 Task: Add a signature Donna Thompson containing Have a great Thanksgiving, Donna Thompson to email address softage.1@softage.net and add a label Home improvements
Action: Mouse moved to (473, 775)
Screenshot: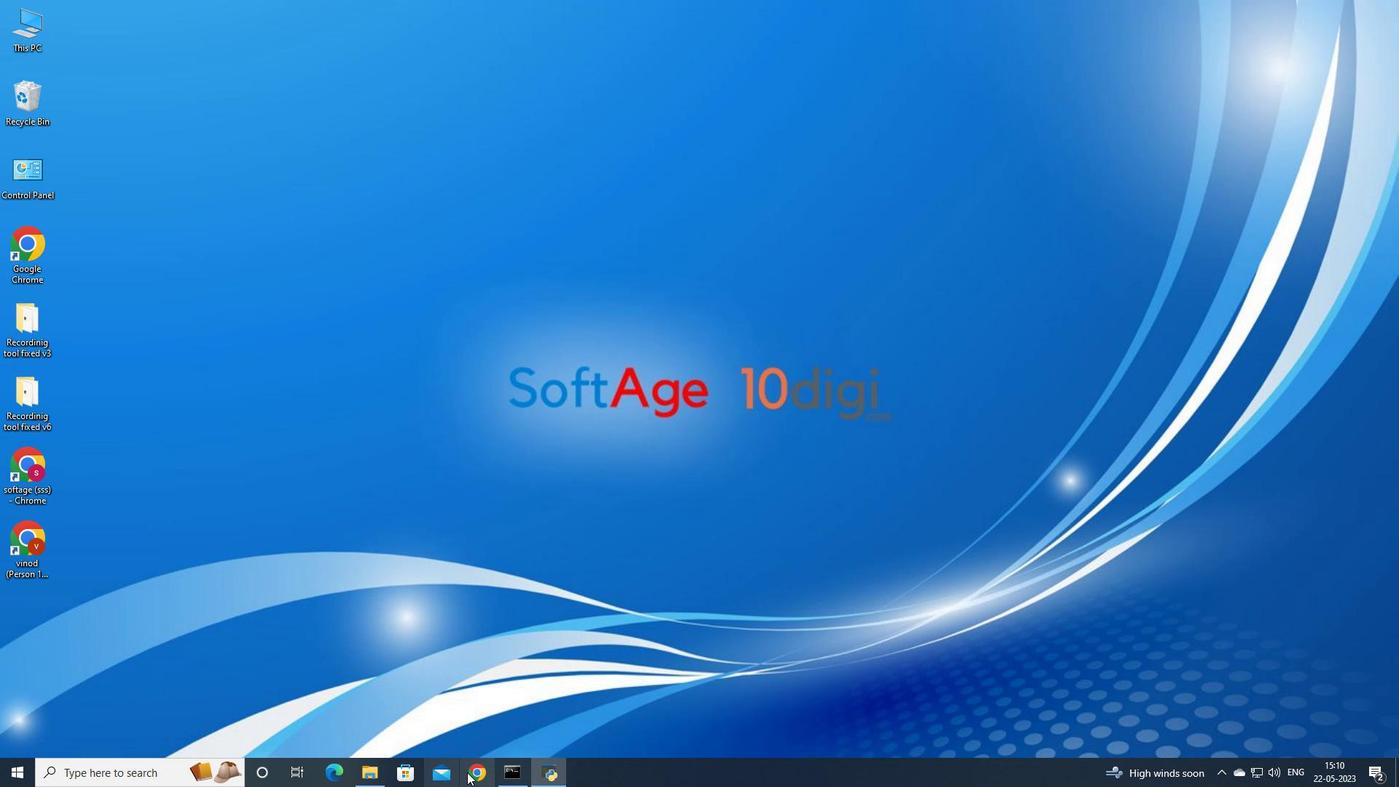 
Action: Mouse pressed left at (473, 775)
Screenshot: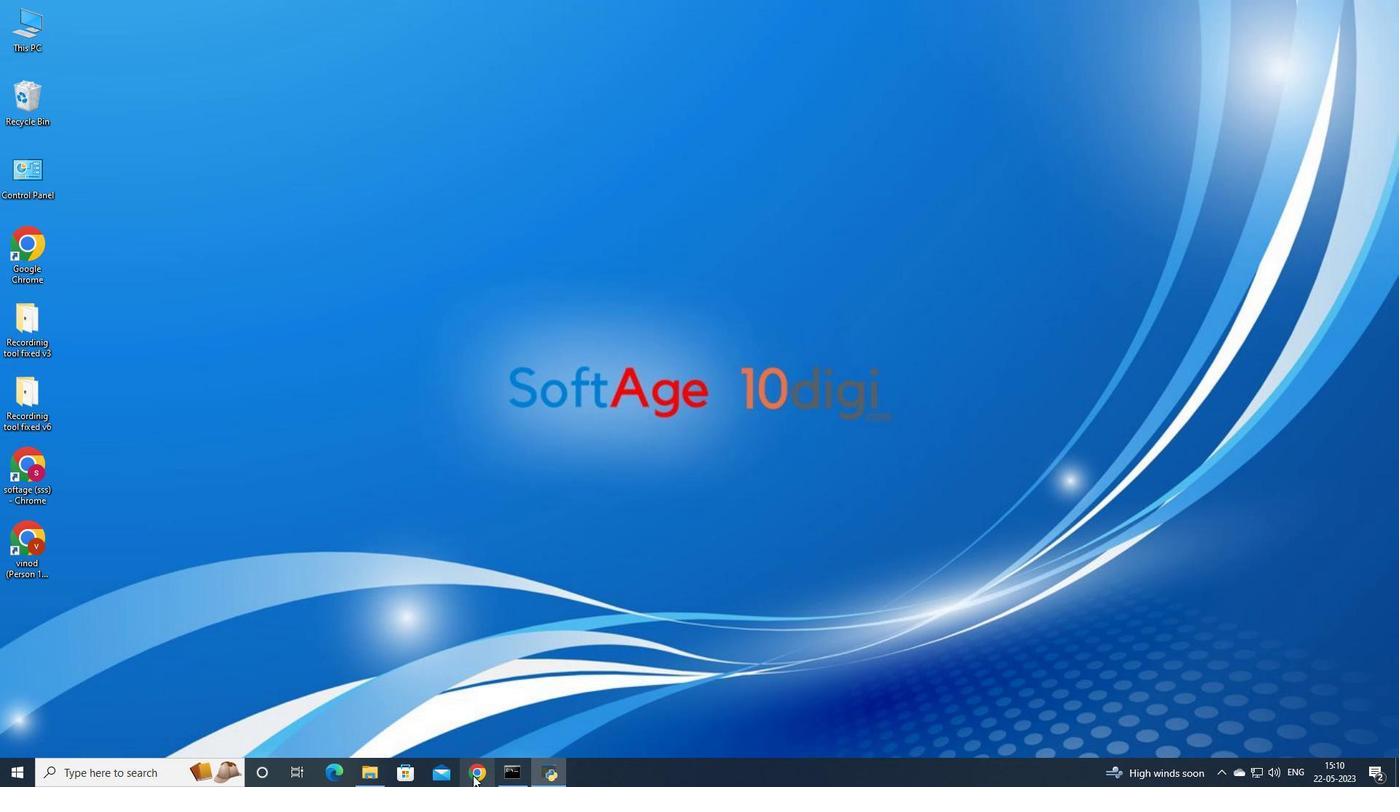 
Action: Mouse moved to (635, 439)
Screenshot: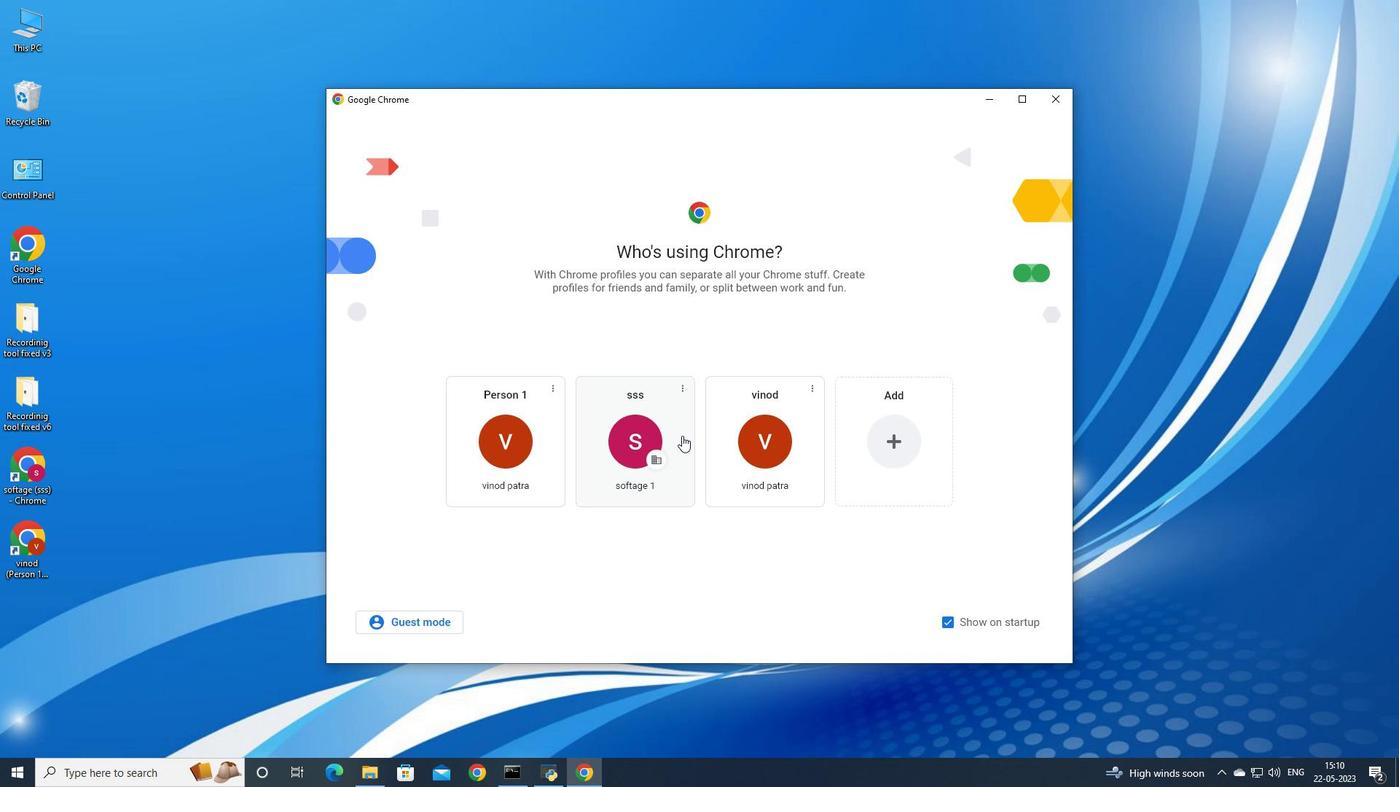 
Action: Mouse pressed left at (635, 439)
Screenshot: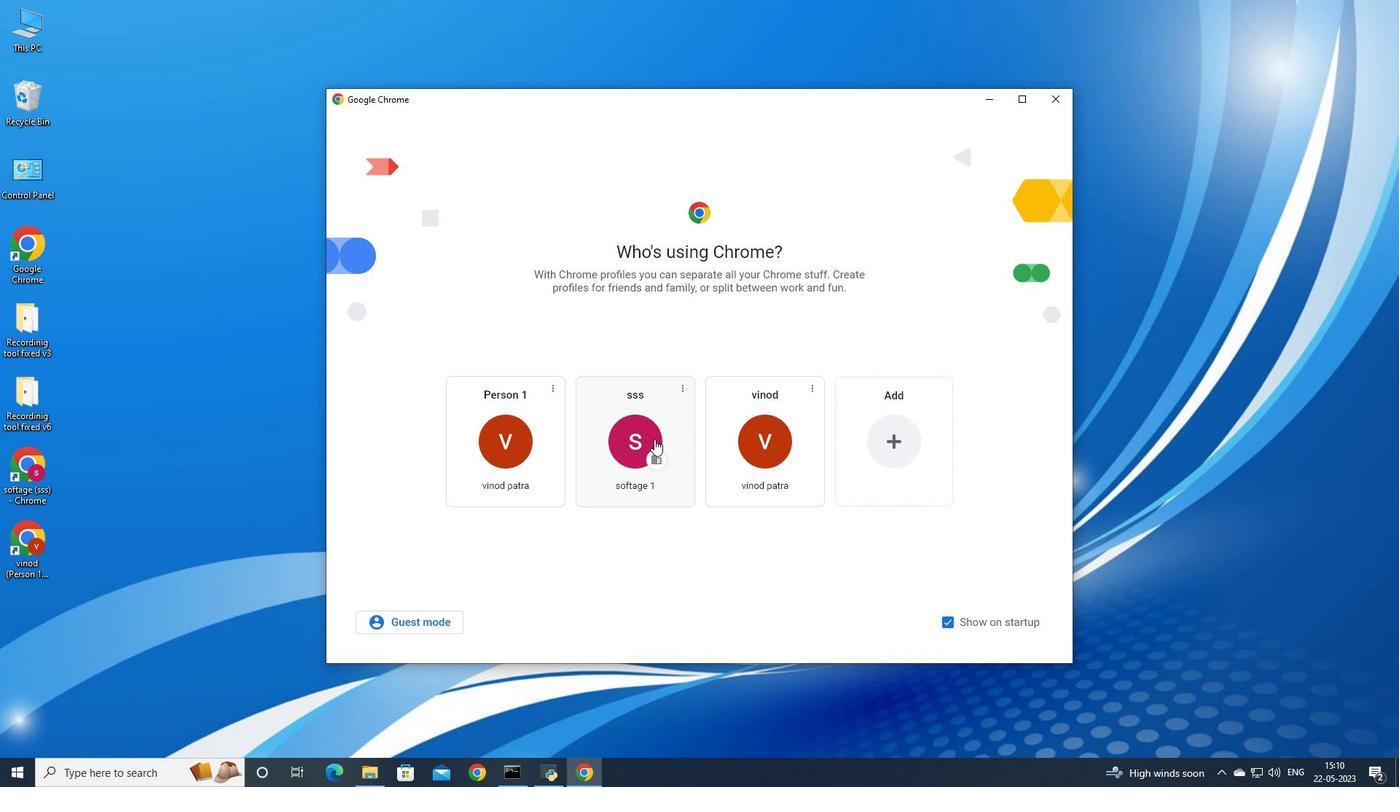 
Action: Mouse moved to (1257, 77)
Screenshot: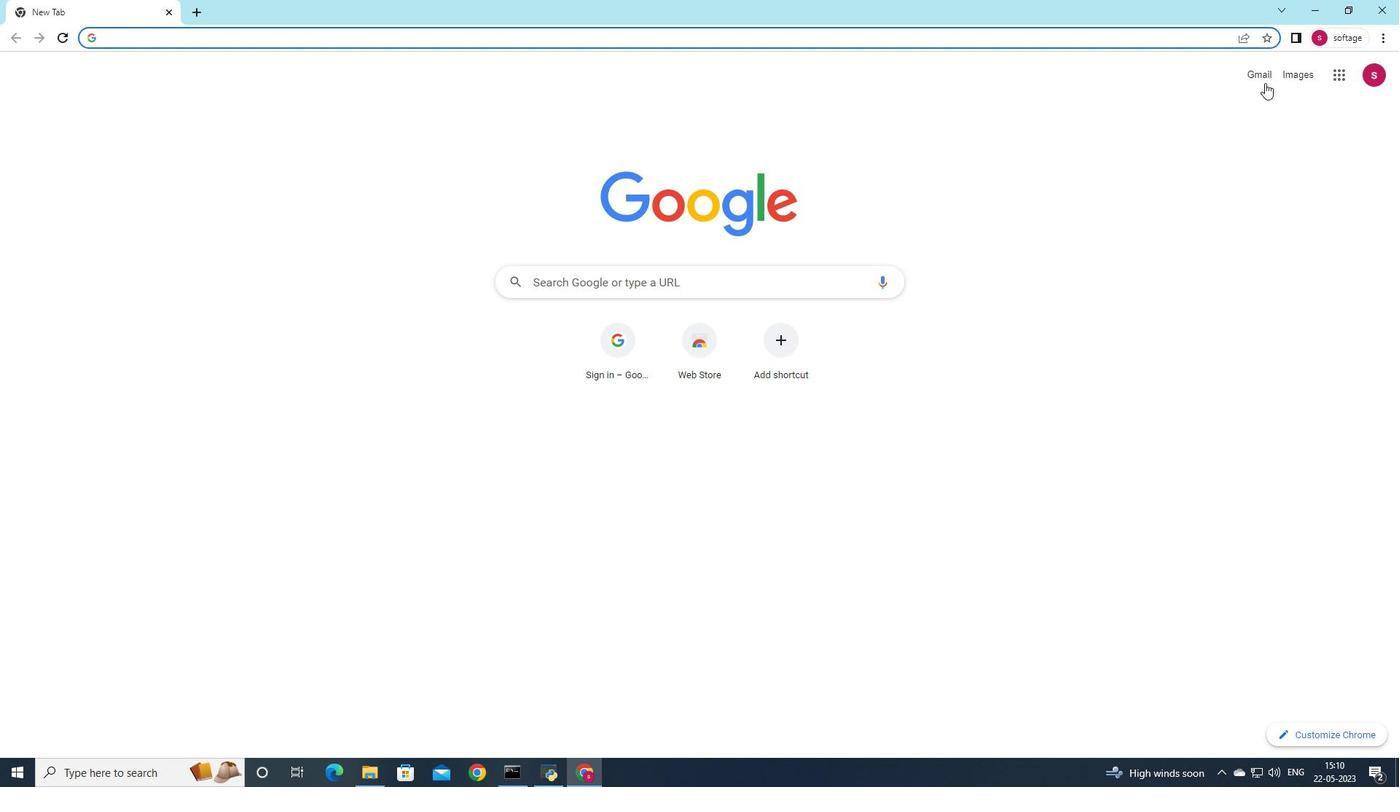 
Action: Mouse pressed left at (1257, 77)
Screenshot: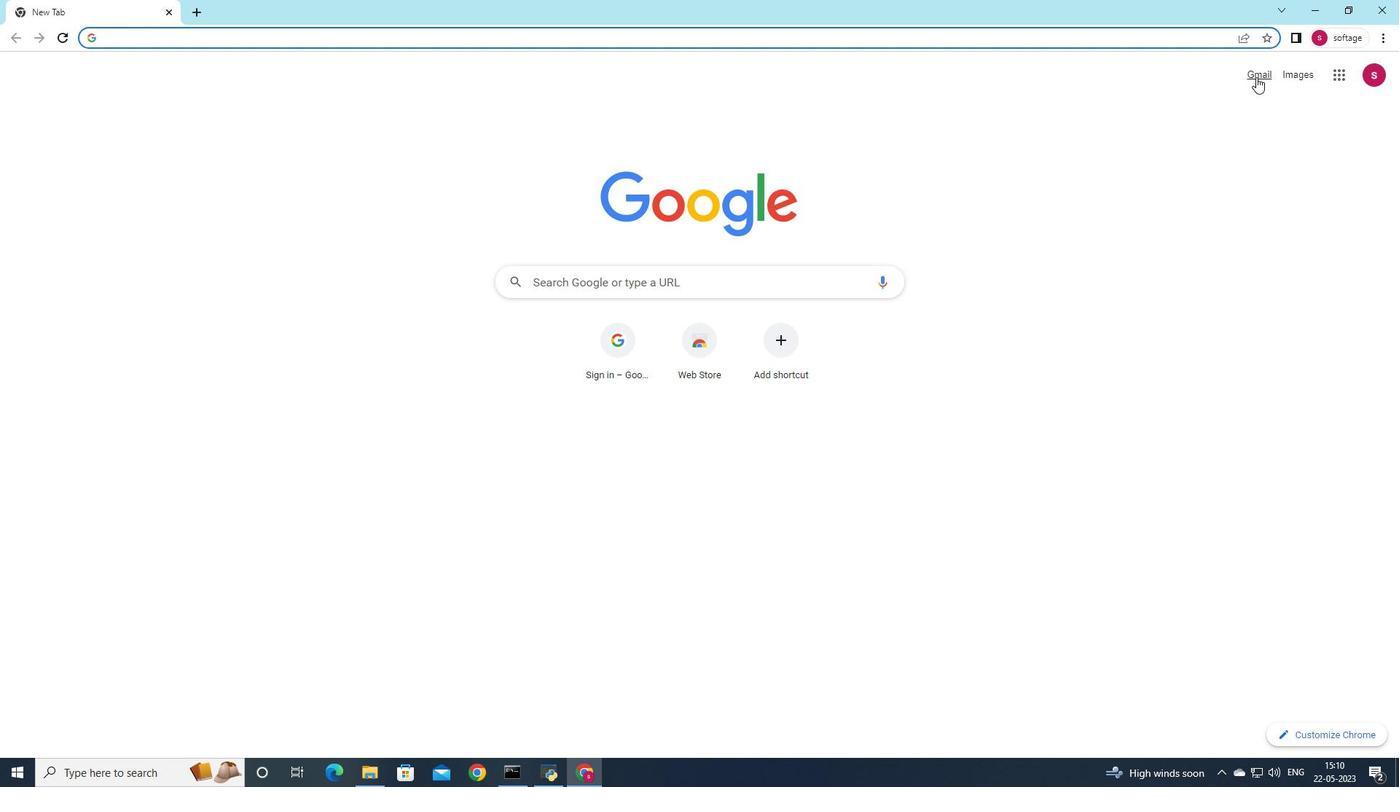 
Action: Mouse moved to (1230, 96)
Screenshot: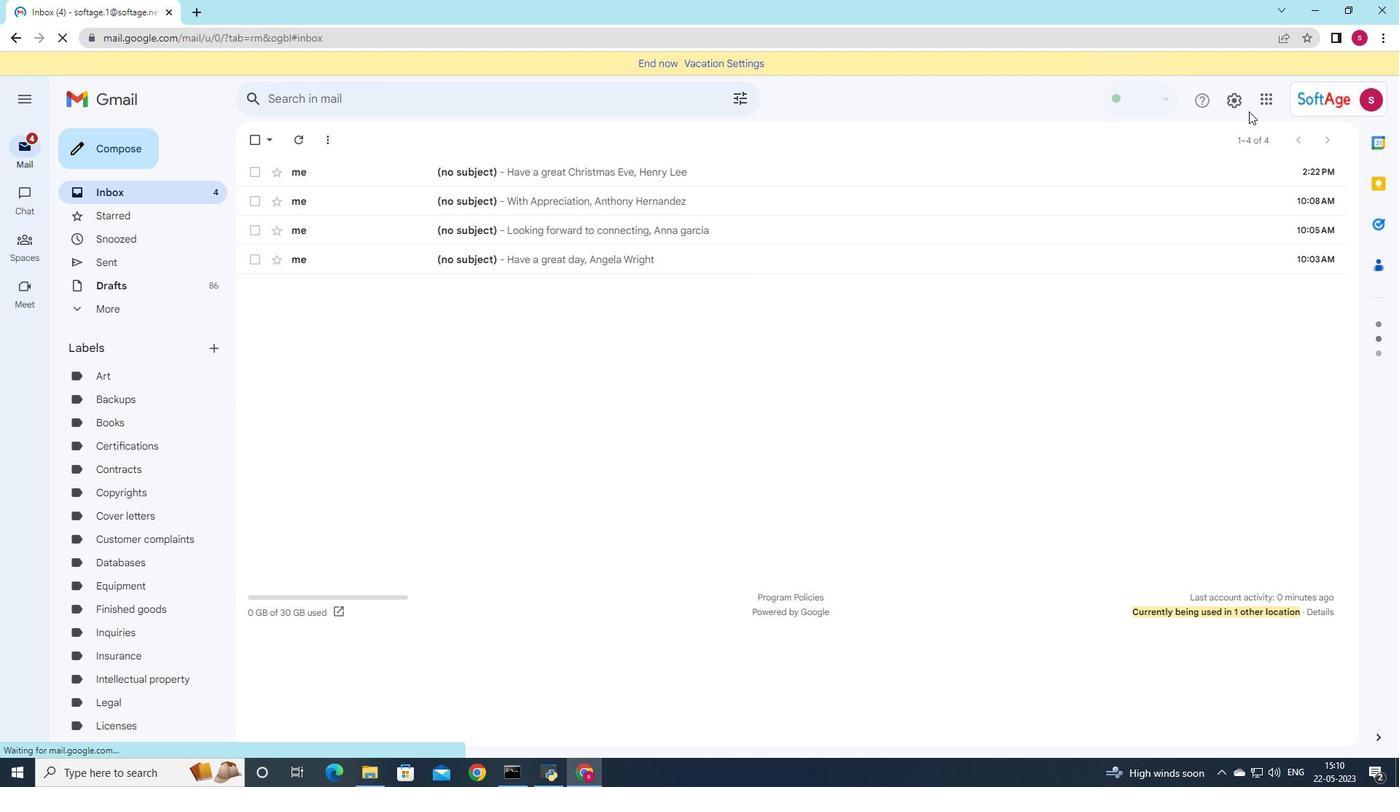 
Action: Mouse pressed left at (1230, 96)
Screenshot: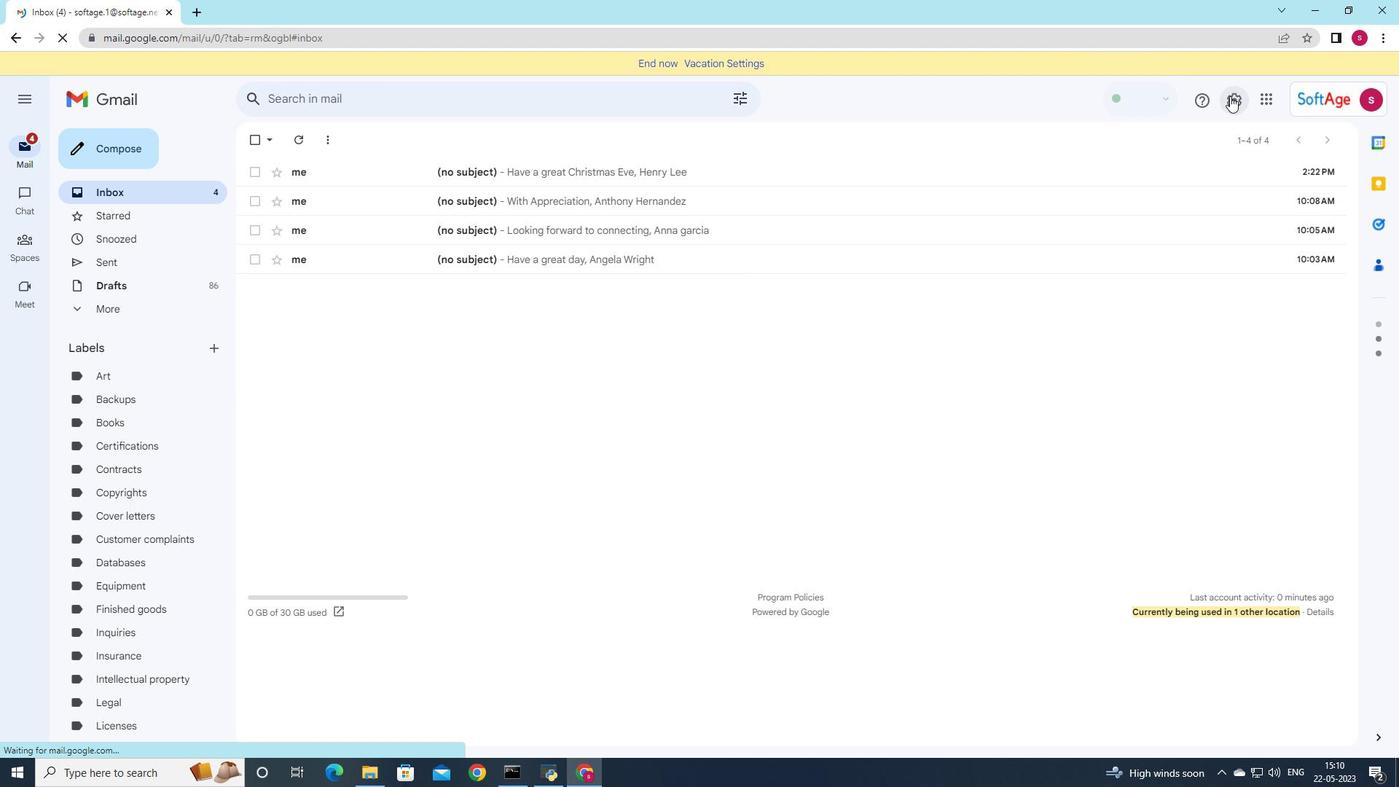 
Action: Mouse moved to (1253, 177)
Screenshot: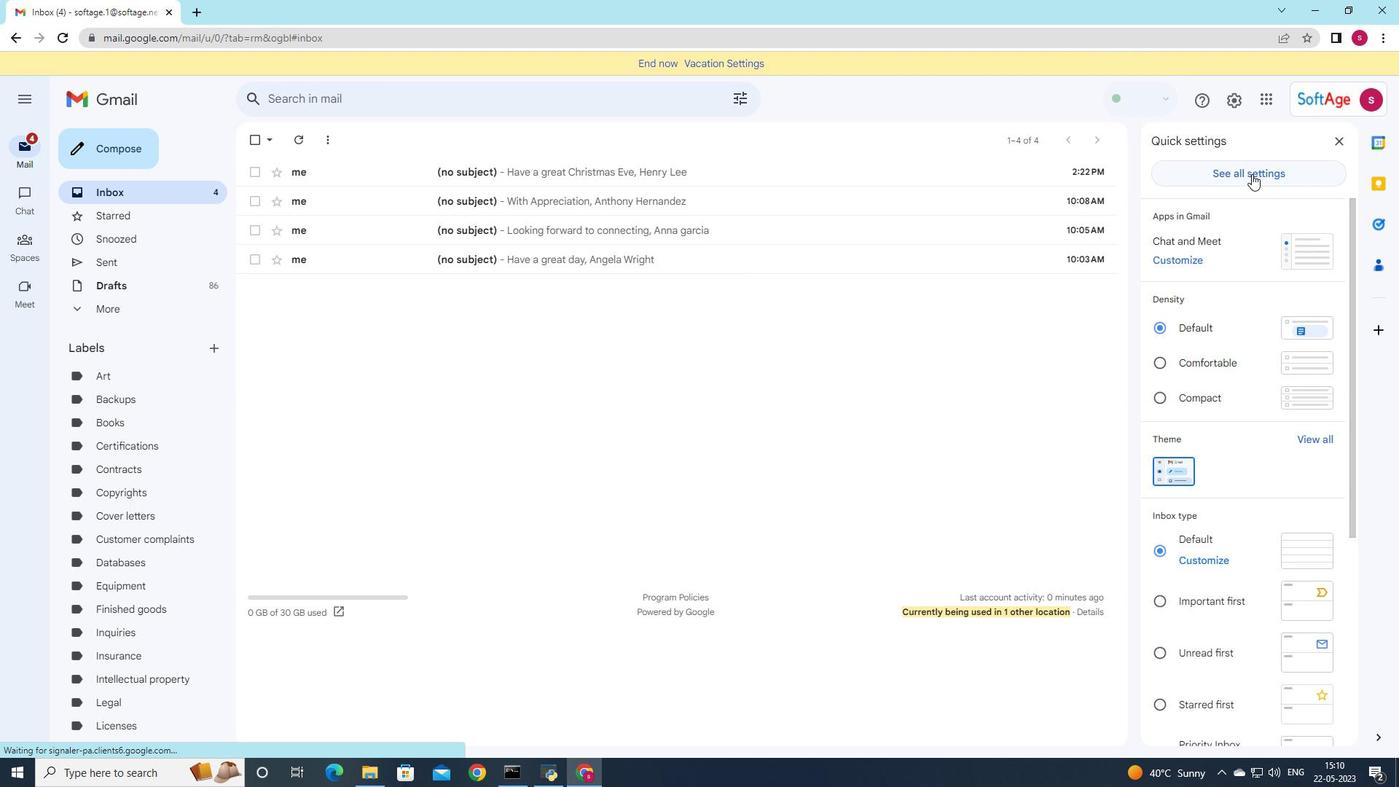 
Action: Mouse pressed left at (1253, 177)
Screenshot: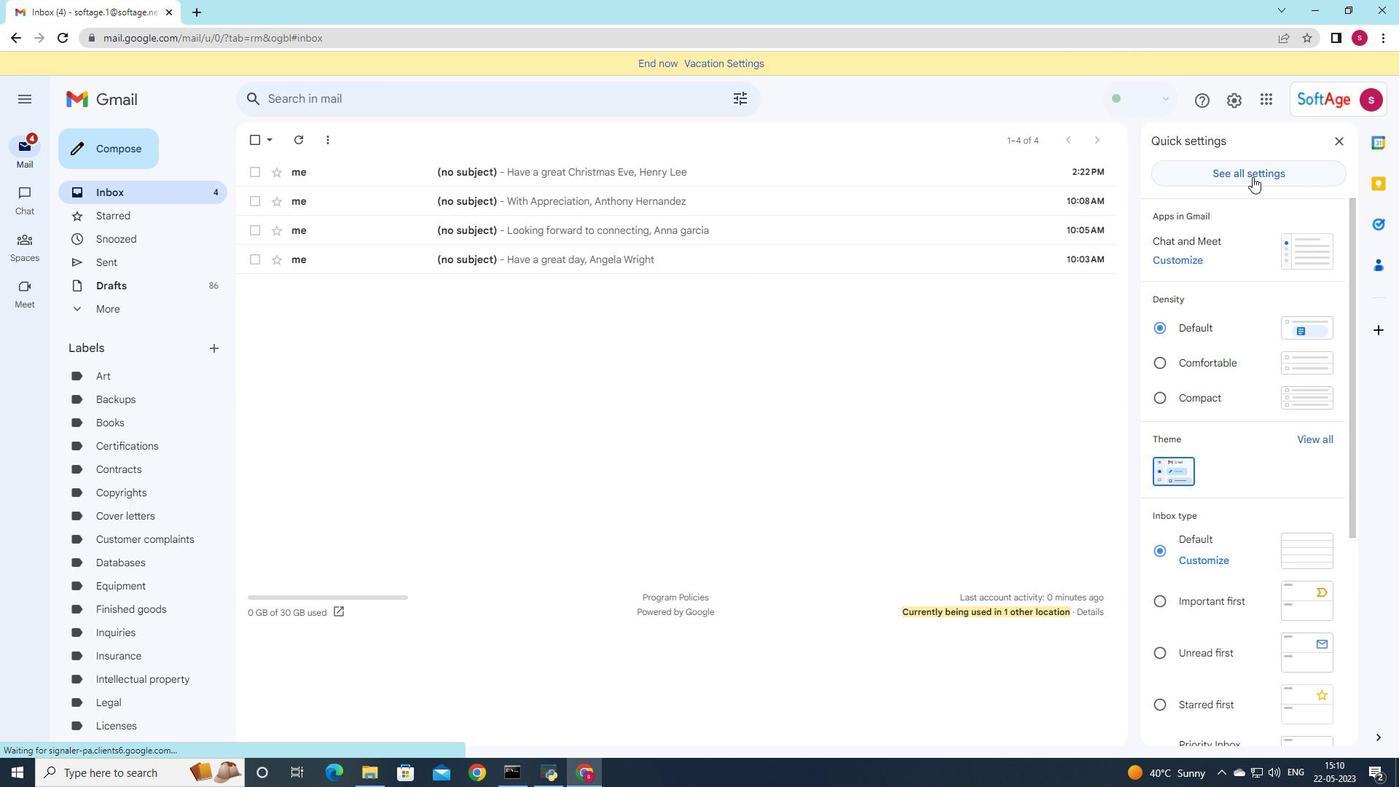 
Action: Mouse moved to (609, 323)
Screenshot: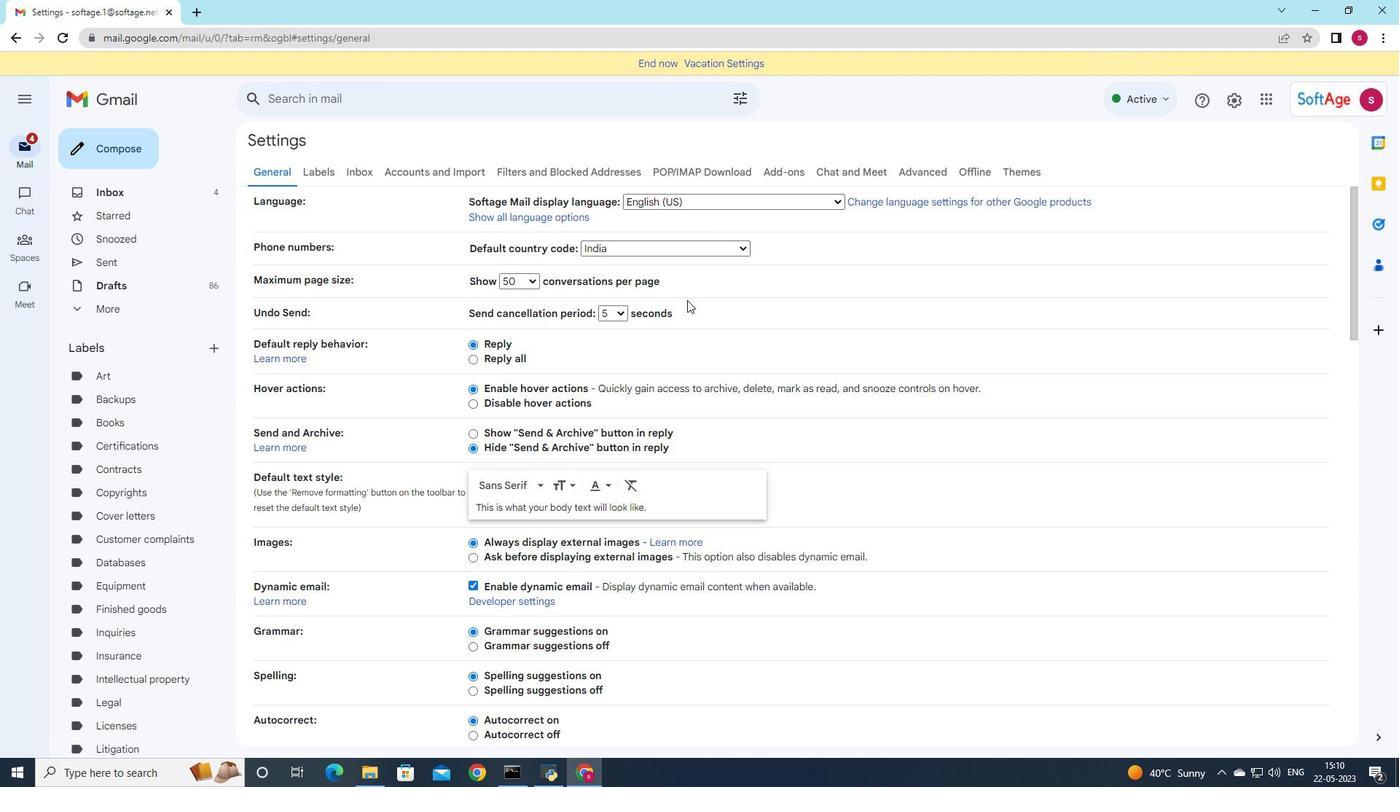 
Action: Mouse scrolled (609, 323) with delta (0, 0)
Screenshot: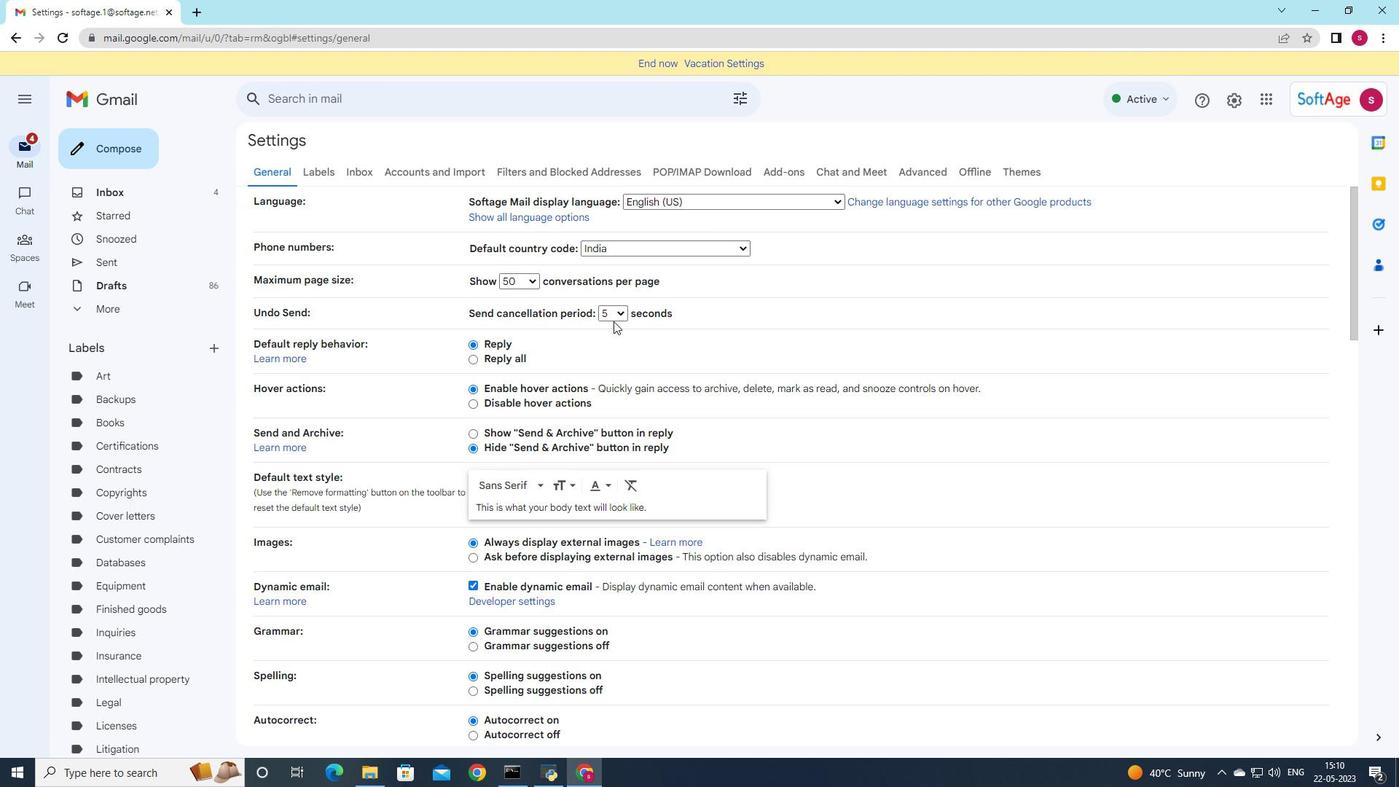 
Action: Mouse moved to (609, 325)
Screenshot: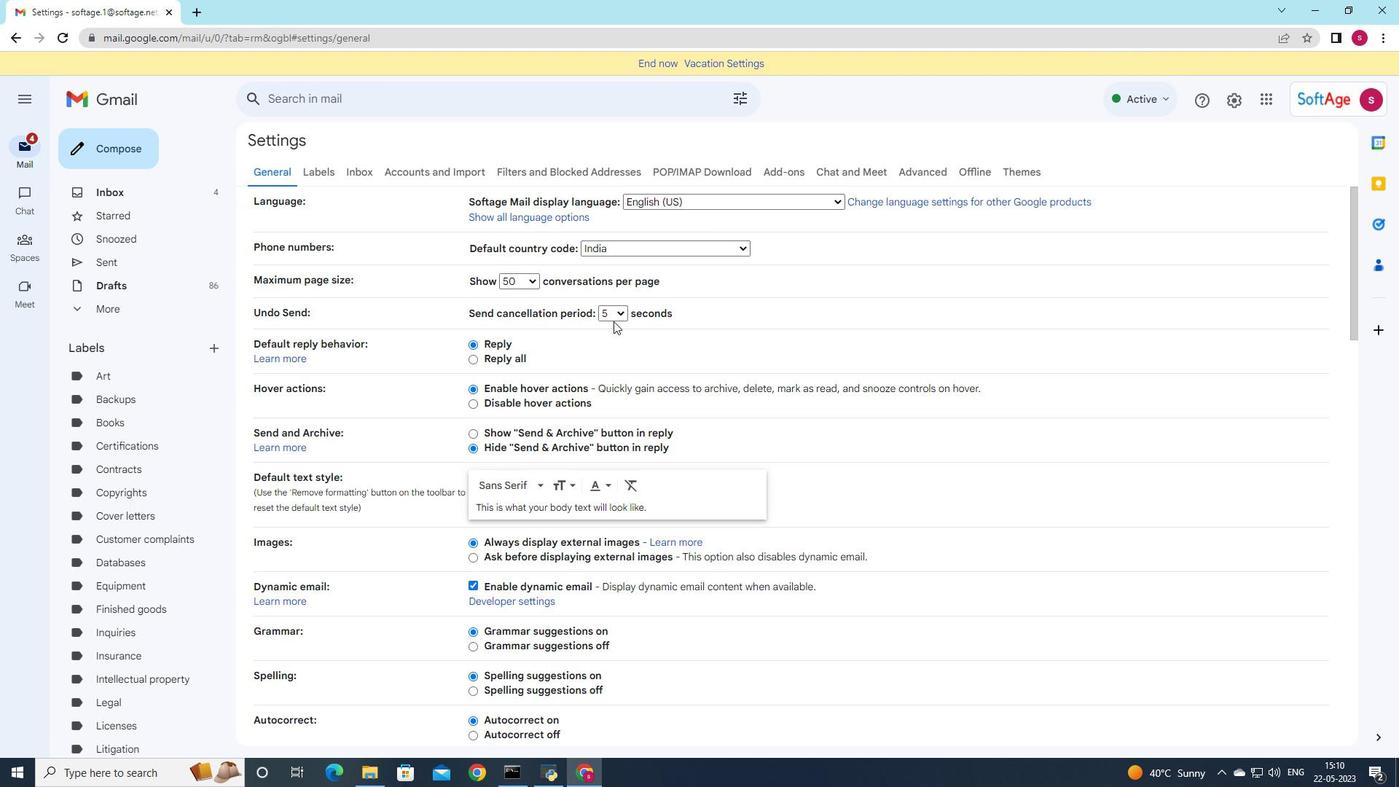 
Action: Mouse scrolled (609, 325) with delta (0, 0)
Screenshot: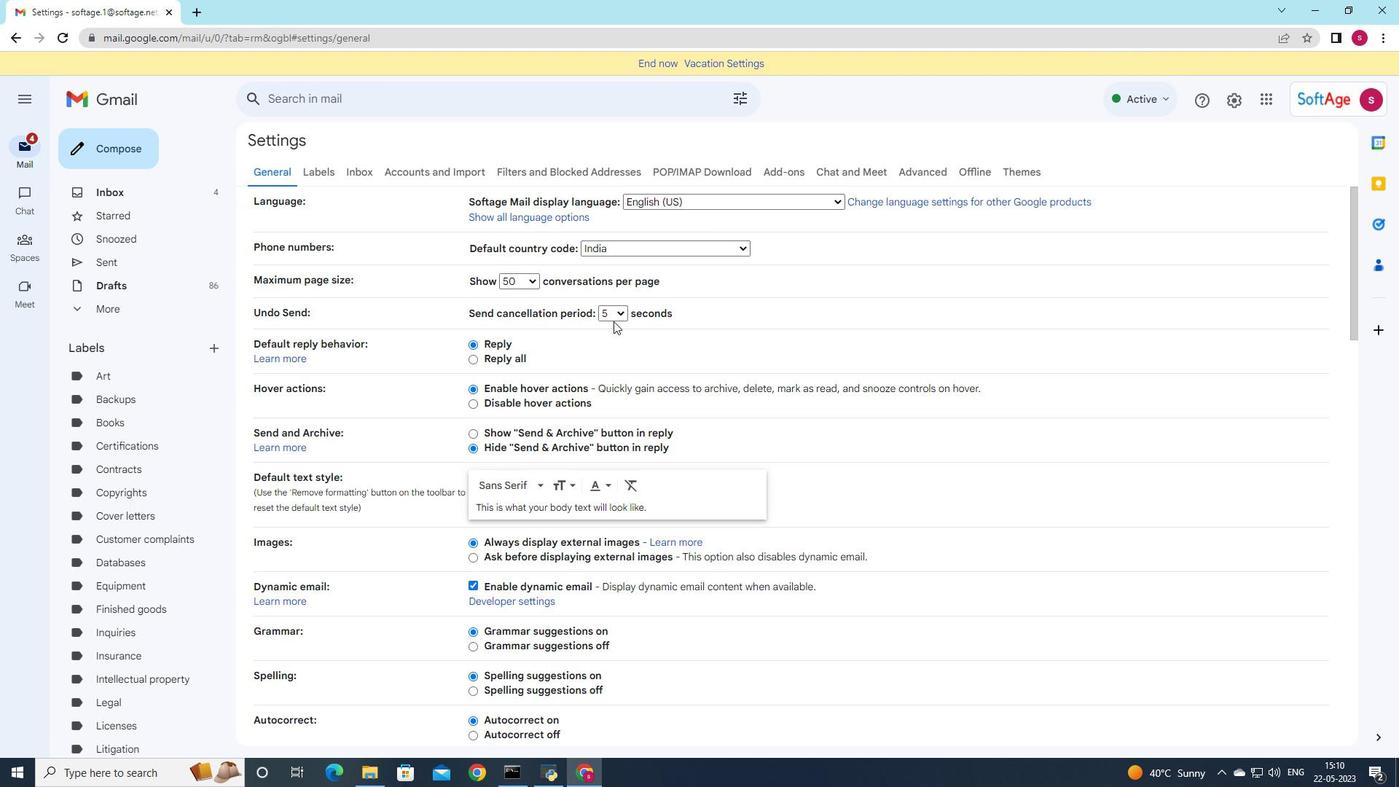 
Action: Mouse moved to (609, 331)
Screenshot: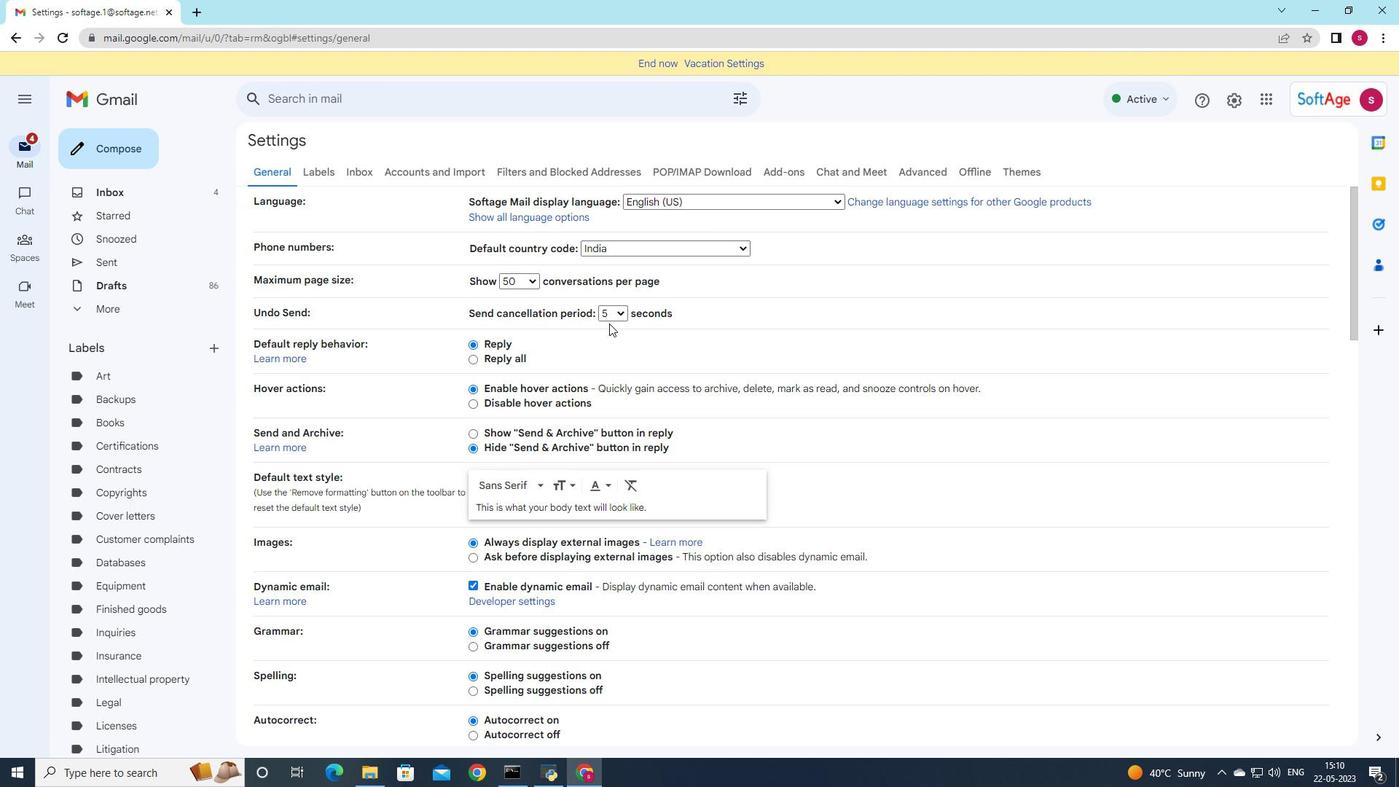 
Action: Mouse scrolled (609, 330) with delta (0, 0)
Screenshot: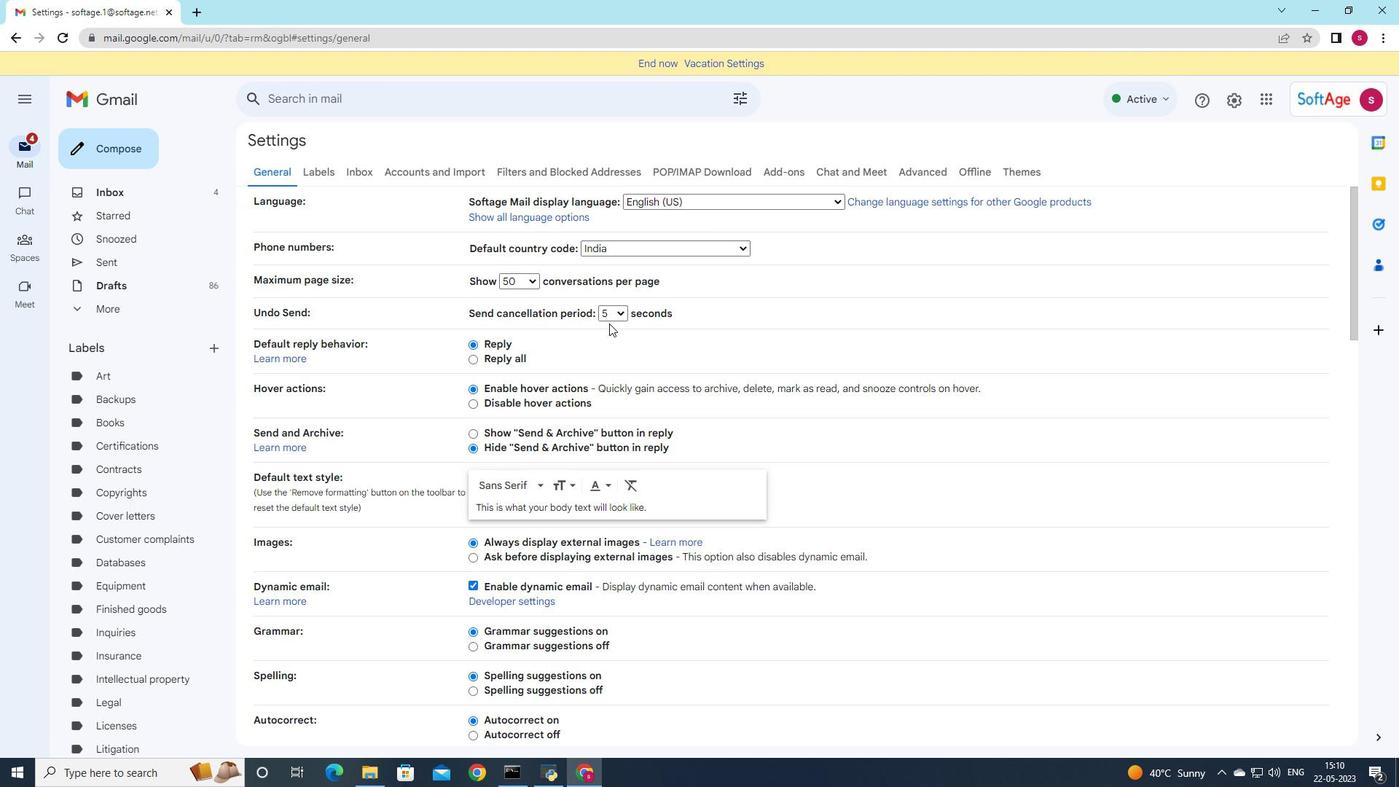 
Action: Mouse moved to (611, 335)
Screenshot: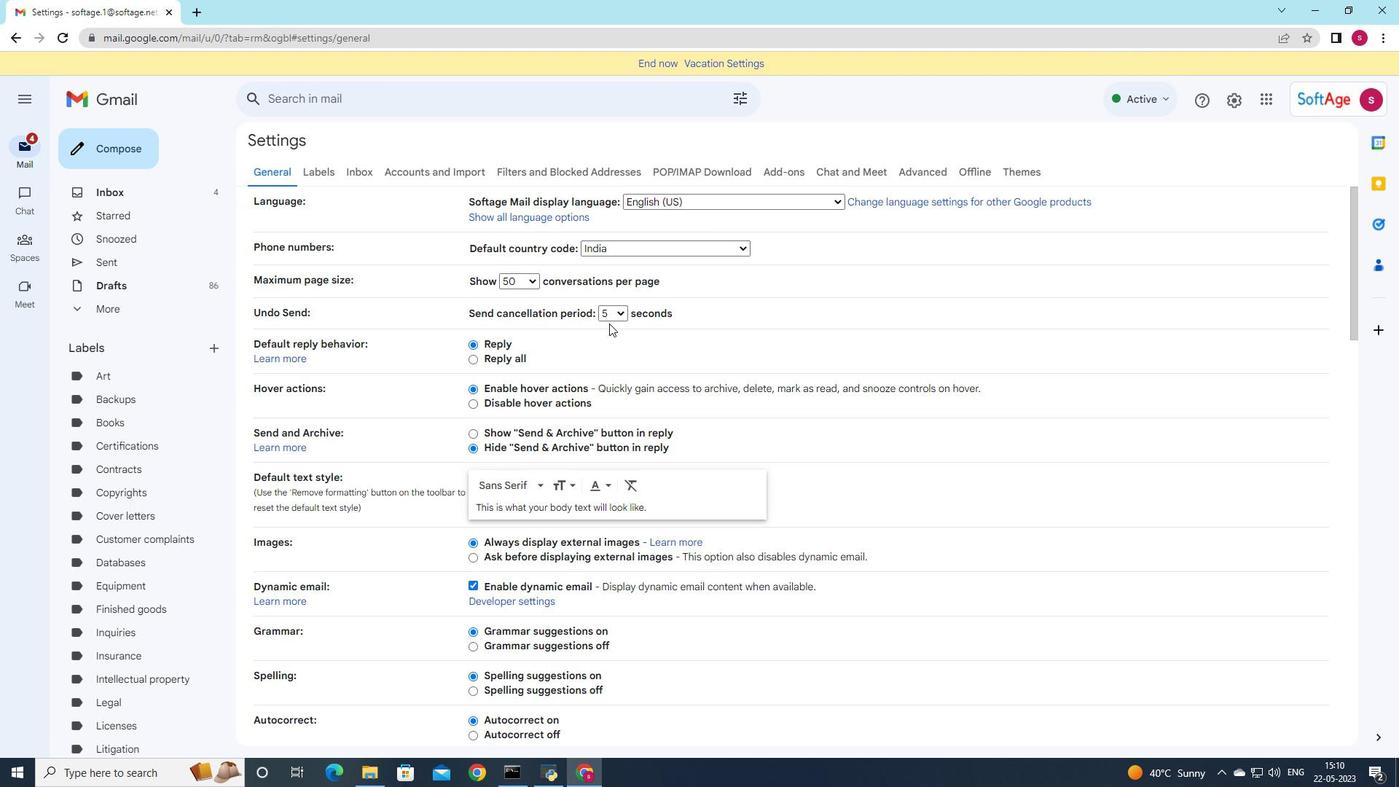 
Action: Mouse scrolled (611, 334) with delta (0, 0)
Screenshot: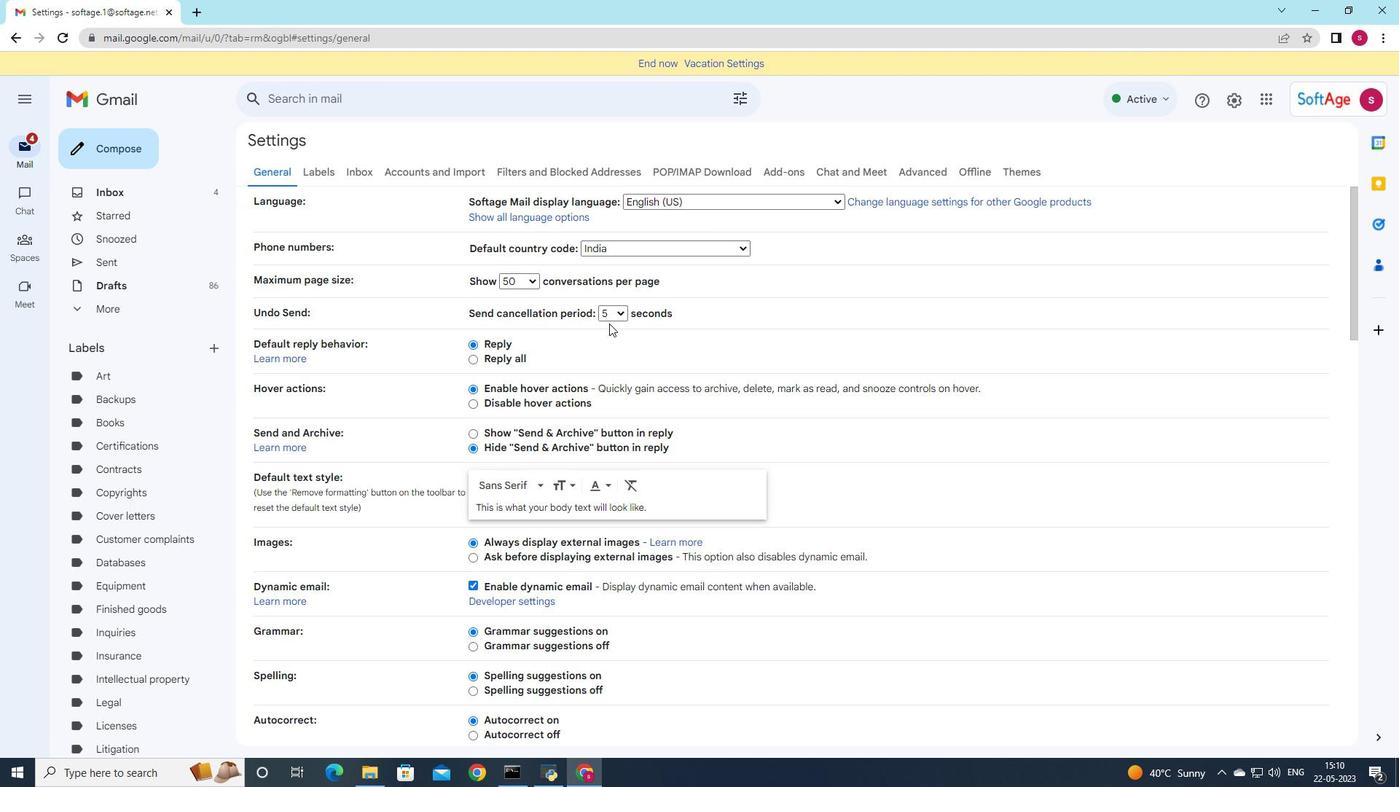 
Action: Mouse moved to (608, 337)
Screenshot: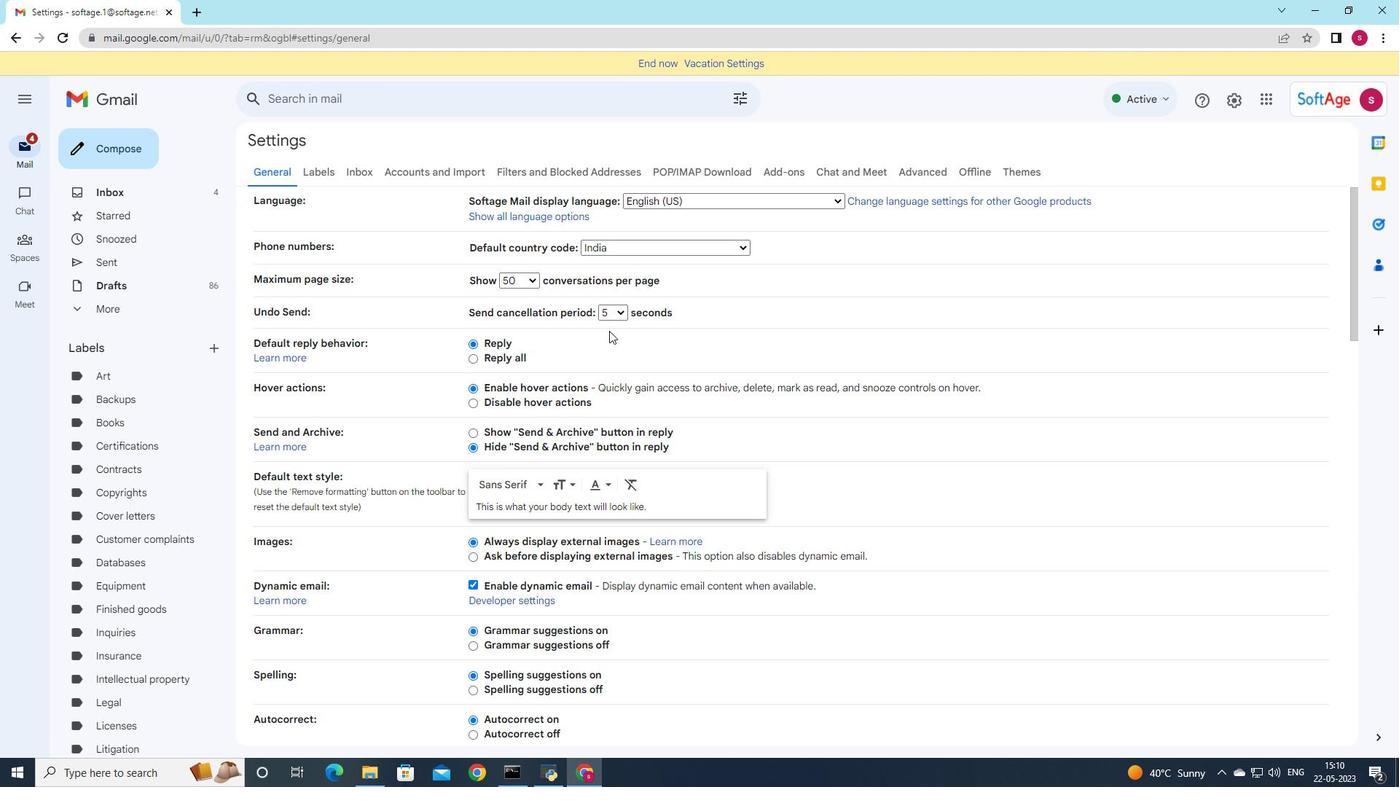 
Action: Mouse scrolled (608, 336) with delta (0, 0)
Screenshot: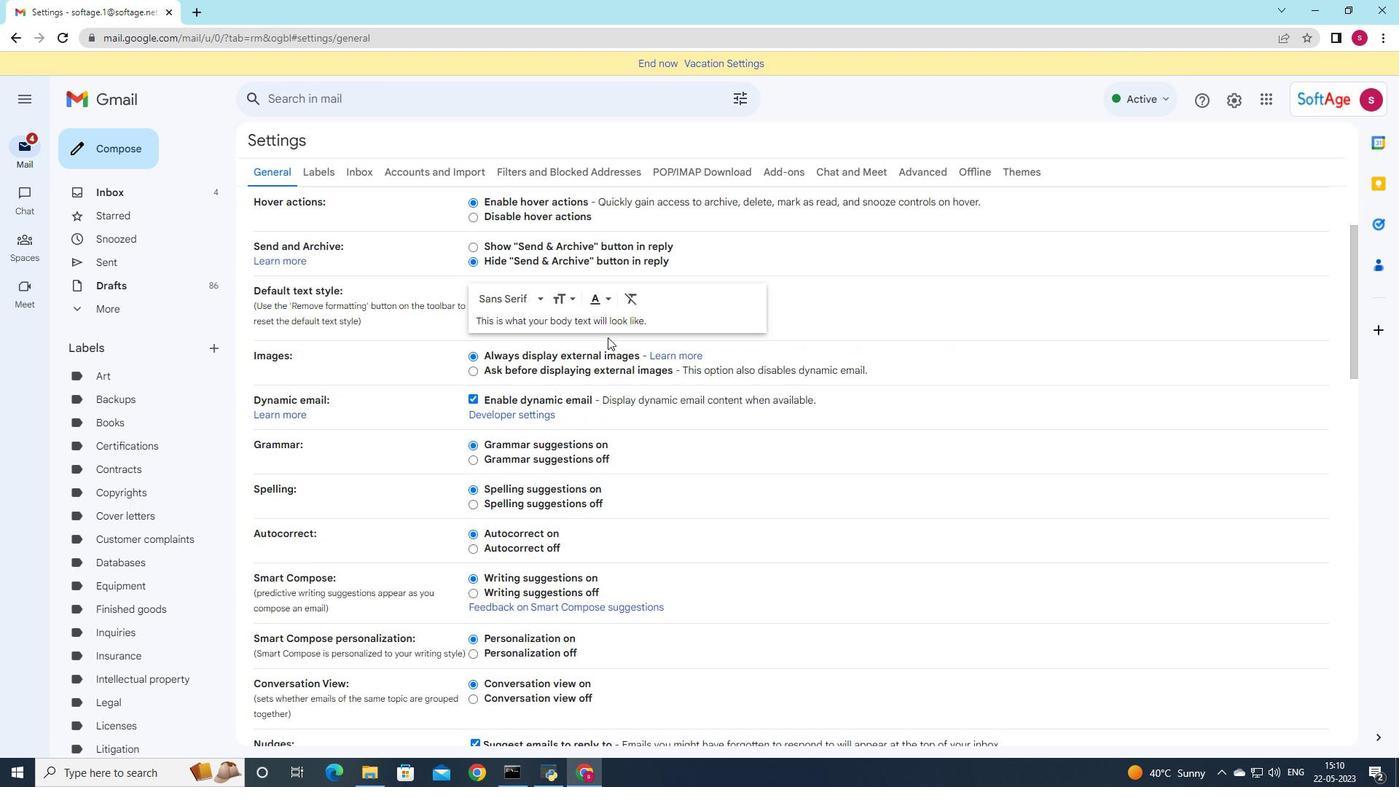 
Action: Mouse scrolled (608, 336) with delta (0, 0)
Screenshot: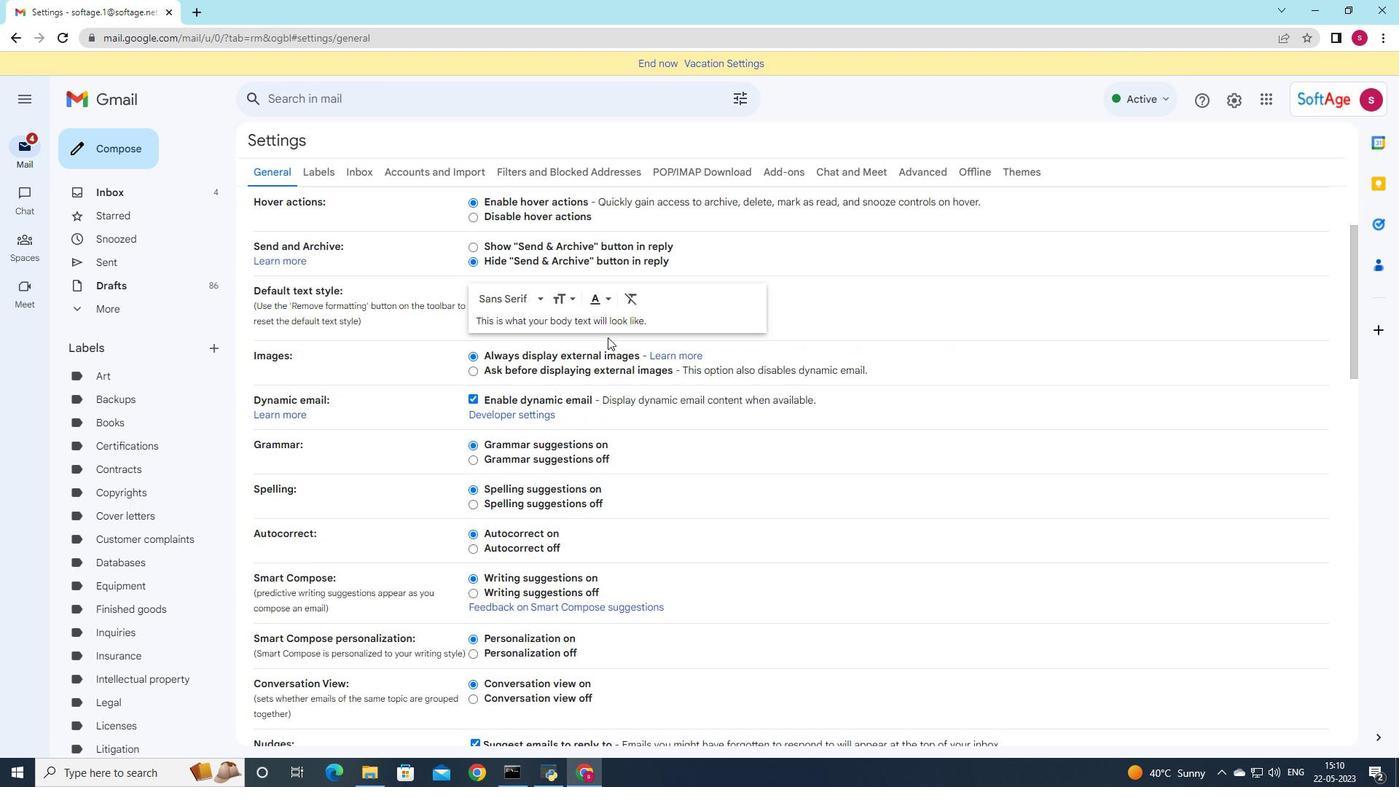 
Action: Mouse scrolled (608, 336) with delta (0, 0)
Screenshot: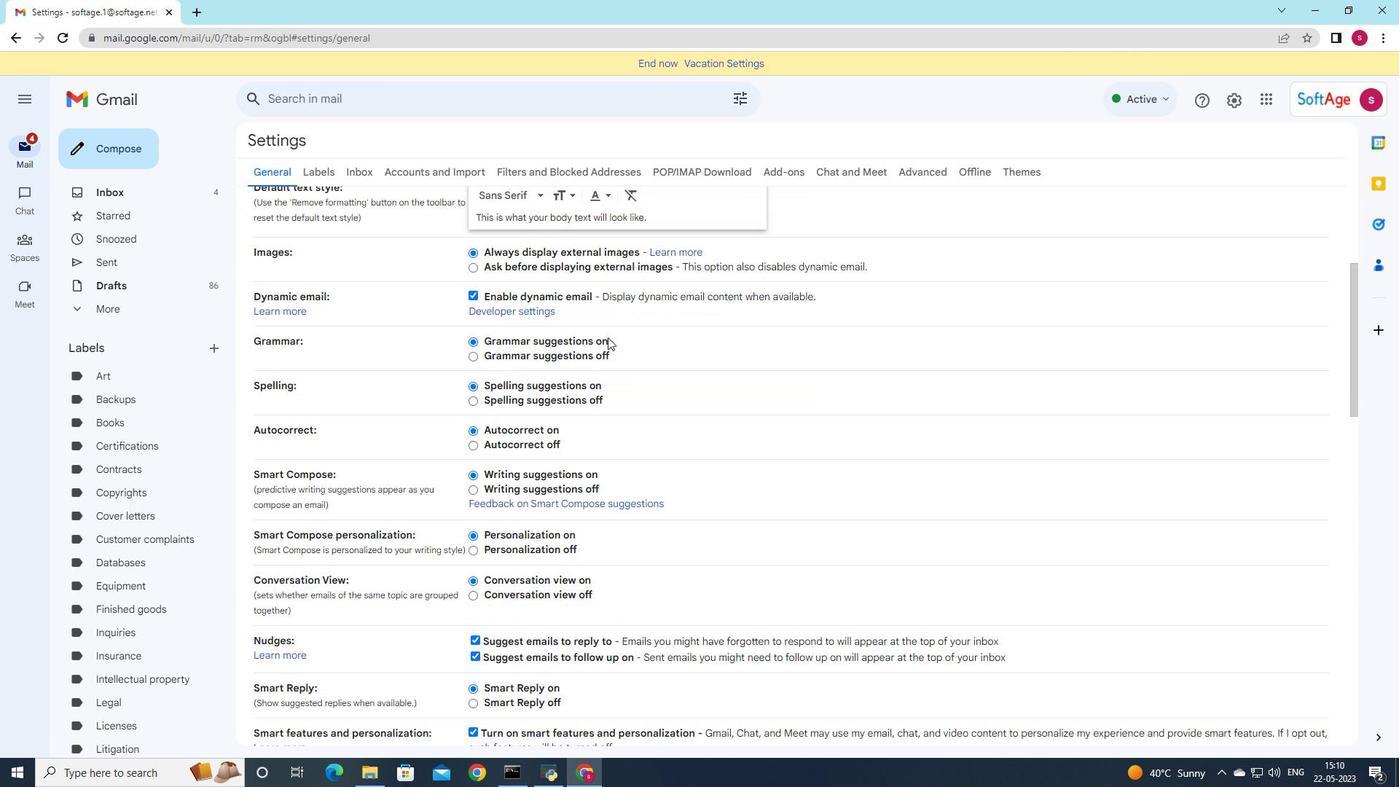 
Action: Mouse moved to (609, 347)
Screenshot: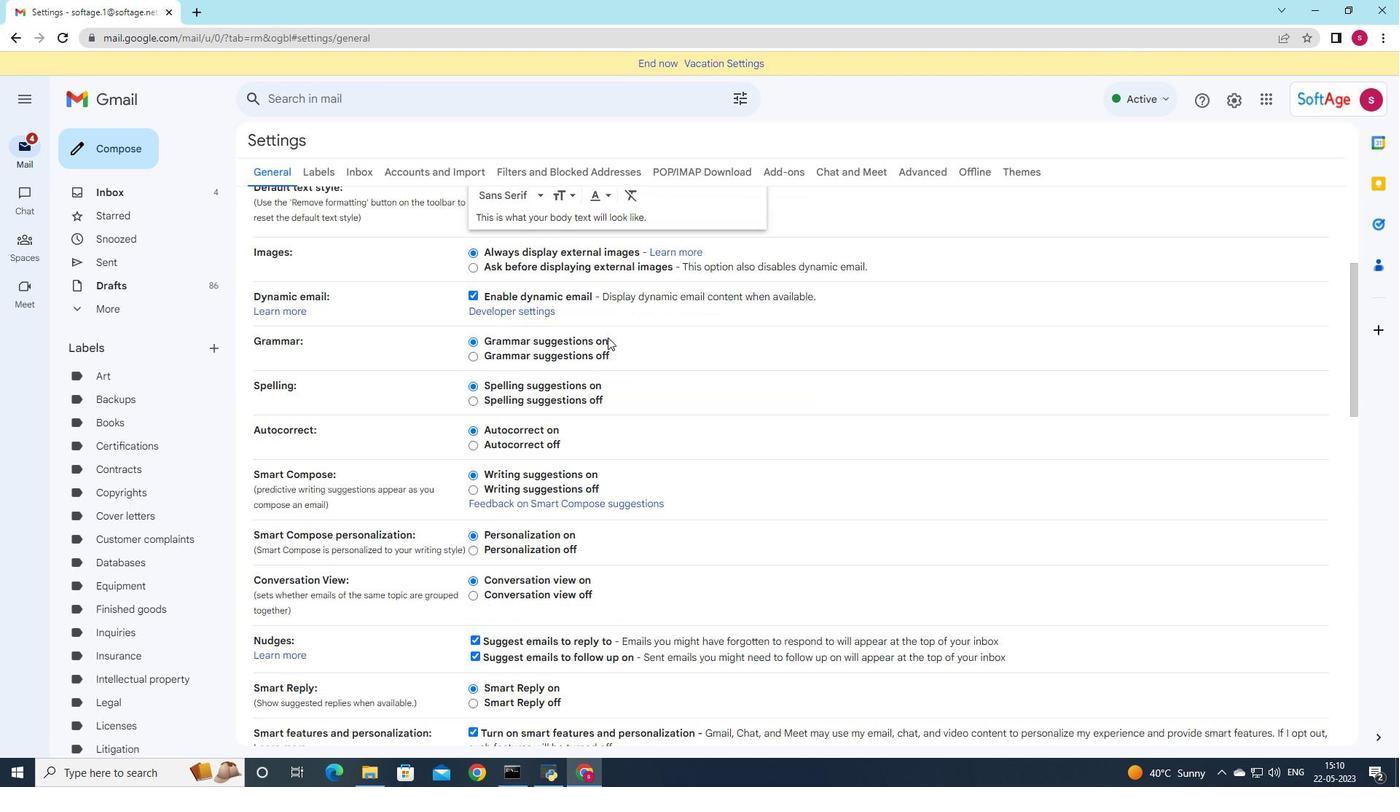 
Action: Mouse pressed middle at (609, 347)
Screenshot: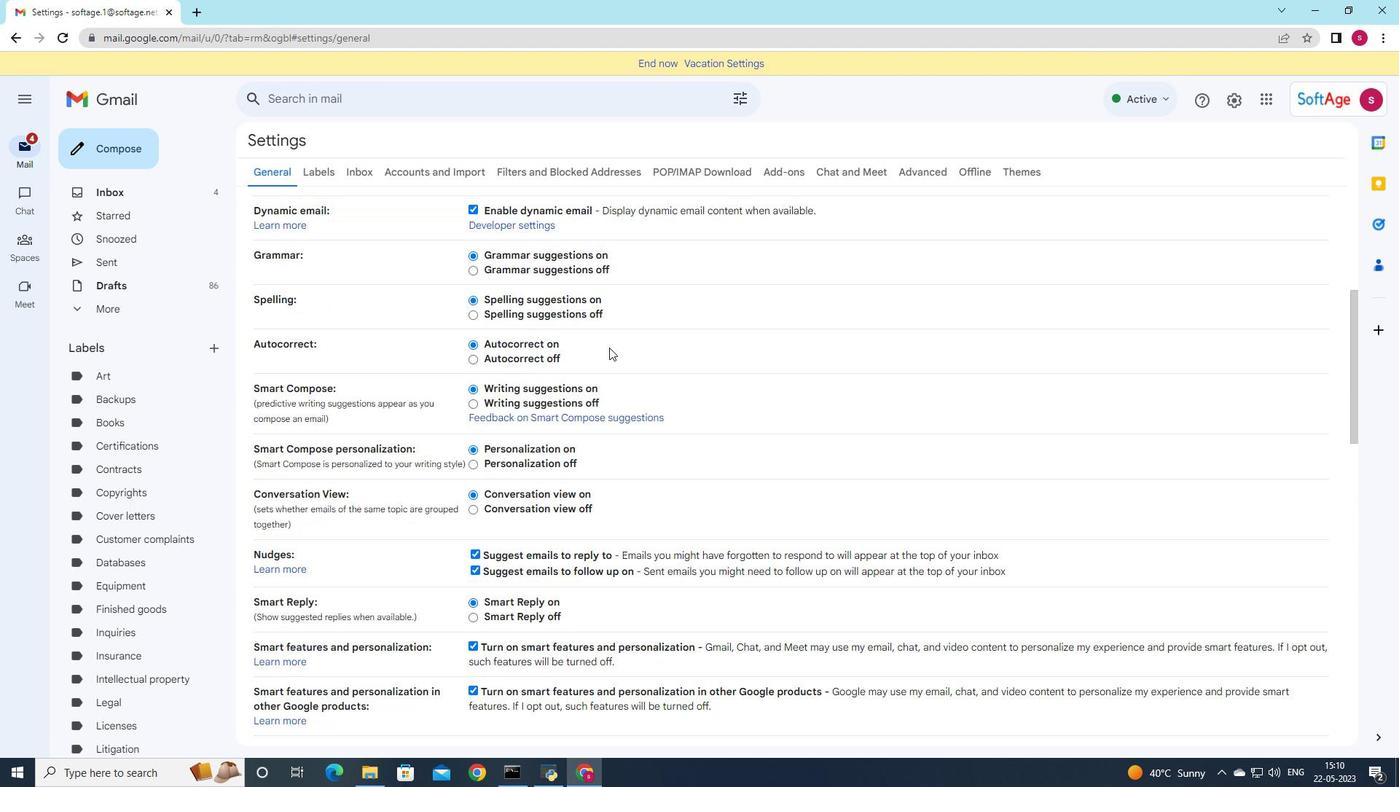 
Action: Mouse scrolled (609, 347) with delta (0, 0)
Screenshot: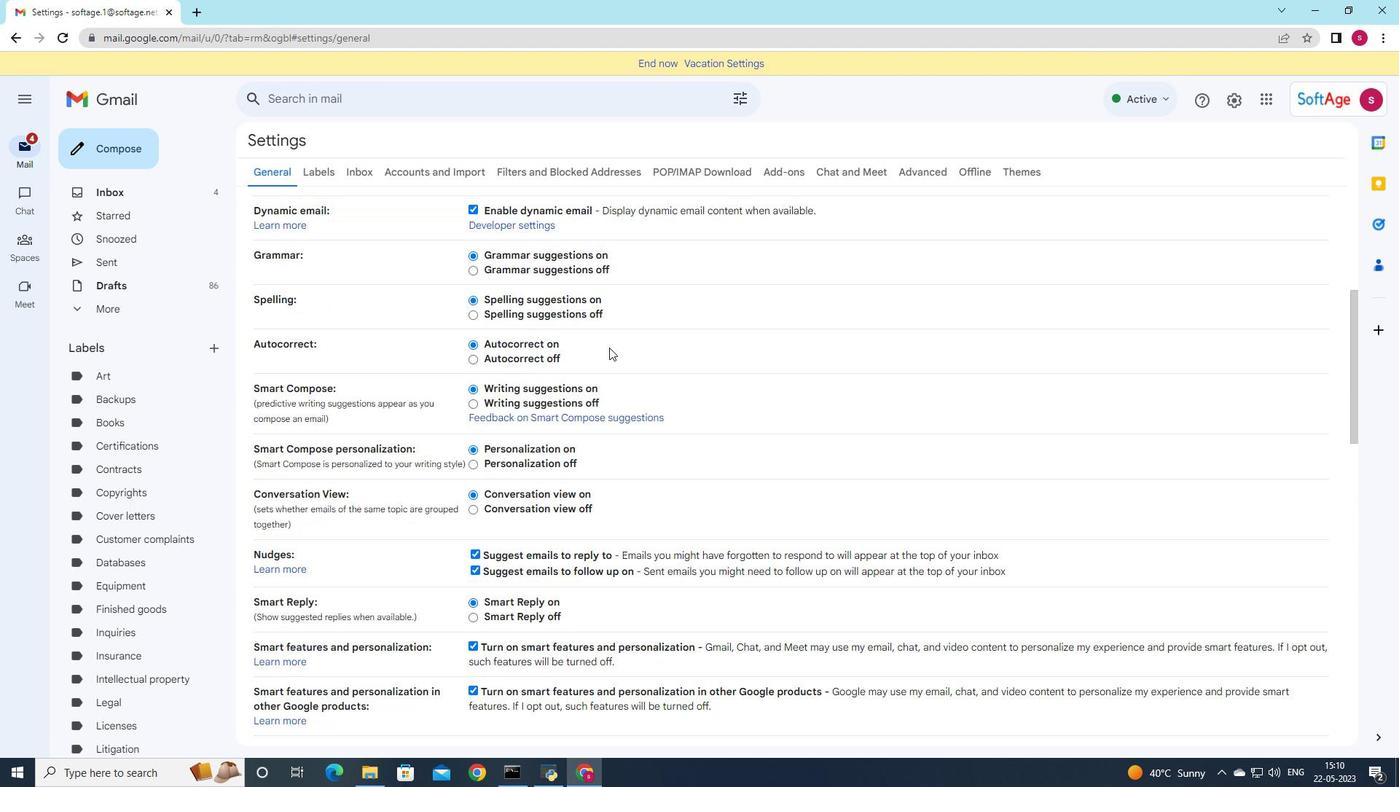 
Action: Mouse scrolled (609, 347) with delta (0, 0)
Screenshot: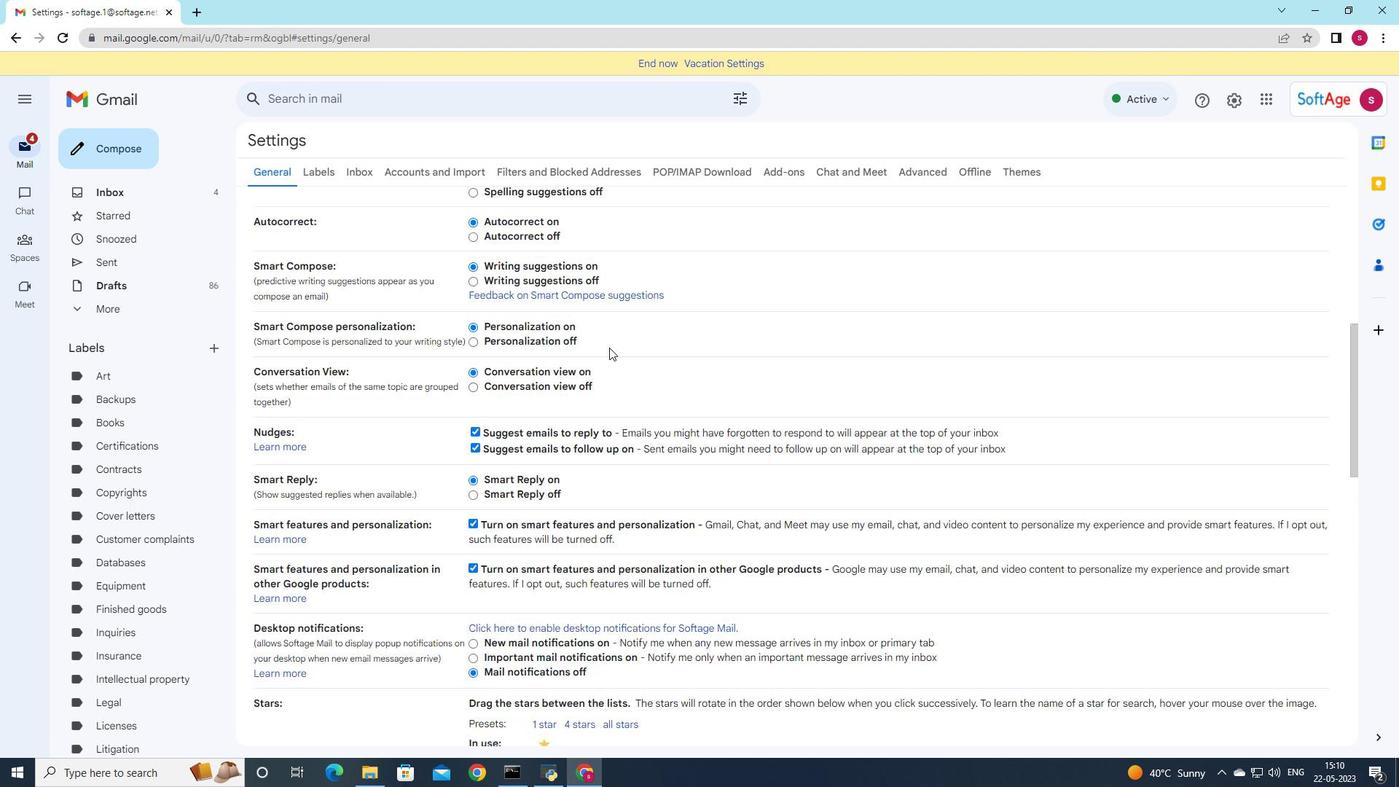 
Action: Mouse scrolled (609, 347) with delta (0, 0)
Screenshot: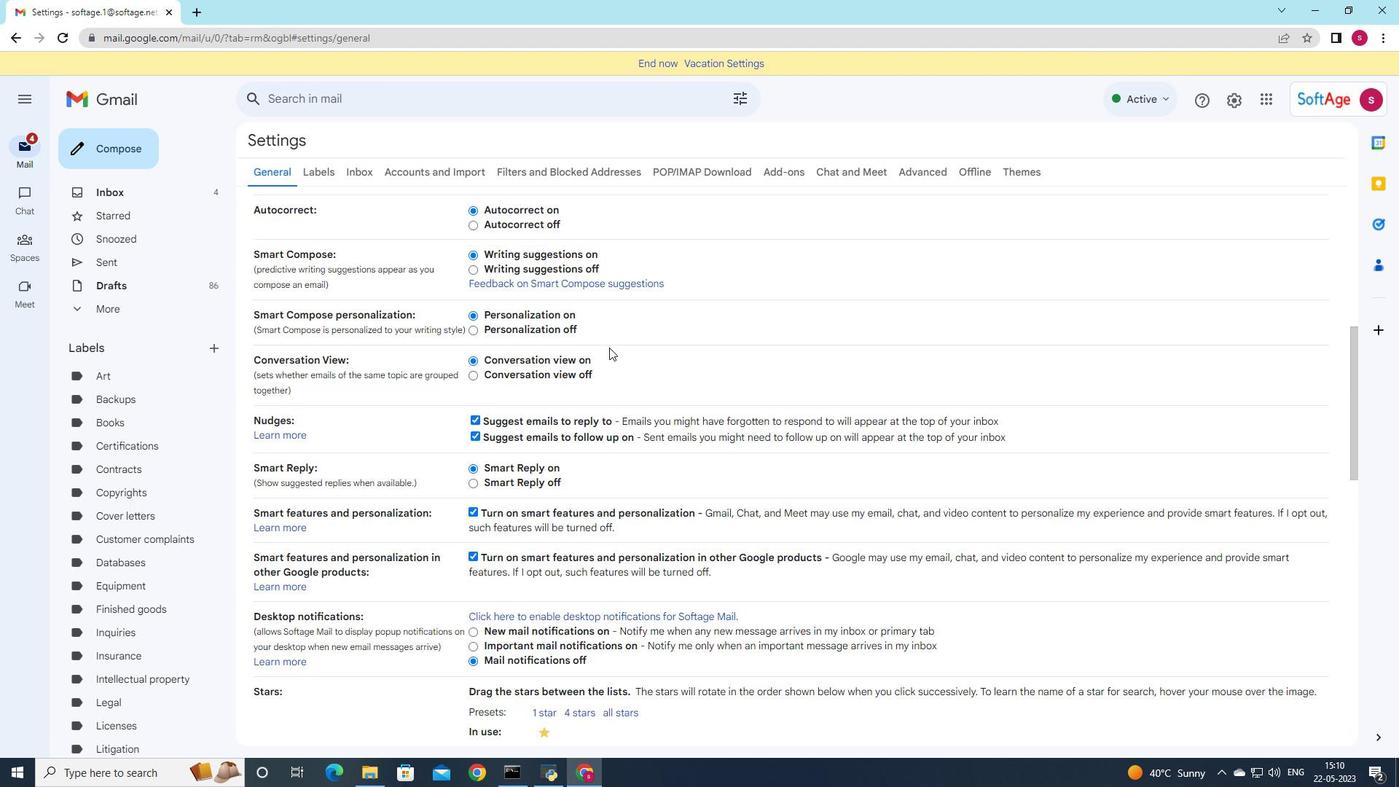 
Action: Mouse scrolled (609, 347) with delta (0, 0)
Screenshot: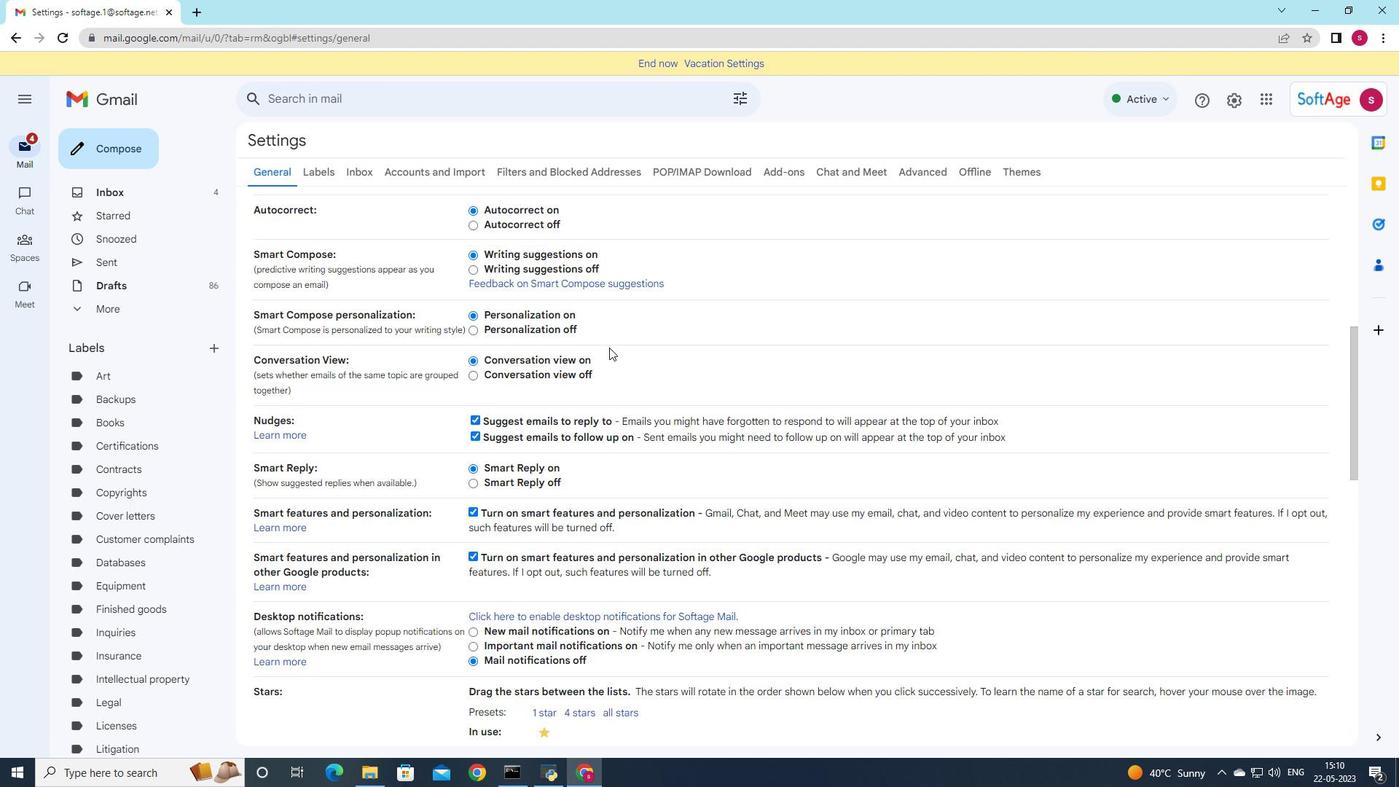 
Action: Mouse scrolled (609, 347) with delta (0, 0)
Screenshot: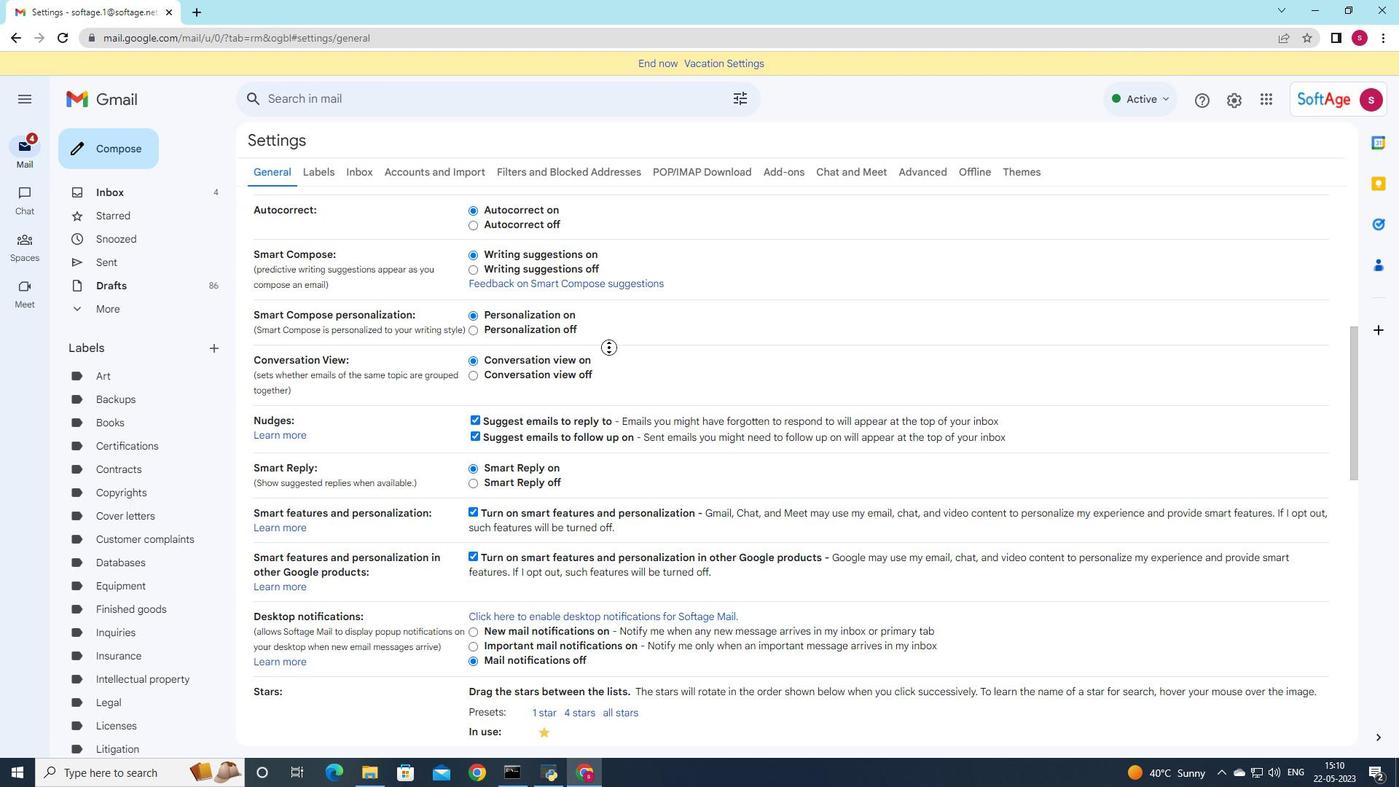 
Action: Mouse scrolled (609, 347) with delta (0, 0)
Screenshot: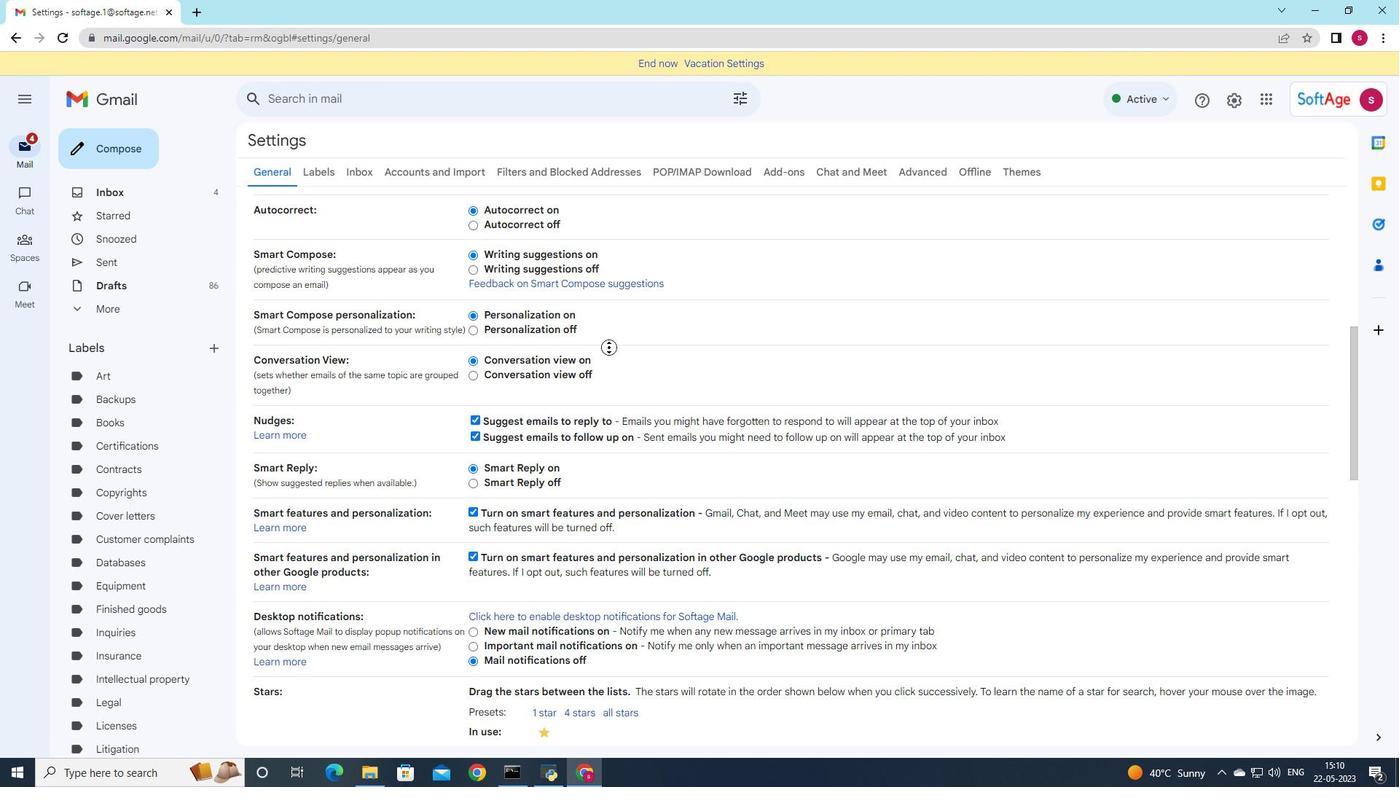 
Action: Mouse scrolled (609, 347) with delta (0, 0)
Screenshot: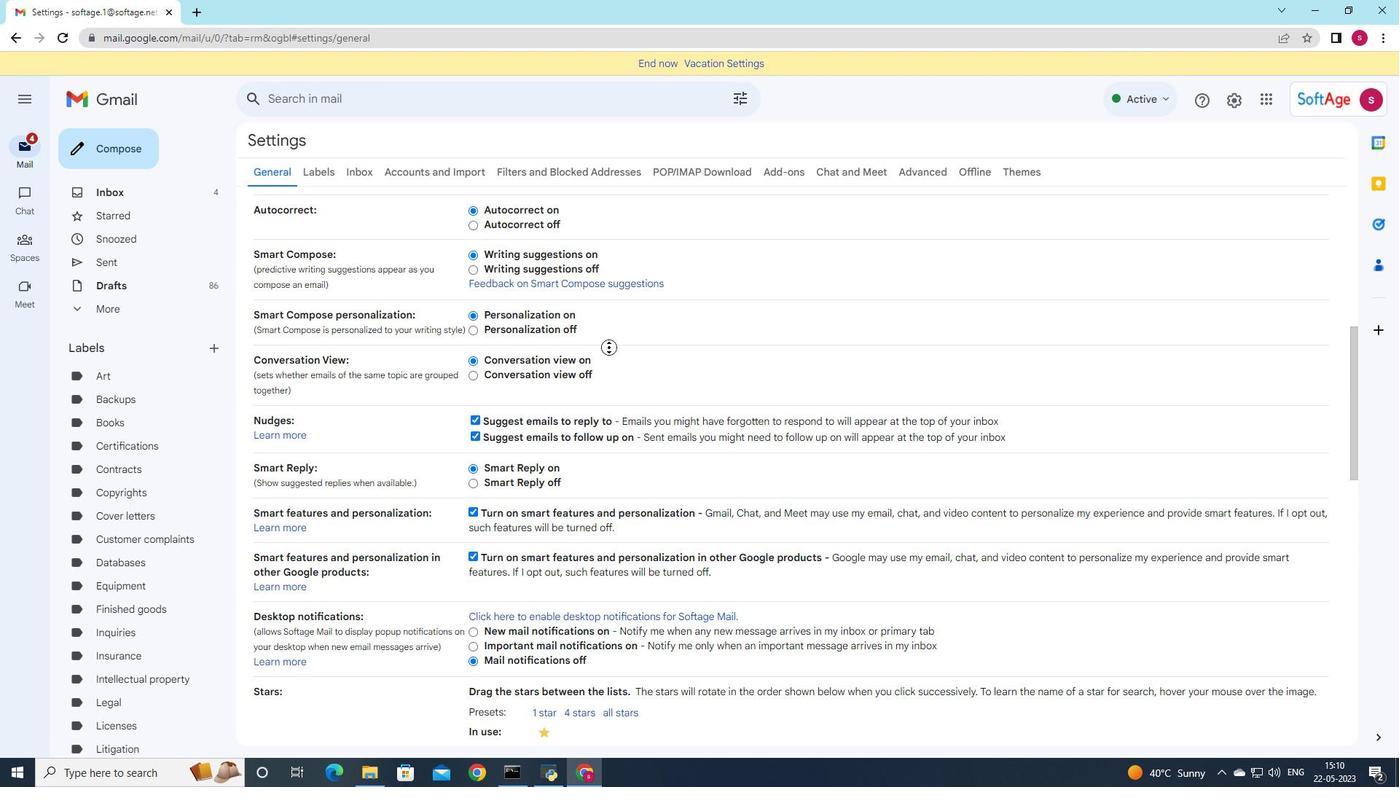 
Action: Mouse scrolled (609, 347) with delta (0, 0)
Screenshot: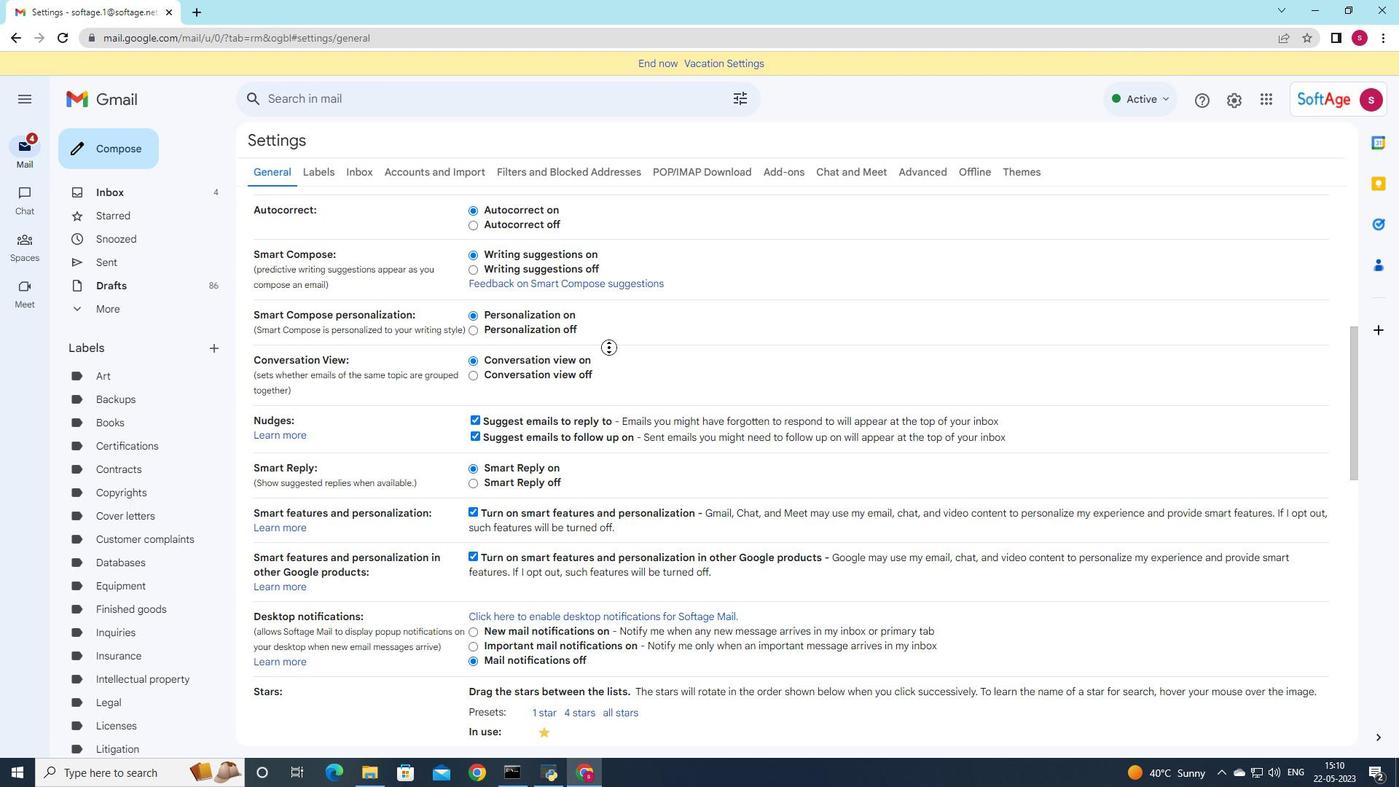 
Action: Mouse scrolled (609, 347) with delta (0, 0)
Screenshot: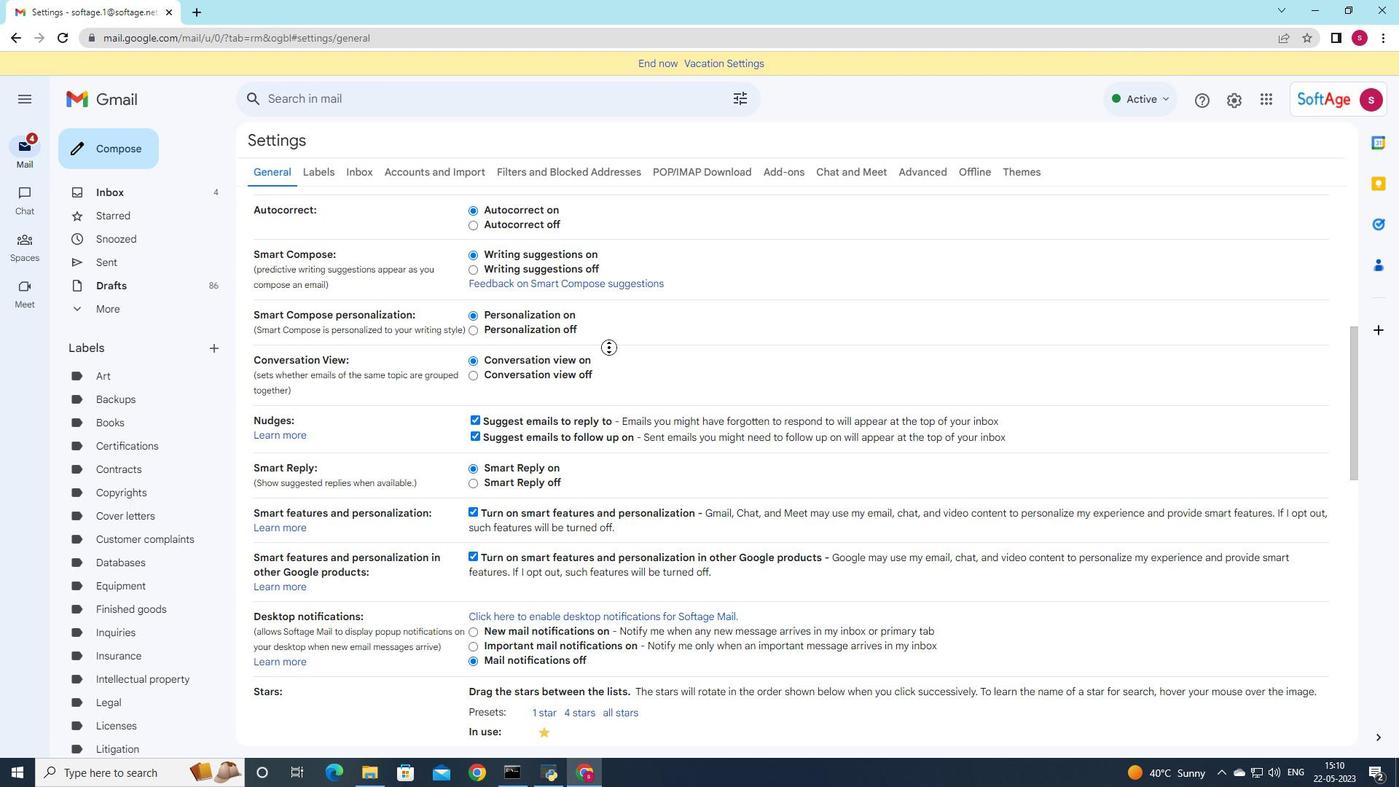 
Action: Mouse scrolled (609, 347) with delta (0, 0)
Screenshot: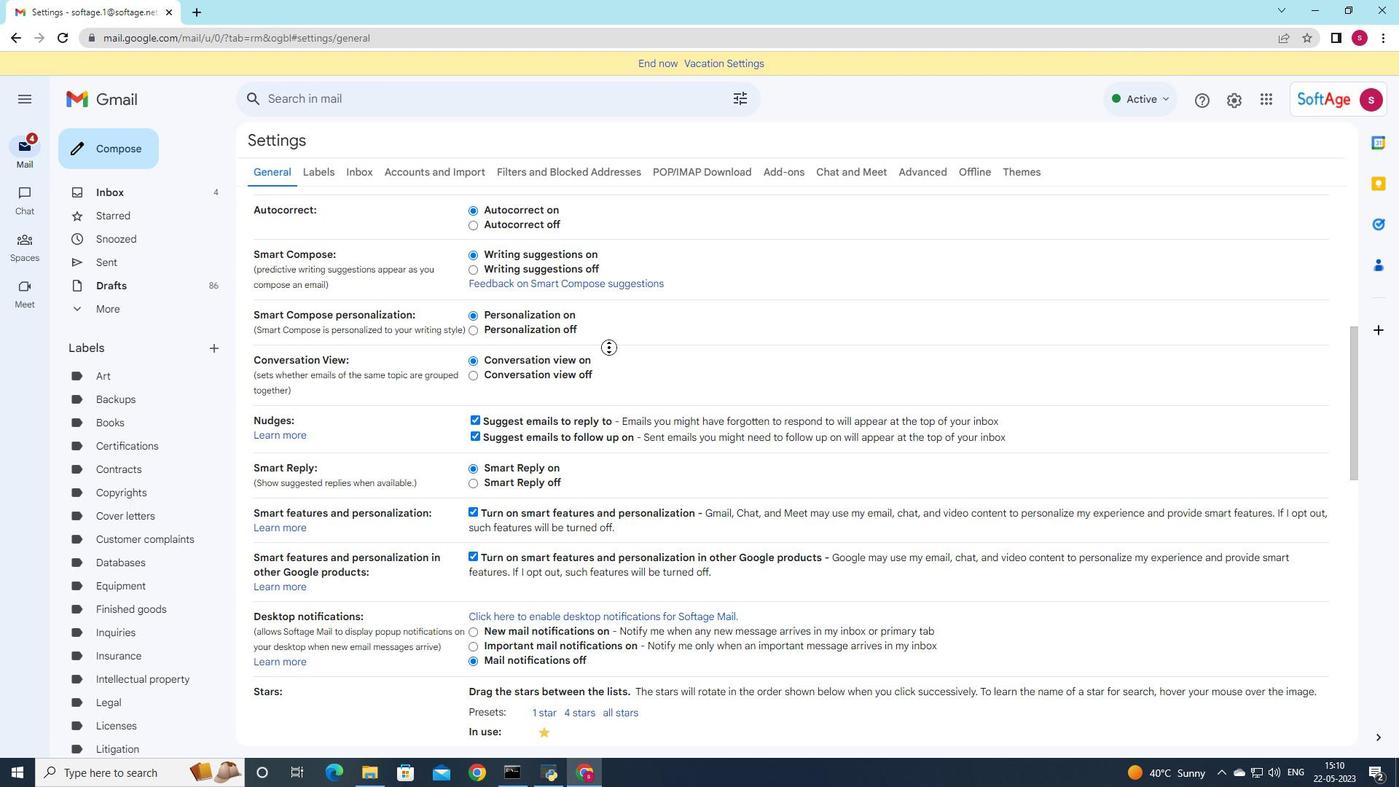 
Action: Mouse moved to (718, 387)
Screenshot: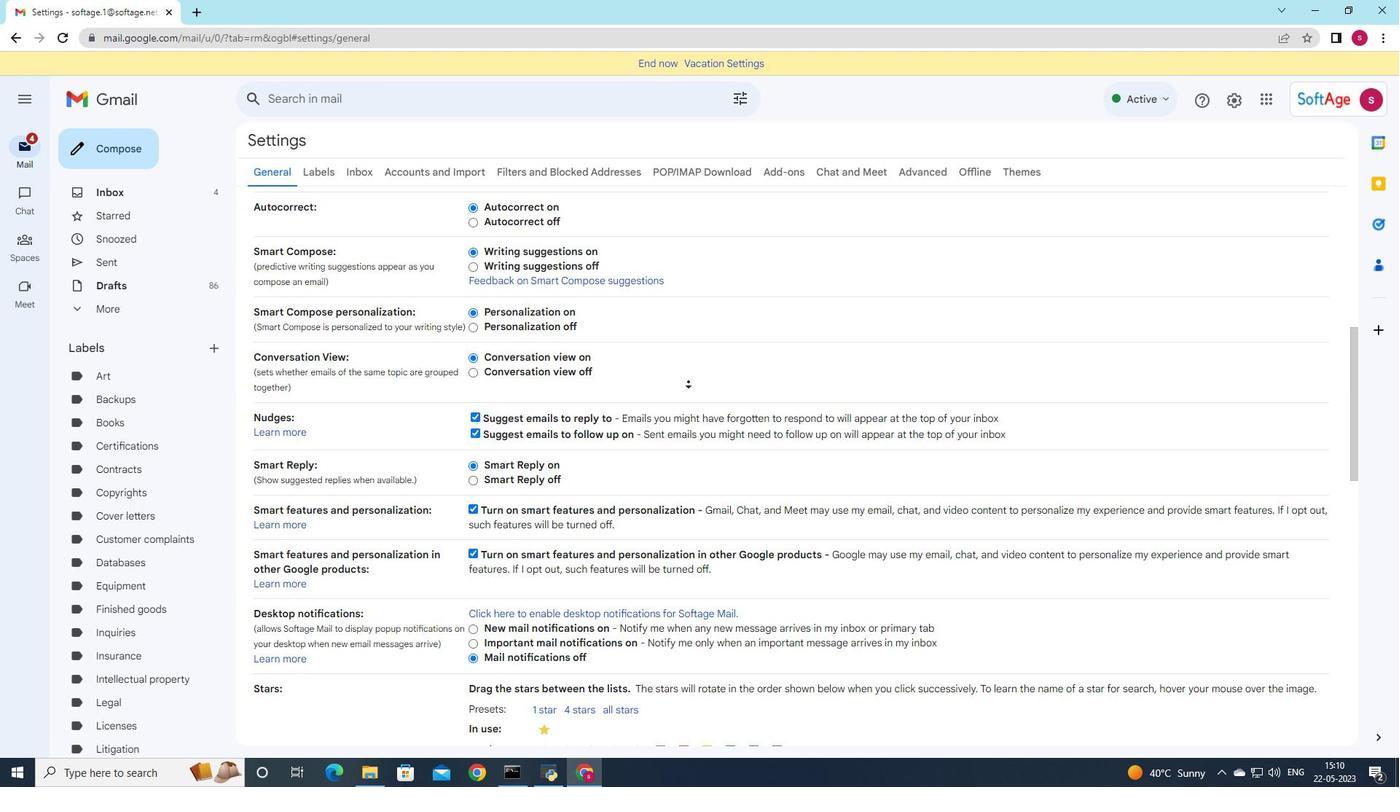 
Action: Mouse scrolled (718, 387) with delta (0, 0)
Screenshot: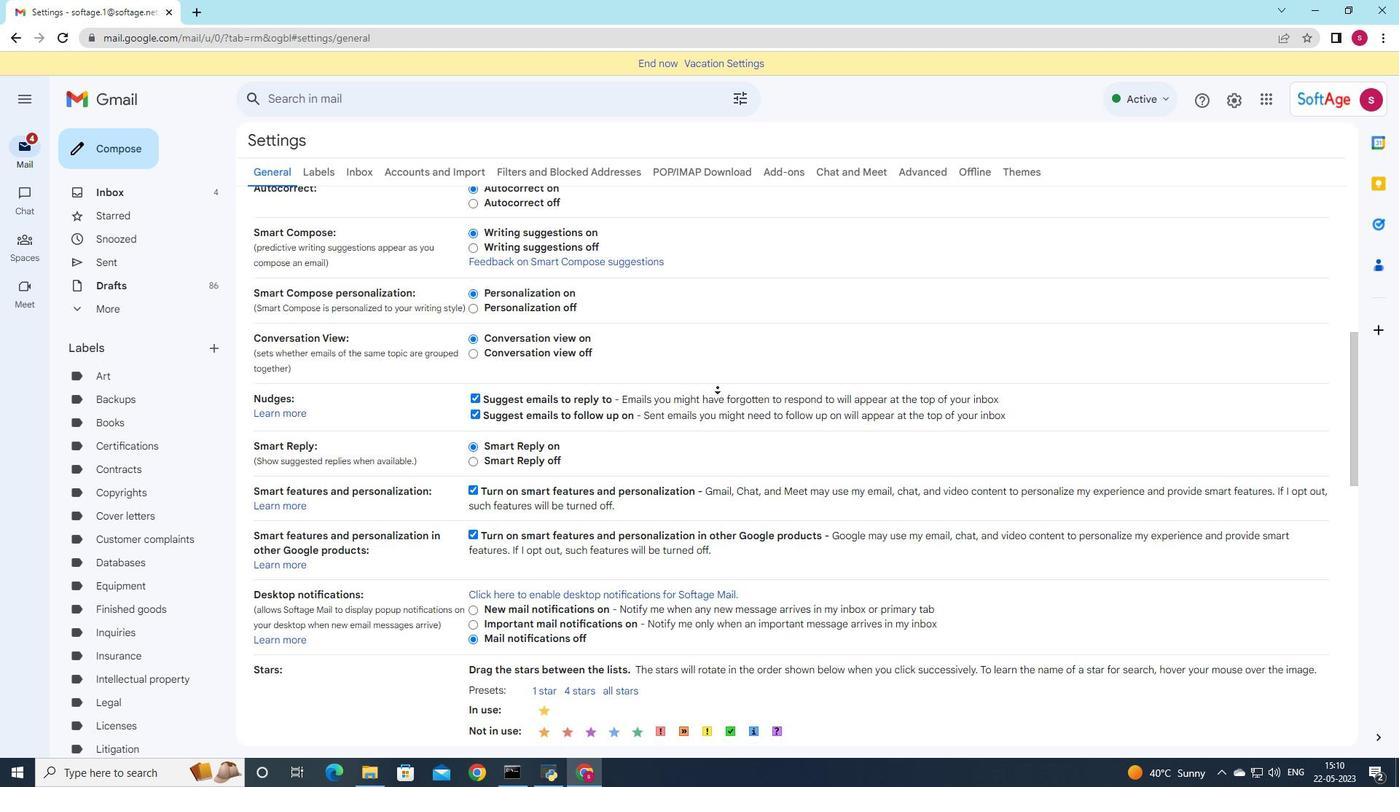 
Action: Mouse scrolled (718, 387) with delta (0, 0)
Screenshot: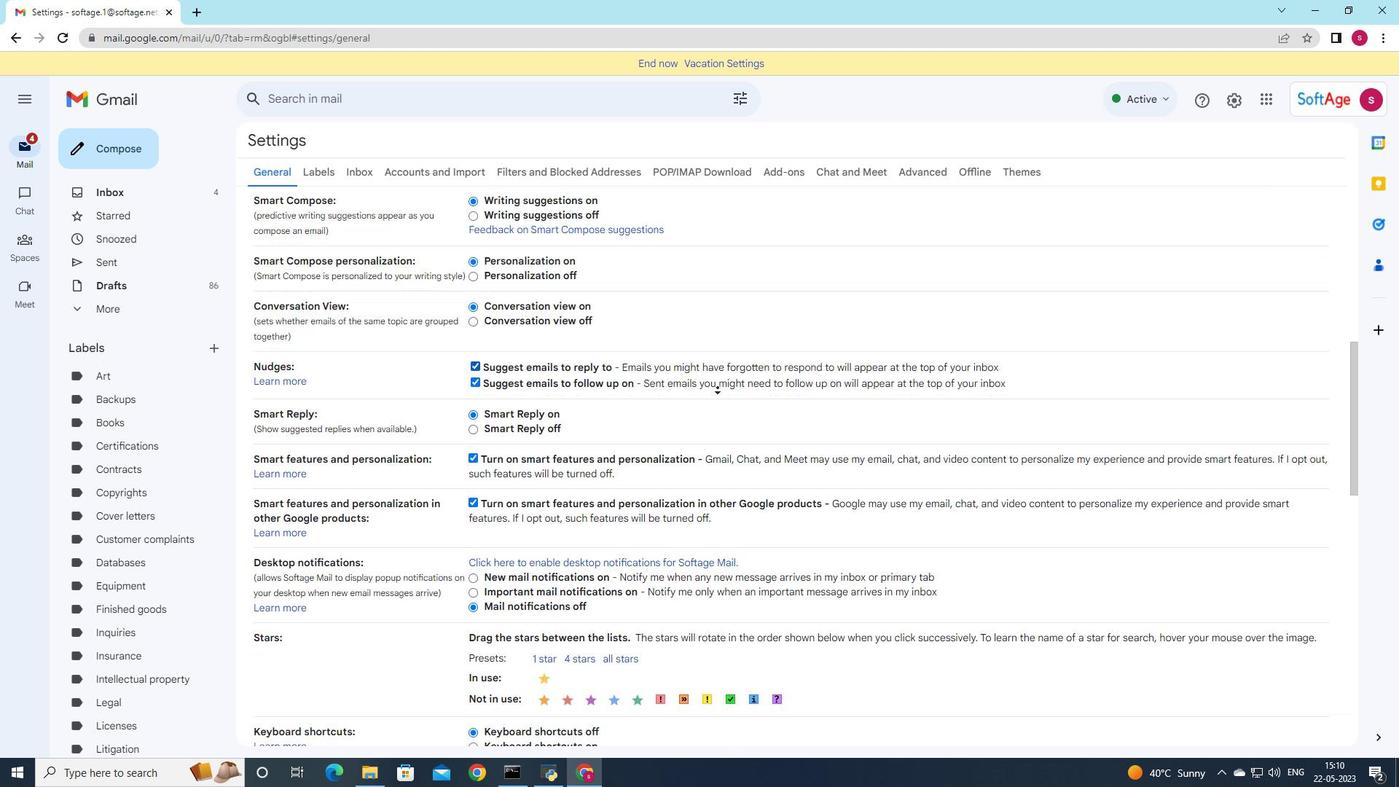 
Action: Mouse scrolled (718, 387) with delta (0, 0)
Screenshot: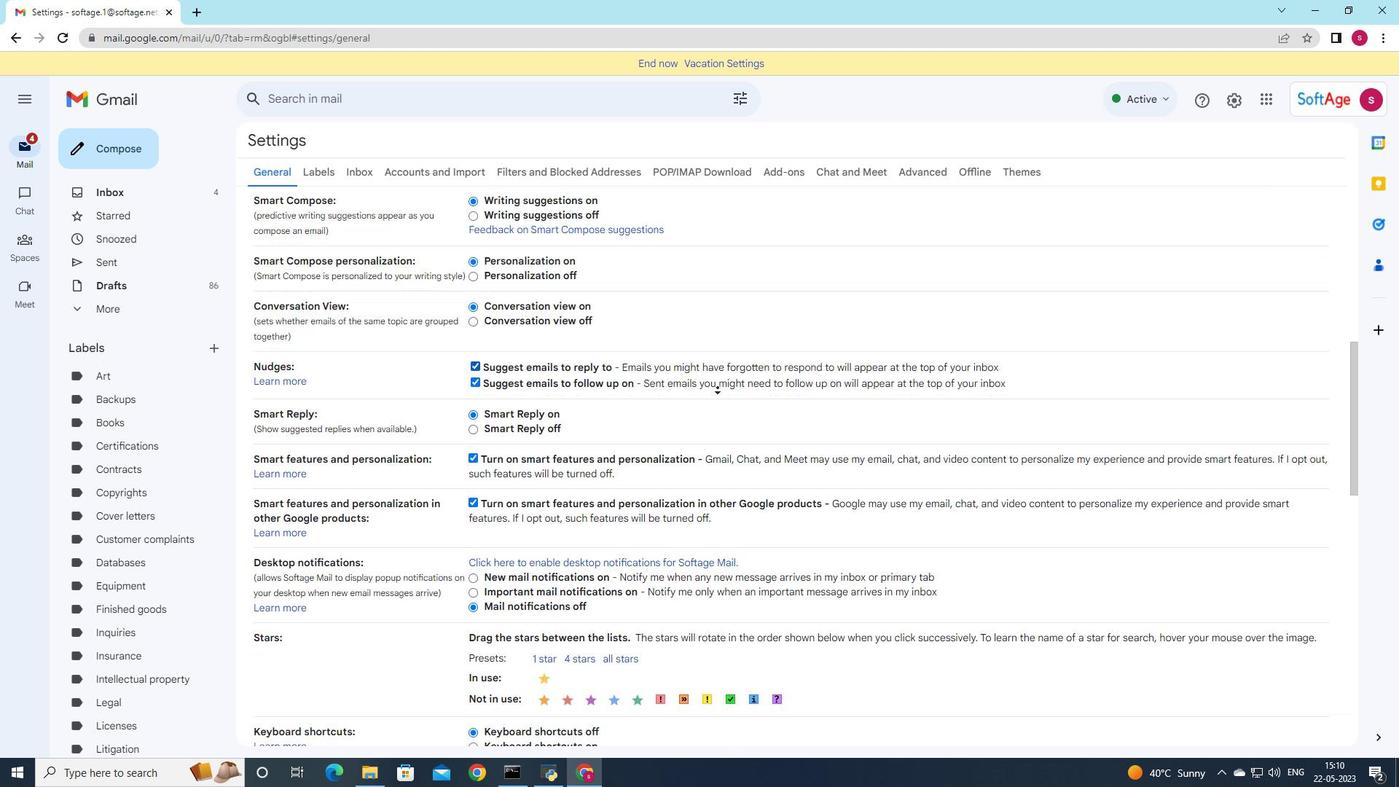 
Action: Mouse scrolled (718, 387) with delta (0, 0)
Screenshot: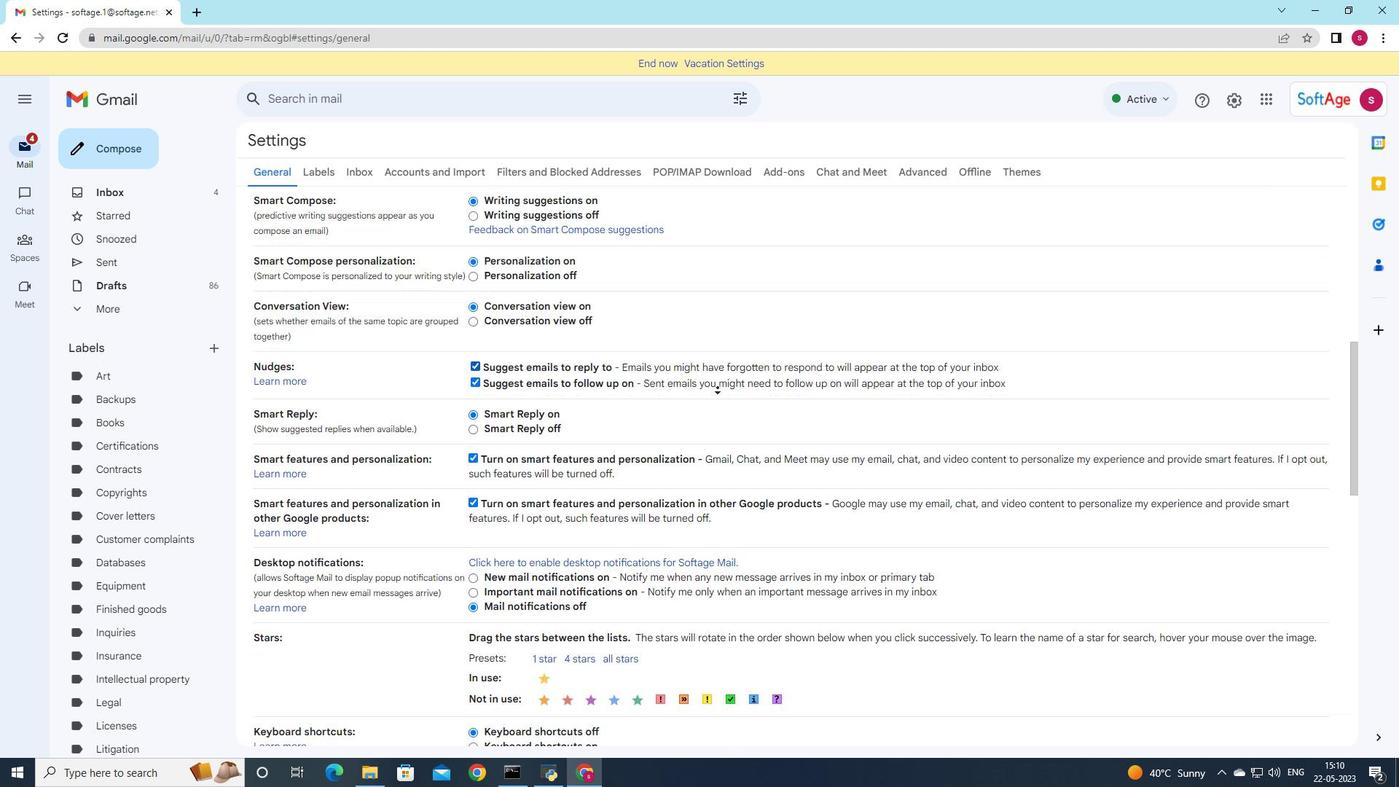 
Action: Mouse moved to (718, 403)
Screenshot: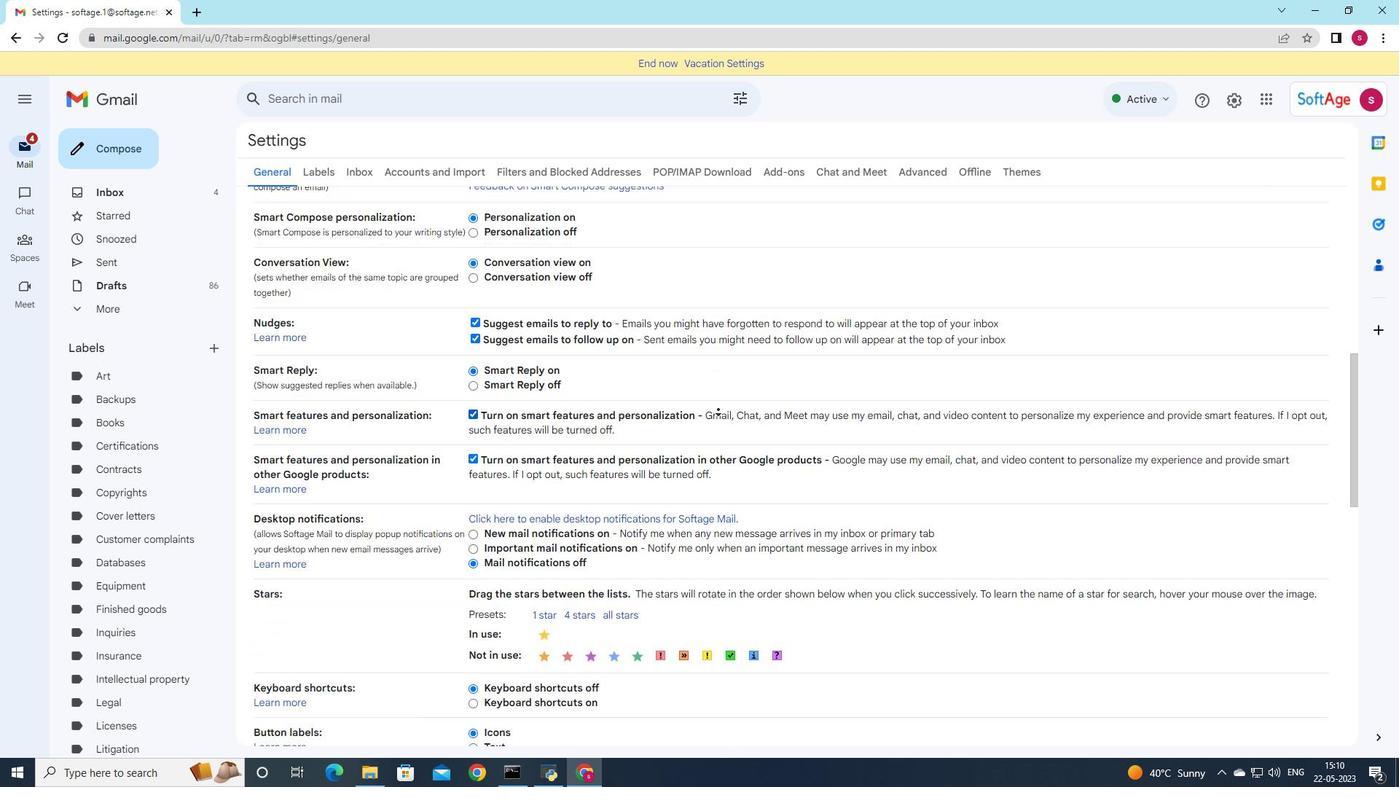 
Action: Mouse scrolled (718, 403) with delta (0, 0)
Screenshot: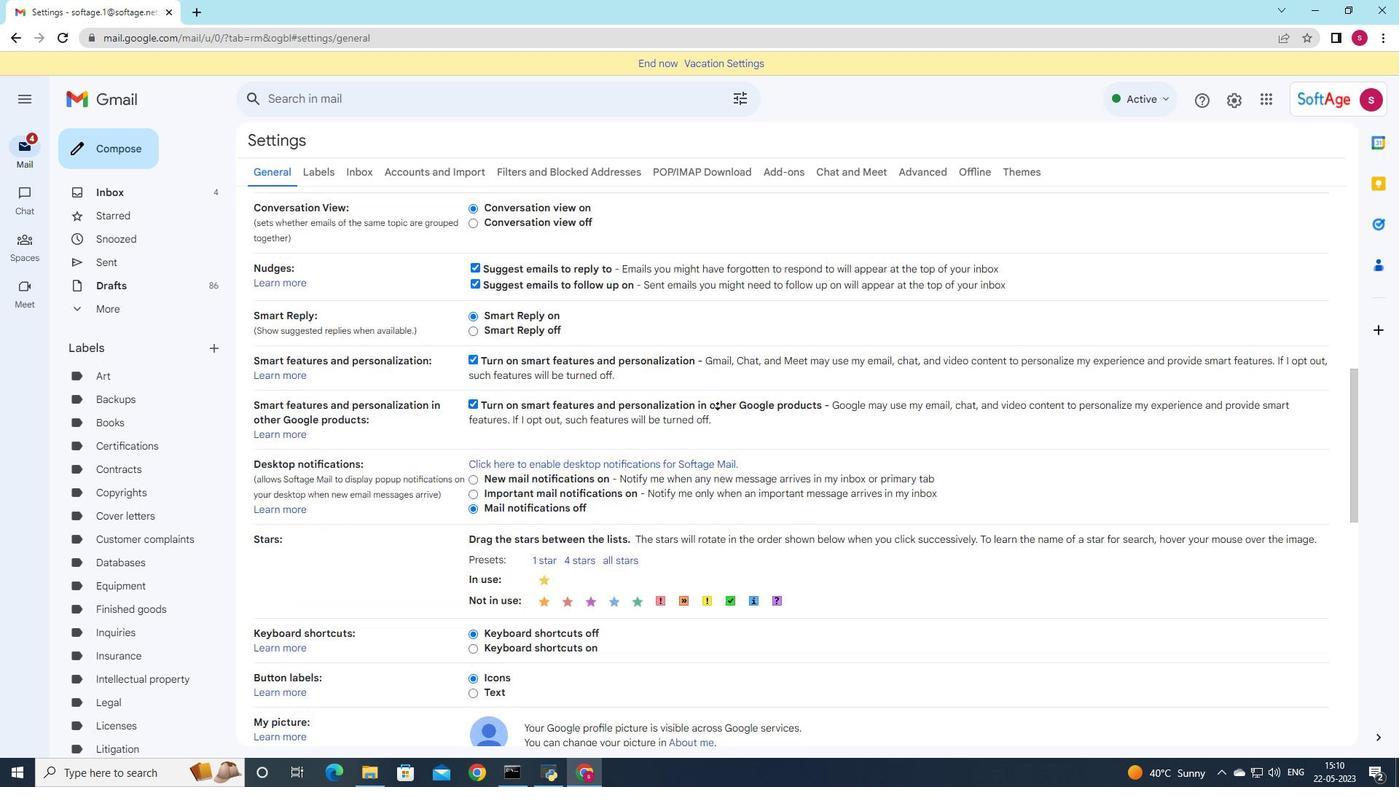 
Action: Mouse moved to (716, 406)
Screenshot: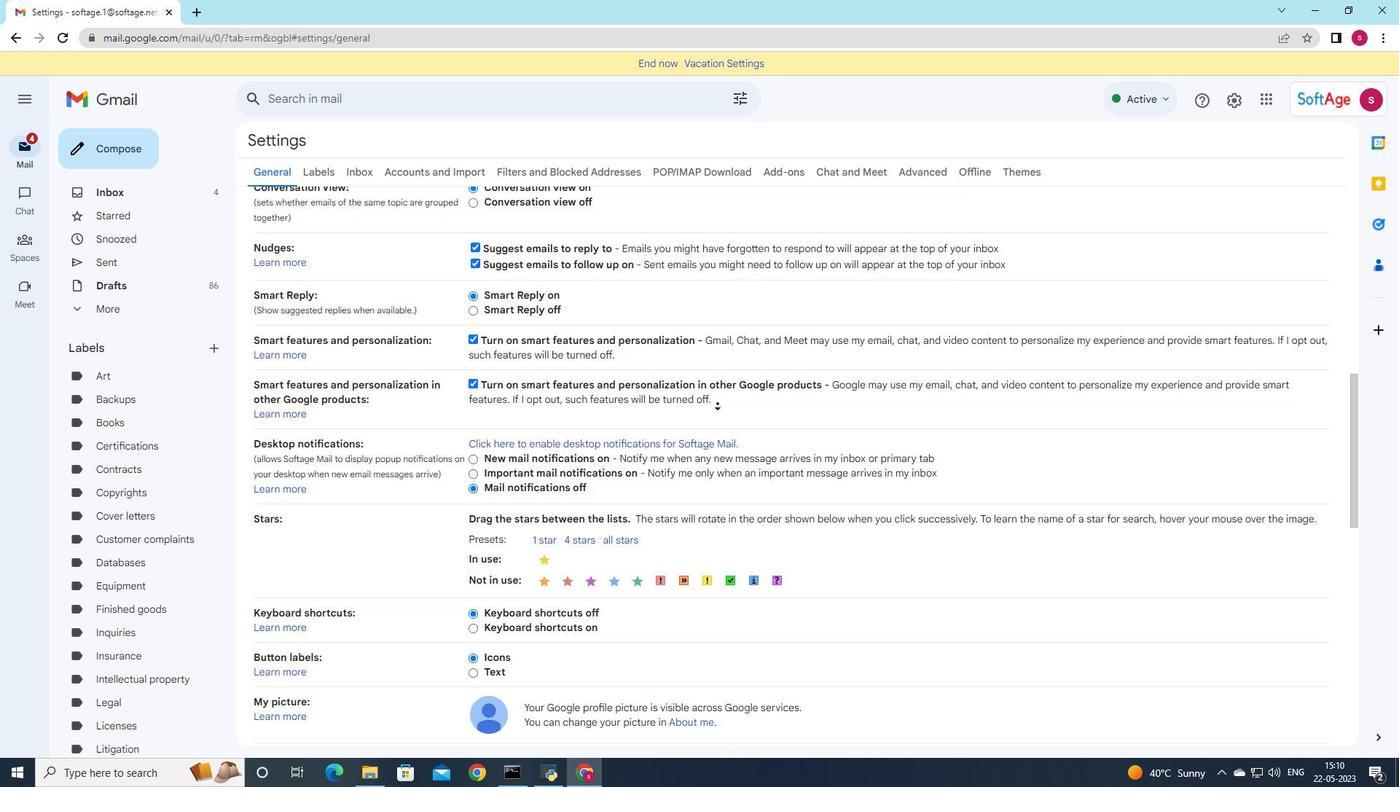 
Action: Mouse scrolled (716, 405) with delta (0, 0)
Screenshot: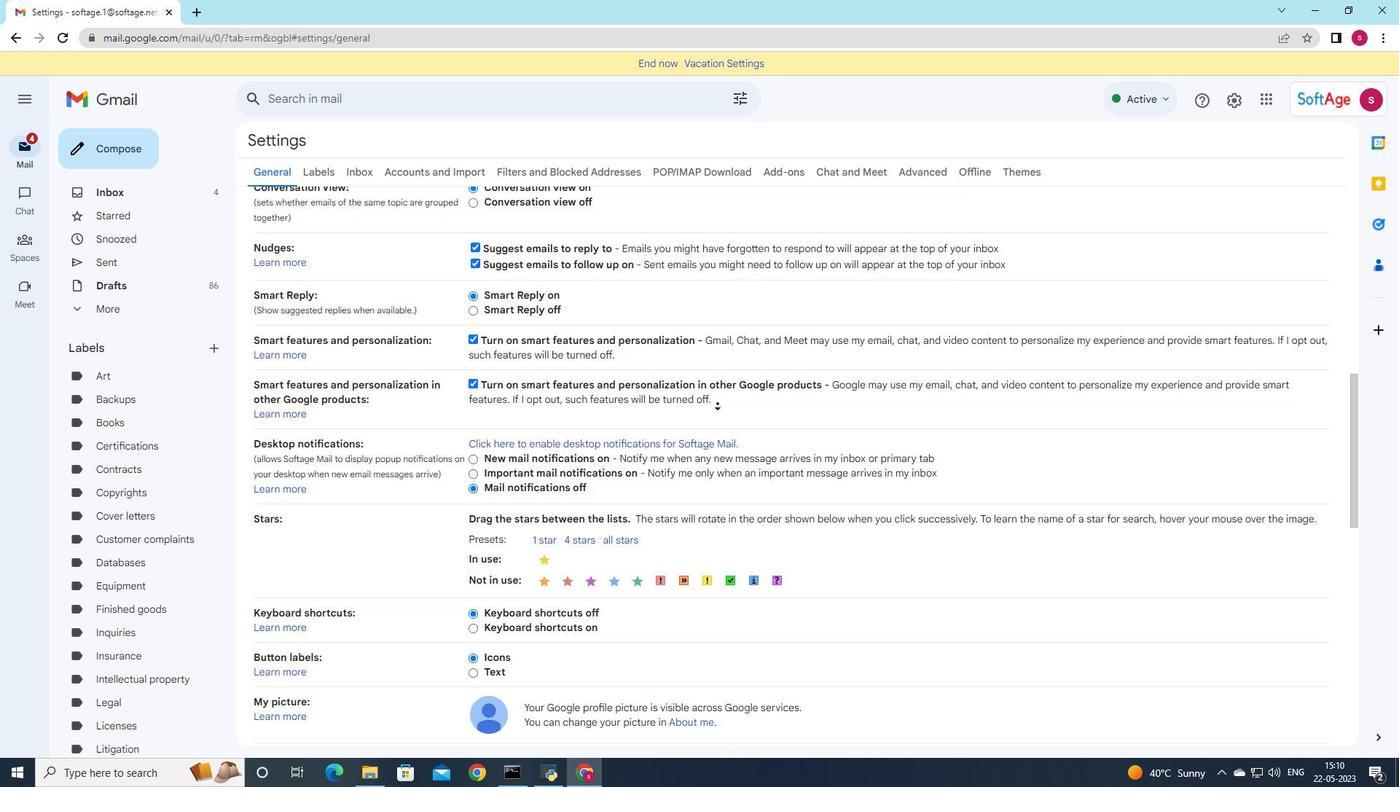 
Action: Mouse moved to (715, 406)
Screenshot: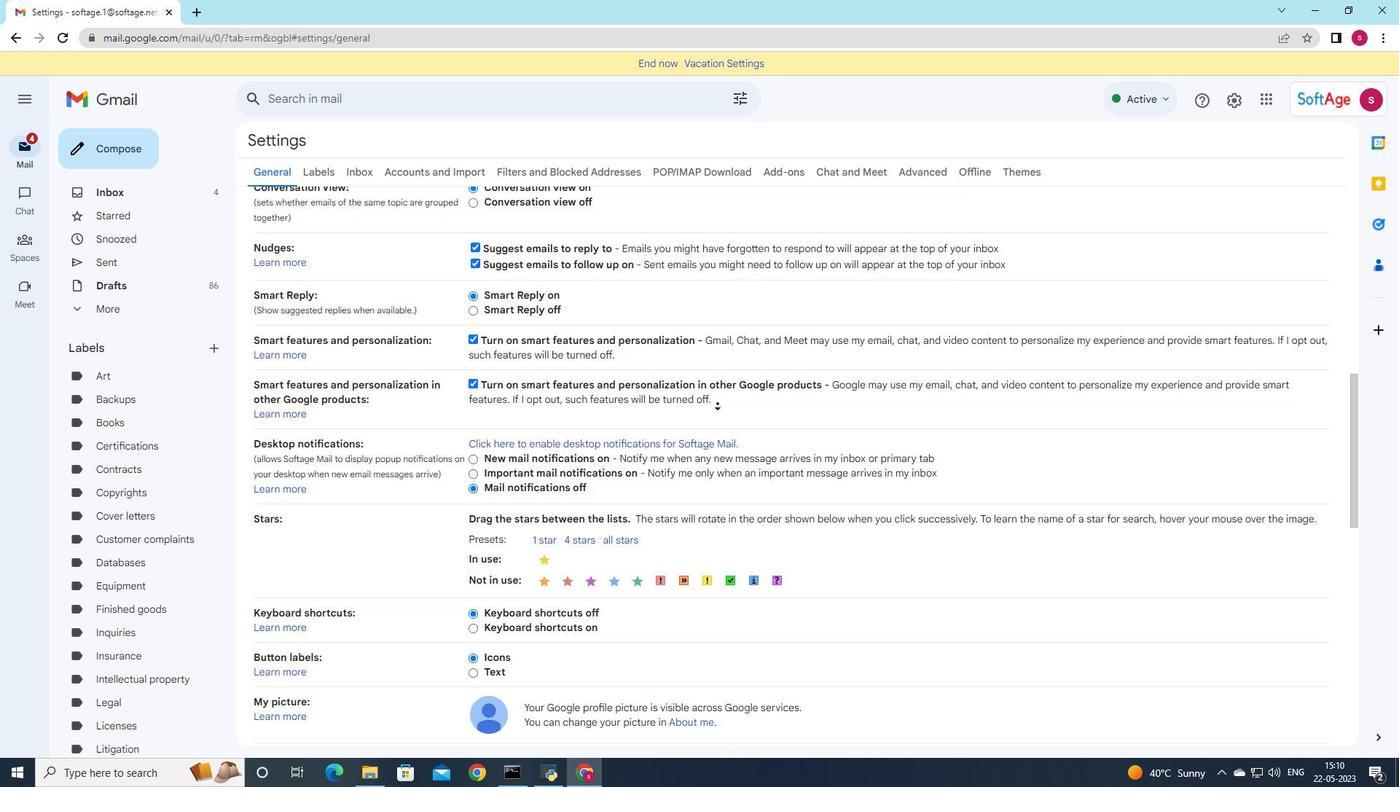 
Action: Mouse scrolled (715, 406) with delta (0, 0)
Screenshot: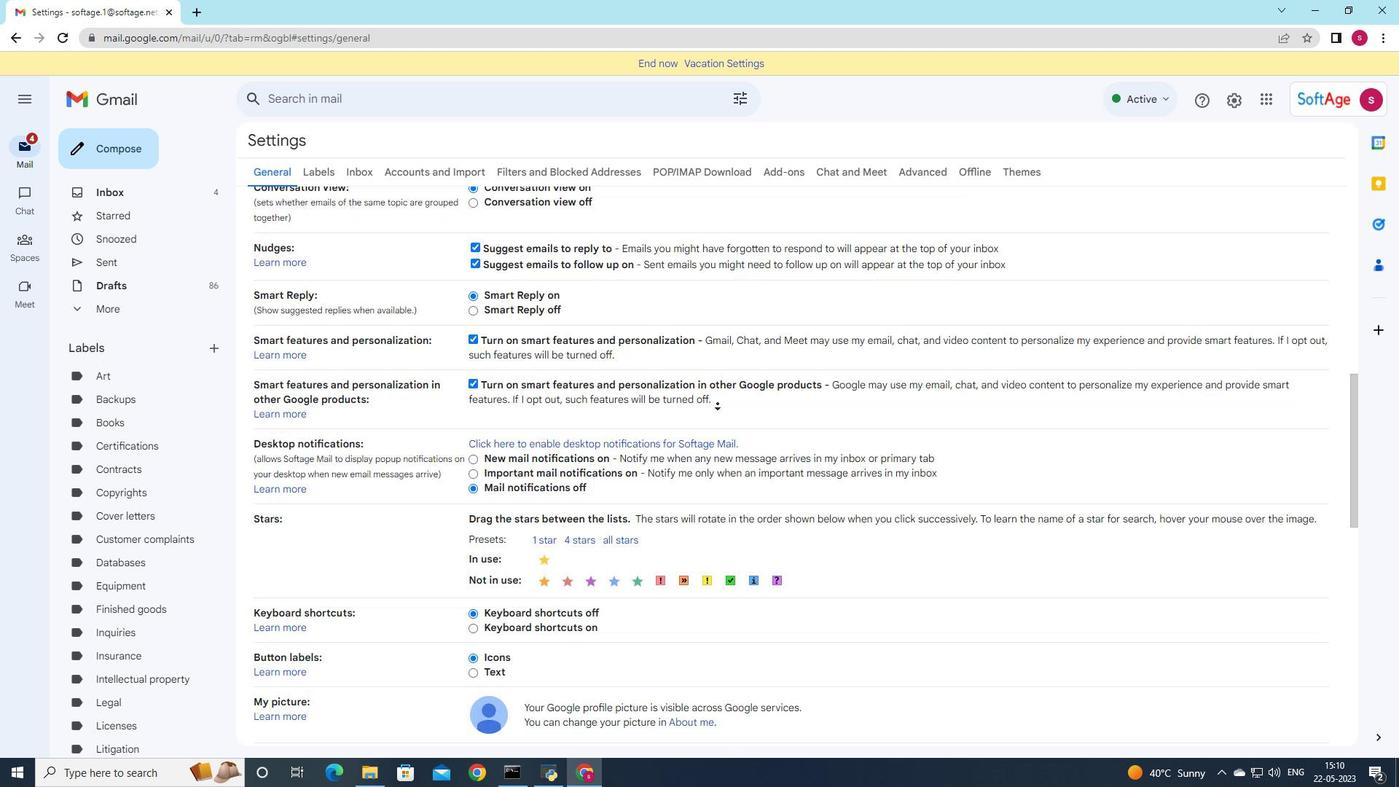 
Action: Mouse moved to (713, 409)
Screenshot: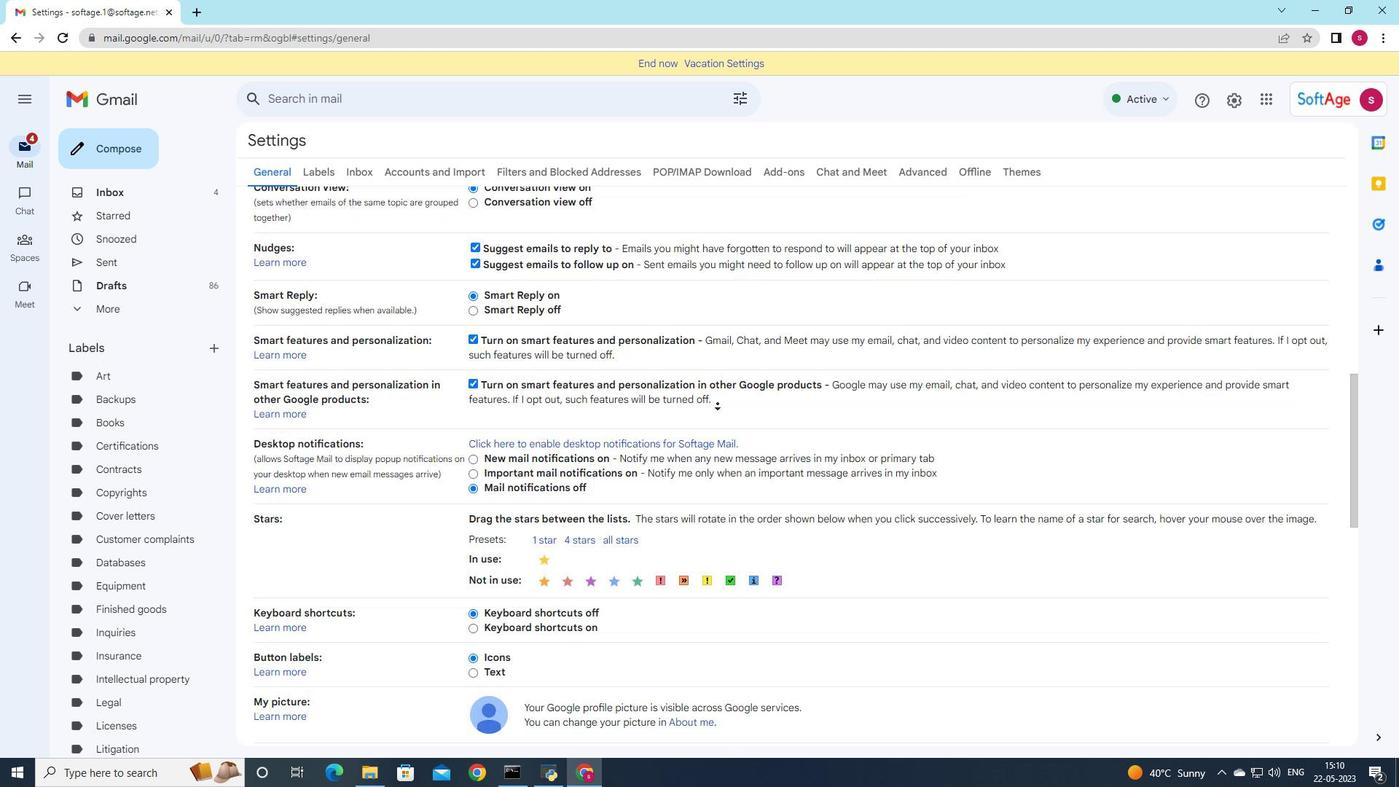 
Action: Mouse scrolled (713, 409) with delta (0, 0)
Screenshot: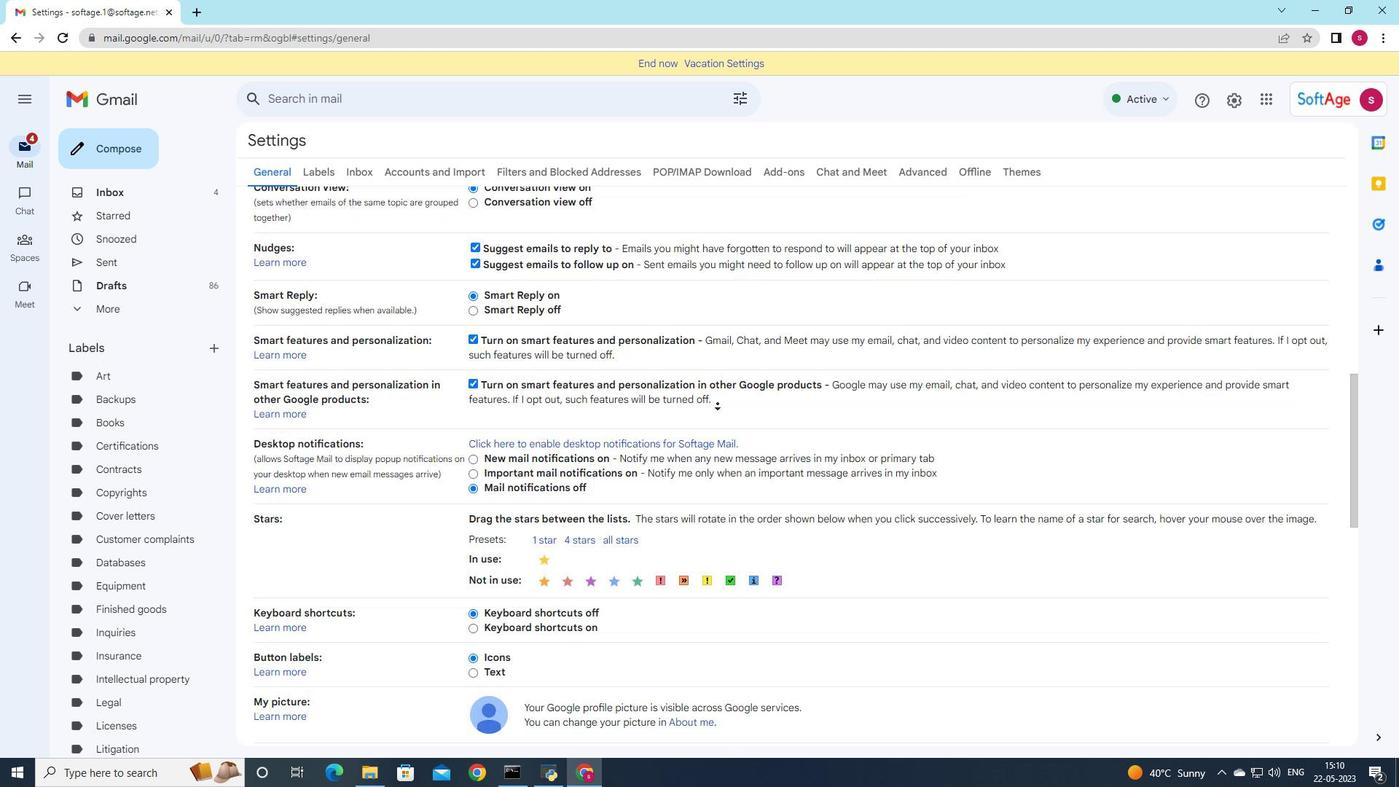 
Action: Mouse moved to (628, 416)
Screenshot: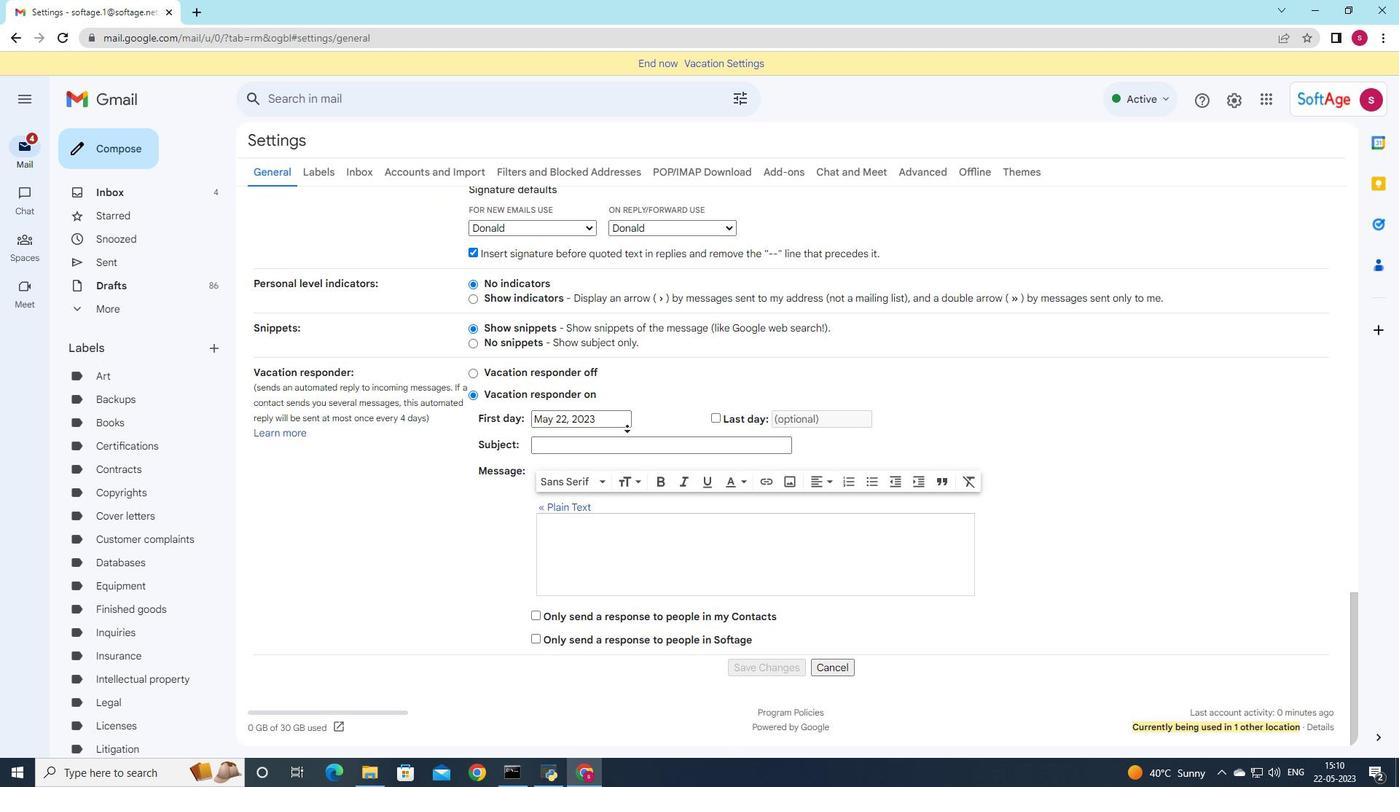 
Action: Mouse scrolled (628, 417) with delta (0, 0)
Screenshot: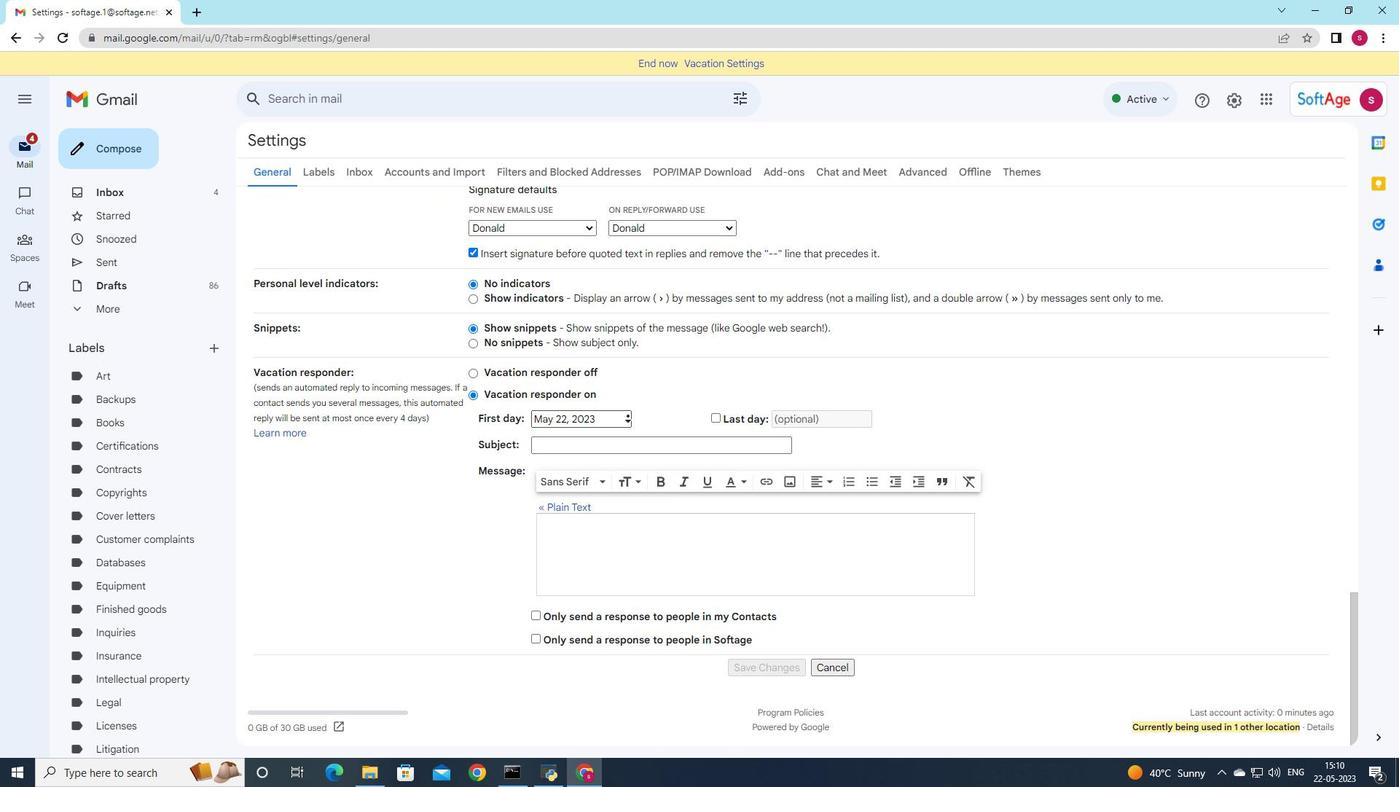 
Action: Mouse scrolled (628, 417) with delta (0, 0)
Screenshot: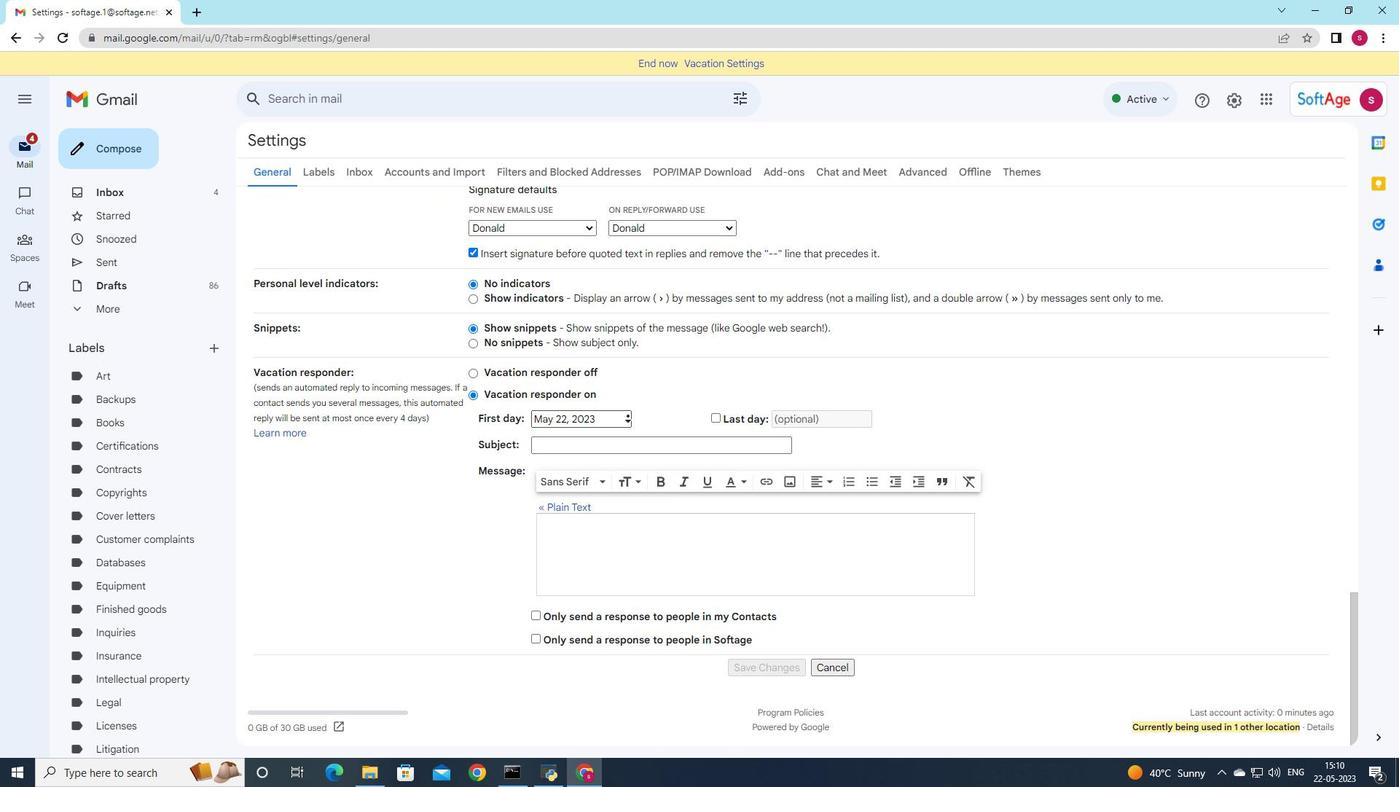 
Action: Mouse scrolled (628, 417) with delta (0, 0)
Screenshot: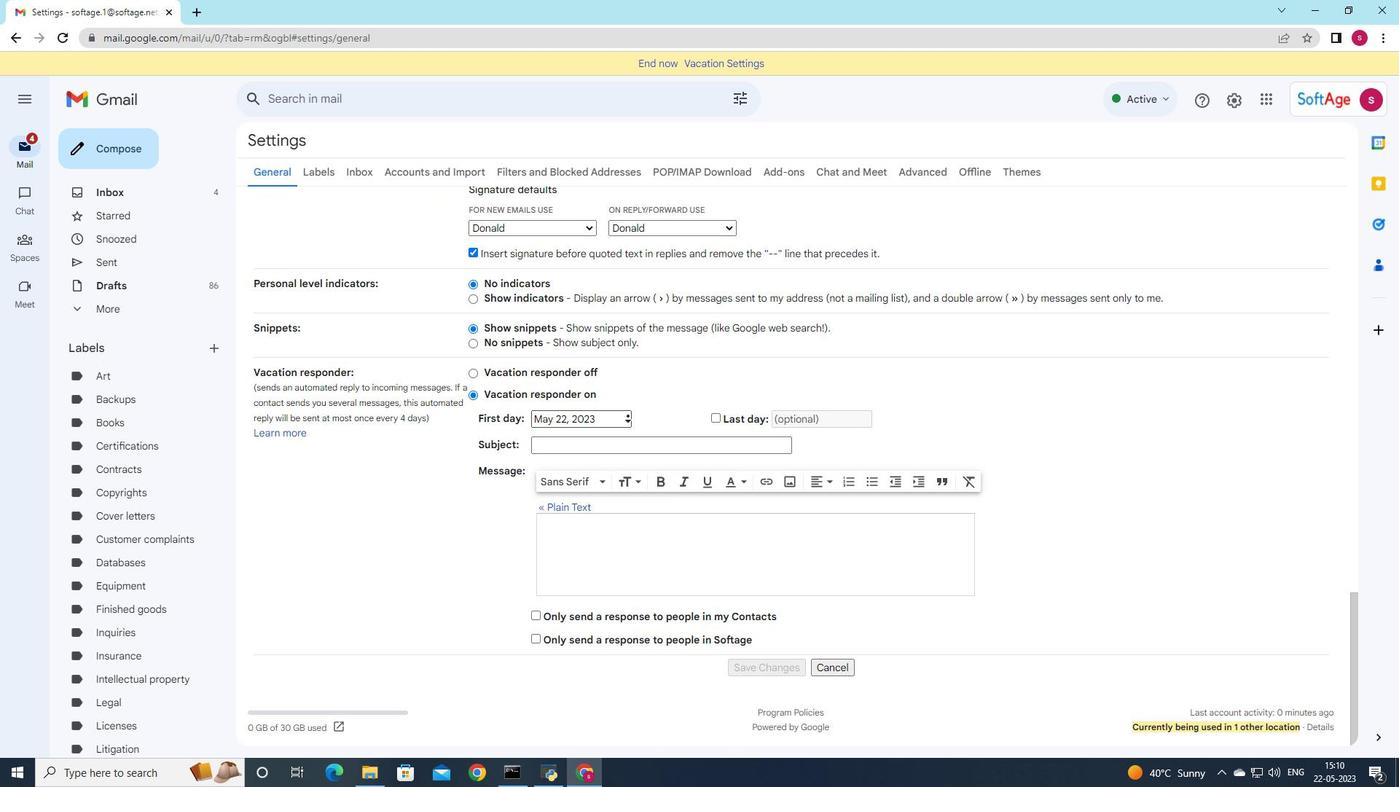 
Action: Mouse scrolled (628, 417) with delta (0, 0)
Screenshot: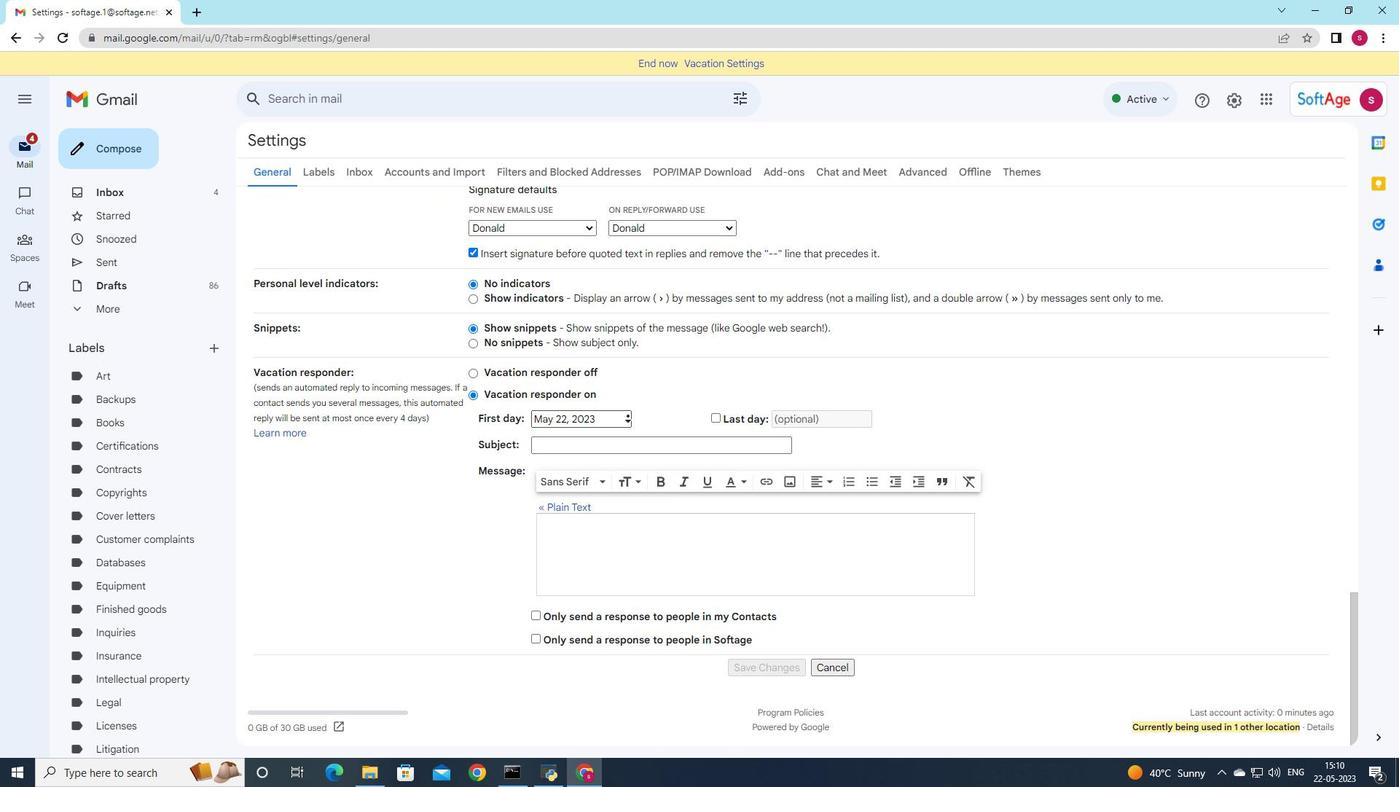 
Action: Mouse scrolled (628, 417) with delta (0, 0)
Screenshot: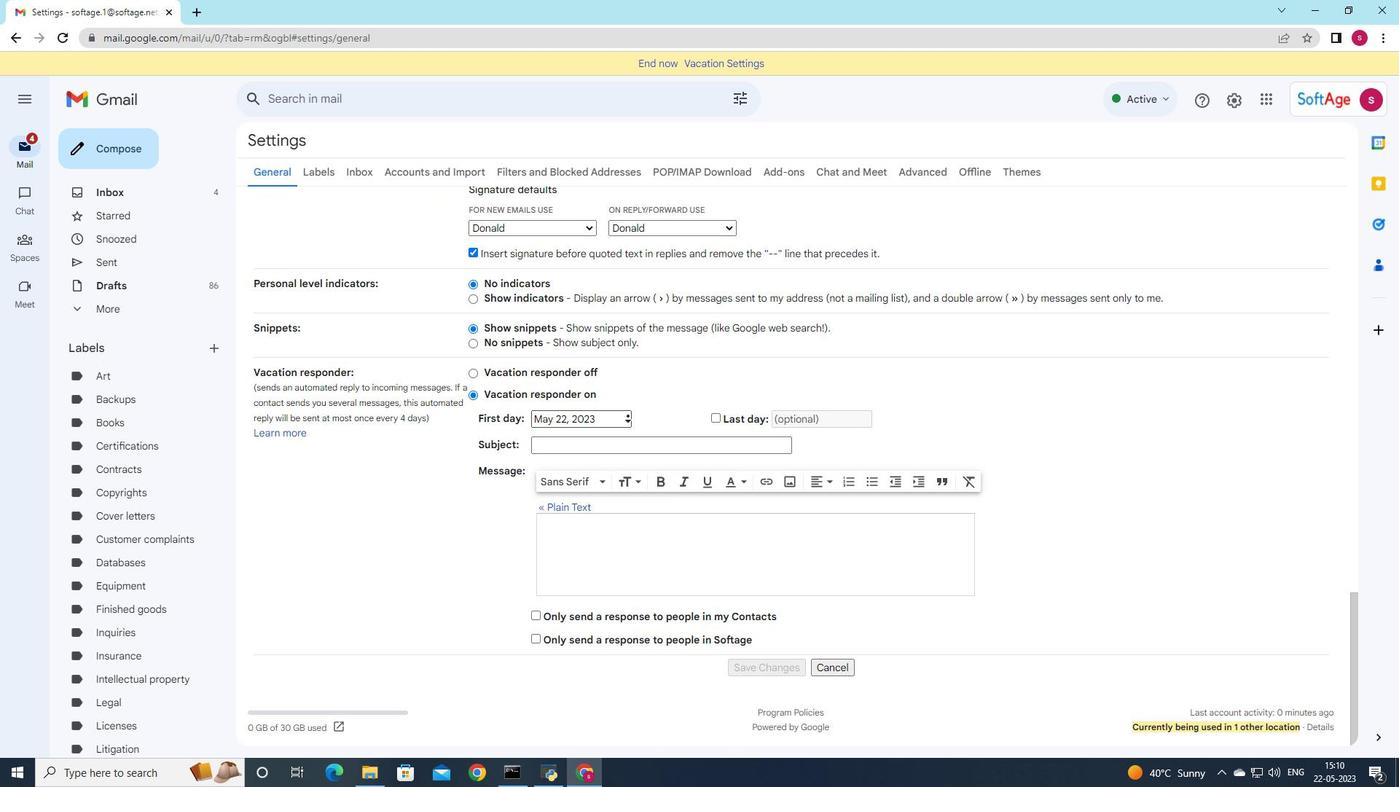 
Action: Mouse scrolled (628, 417) with delta (0, 0)
Screenshot: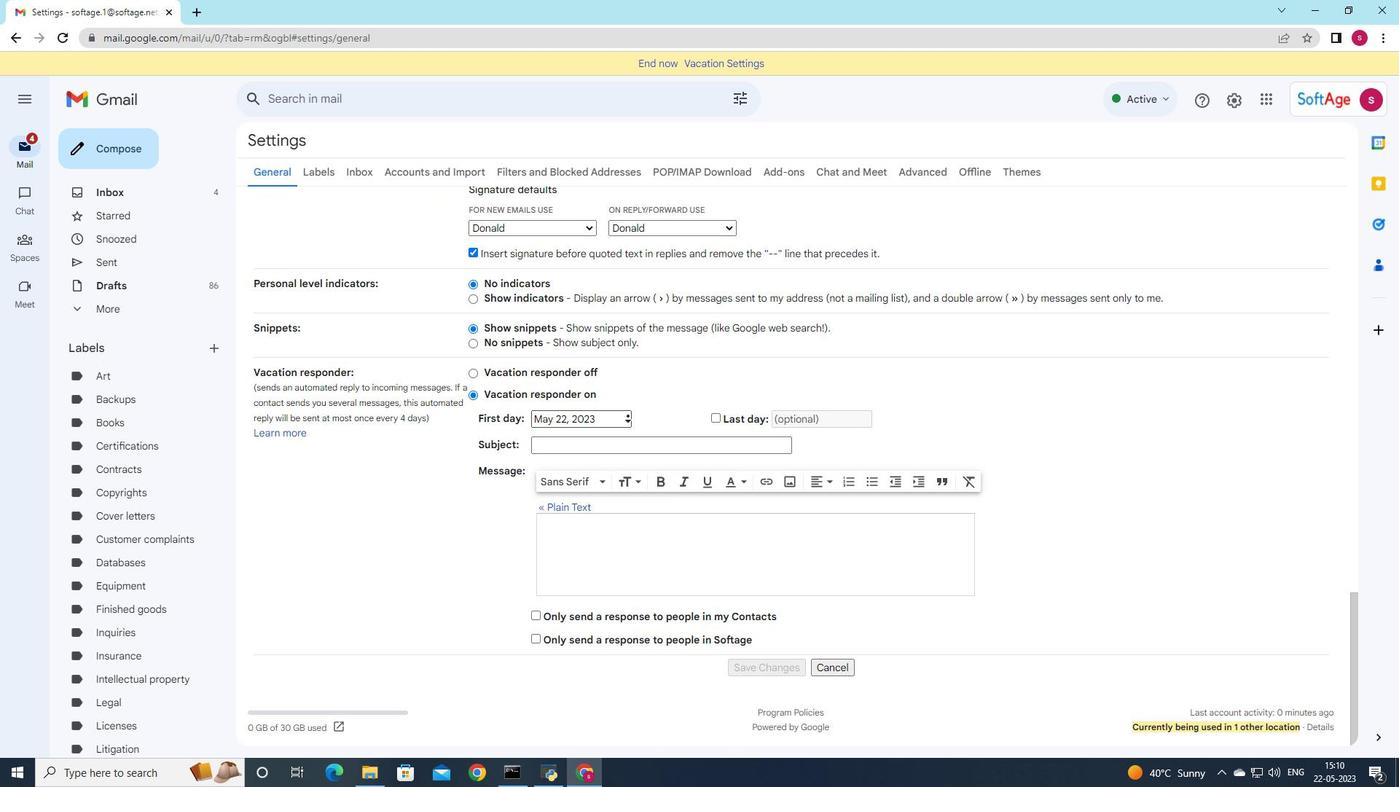 
Action: Mouse scrolled (628, 417) with delta (0, 0)
Screenshot: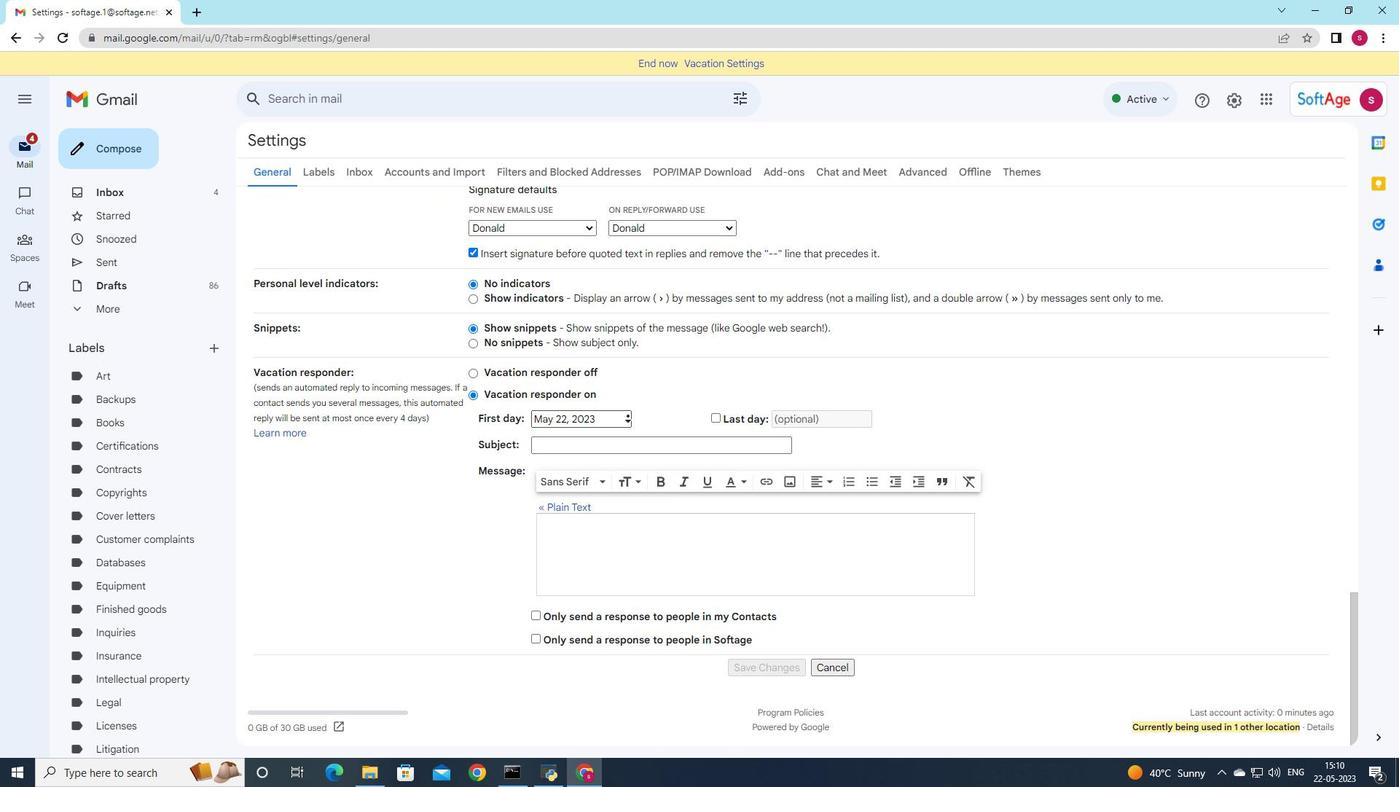 
Action: Mouse scrolled (628, 417) with delta (0, 0)
Screenshot: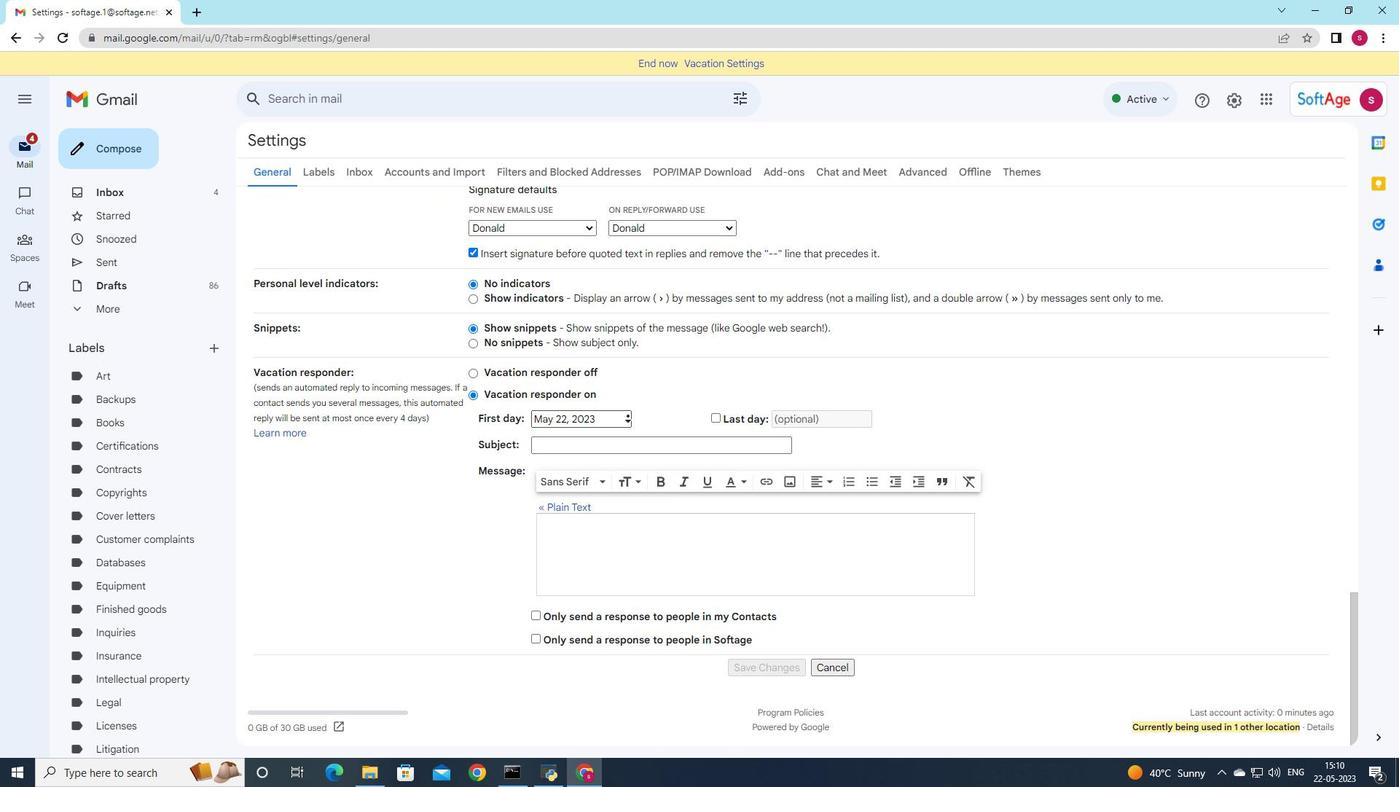 
Action: Mouse scrolled (628, 417) with delta (0, 0)
Screenshot: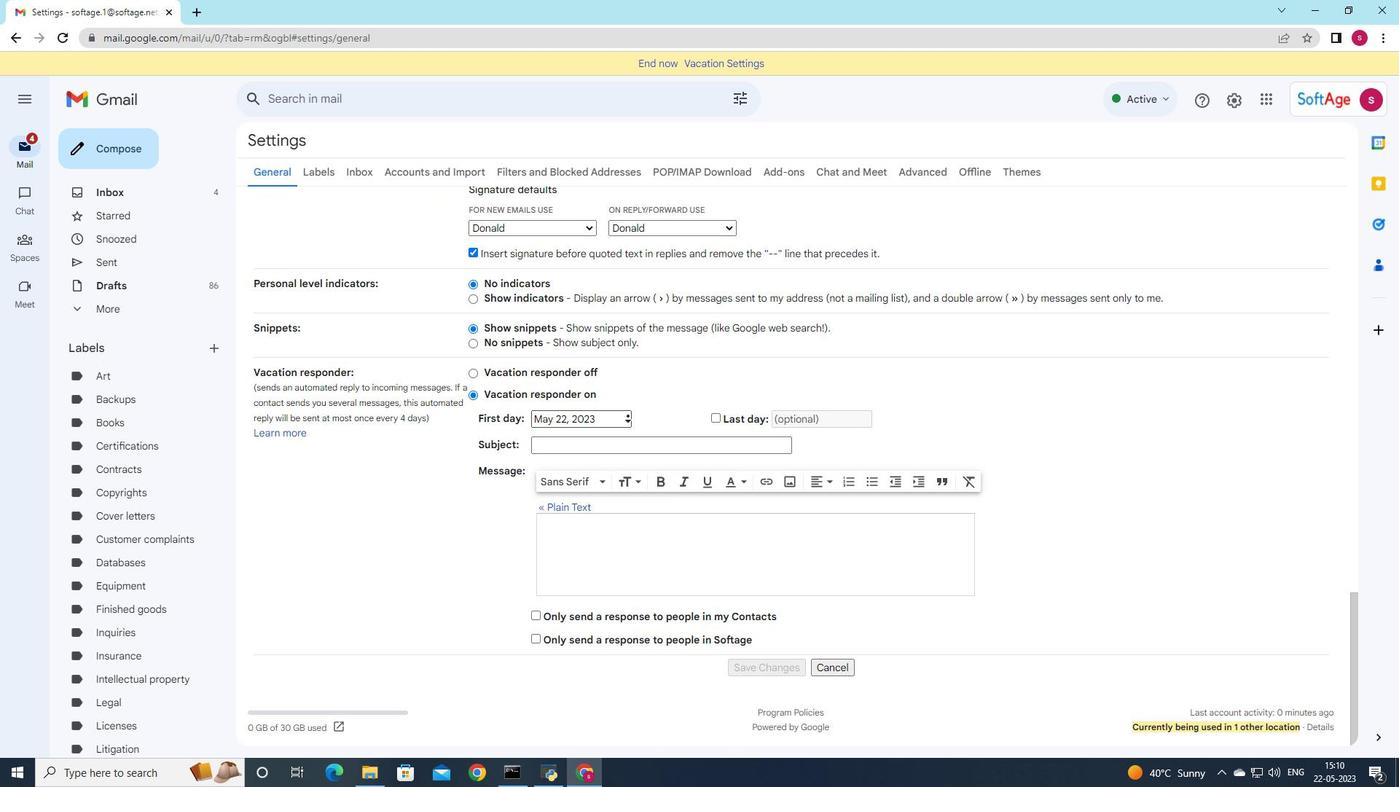 
Action: Mouse moved to (1138, 411)
Screenshot: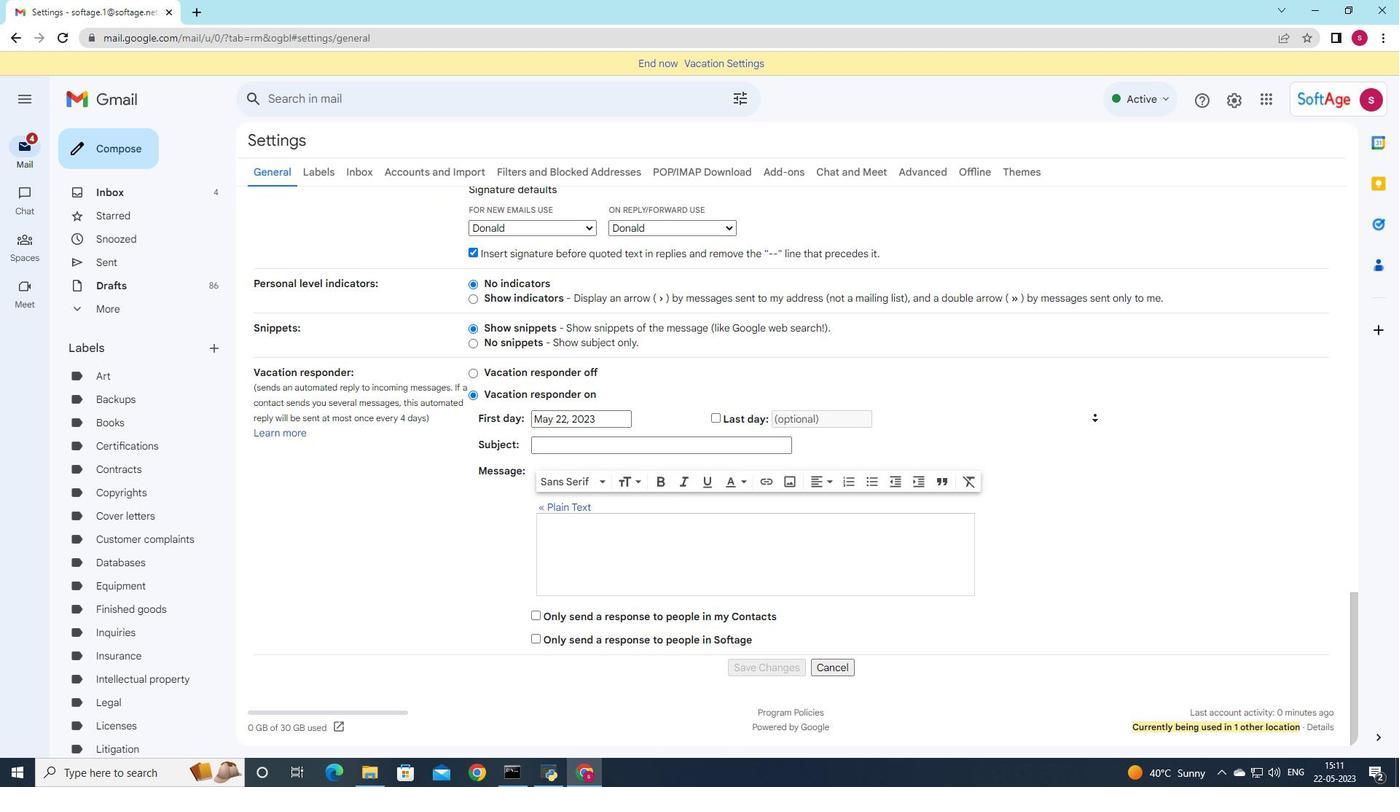 
Action: Mouse pressed left at (1138, 411)
Screenshot: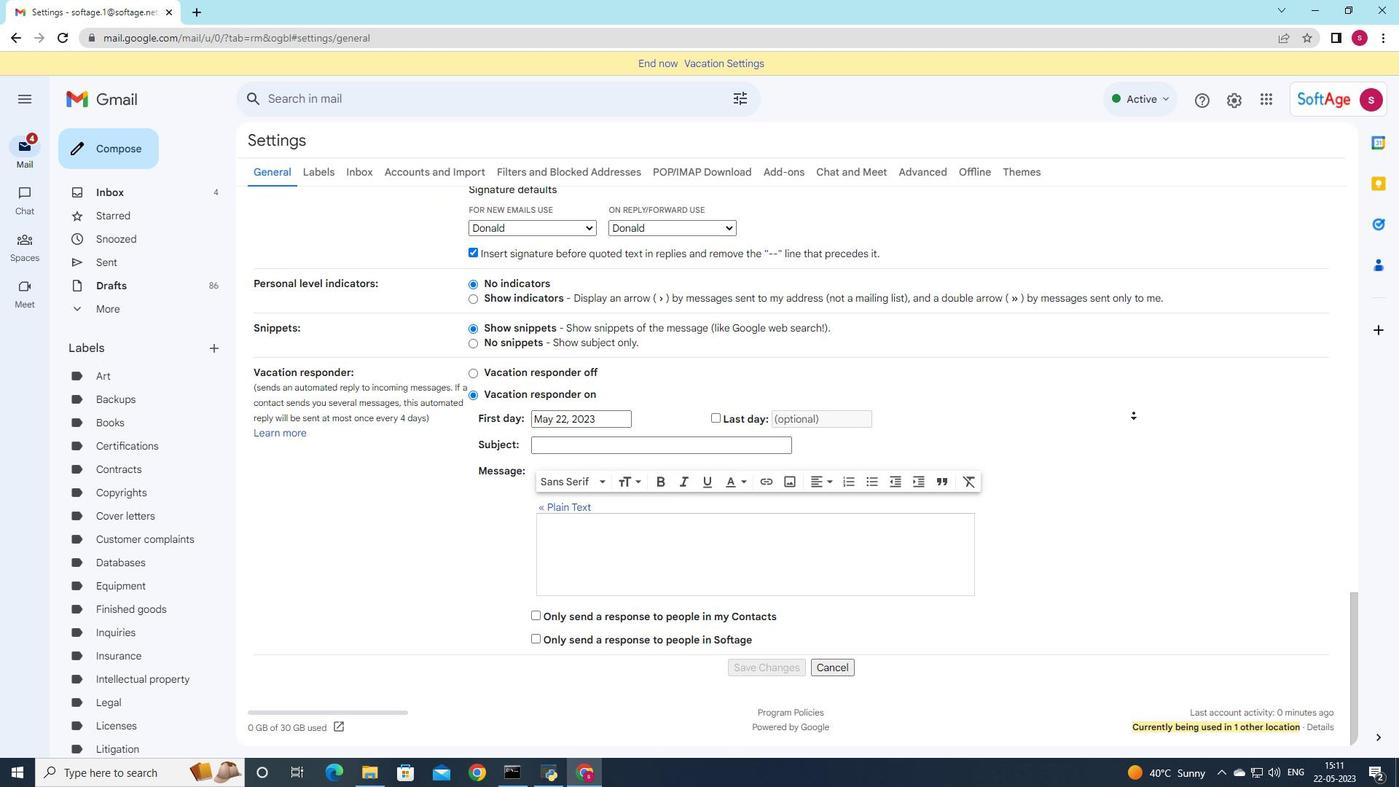 
Action: Mouse moved to (712, 387)
Screenshot: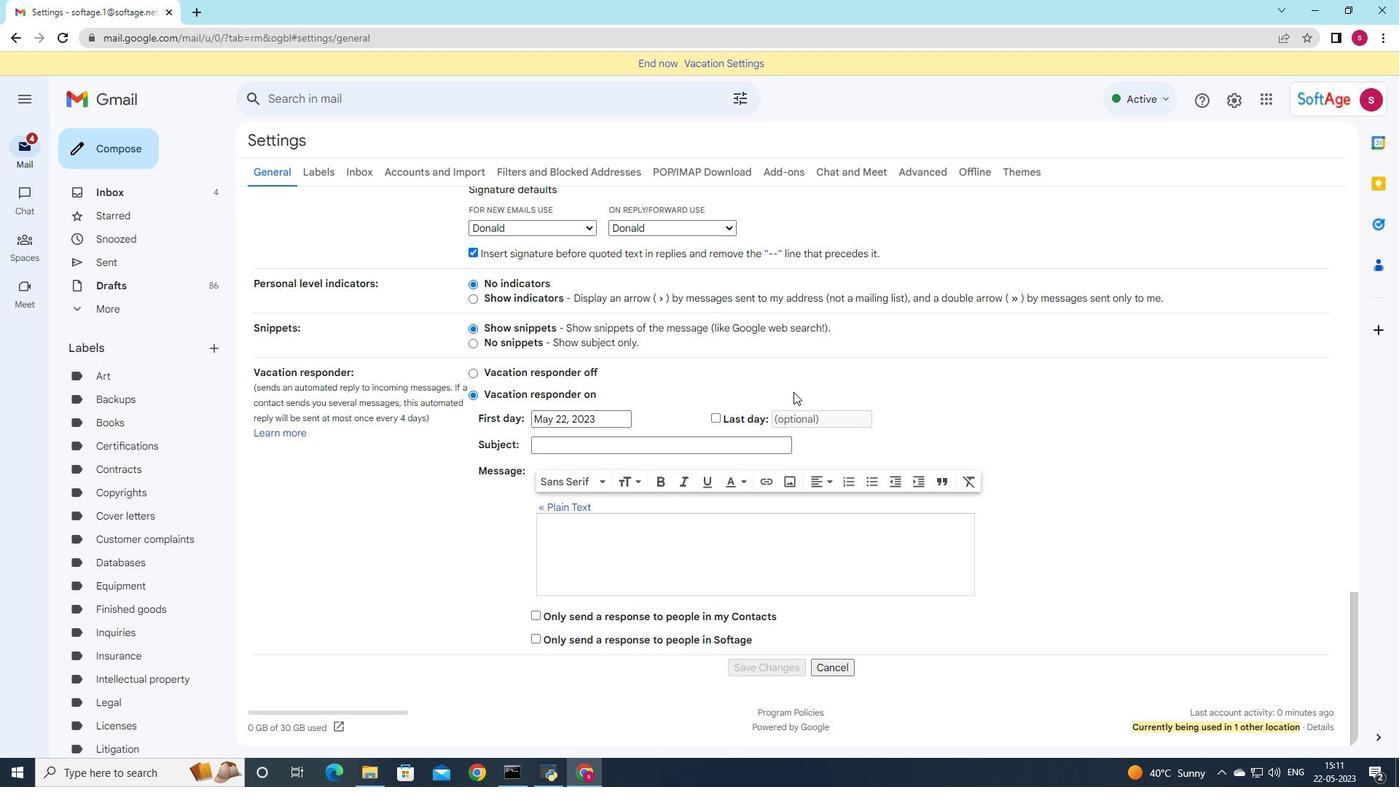 
Action: Mouse scrolled (712, 388) with delta (0, 0)
Screenshot: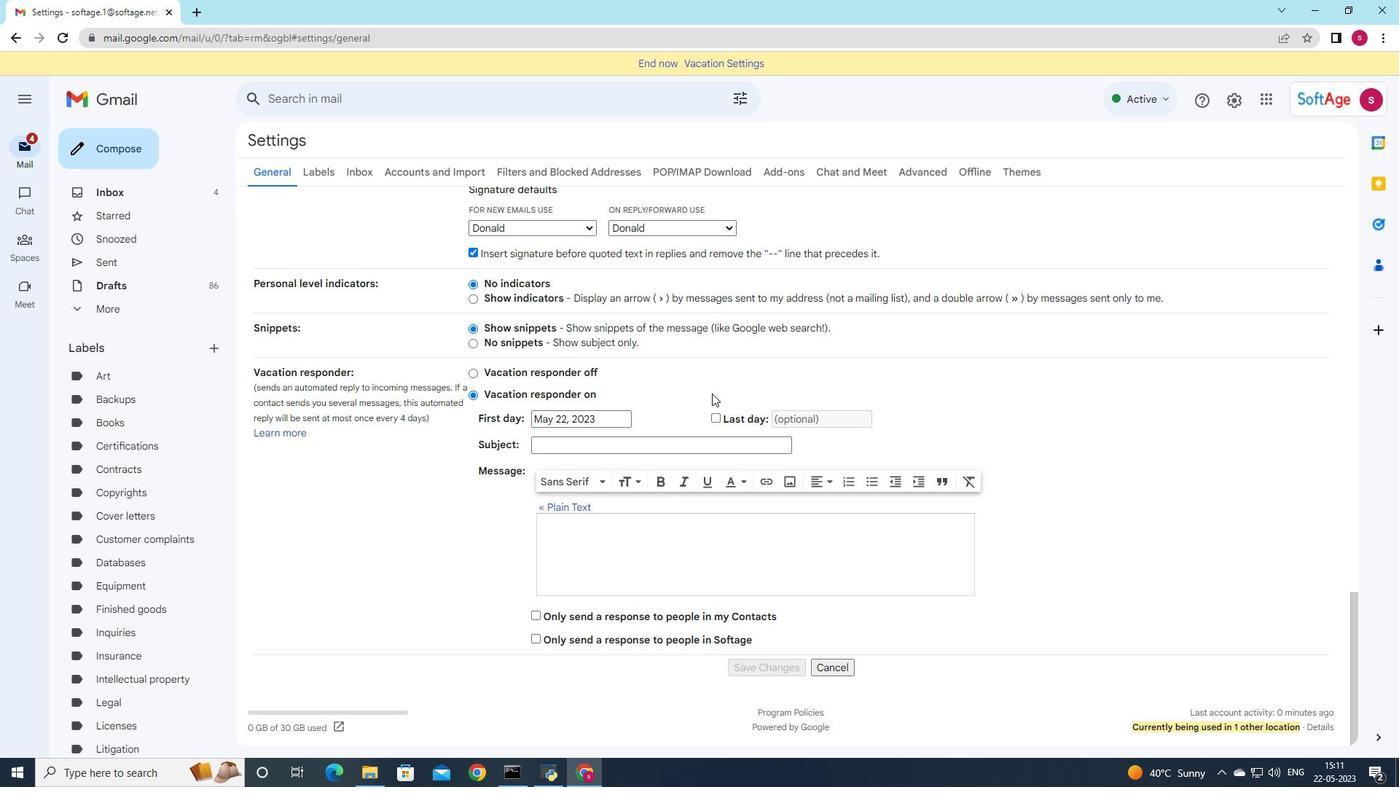 
Action: Mouse scrolled (712, 388) with delta (0, 0)
Screenshot: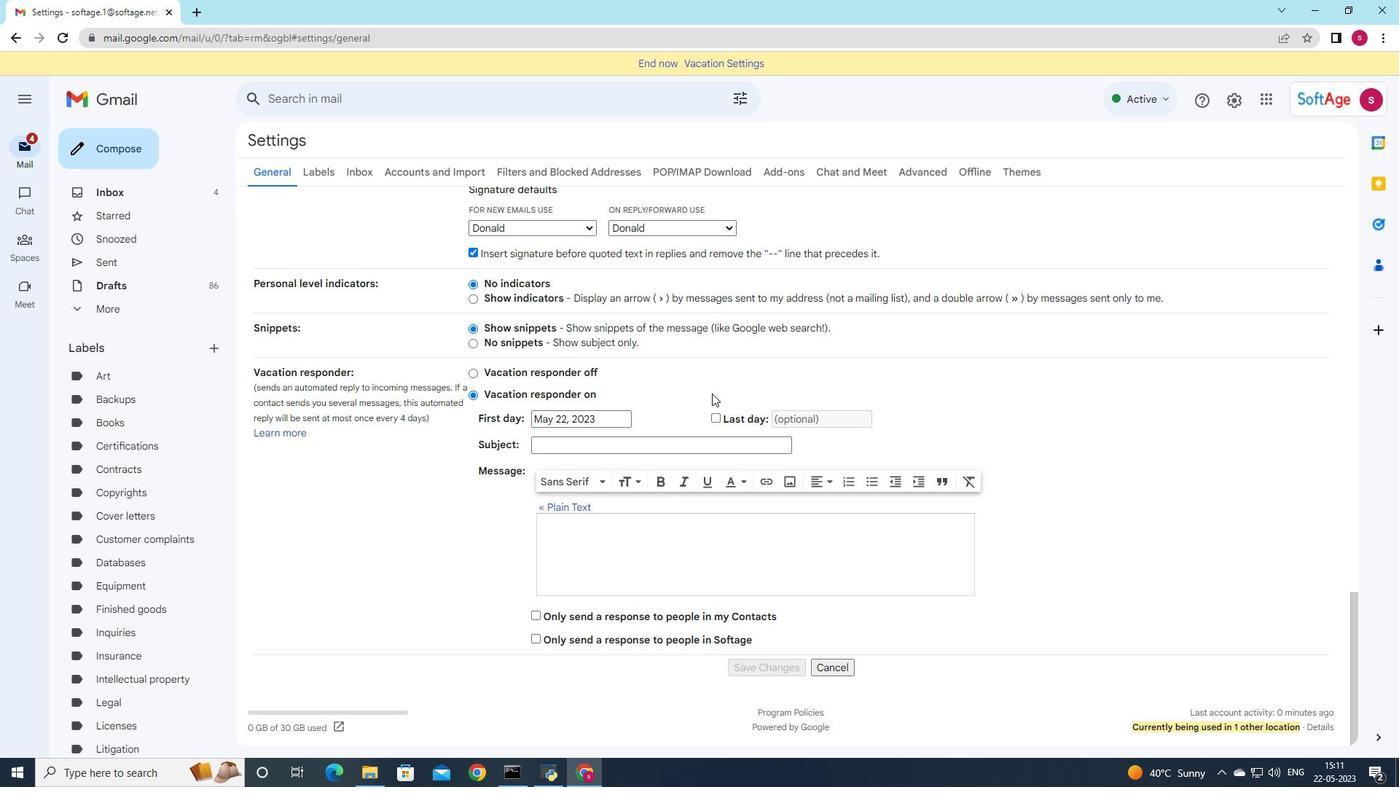 
Action: Mouse moved to (712, 387)
Screenshot: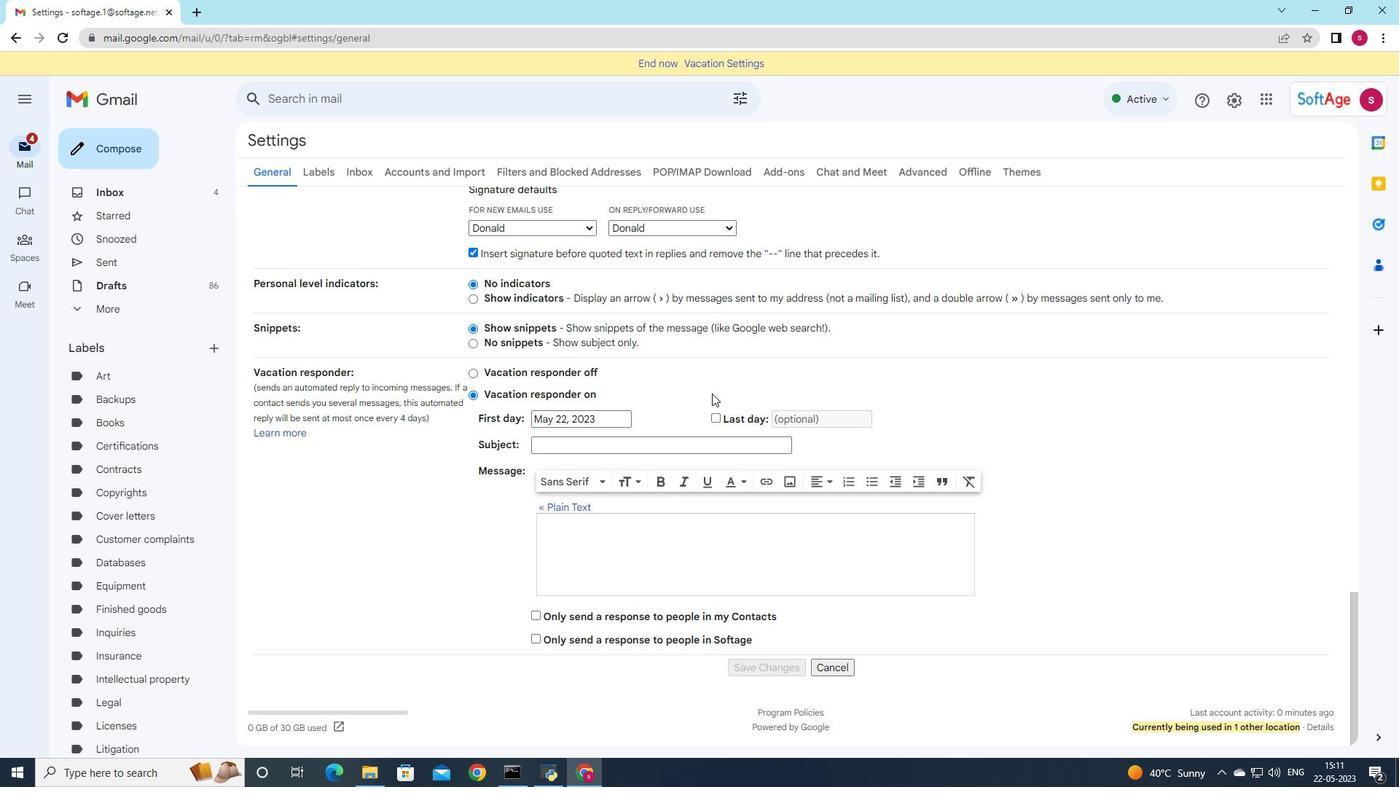 
Action: Mouse scrolled (712, 388) with delta (0, 0)
Screenshot: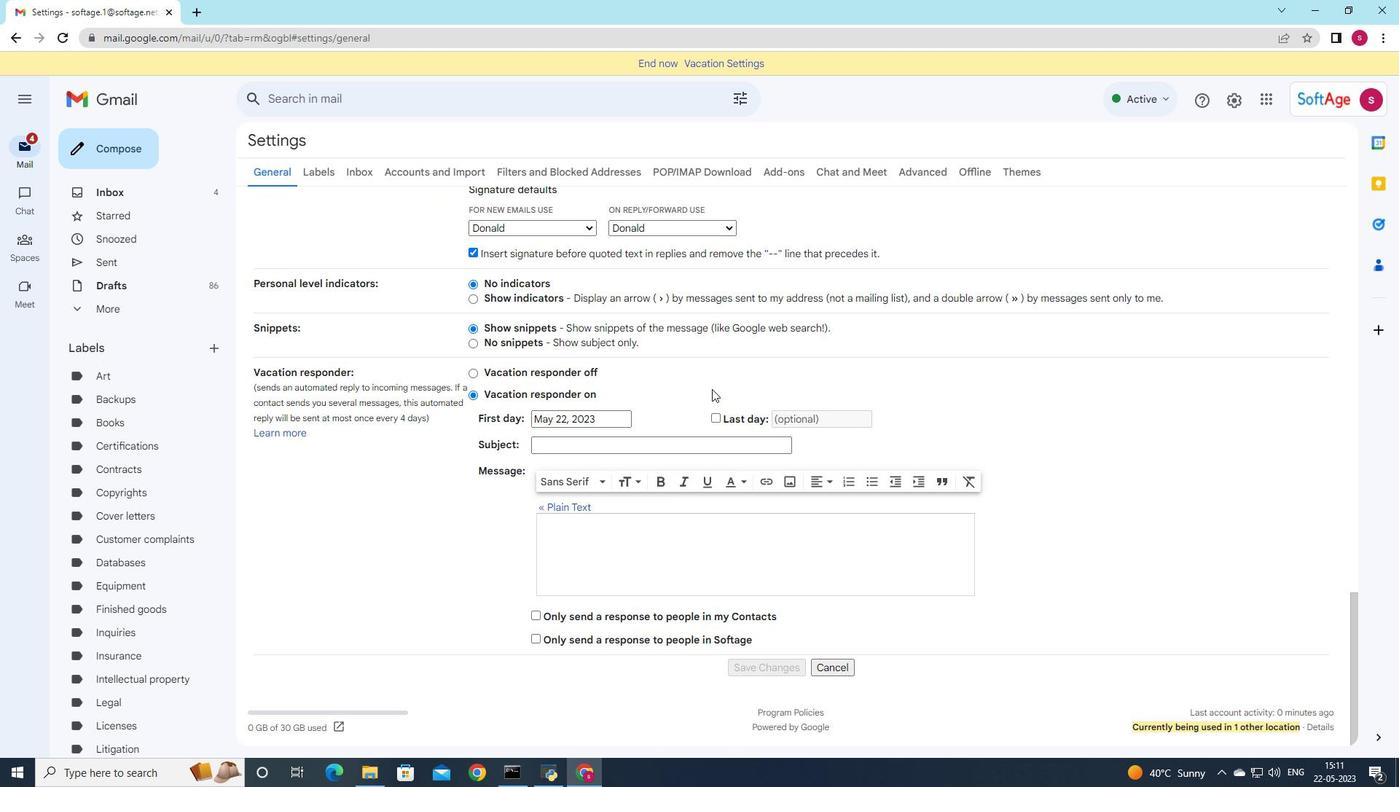 
Action: Mouse scrolled (712, 388) with delta (0, 0)
Screenshot: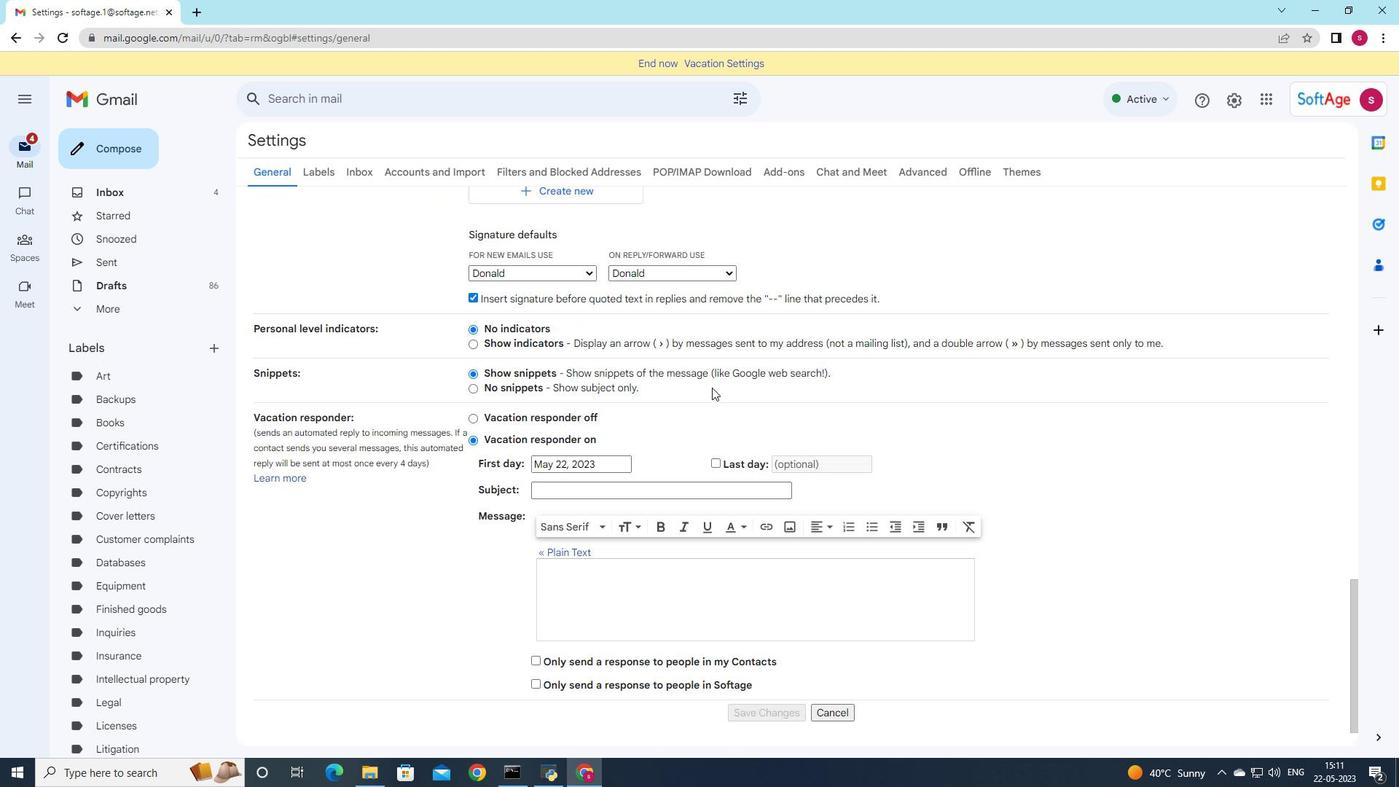 
Action: Mouse scrolled (712, 388) with delta (0, 0)
Screenshot: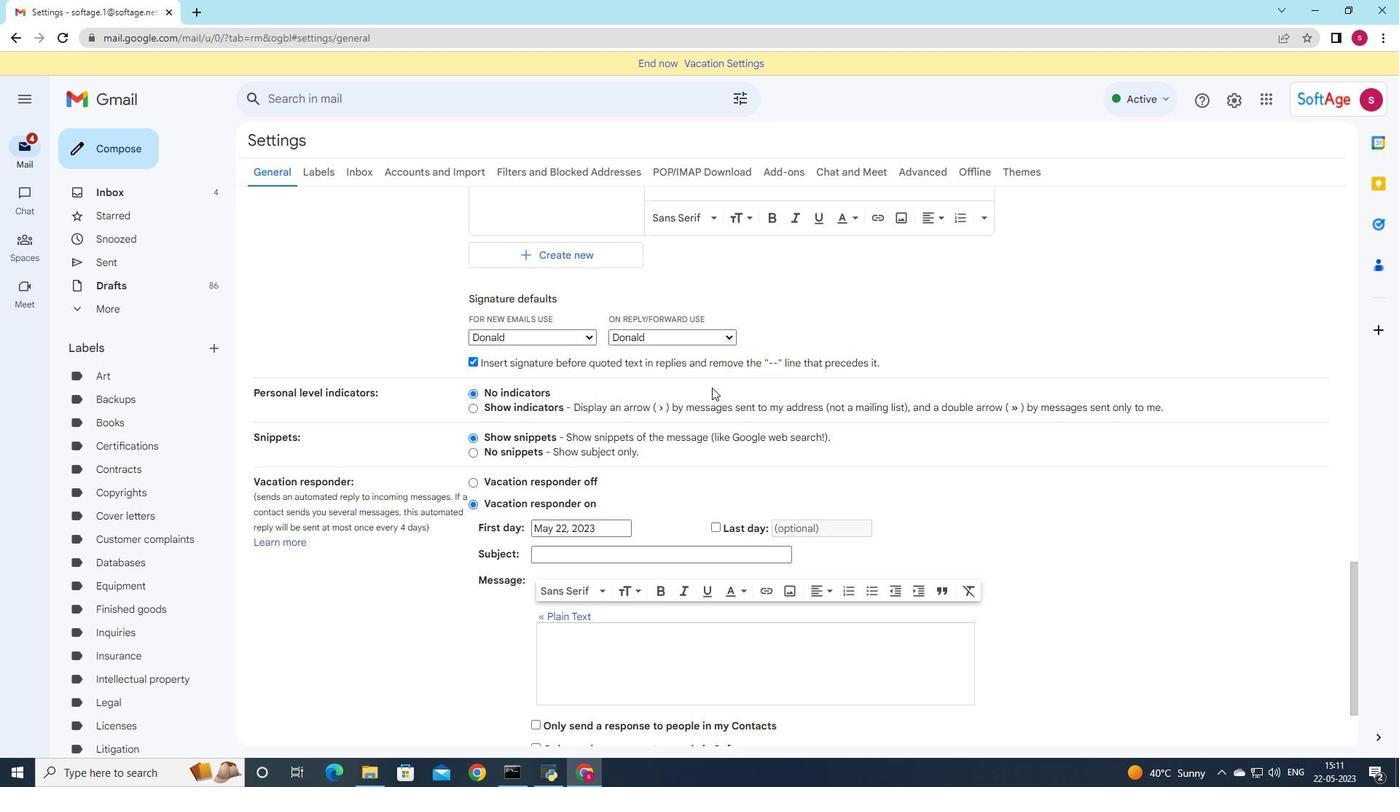 
Action: Mouse scrolled (712, 388) with delta (0, 0)
Screenshot: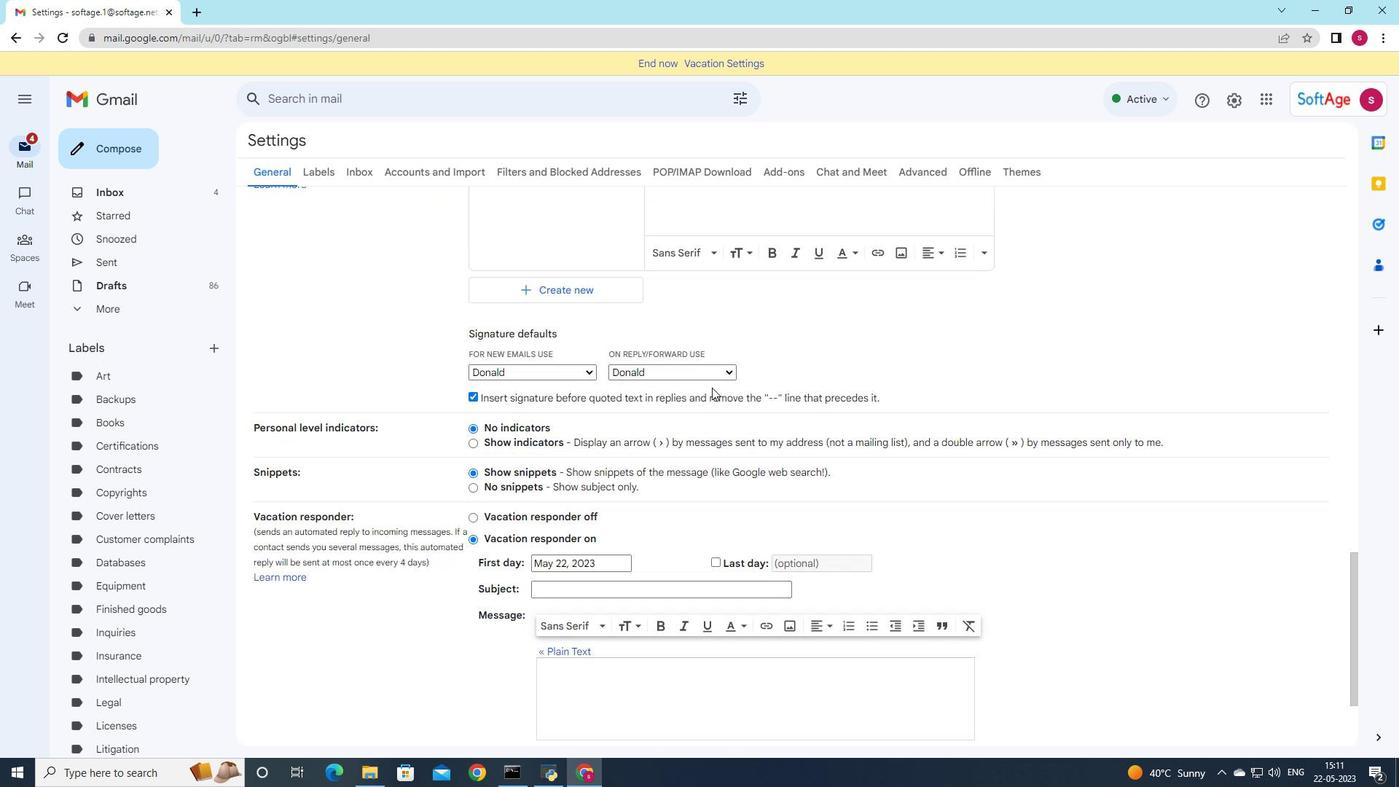
Action: Mouse scrolled (712, 388) with delta (0, 0)
Screenshot: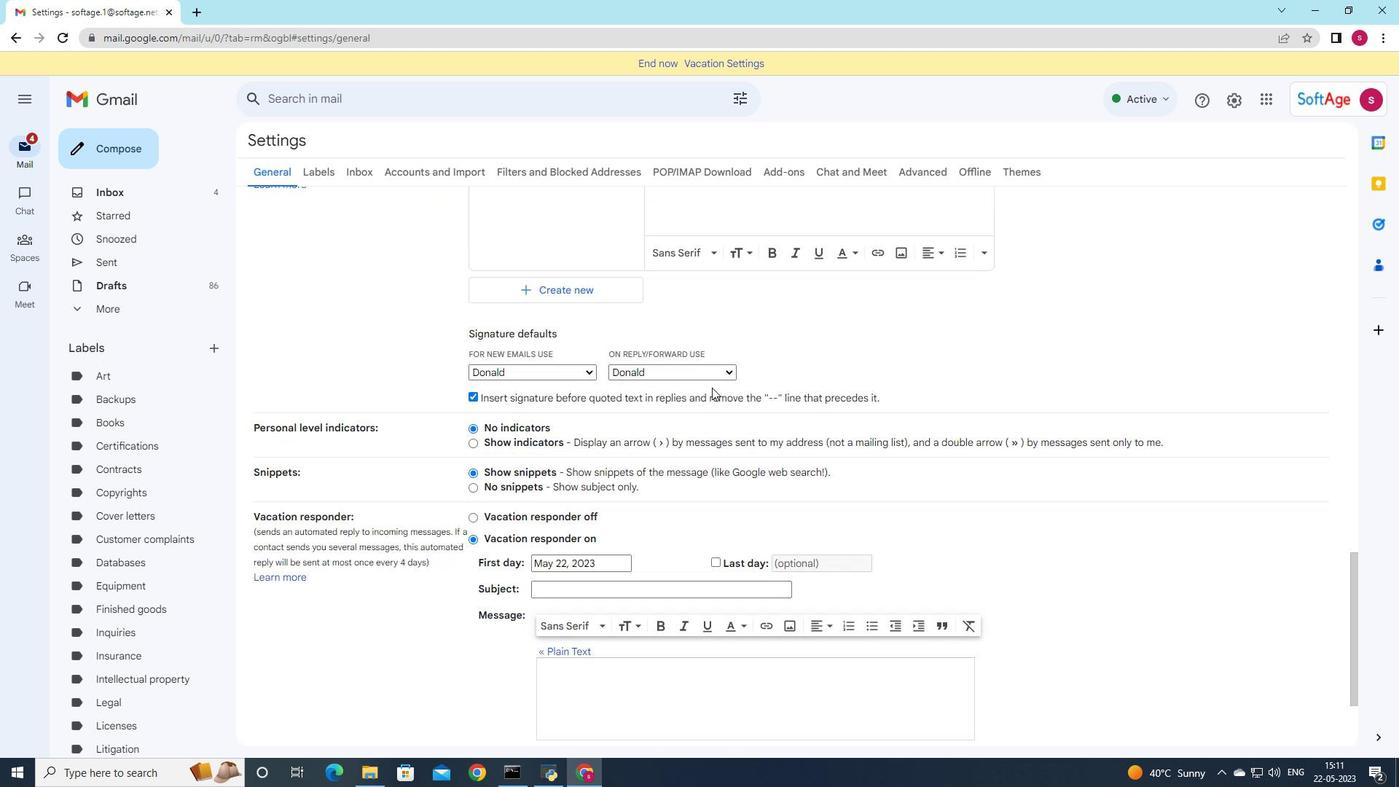
Action: Mouse moved to (689, 422)
Screenshot: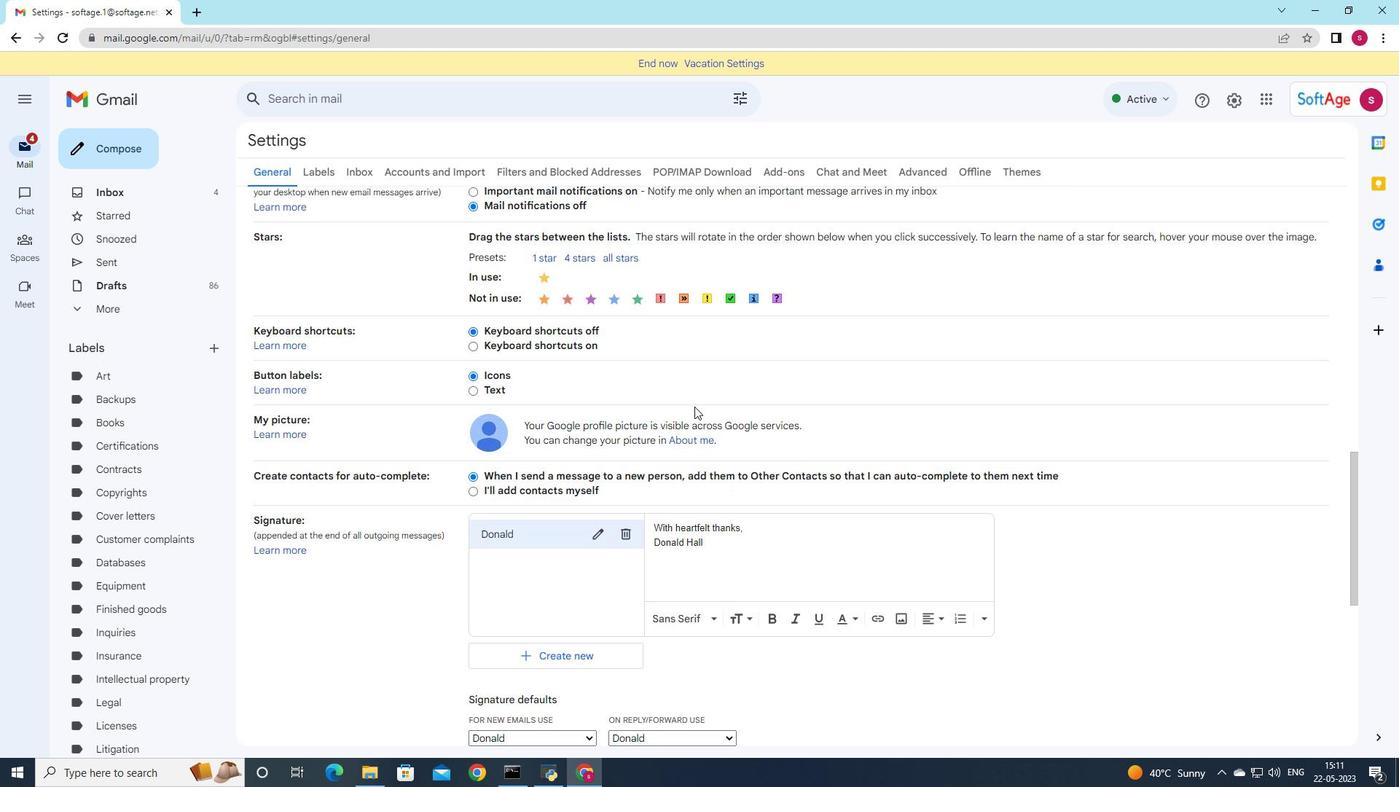 
Action: Mouse scrolled (689, 421) with delta (0, 0)
Screenshot: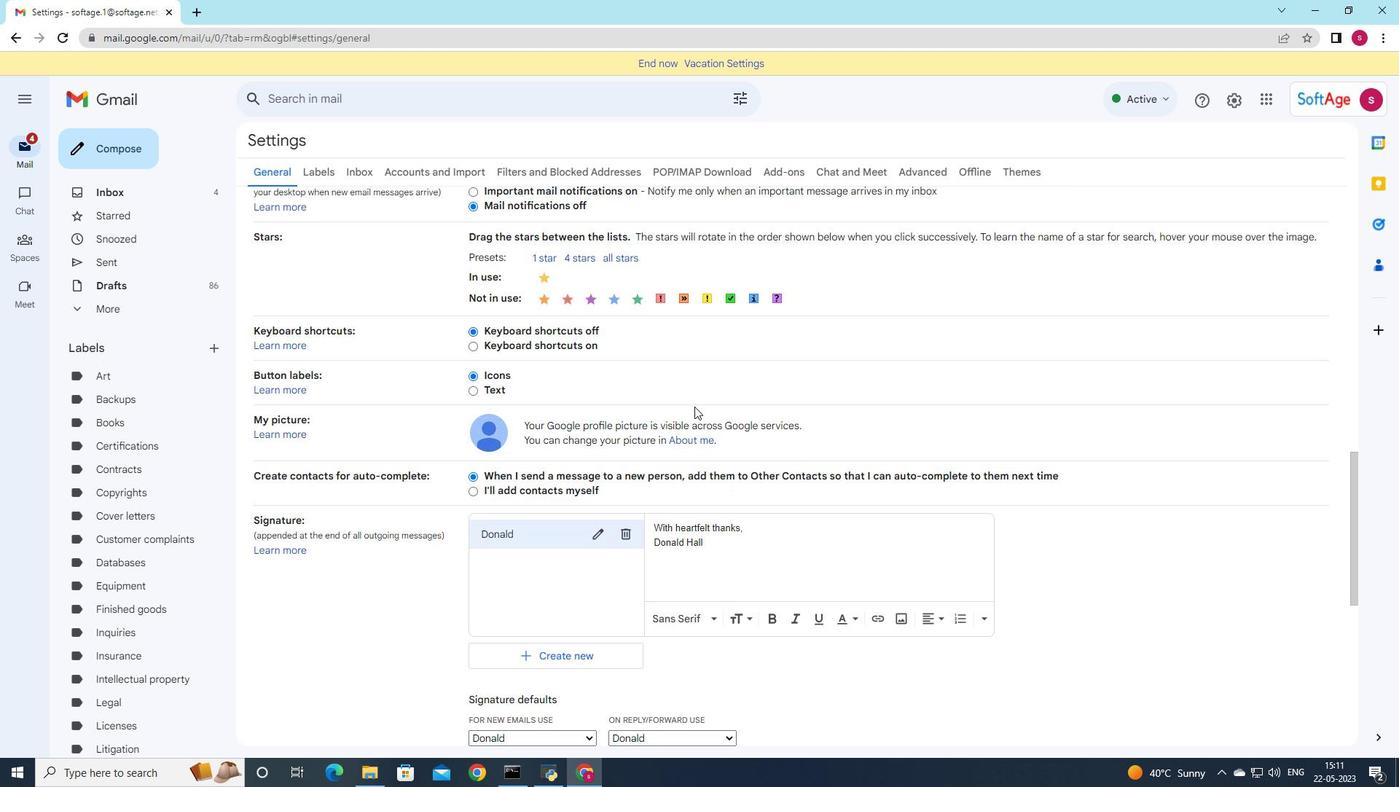 
Action: Mouse moved to (624, 463)
Screenshot: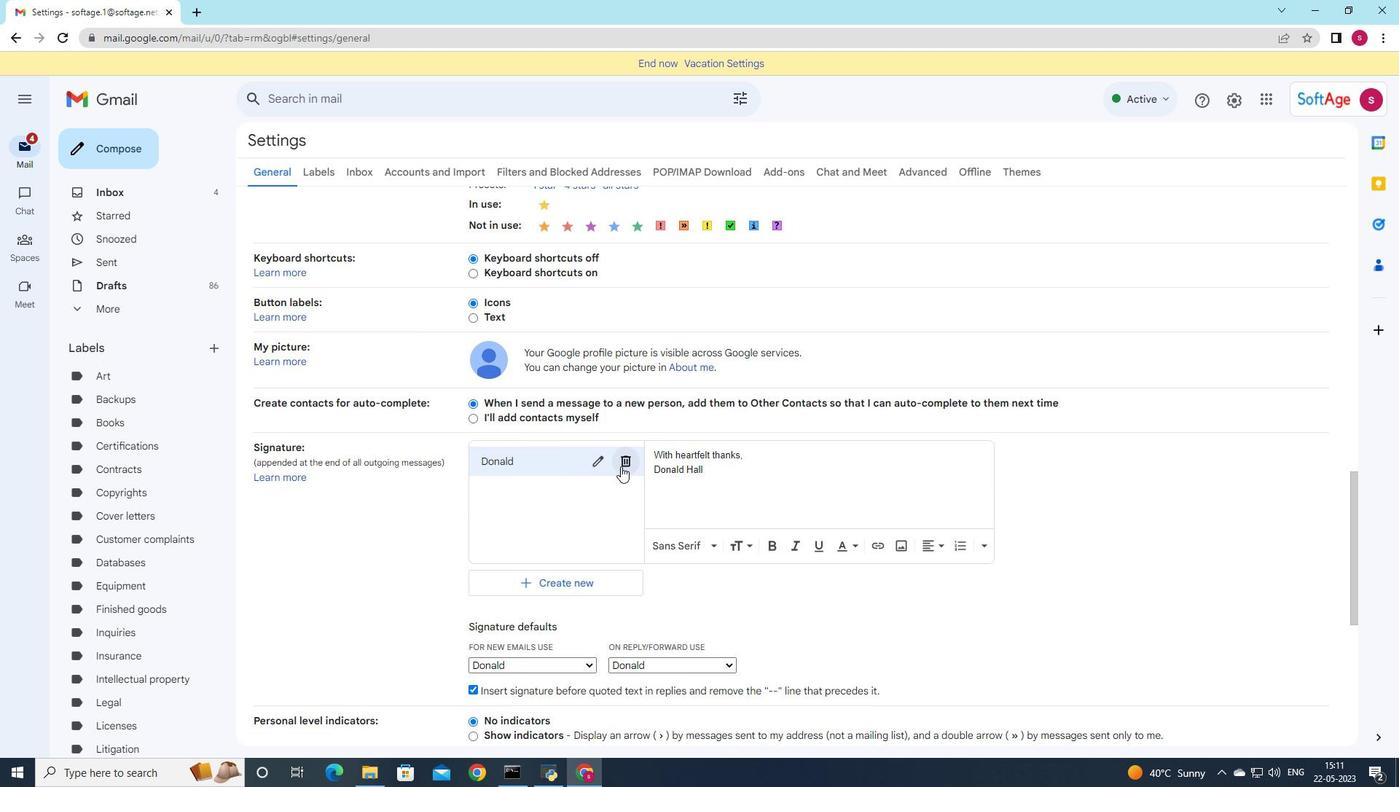 
Action: Mouse pressed left at (624, 463)
Screenshot: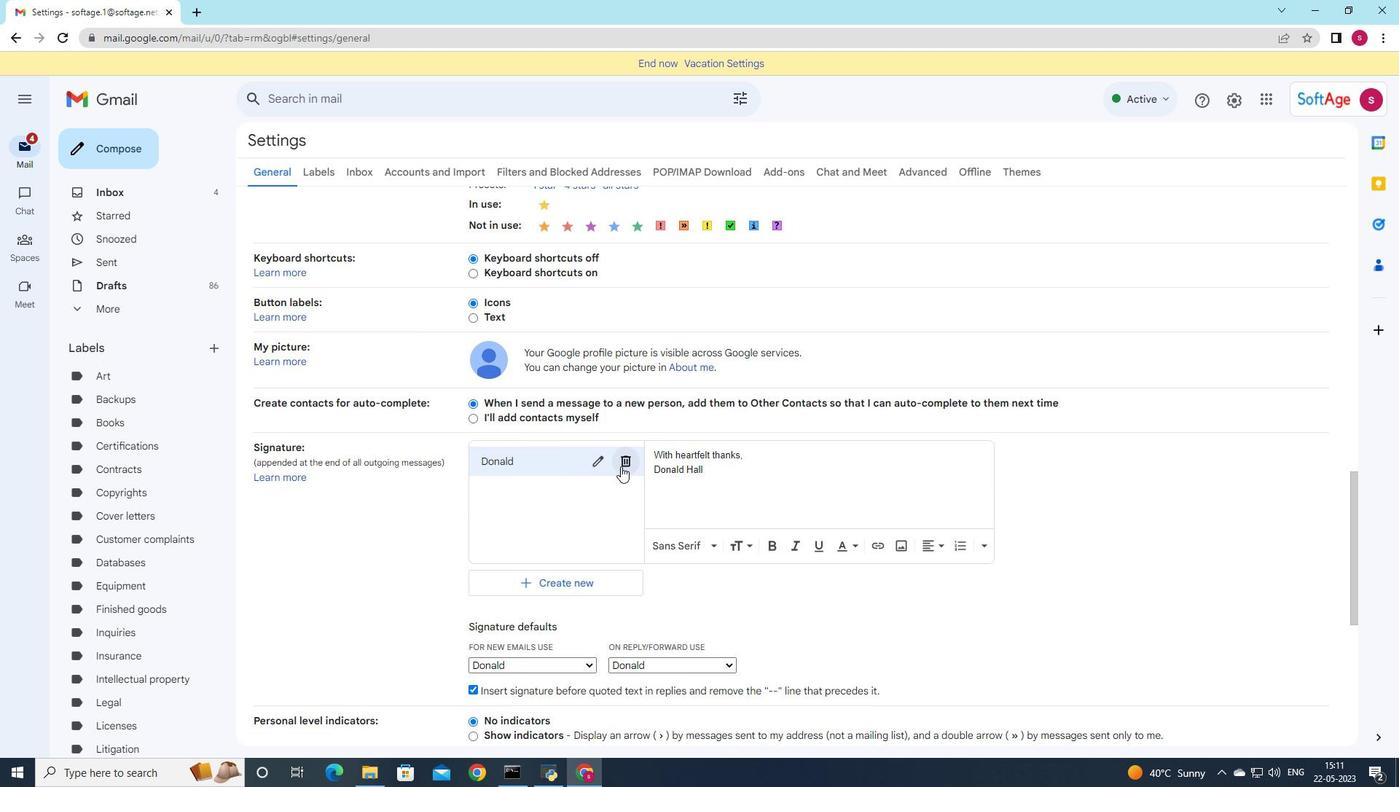 
Action: Mouse moved to (800, 436)
Screenshot: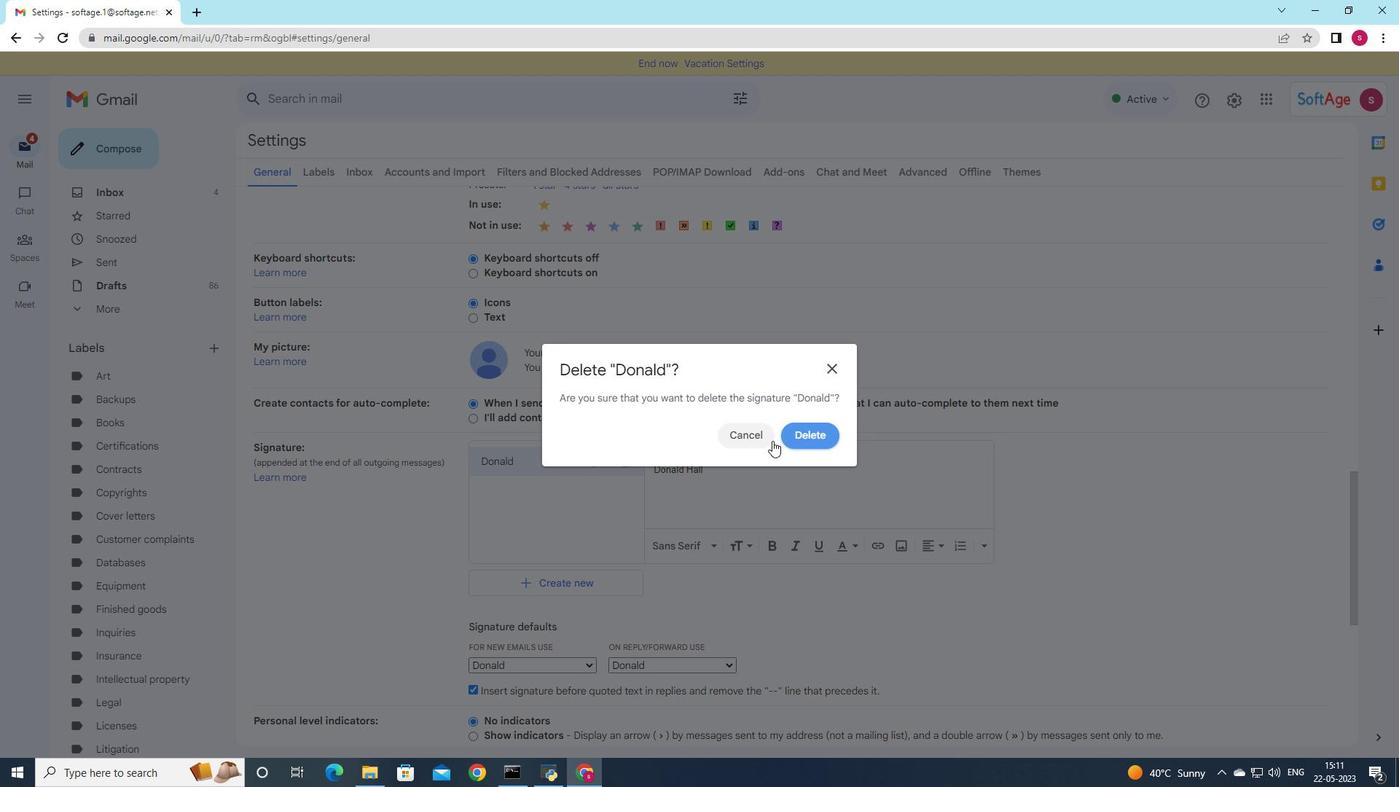
Action: Mouse pressed left at (800, 436)
Screenshot: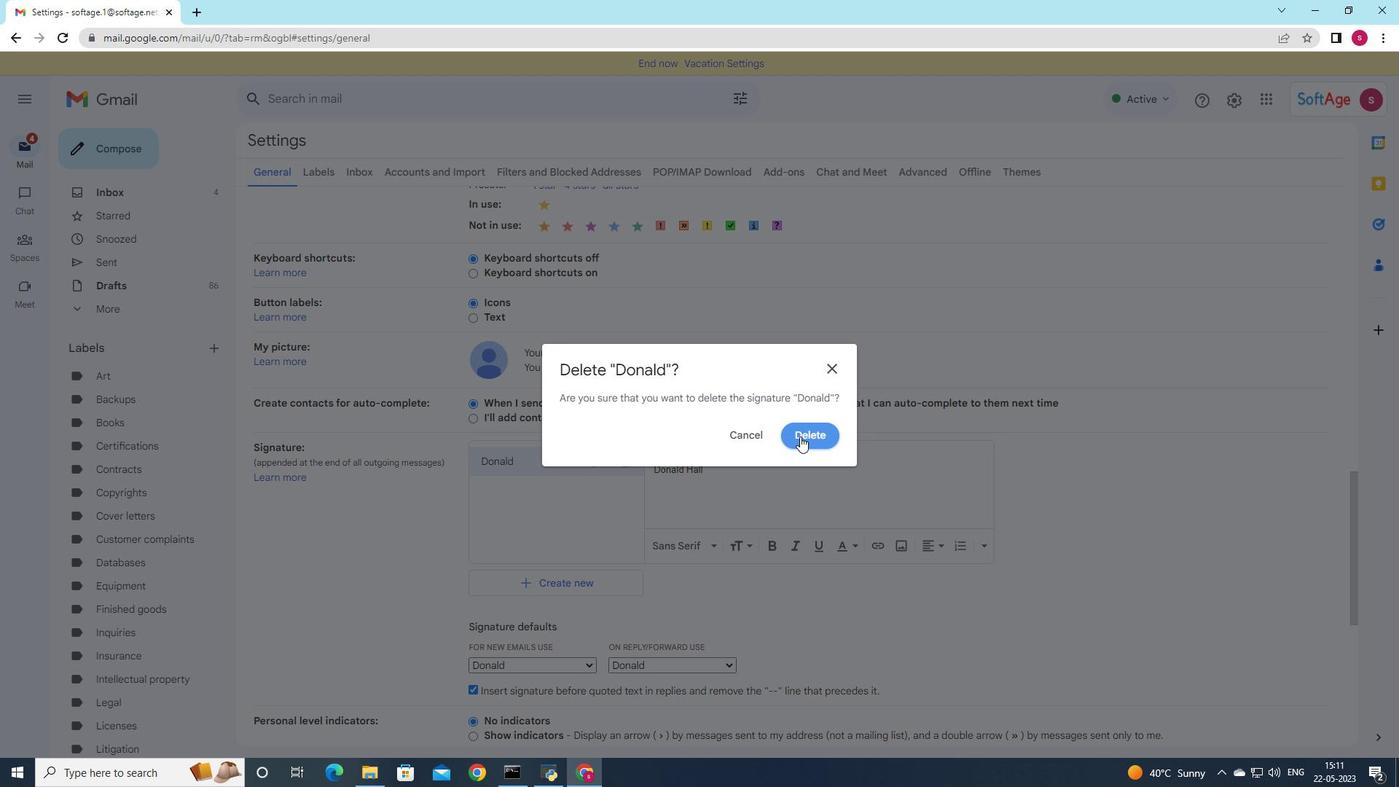 
Action: Mouse moved to (551, 469)
Screenshot: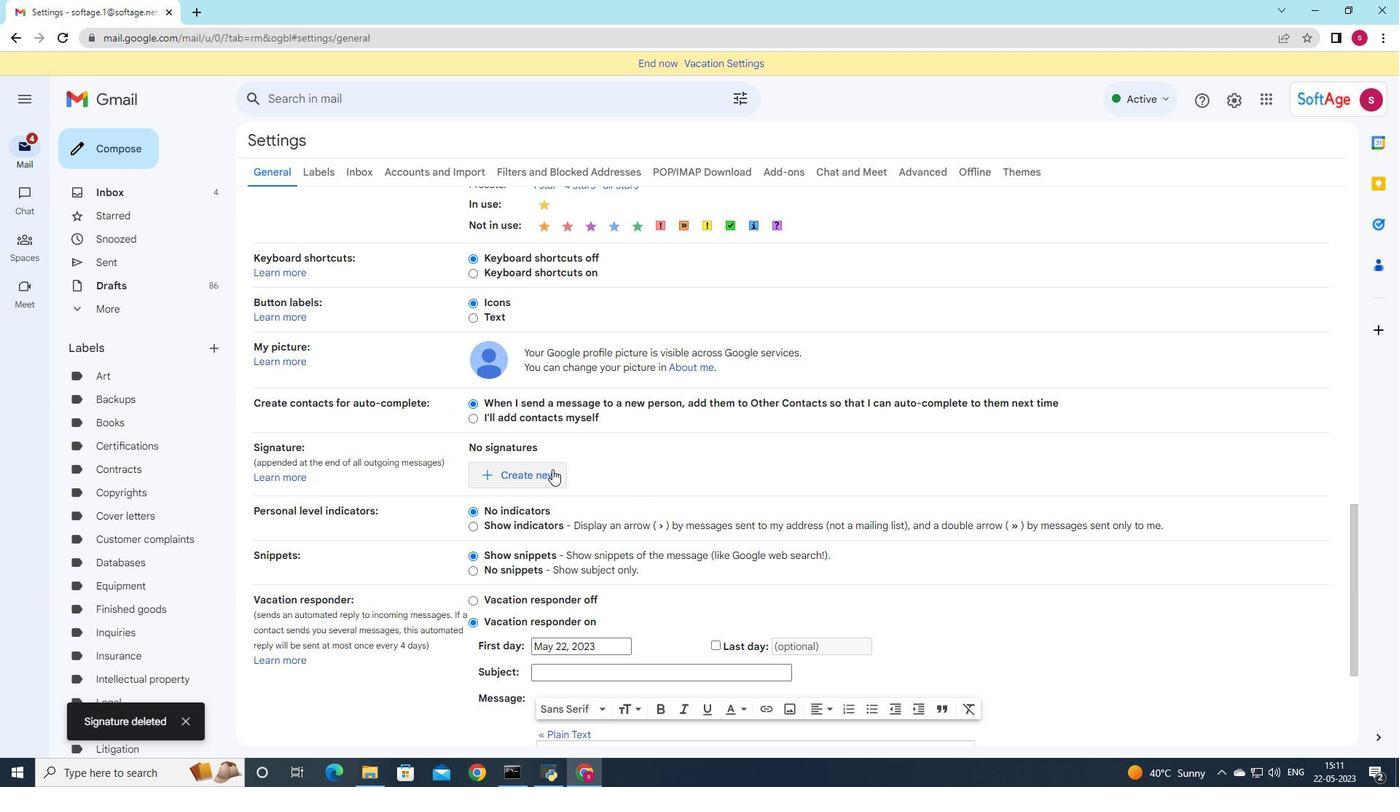 
Action: Mouse pressed left at (551, 469)
Screenshot: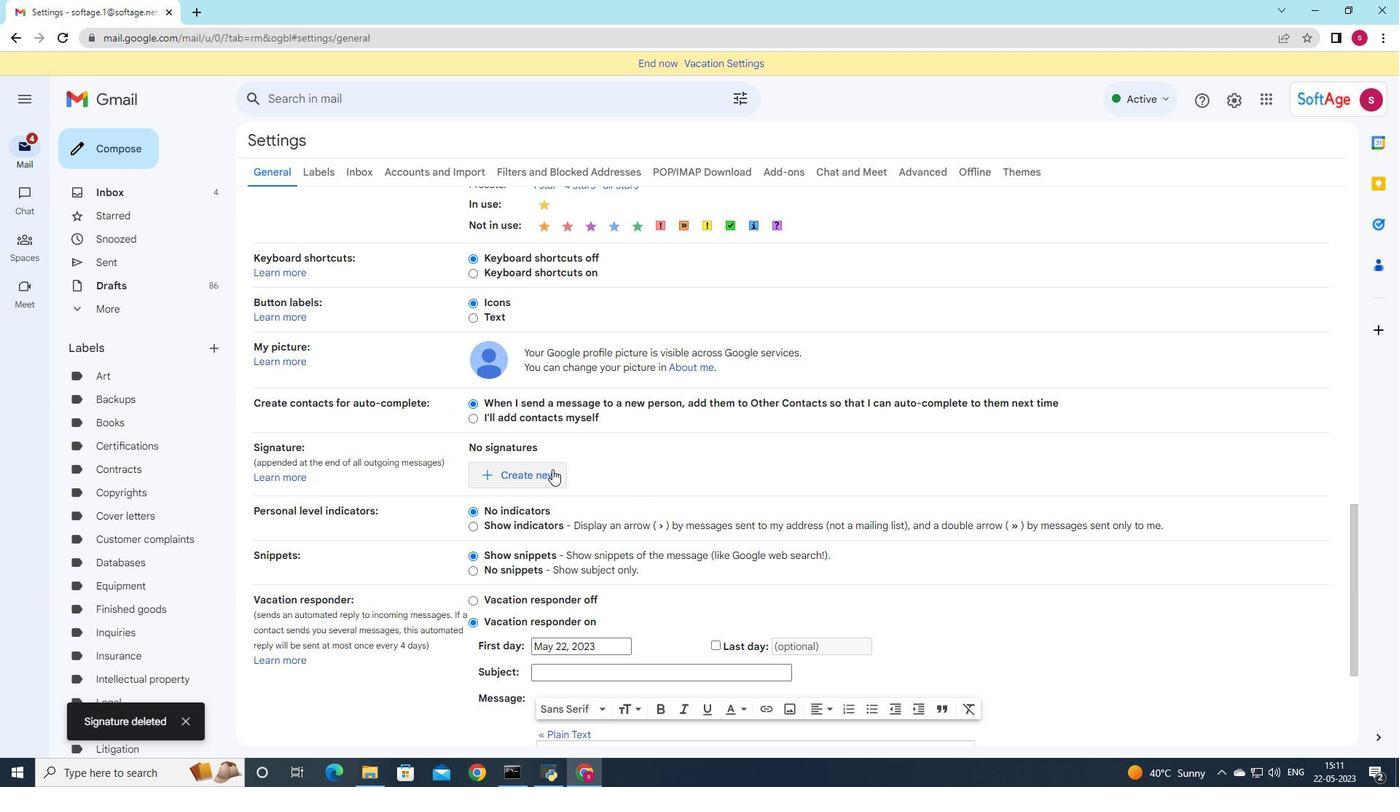 
Action: Mouse moved to (619, 424)
Screenshot: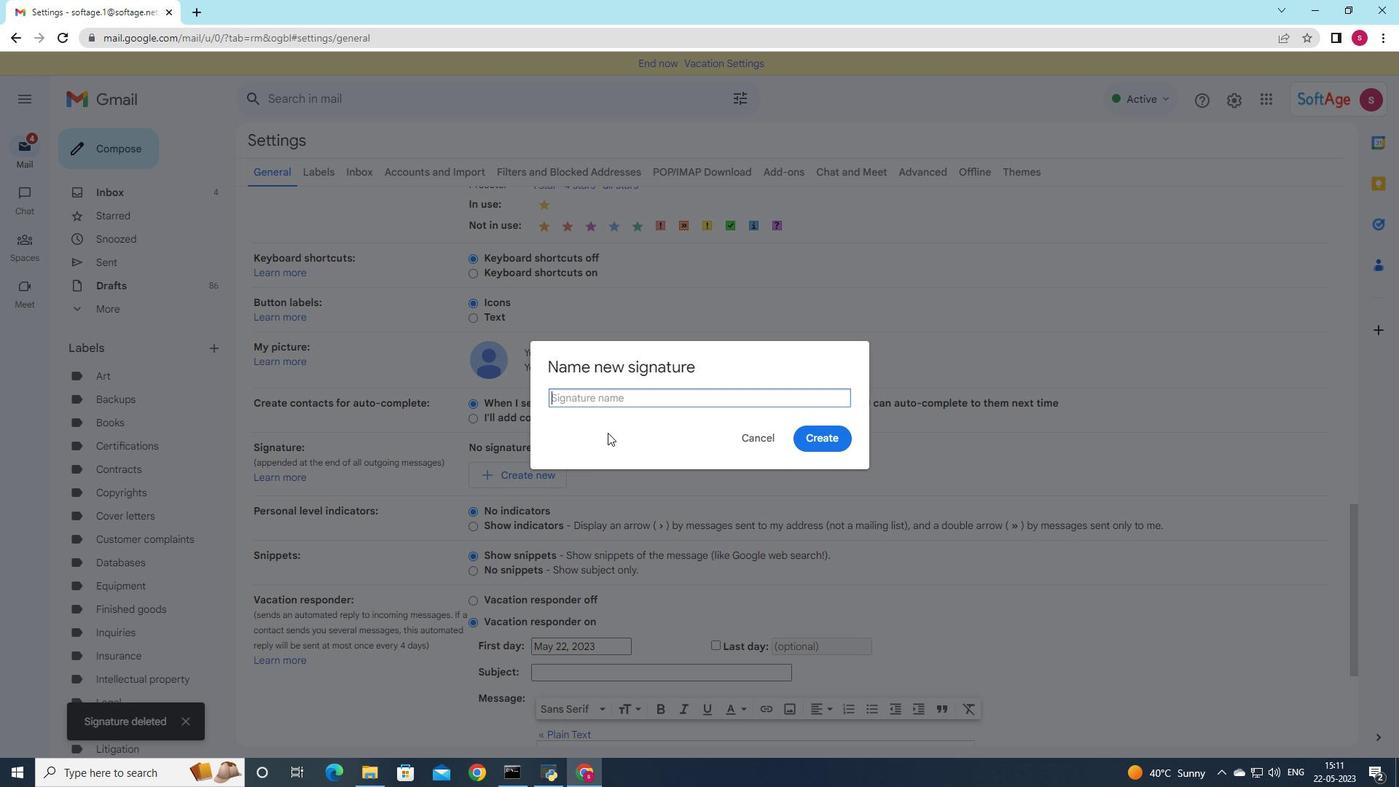 
Action: Key pressed <Key.shift>Donna
Screenshot: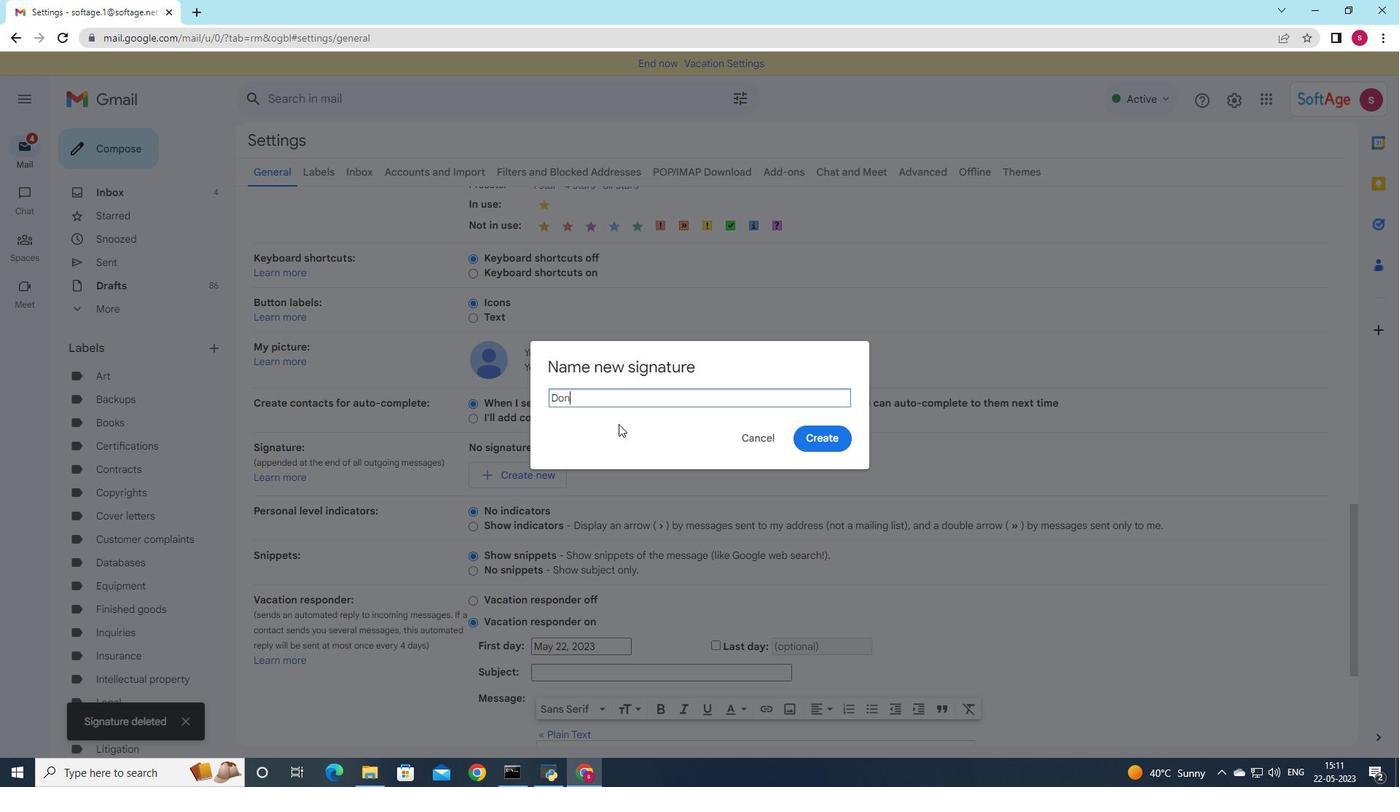 
Action: Mouse moved to (831, 443)
Screenshot: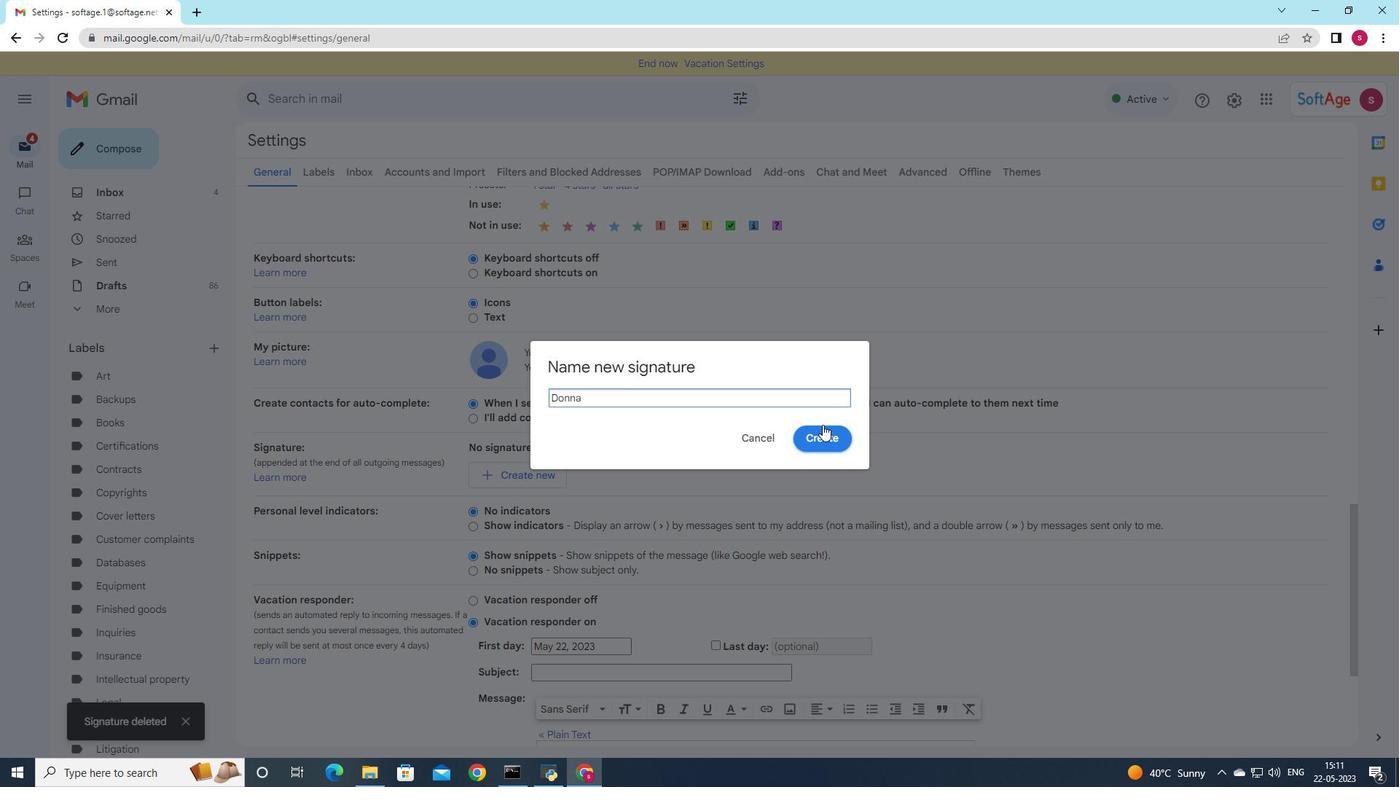 
Action: Mouse pressed left at (831, 443)
Screenshot: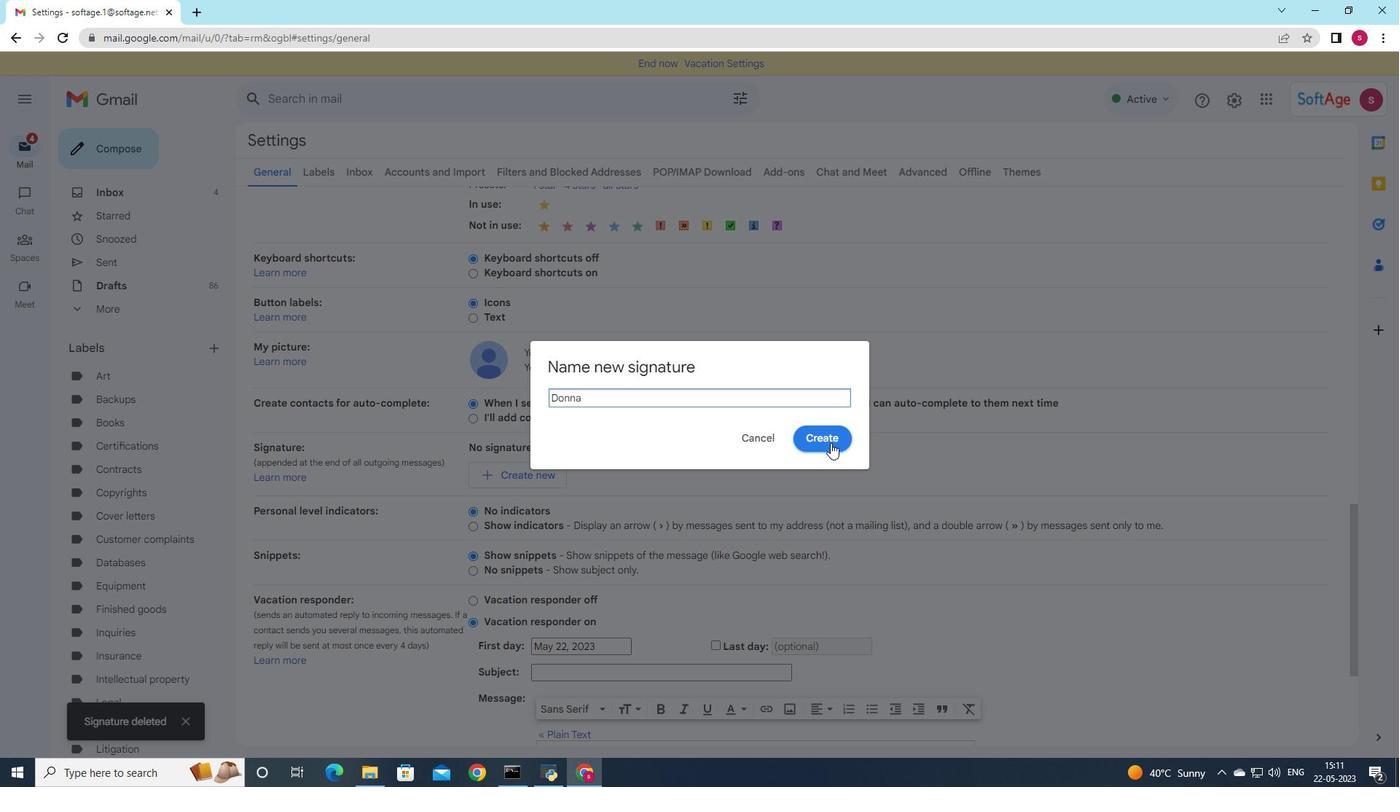 
Action: Mouse moved to (724, 465)
Screenshot: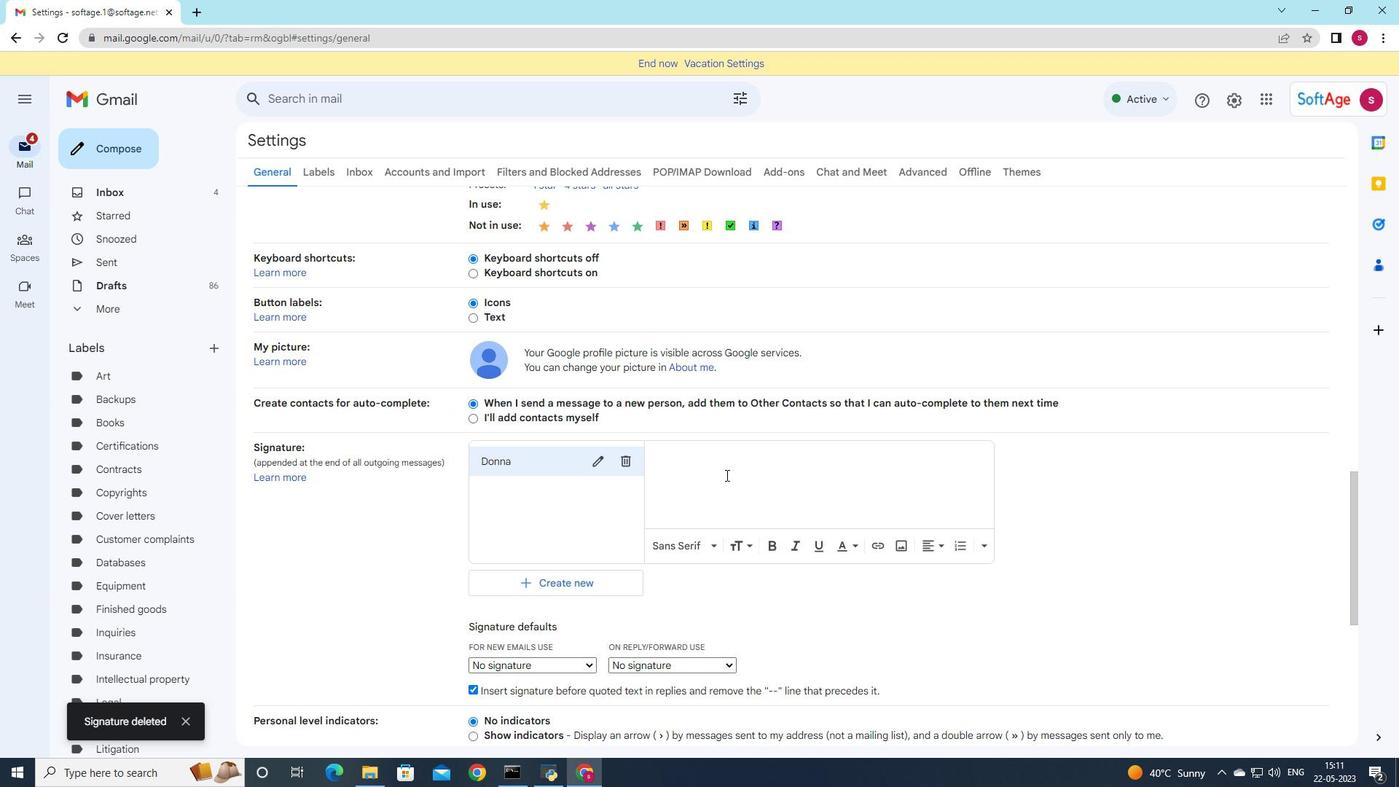 
Action: Mouse pressed left at (724, 465)
Screenshot: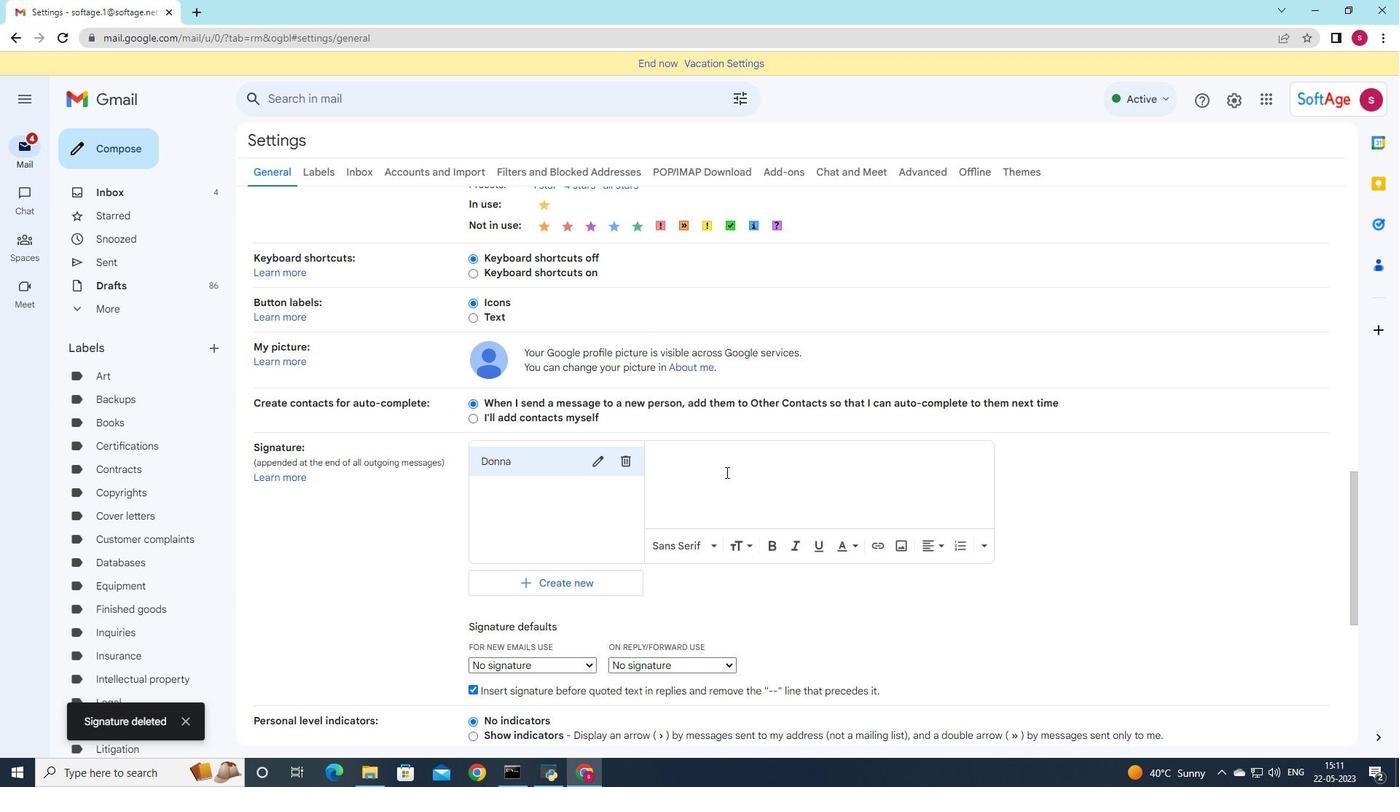 
Action: Key pressed <Key.shift><Key.shift><Key.shift><Key.shift><Key.shift><Key.shift><Key.shift><Key.shift><Key.shift><Key.shift><Key.shift><Key.shift>Hav<Key.backspace>e<Key.space>a<Key.space>great<Key.space>thanks<Key.space>giving,<Key.shift>Donna<Key.space><Key.shift>Thompson
Screenshot: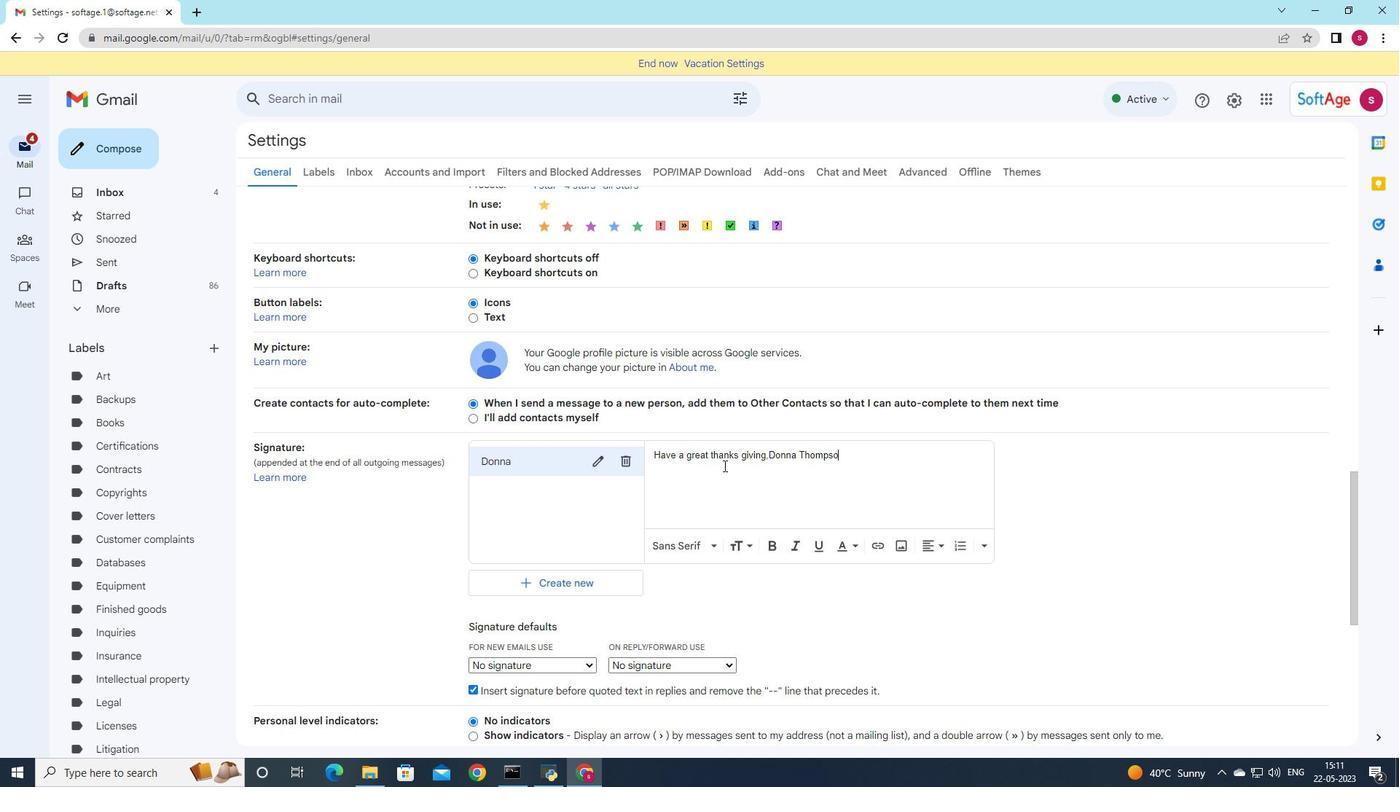 
Action: Mouse moved to (767, 457)
Screenshot: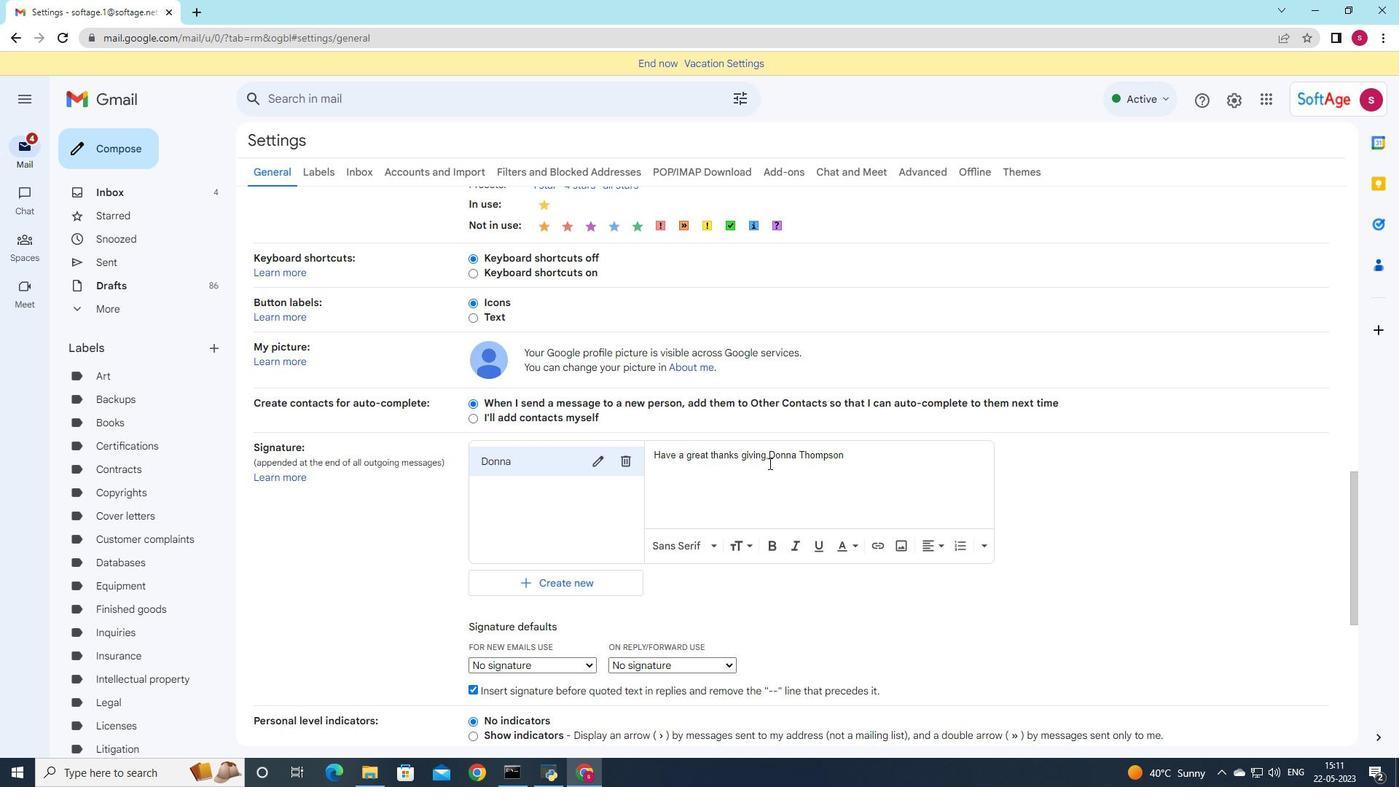 
Action: Mouse pressed left at (767, 457)
Screenshot: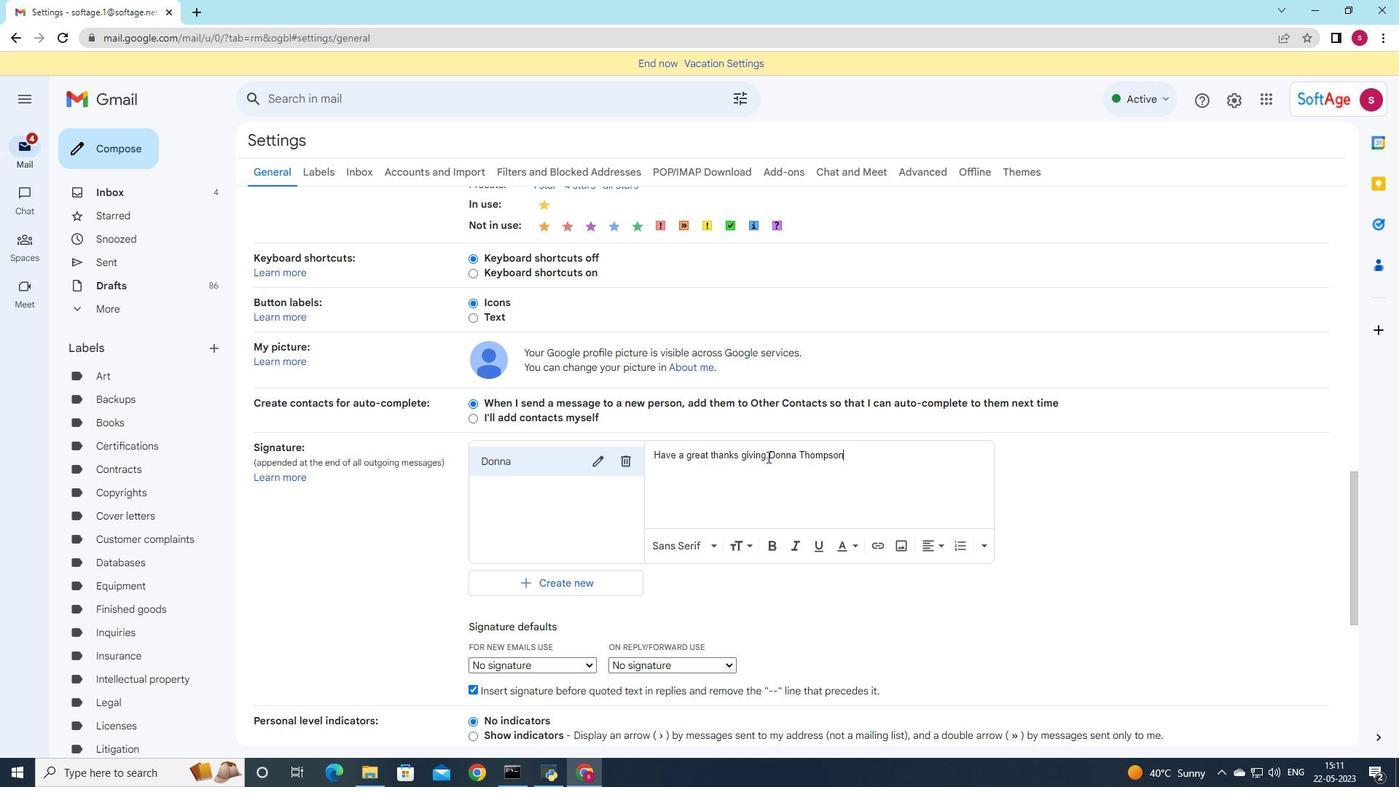 
Action: Key pressed <Key.enter>
Screenshot: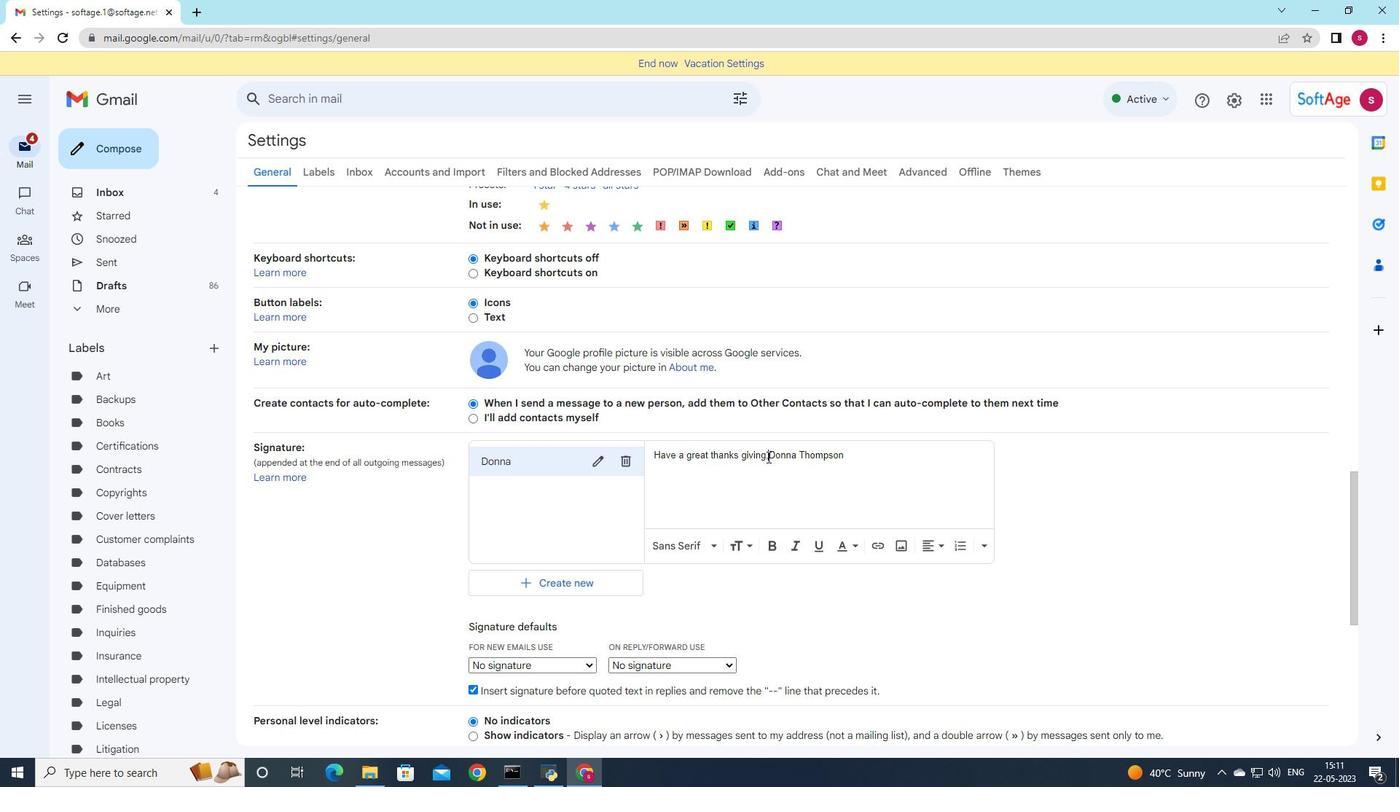 
Action: Mouse moved to (593, 658)
Screenshot: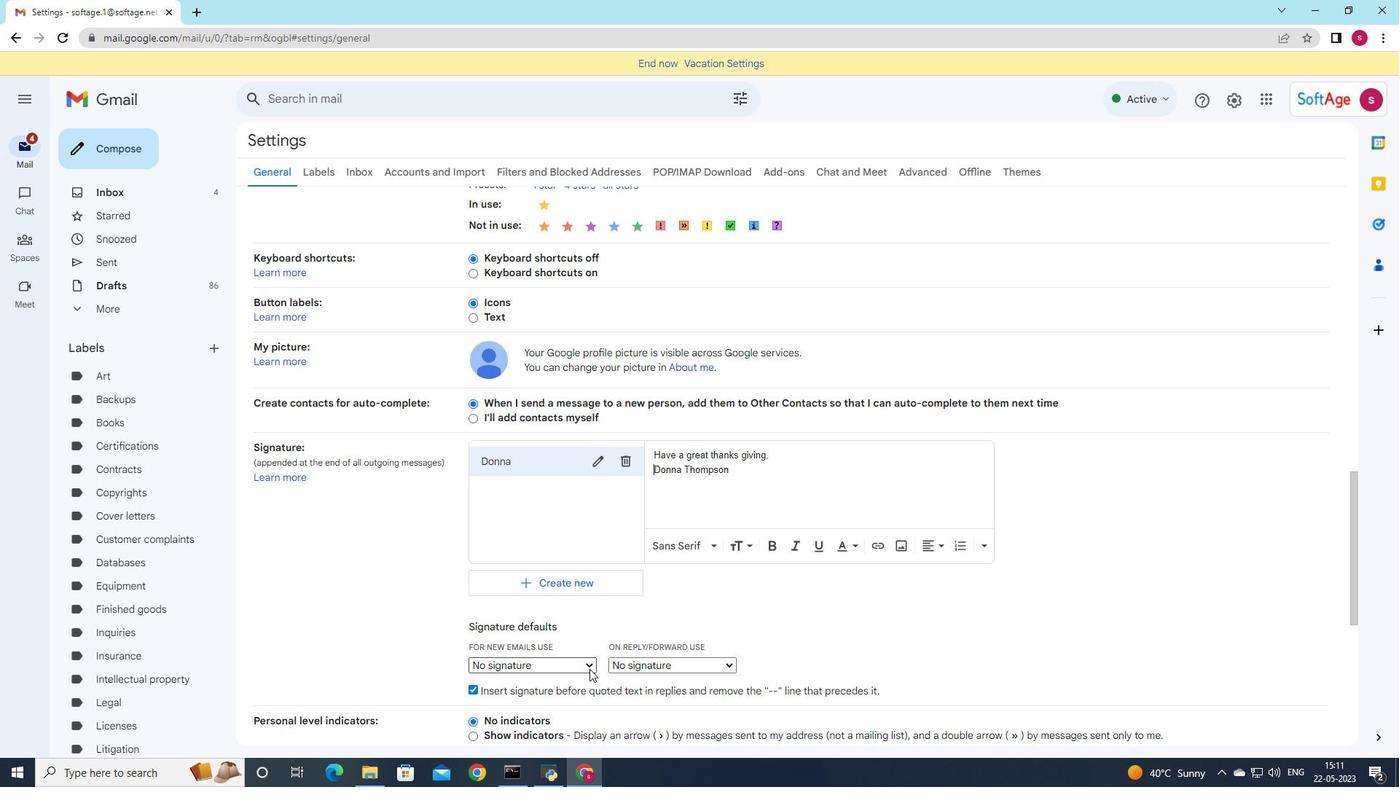 
Action: Mouse pressed left at (593, 658)
Screenshot: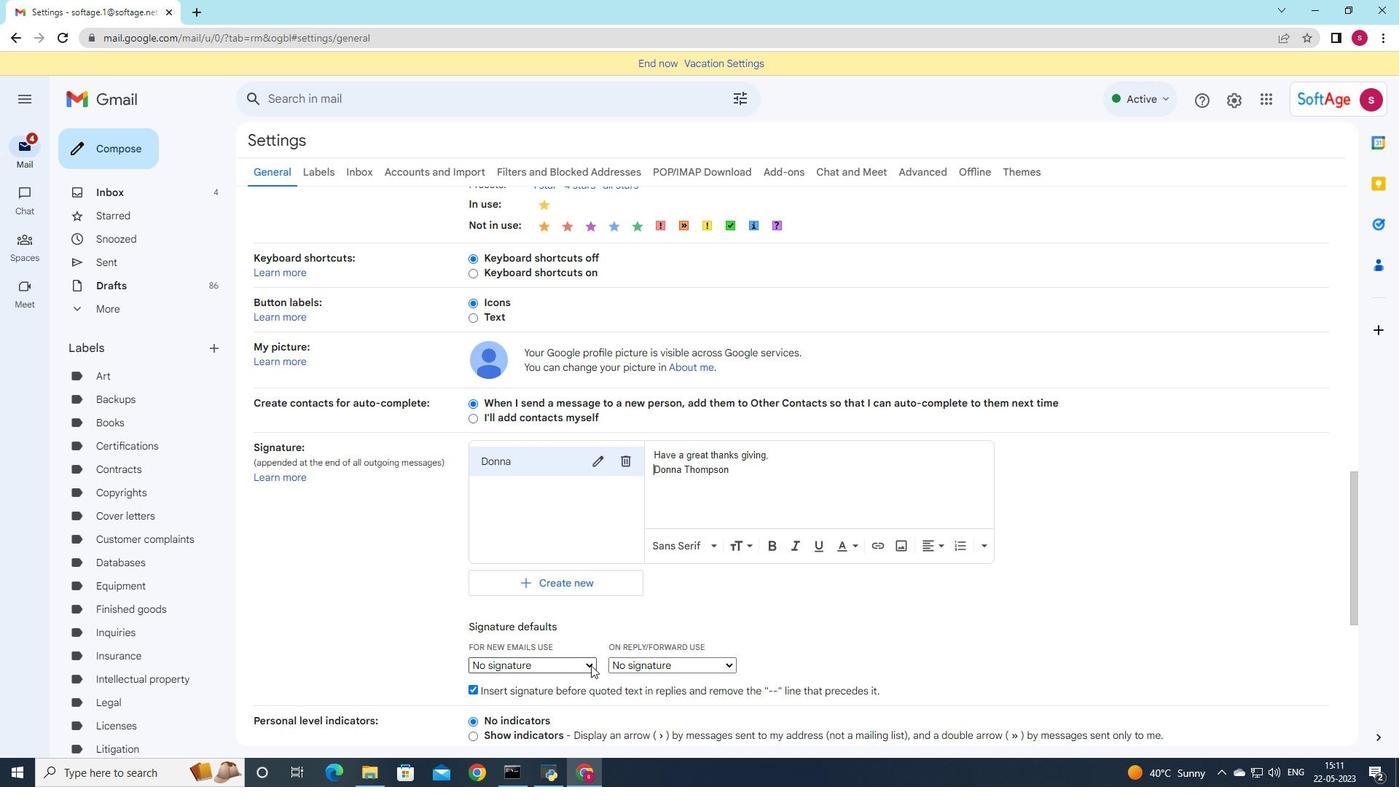
Action: Mouse moved to (573, 691)
Screenshot: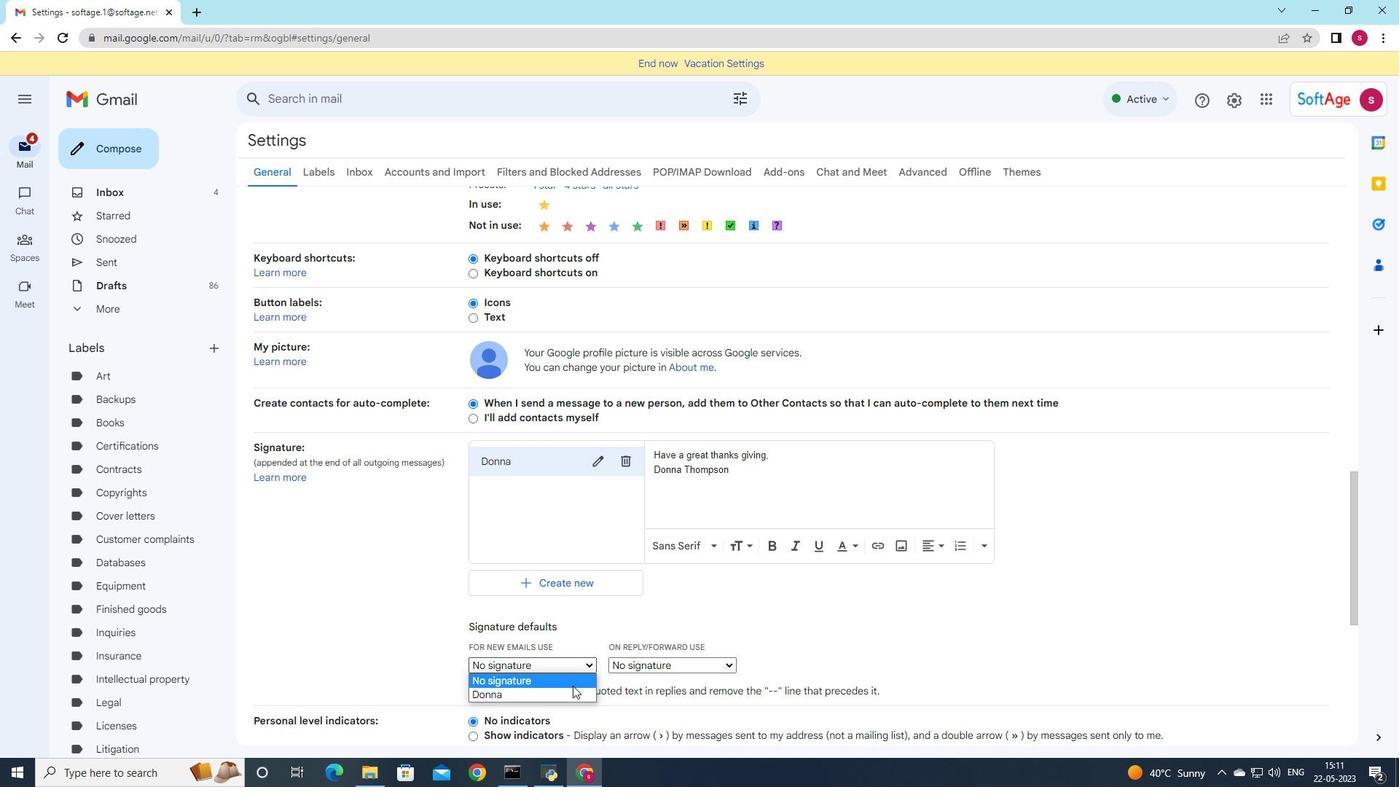 
Action: Mouse pressed left at (573, 691)
Screenshot: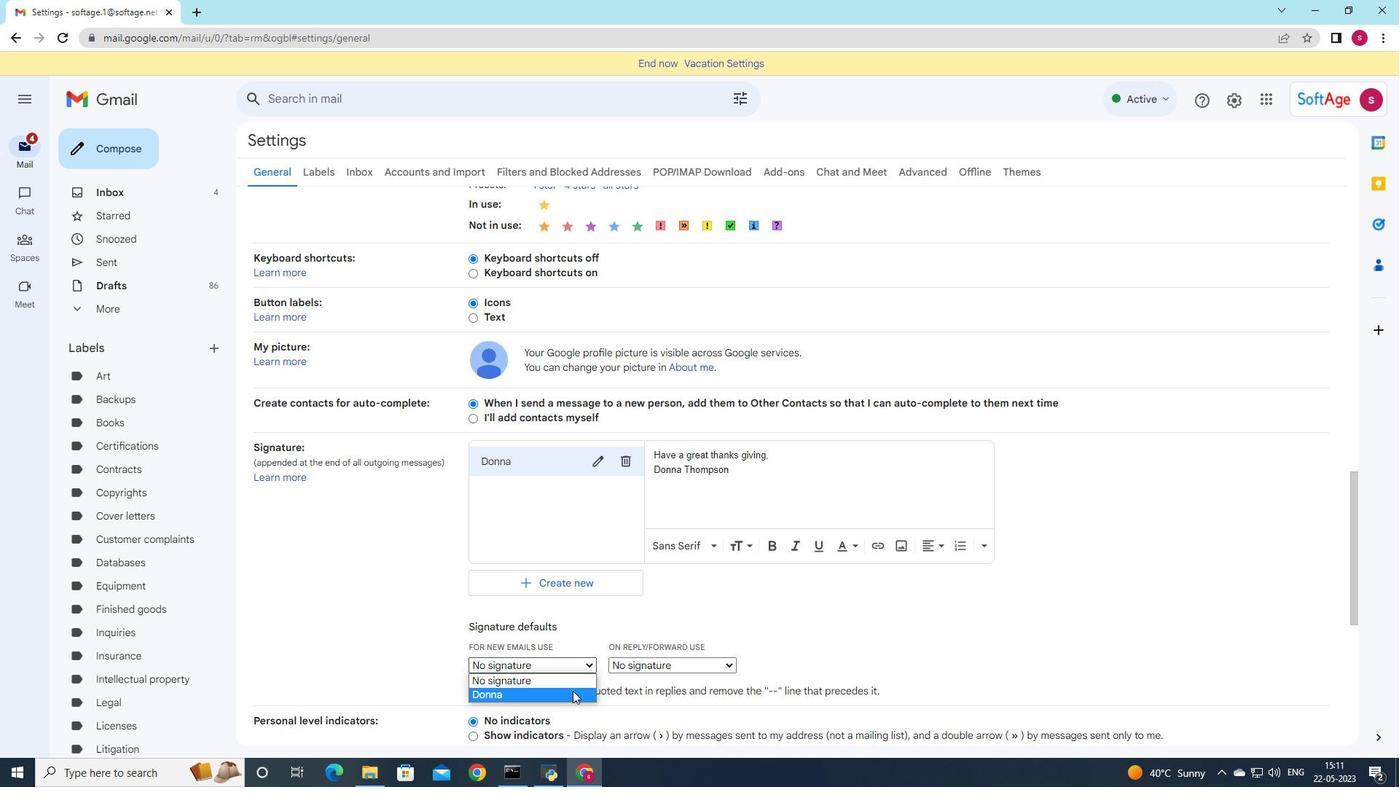 
Action: Mouse moved to (641, 662)
Screenshot: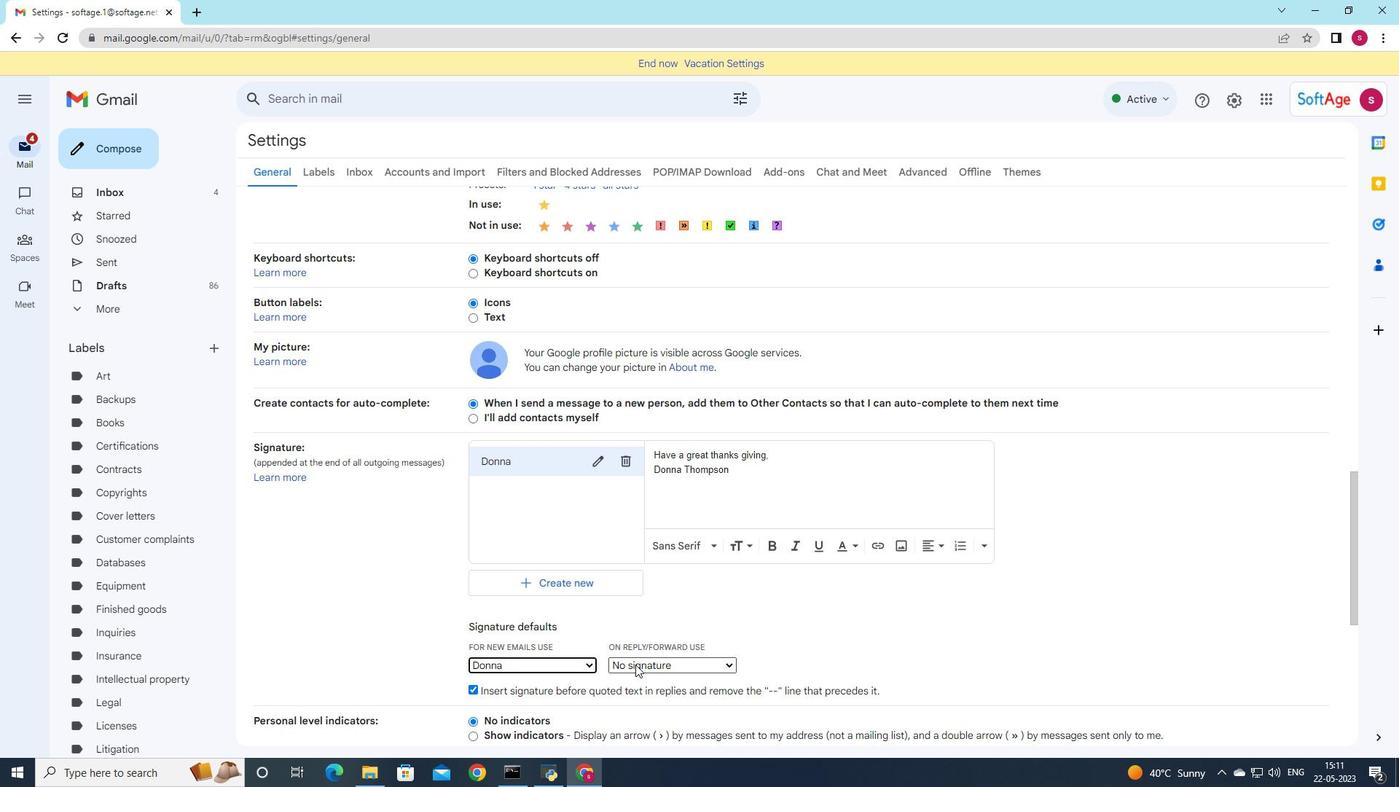 
Action: Mouse pressed left at (641, 662)
Screenshot: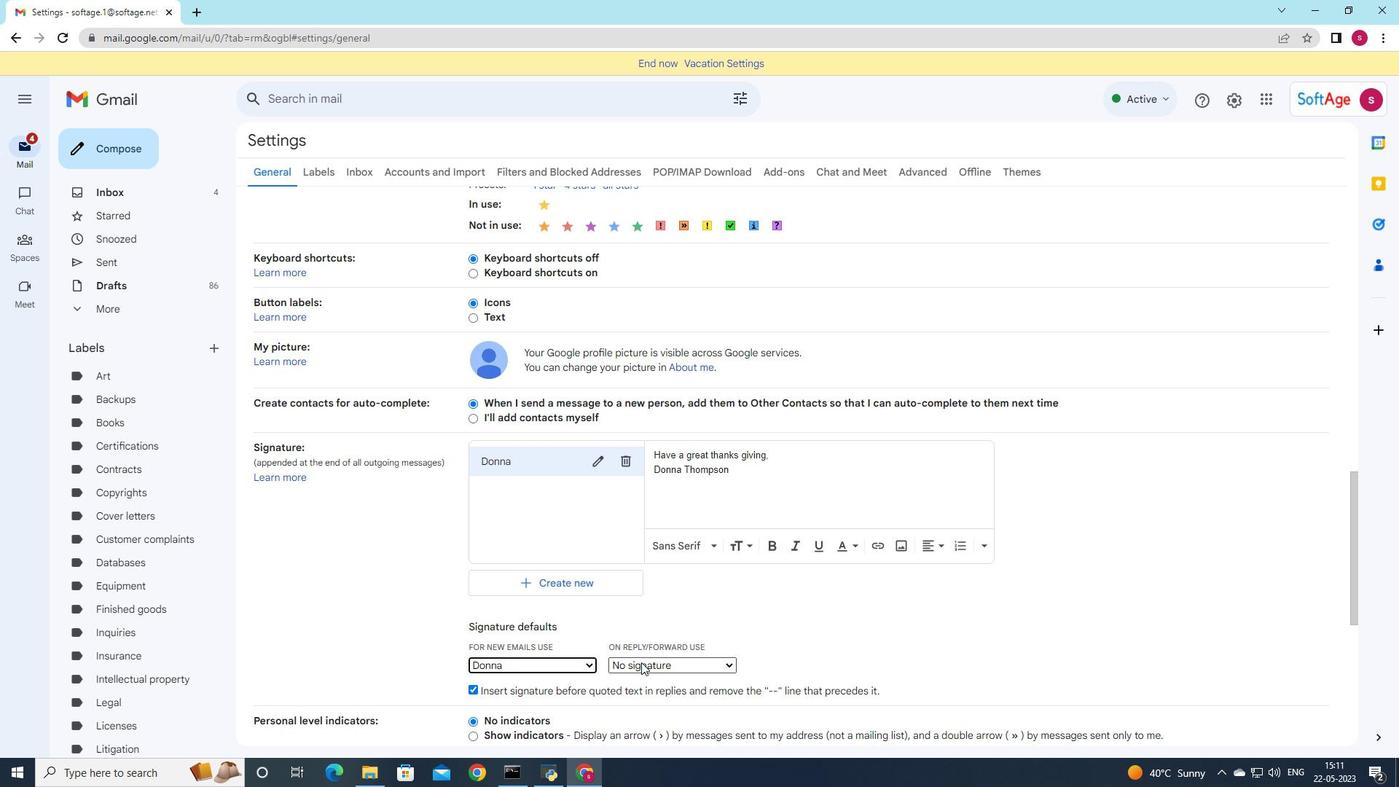 
Action: Mouse moved to (633, 691)
Screenshot: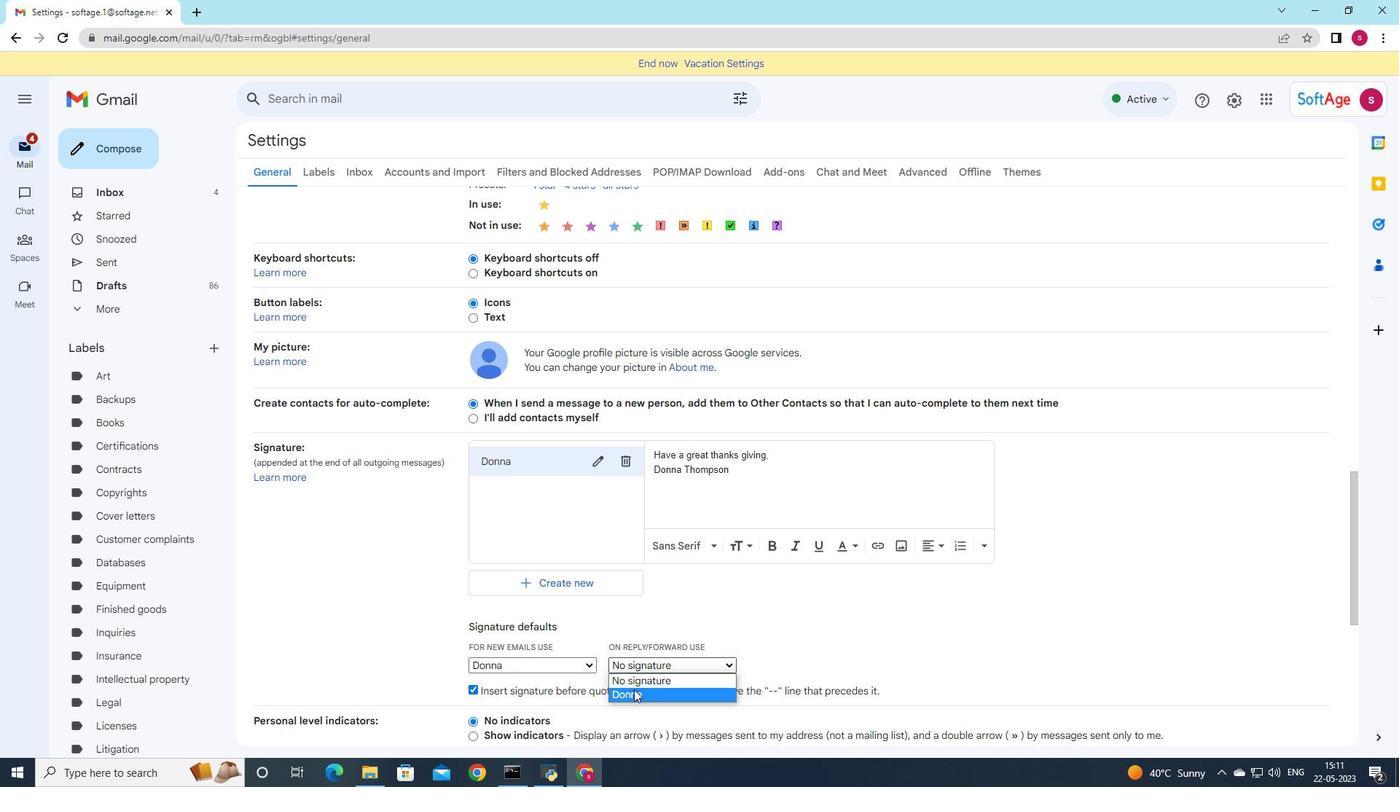 
Action: Mouse pressed left at (633, 691)
Screenshot: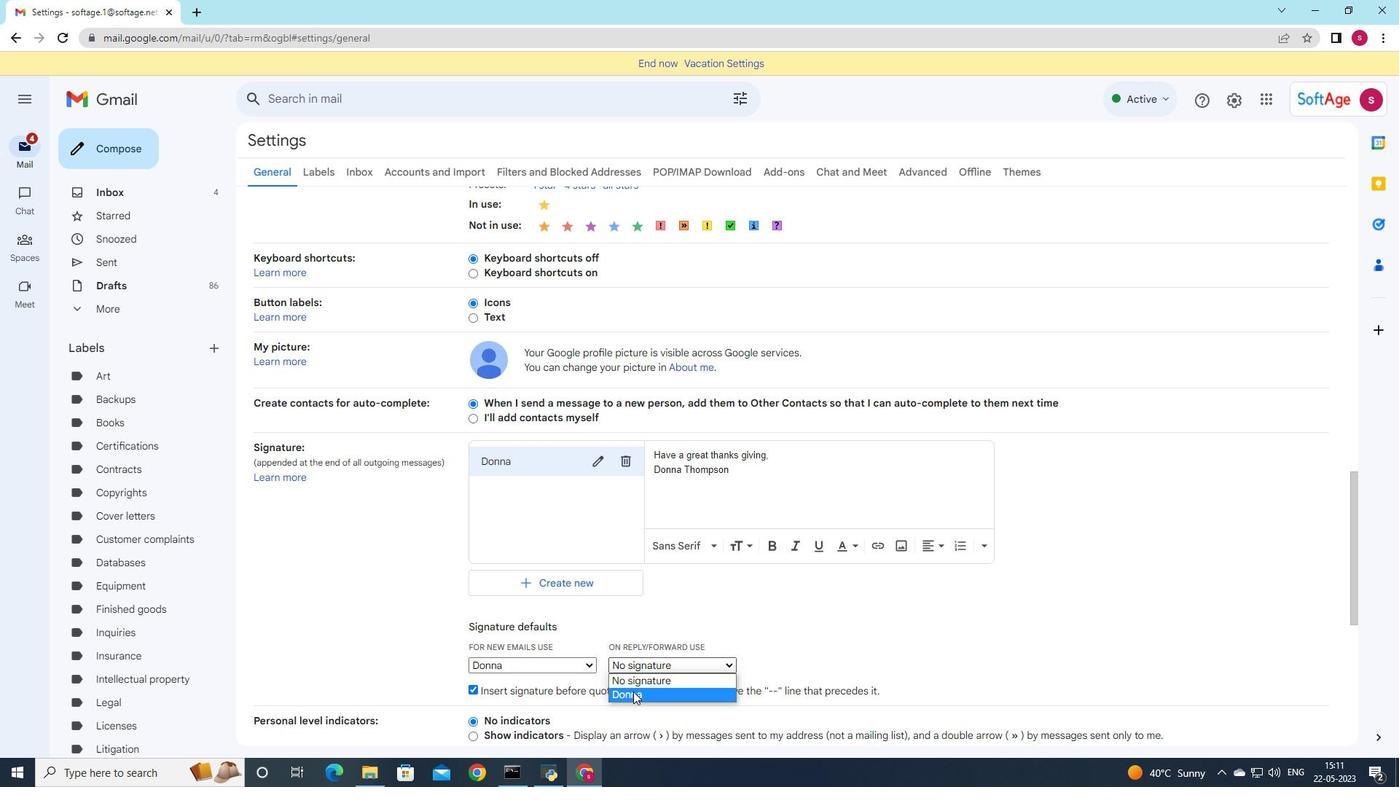 
Action: Mouse moved to (648, 662)
Screenshot: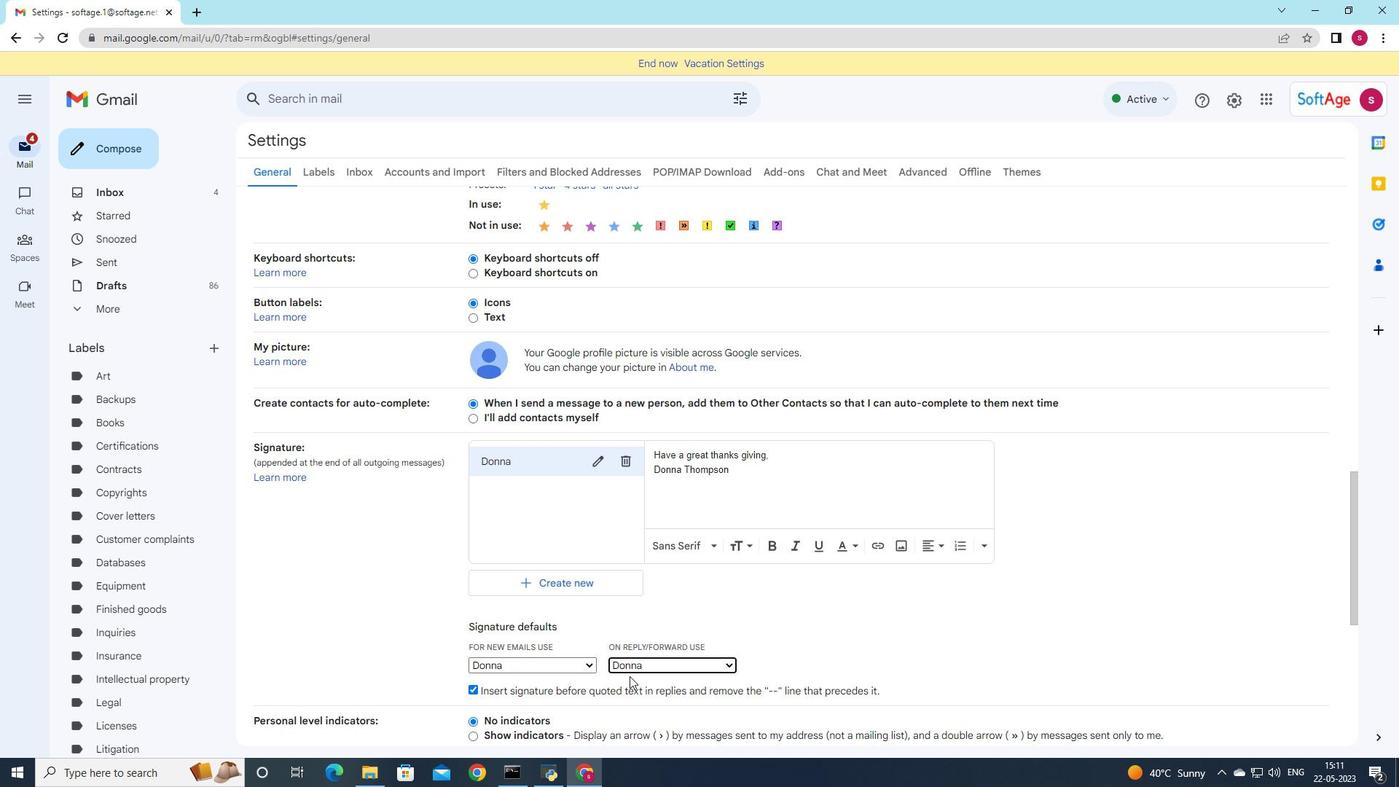
Action: Mouse scrolled (648, 661) with delta (0, 0)
Screenshot: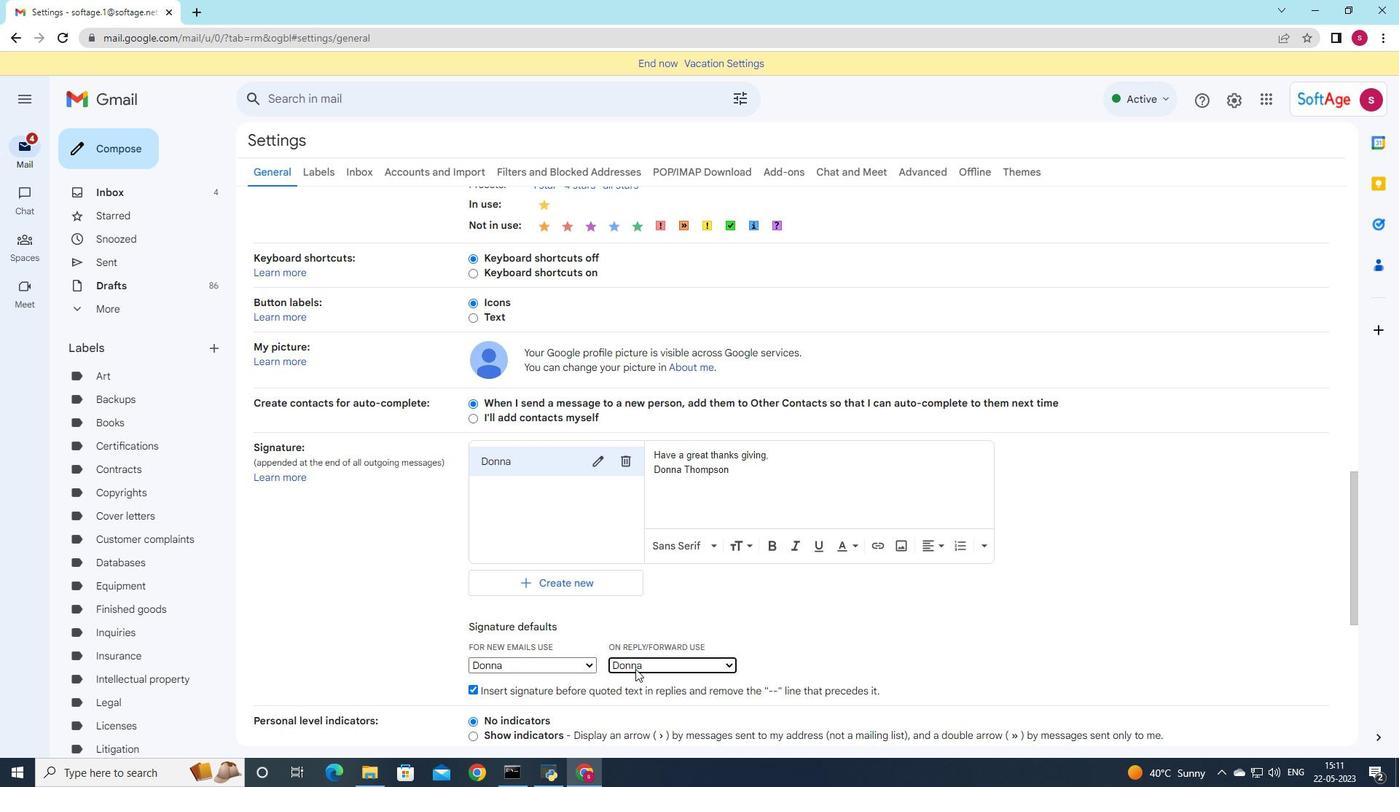 
Action: Mouse scrolled (648, 661) with delta (0, 0)
Screenshot: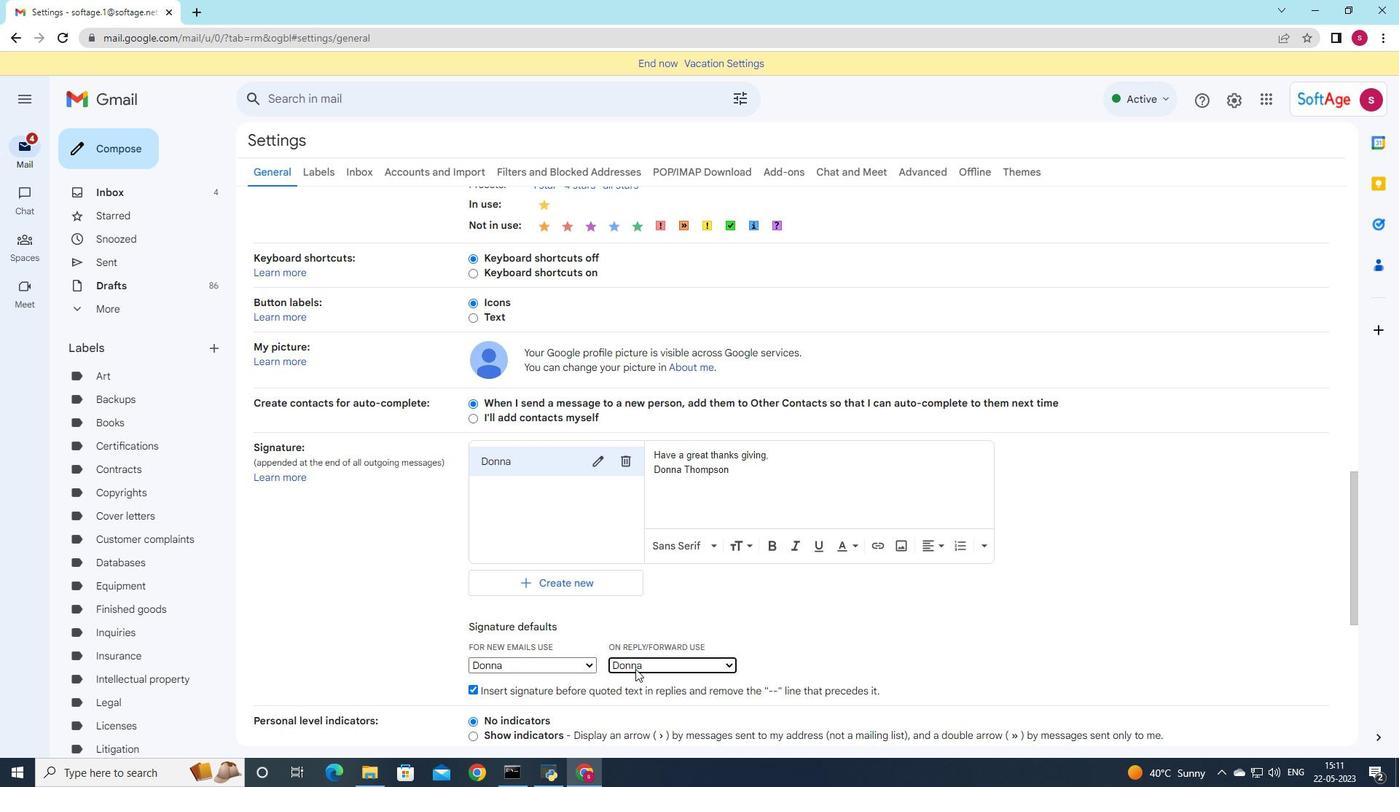 
Action: Mouse moved to (648, 662)
Screenshot: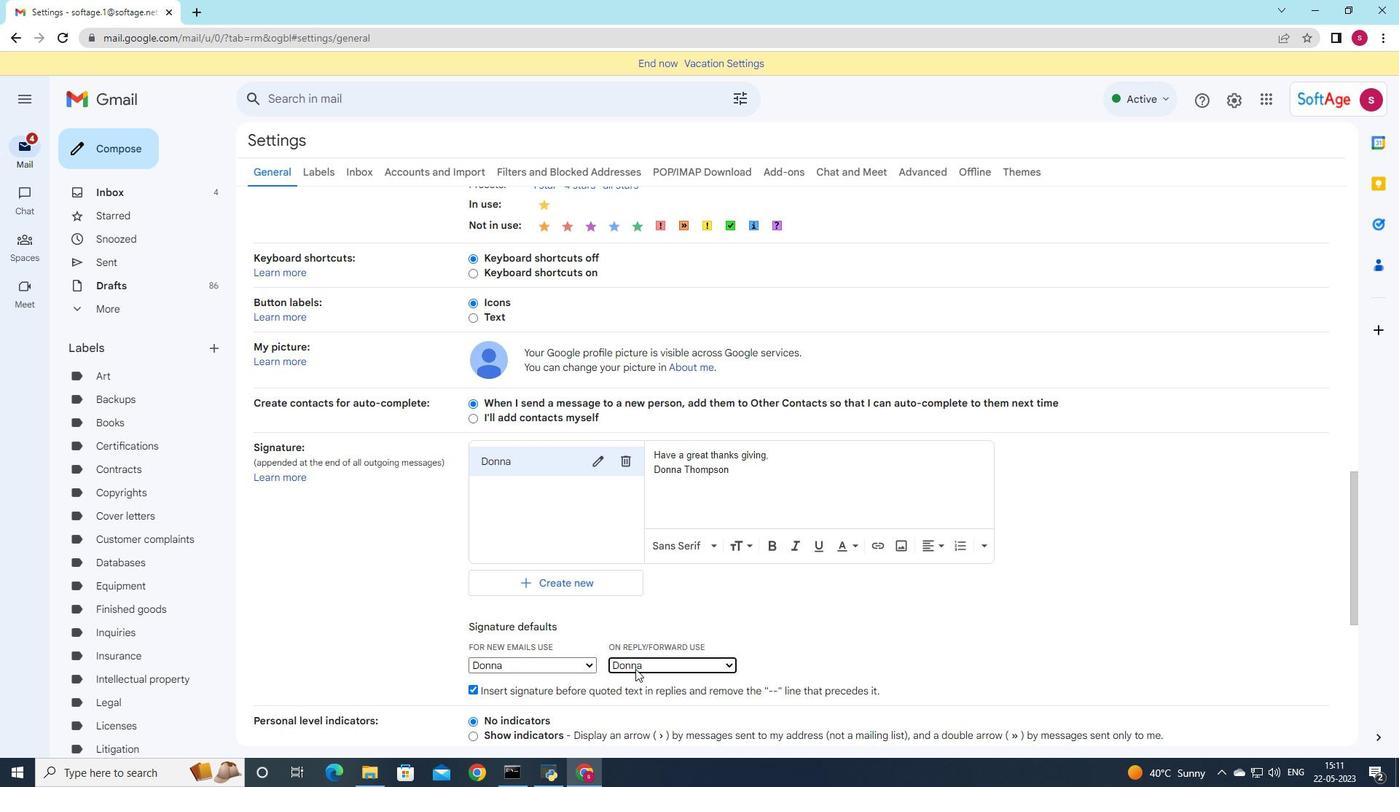 
Action: Mouse scrolled (648, 661) with delta (0, 0)
Screenshot: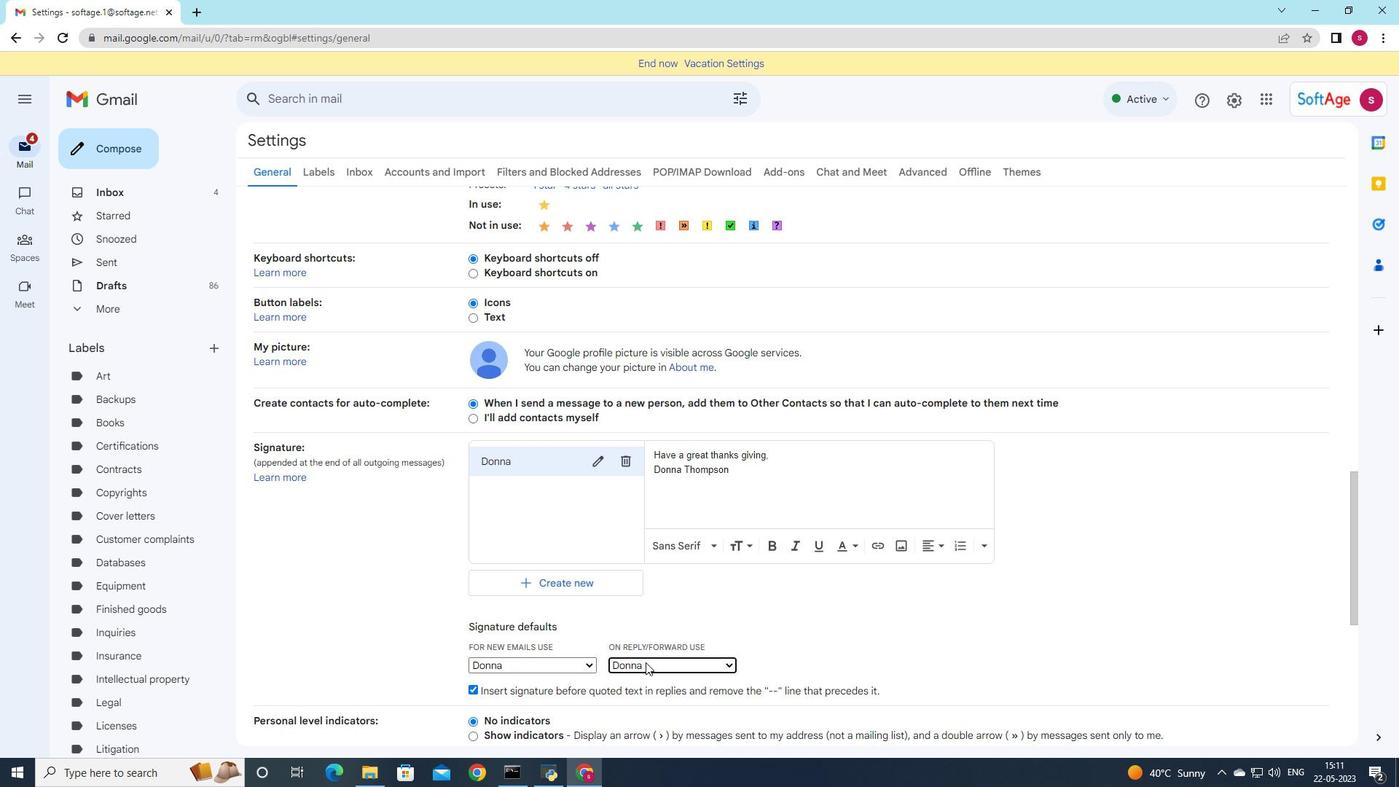 
Action: Mouse moved to (650, 662)
Screenshot: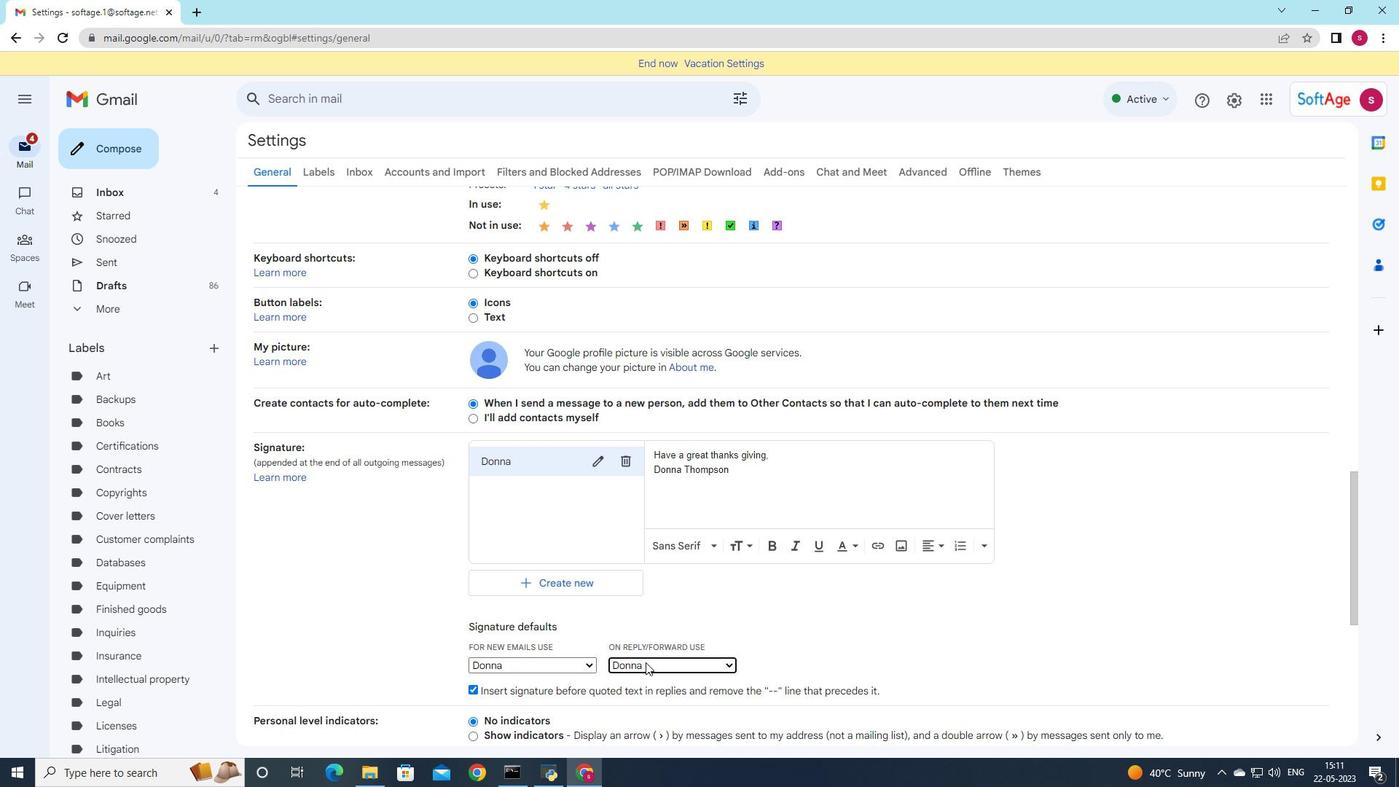 
Action: Mouse scrolled (650, 661) with delta (0, 0)
Screenshot: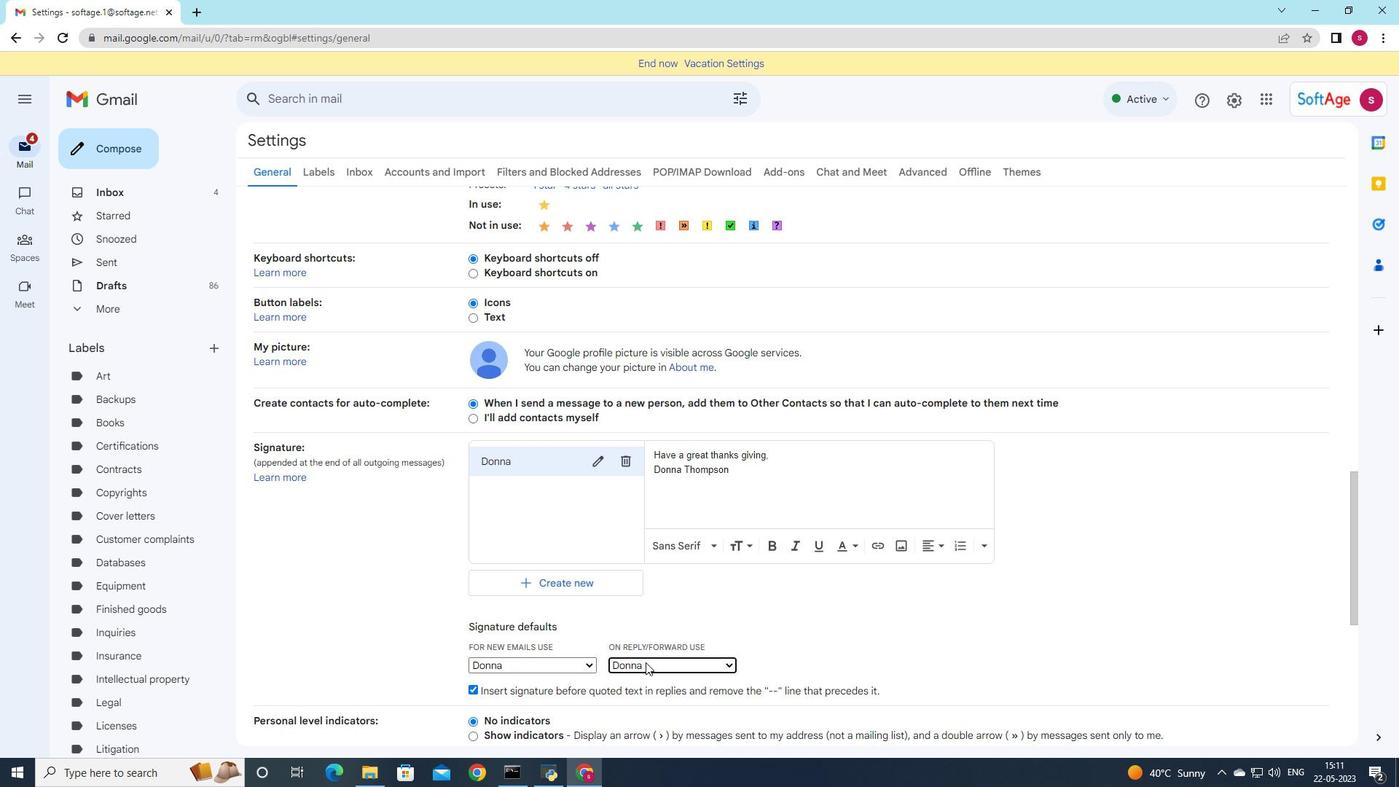 
Action: Mouse moved to (646, 626)
Screenshot: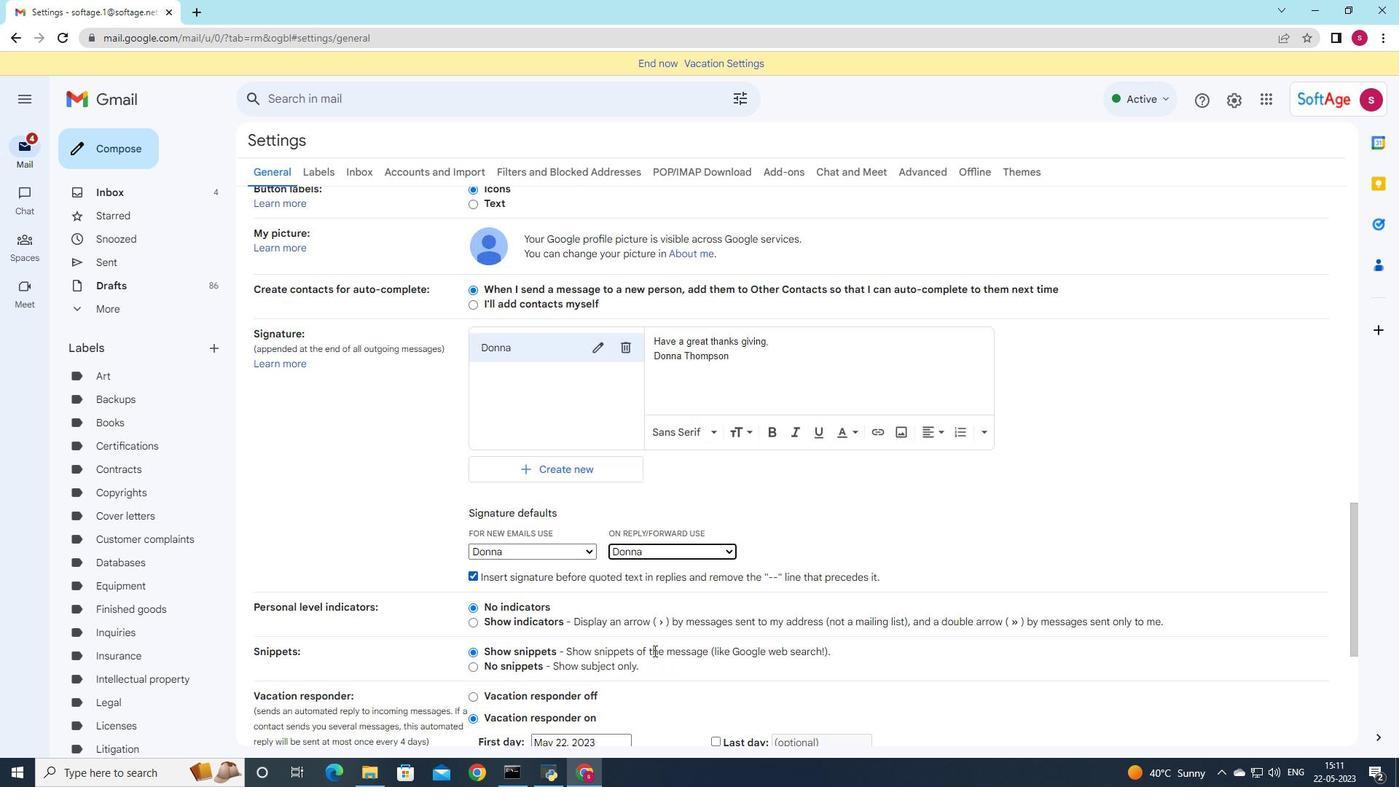 
Action: Mouse scrolled (646, 625) with delta (0, 0)
Screenshot: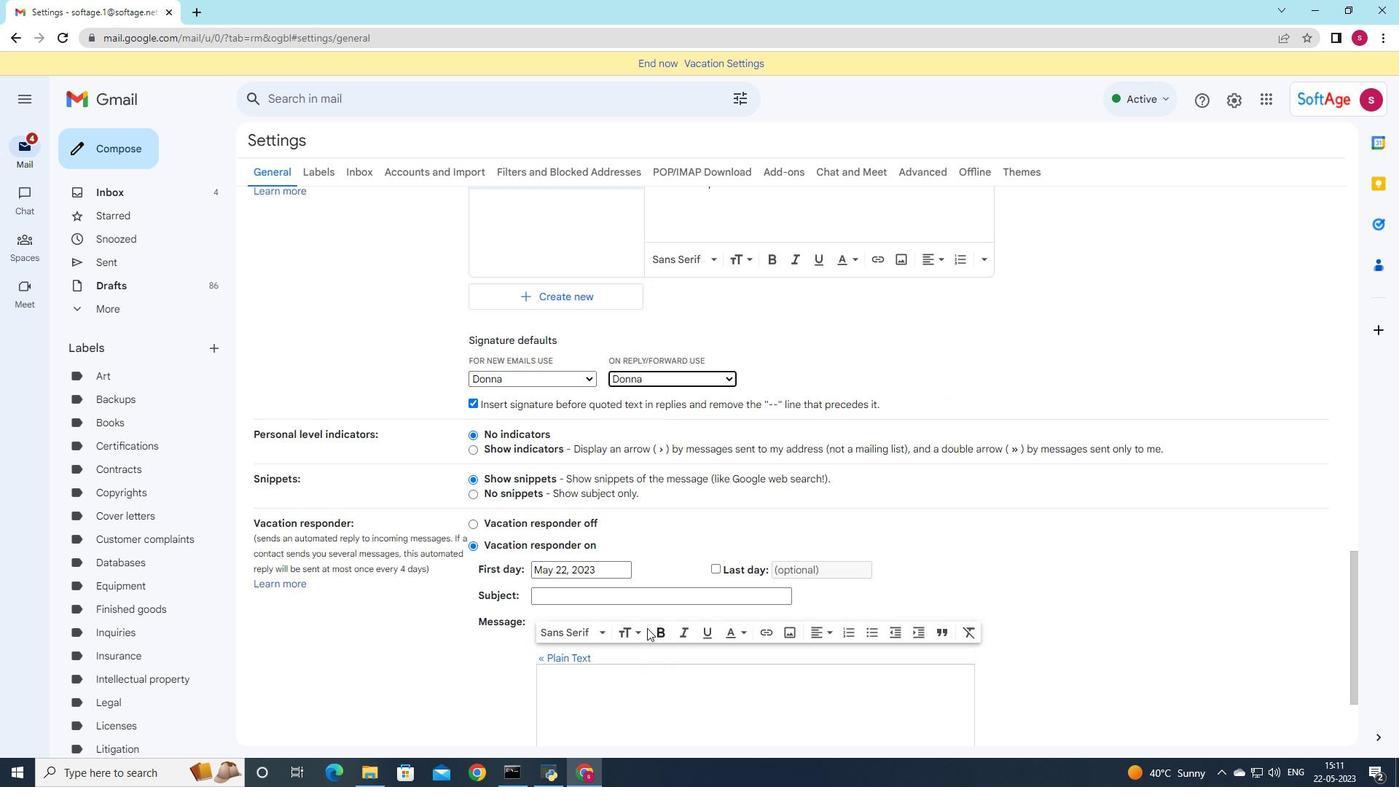 
Action: Mouse scrolled (646, 625) with delta (0, 0)
Screenshot: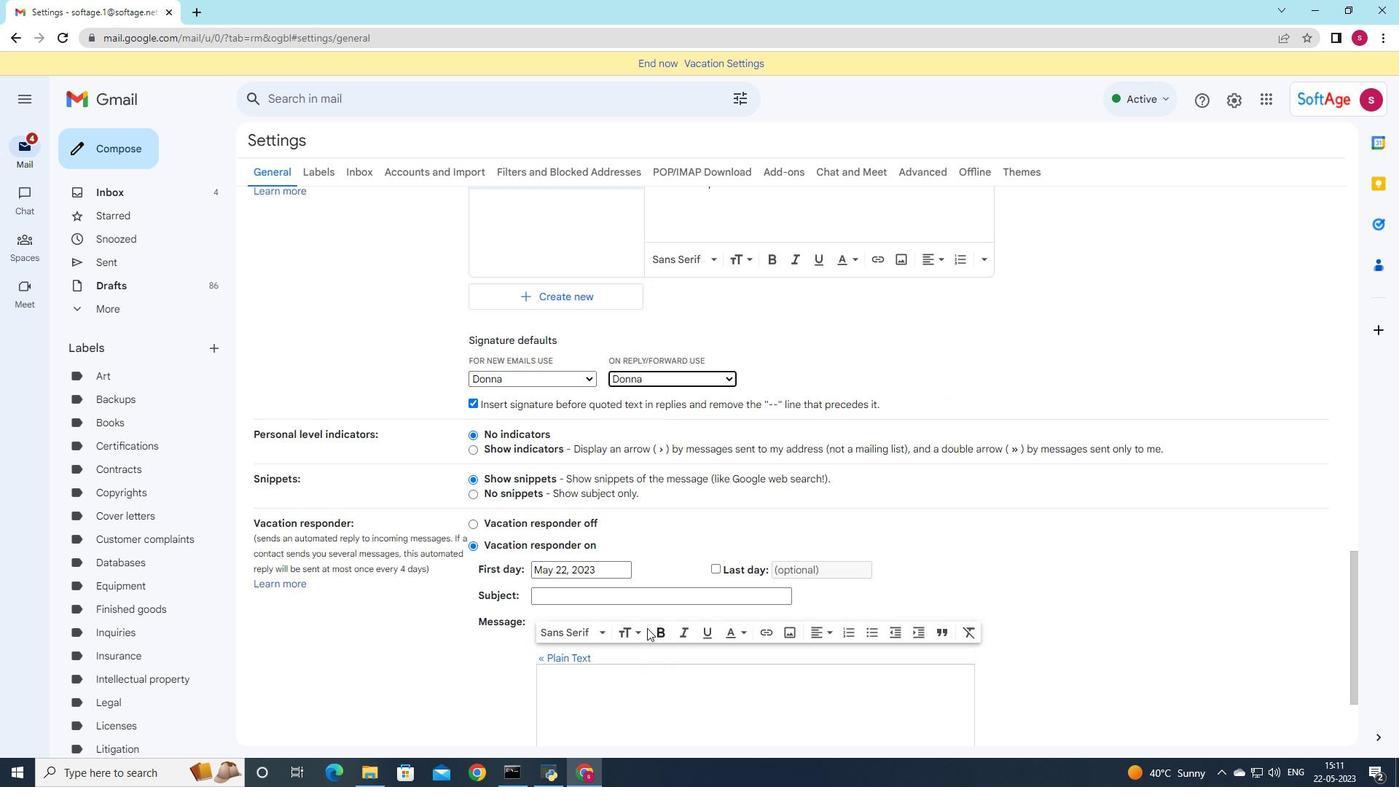 
Action: Mouse scrolled (646, 625) with delta (0, 0)
Screenshot: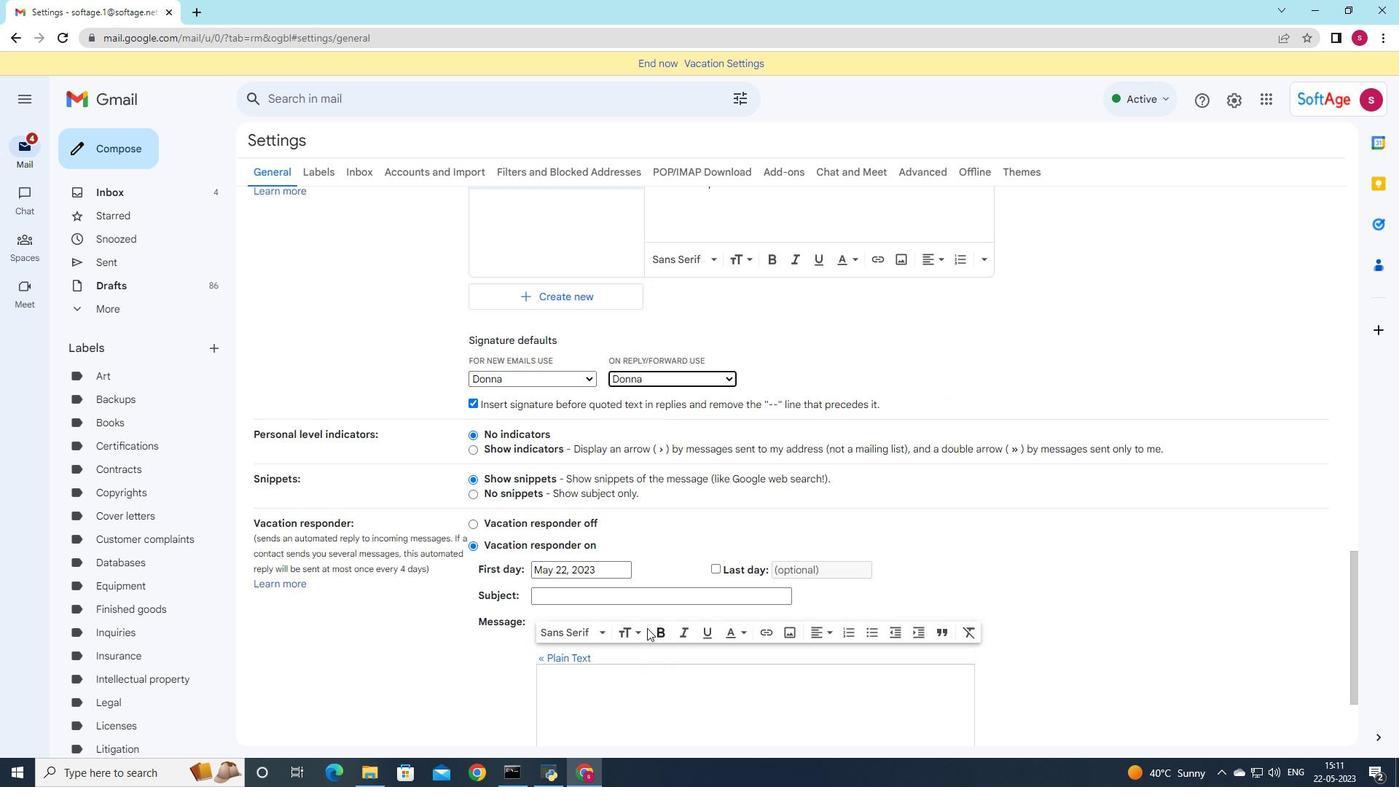 
Action: Mouse moved to (619, 659)
Screenshot: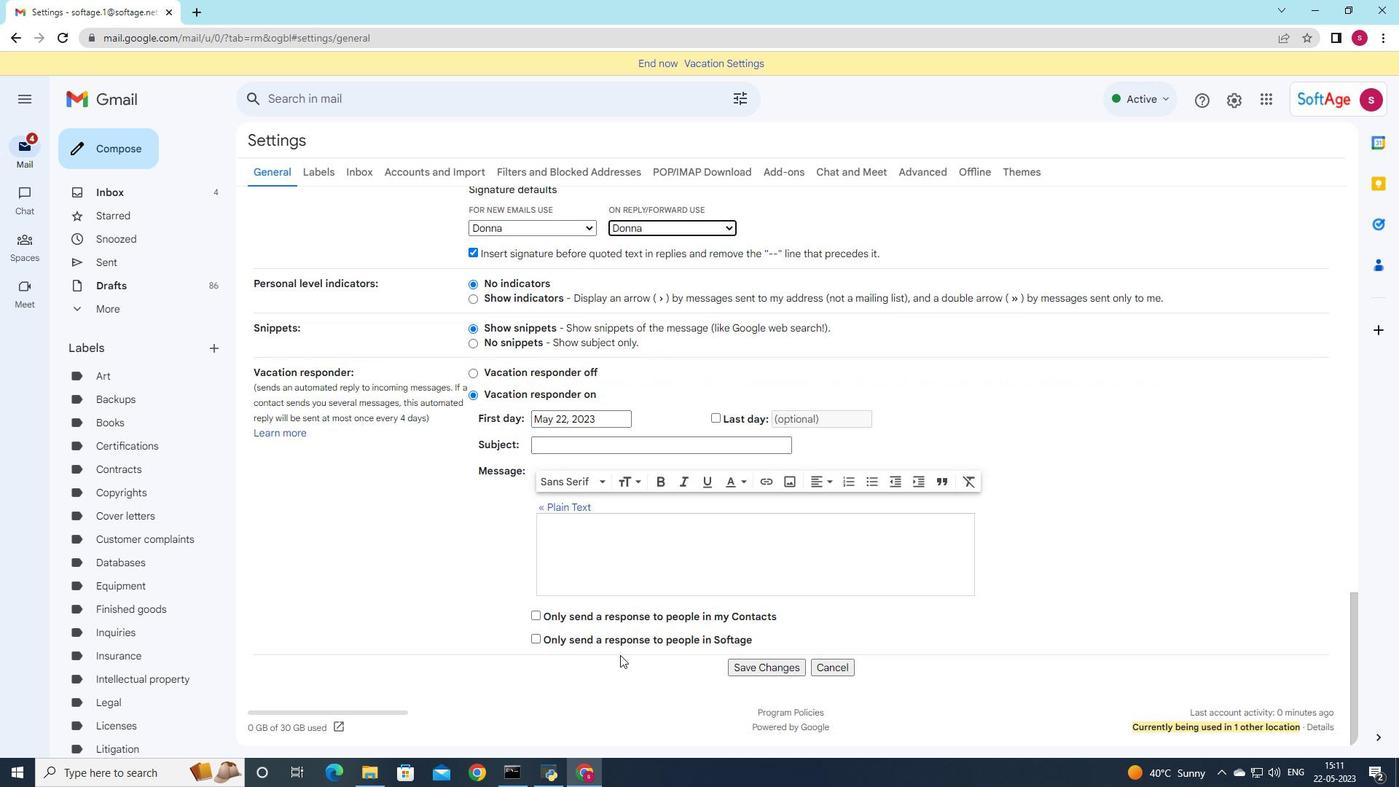 
Action: Mouse scrolled (619, 659) with delta (0, 0)
Screenshot: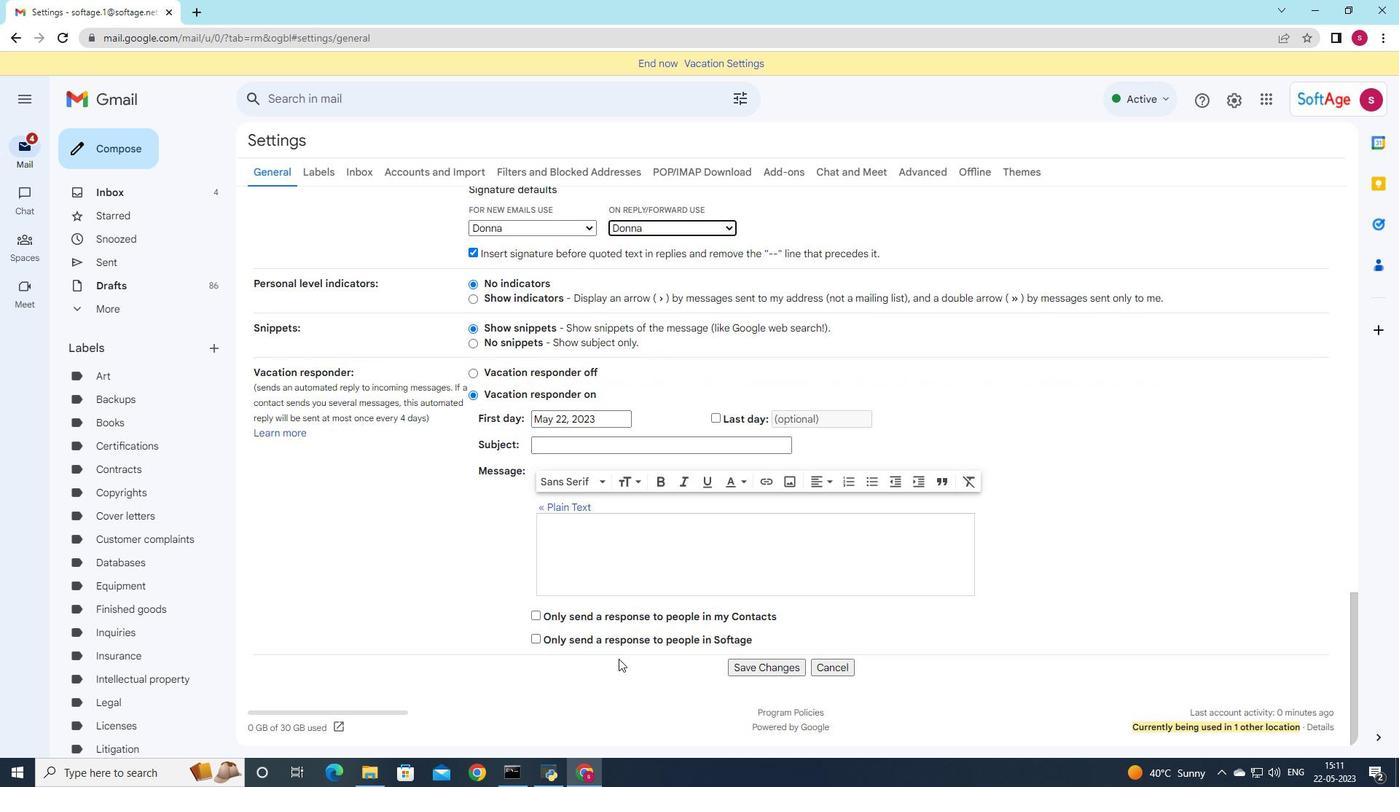 
Action: Mouse moved to (619, 660)
Screenshot: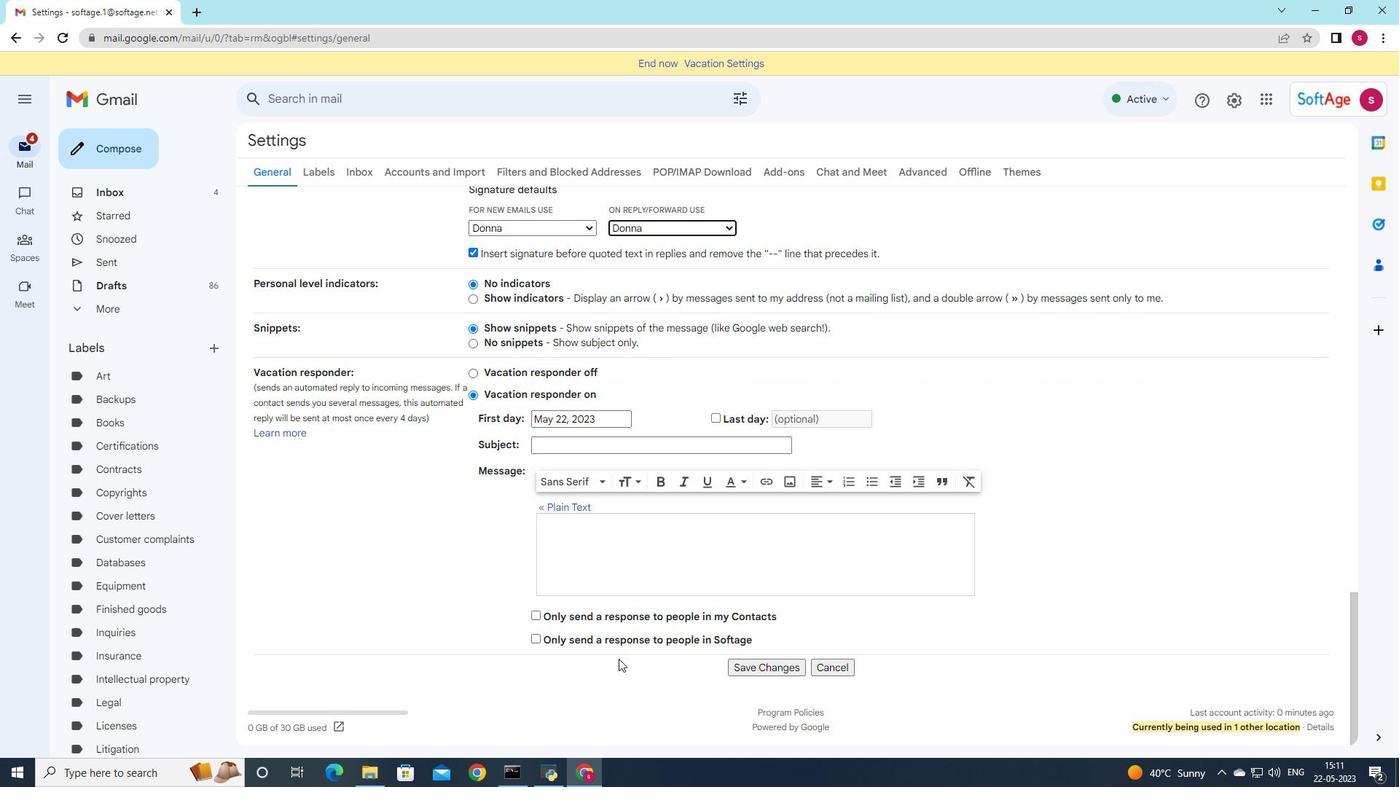 
Action: Mouse scrolled (619, 659) with delta (0, 0)
Screenshot: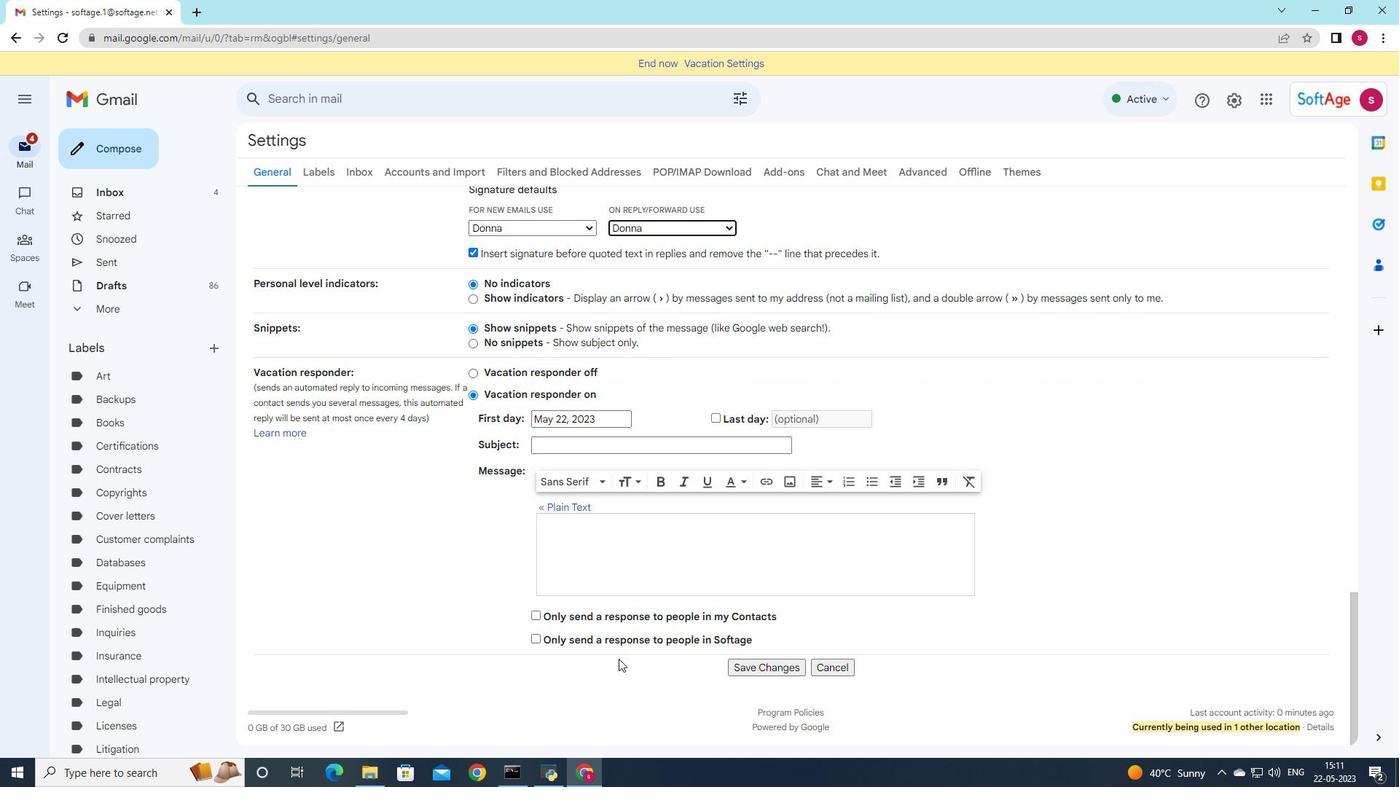 
Action: Mouse moved to (619, 661)
Screenshot: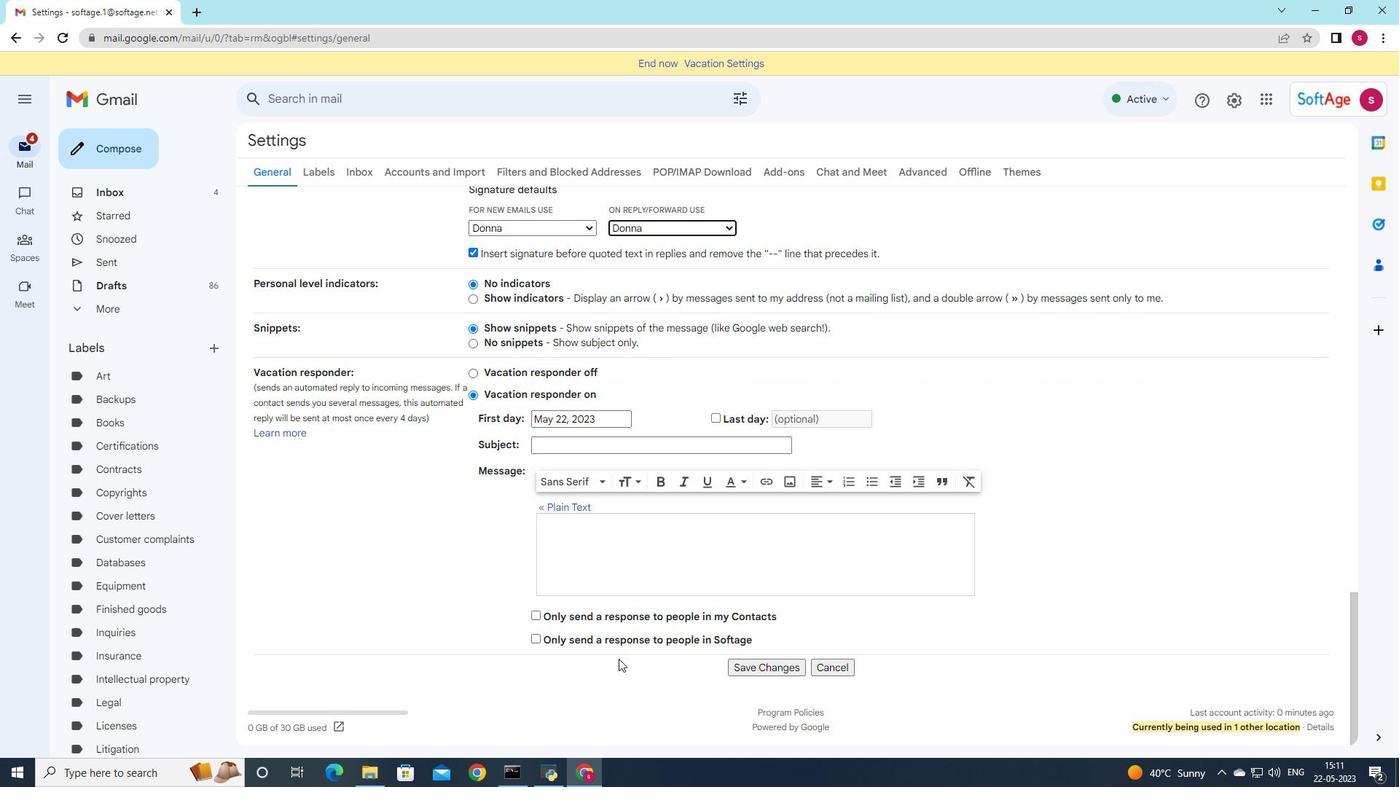 
Action: Mouse scrolled (619, 660) with delta (0, 0)
Screenshot: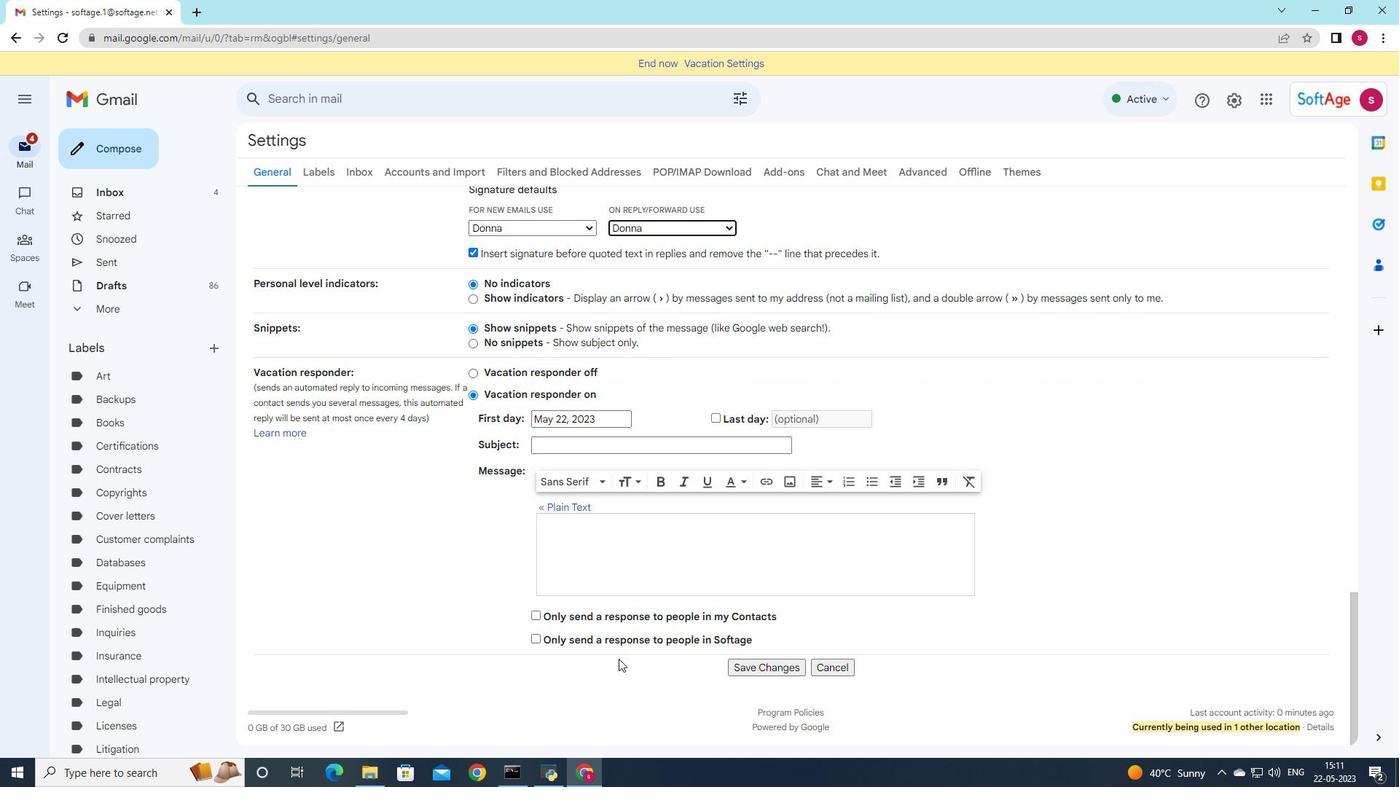 
Action: Mouse scrolled (619, 660) with delta (0, 0)
Screenshot: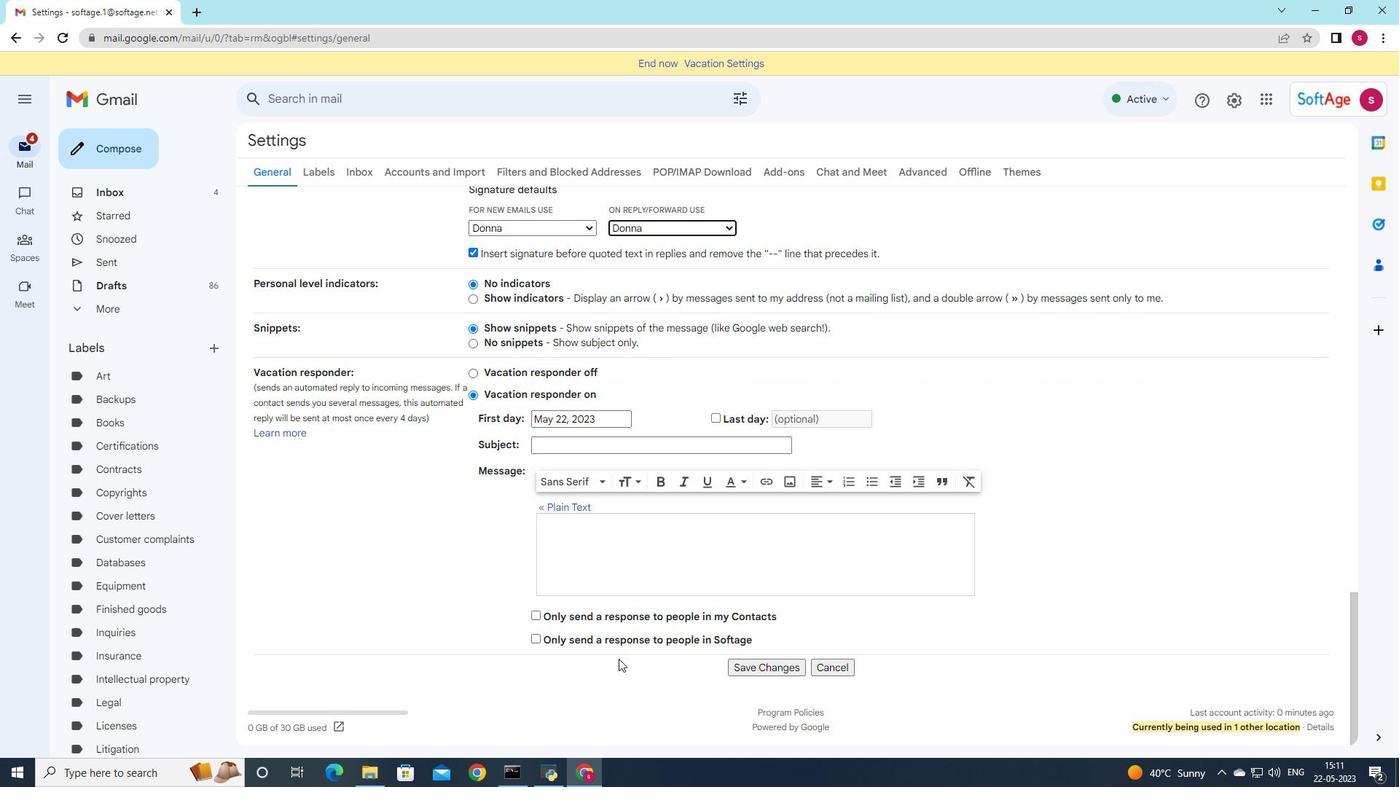 
Action: Mouse moved to (621, 662)
Screenshot: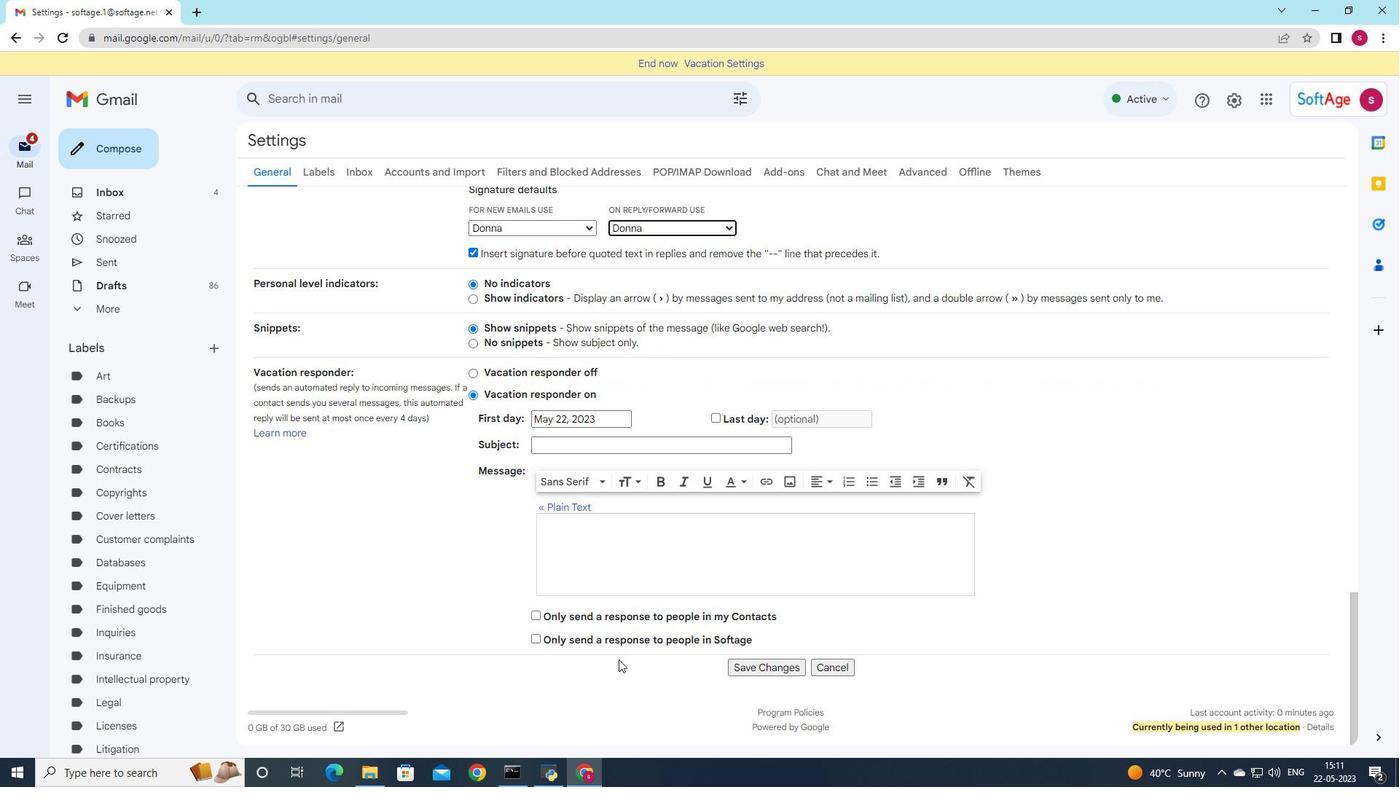 
Action: Mouse scrolled (621, 662) with delta (0, 0)
Screenshot: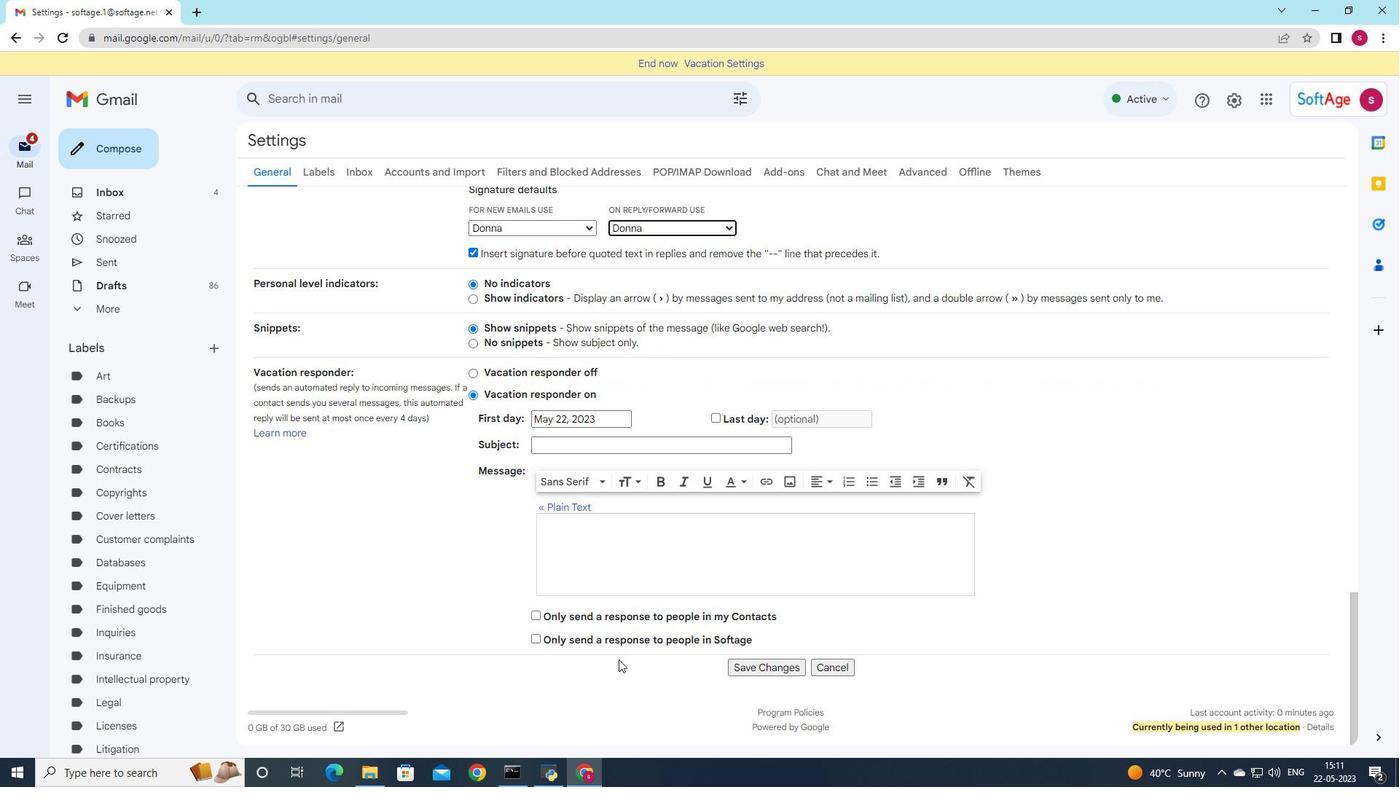 
Action: Mouse moved to (776, 666)
Screenshot: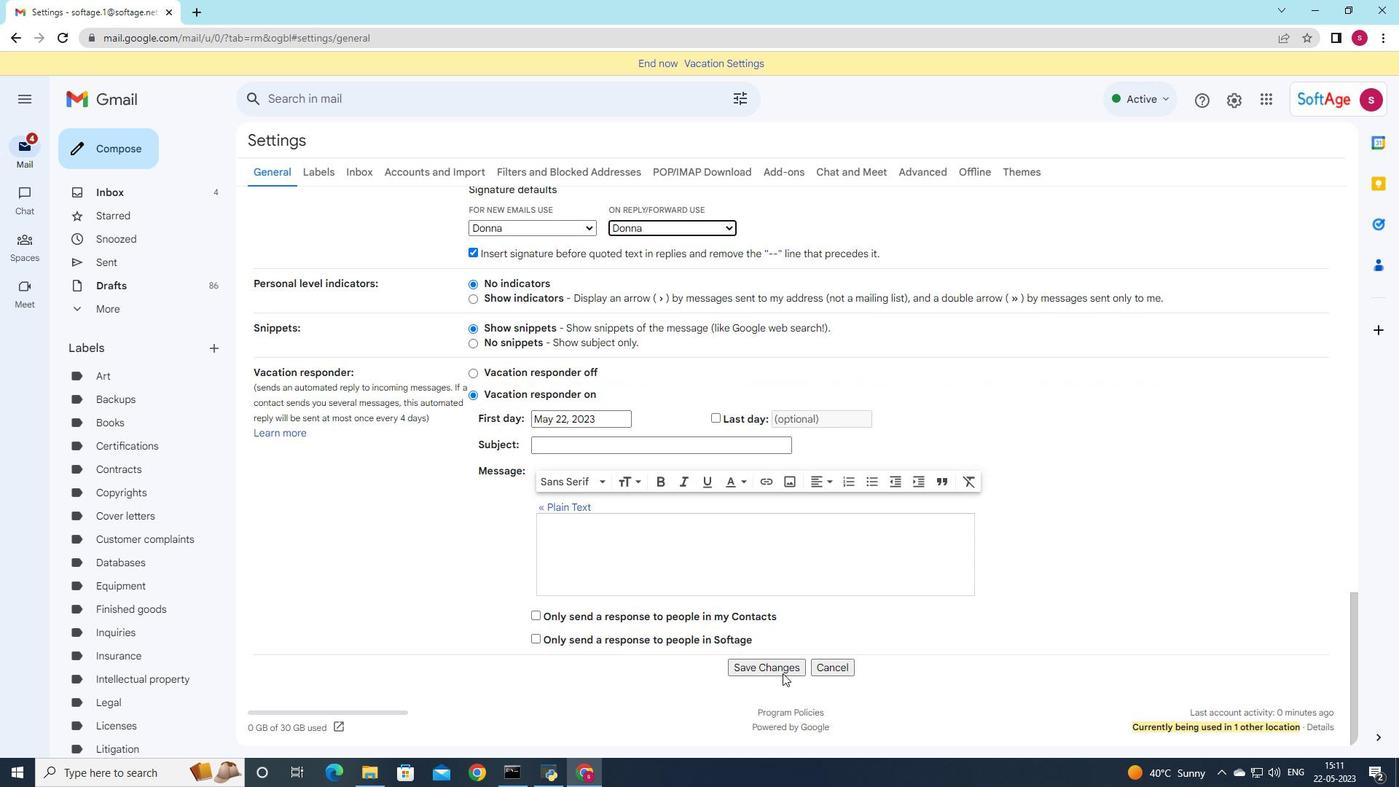 
Action: Mouse pressed left at (776, 666)
Screenshot: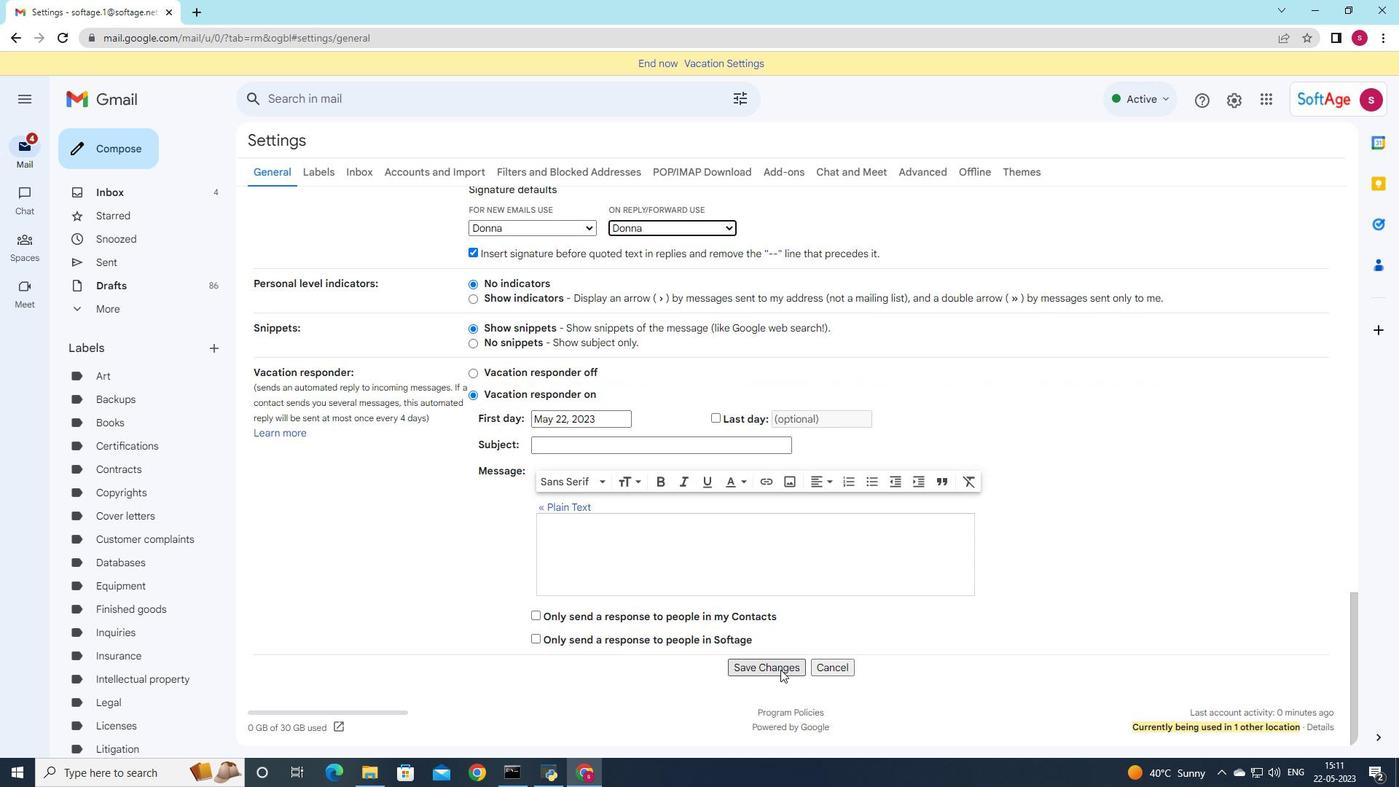 
Action: Mouse moved to (134, 146)
Screenshot: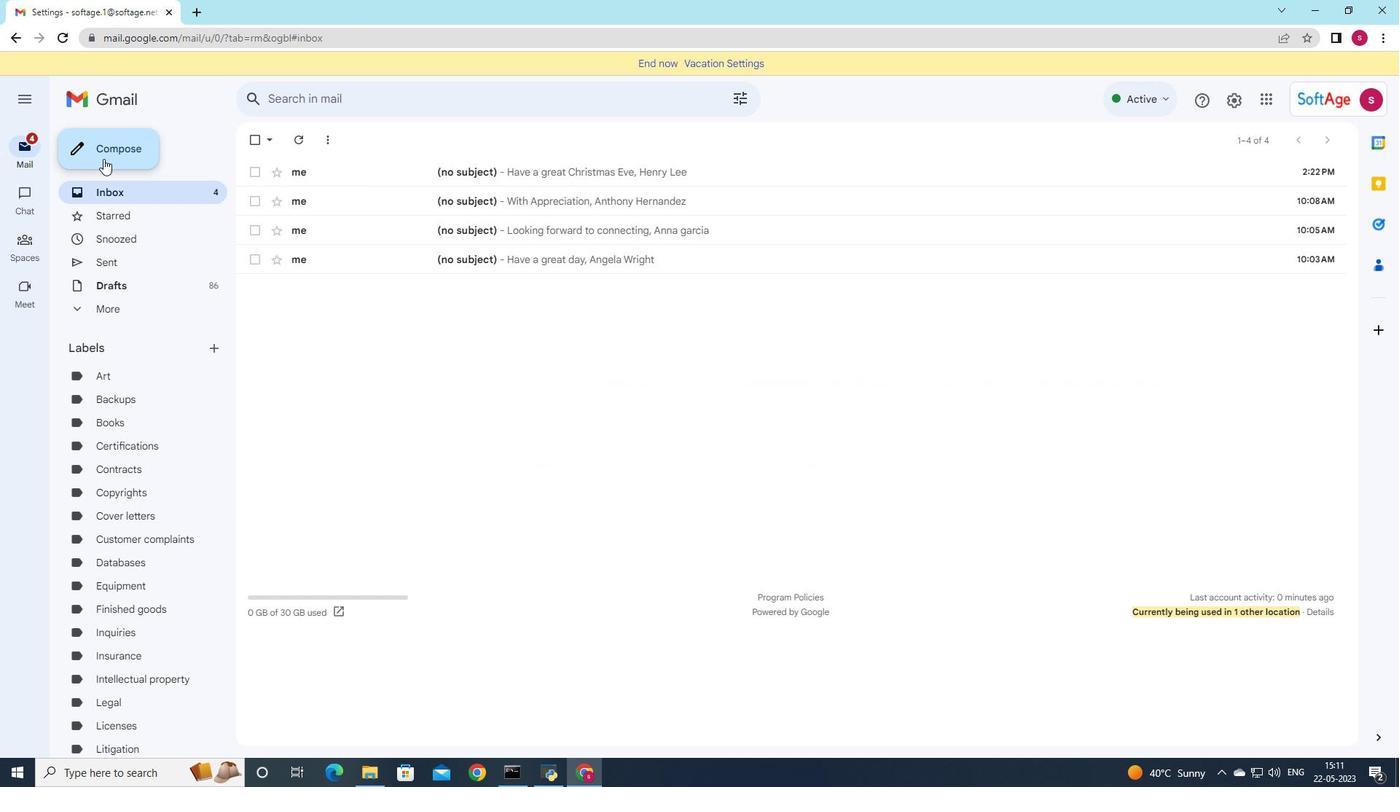 
Action: Mouse pressed left at (134, 146)
Screenshot: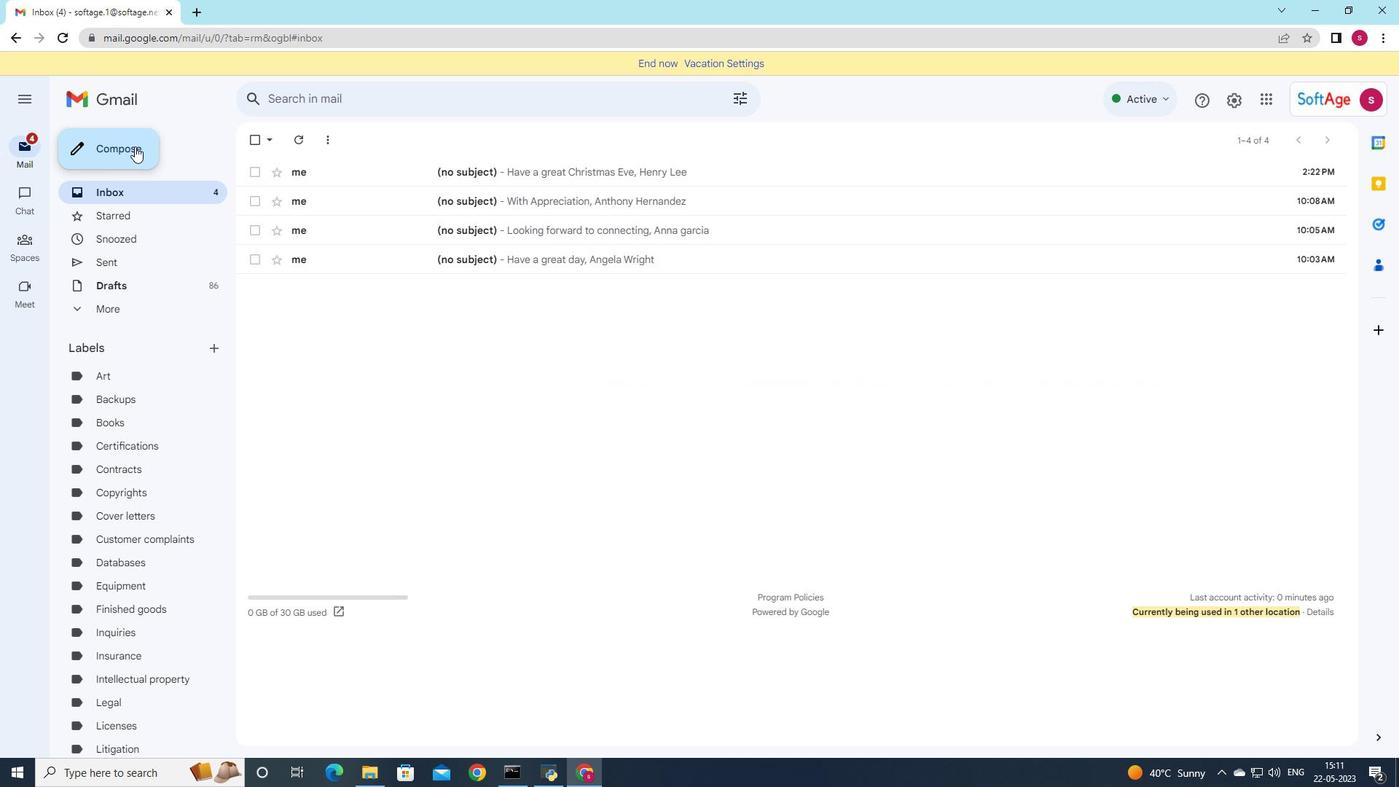 
Action: Mouse moved to (961, 369)
Screenshot: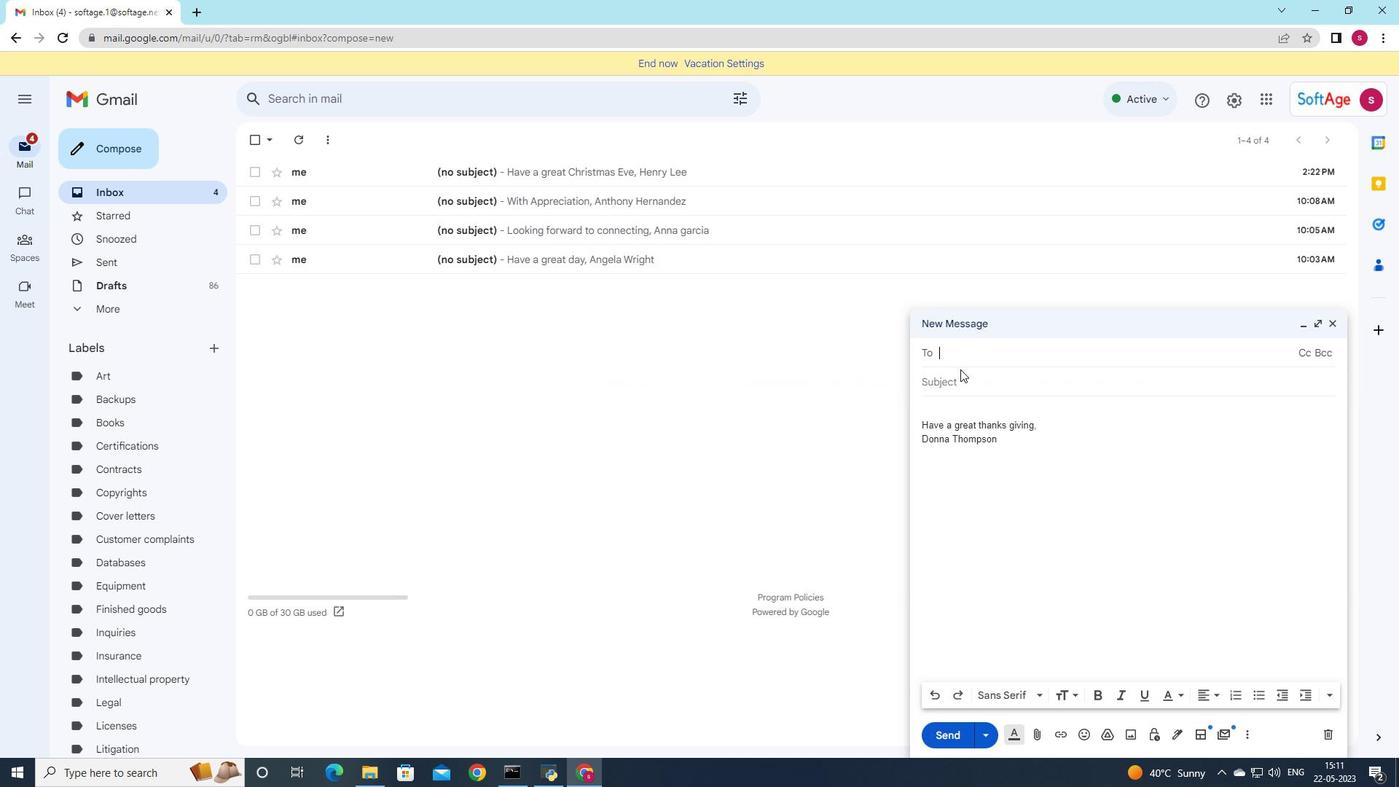 
Action: Key pressed so
Screenshot: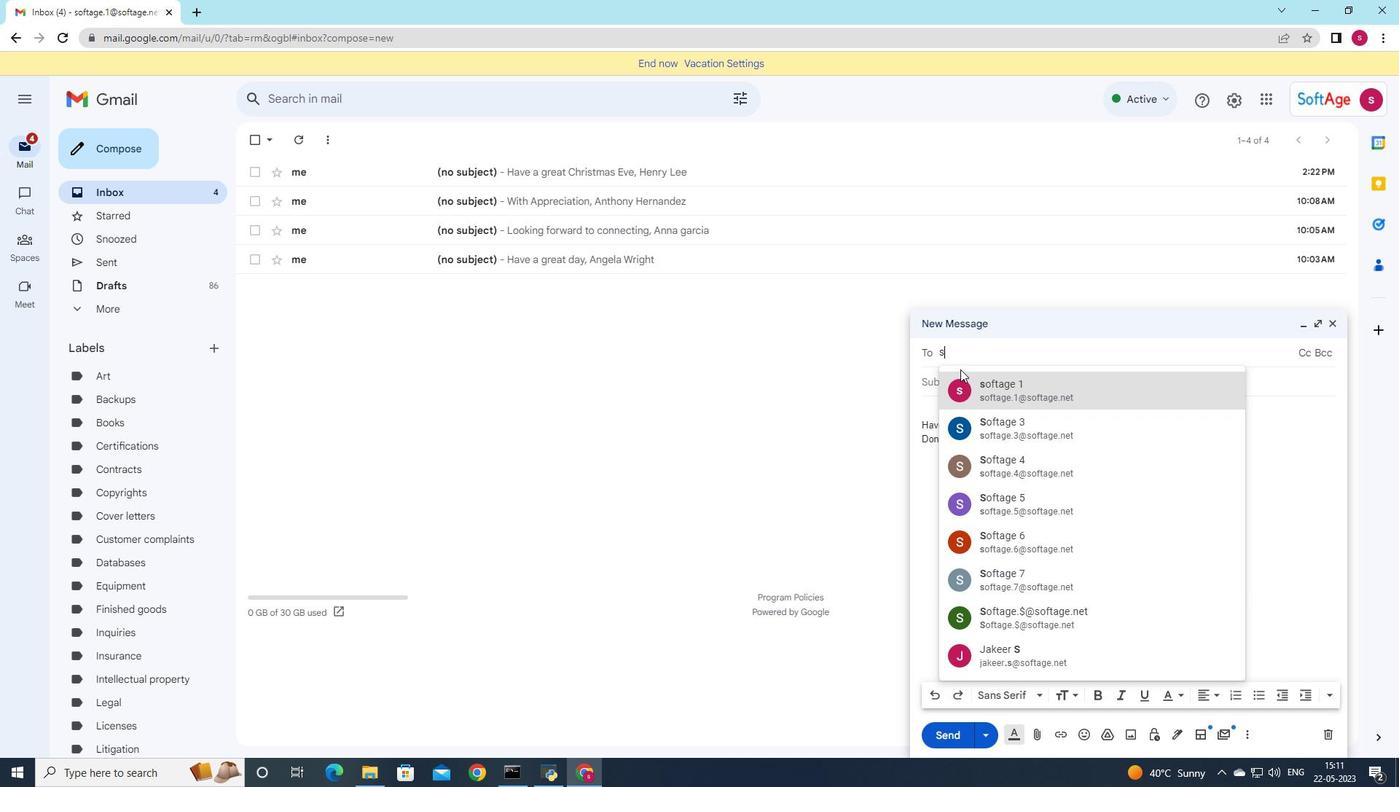 
Action: Mouse moved to (1159, 382)
Screenshot: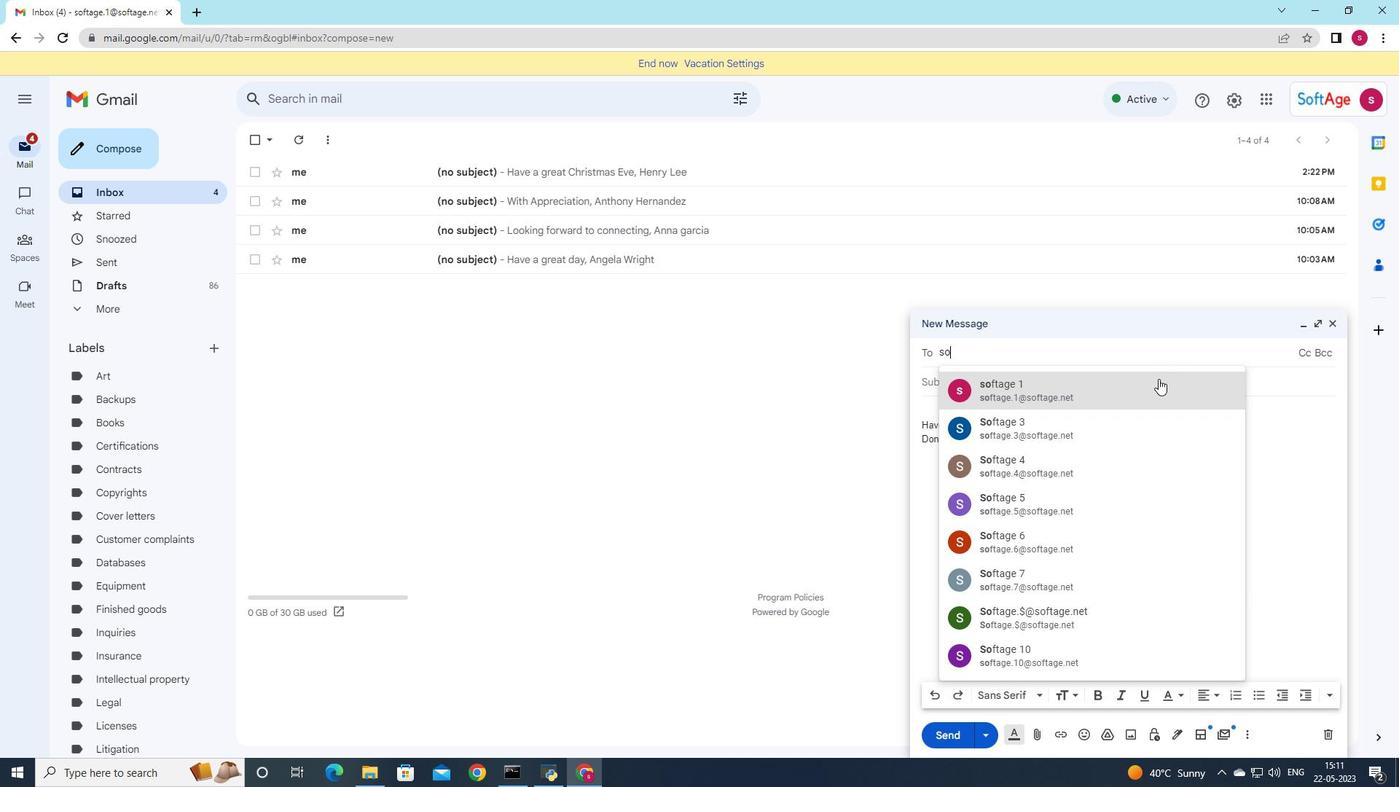 
Action: Mouse pressed left at (1159, 382)
Screenshot: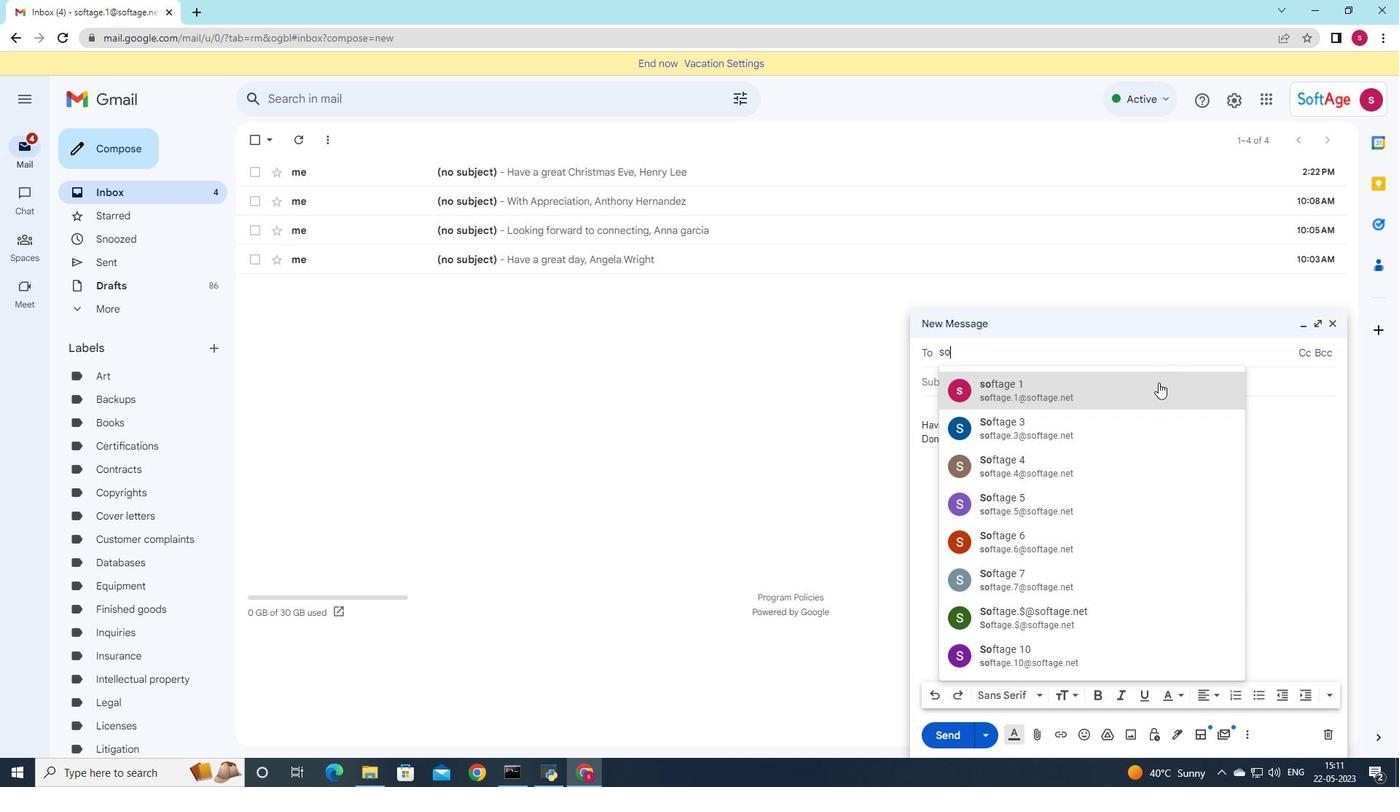 
Action: Mouse moved to (216, 351)
Screenshot: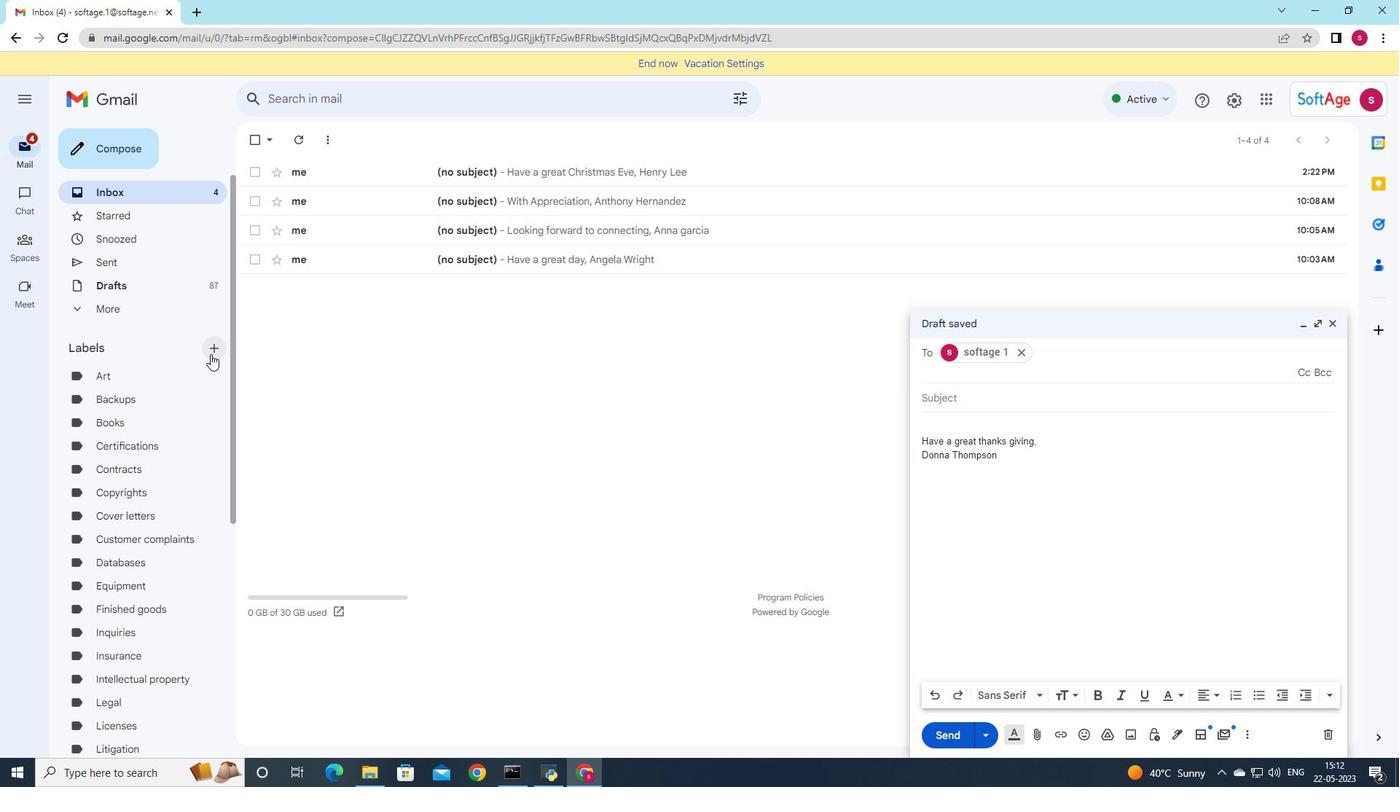 
Action: Mouse pressed left at (216, 351)
Screenshot: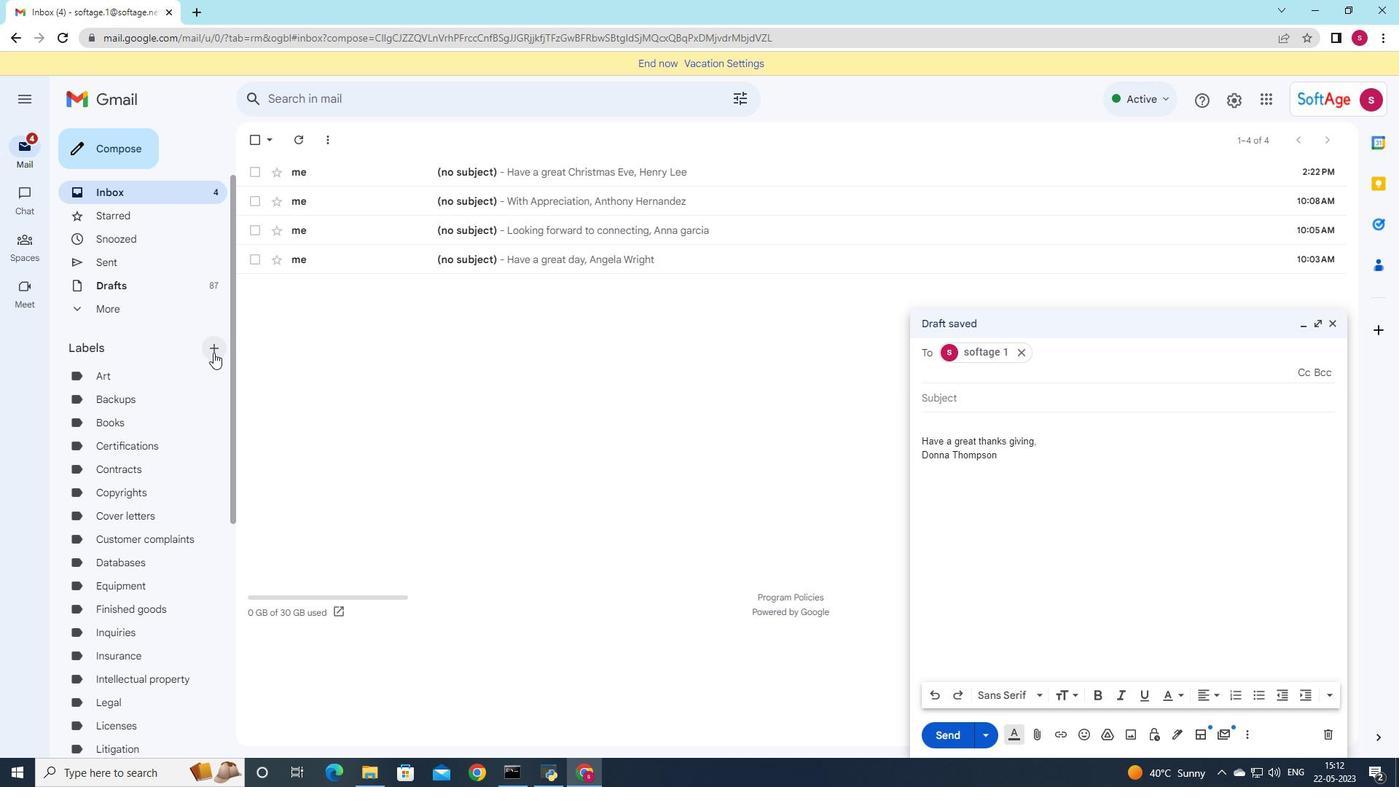 
Action: Mouse moved to (712, 349)
Screenshot: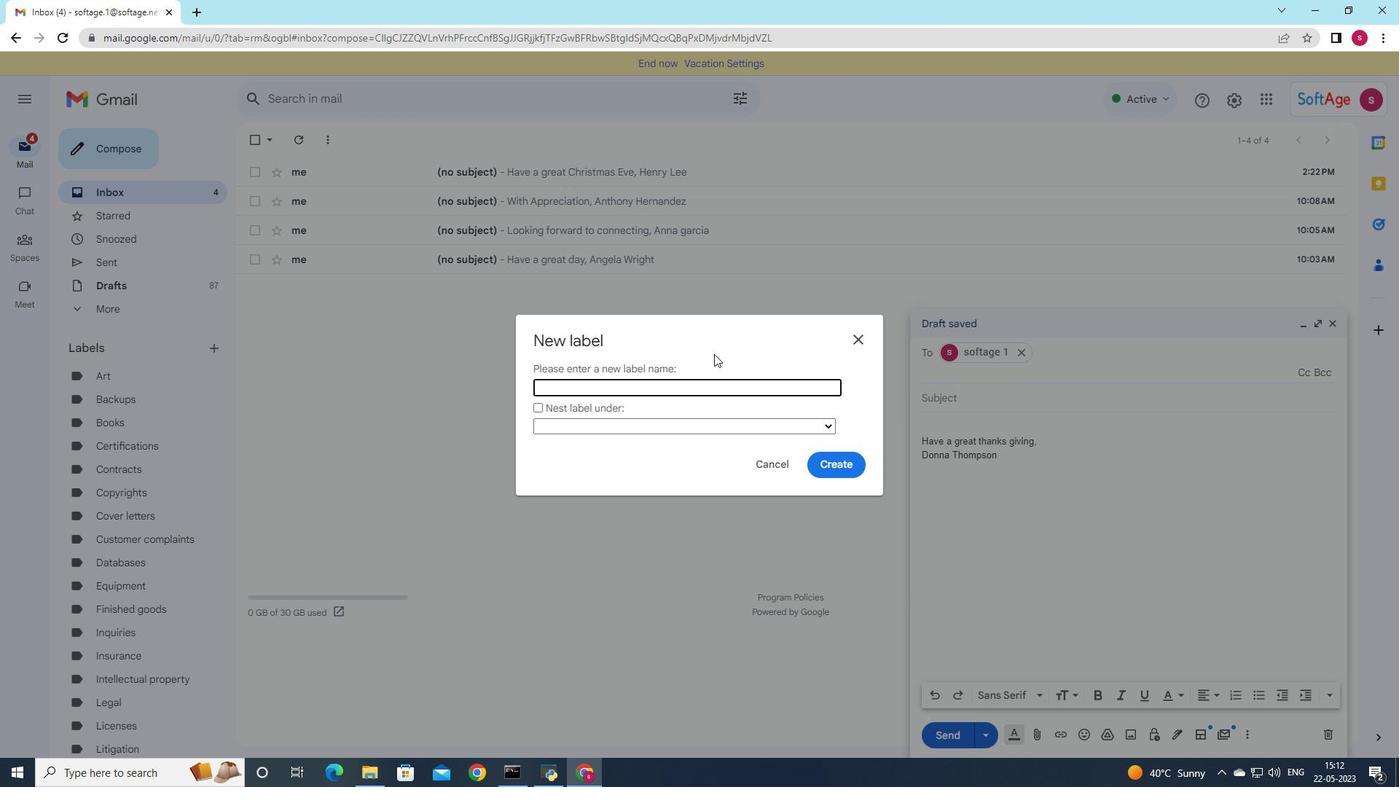 
Action: Key pressed <Key.shift>Home<Key.space><Key.shift>improvements
Screenshot: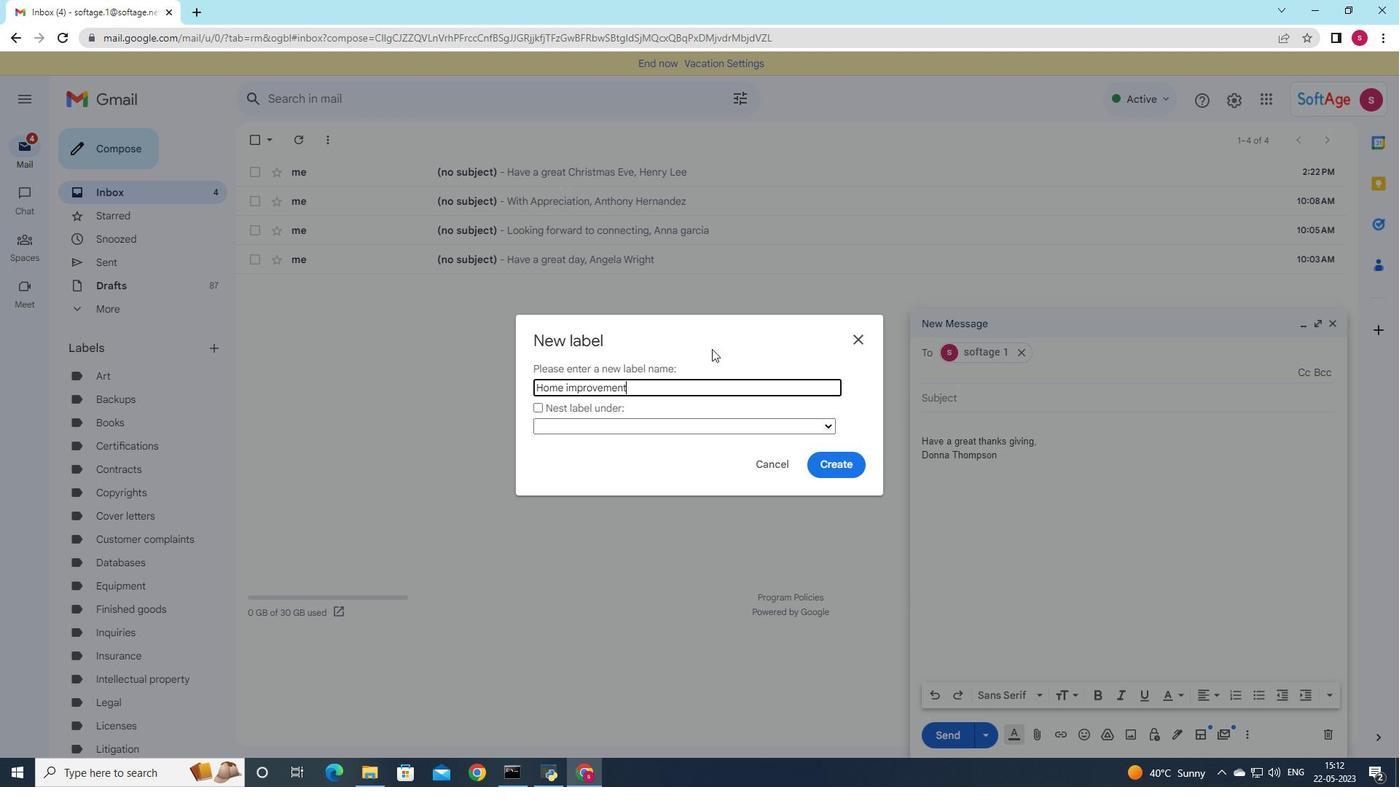 
Action: Mouse moved to (842, 465)
Screenshot: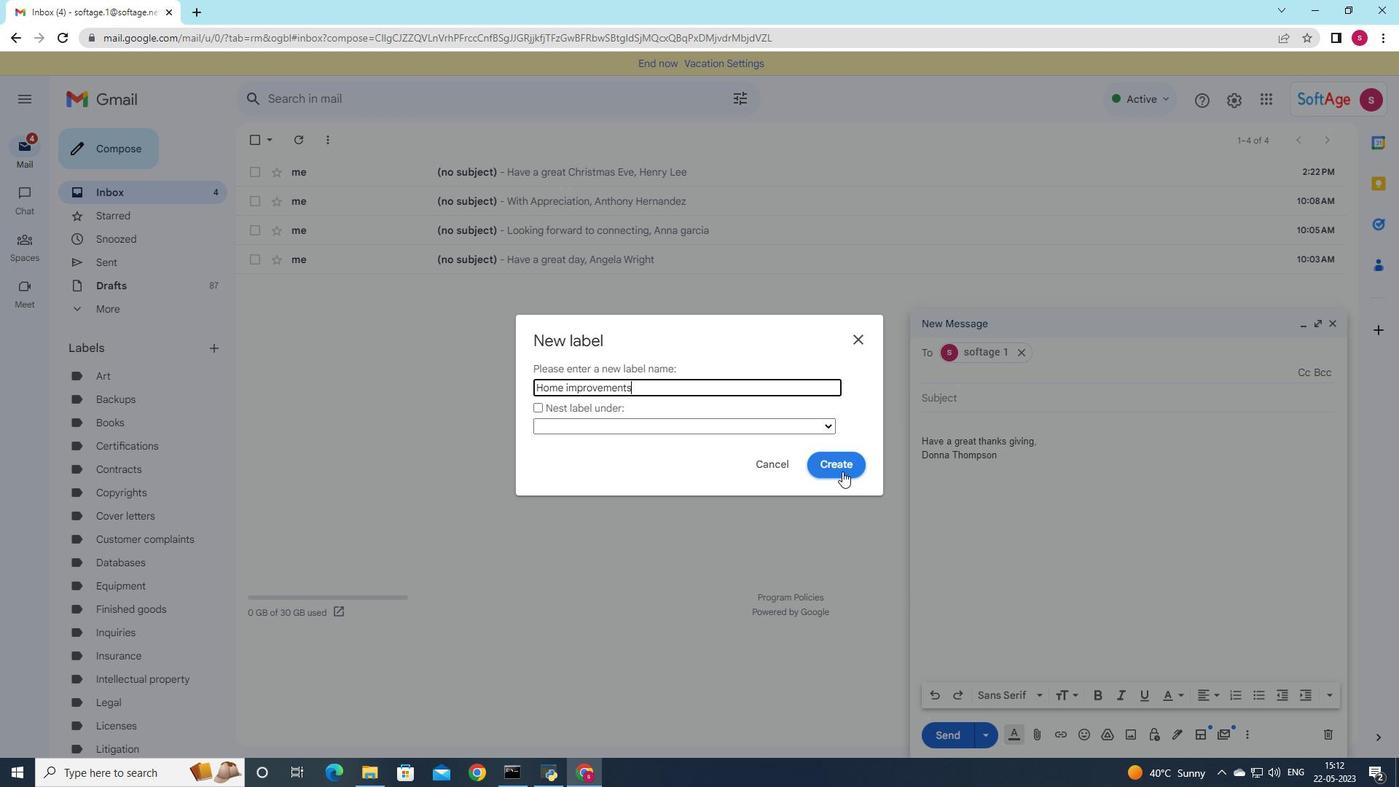 
Action: Mouse pressed left at (842, 465)
Screenshot: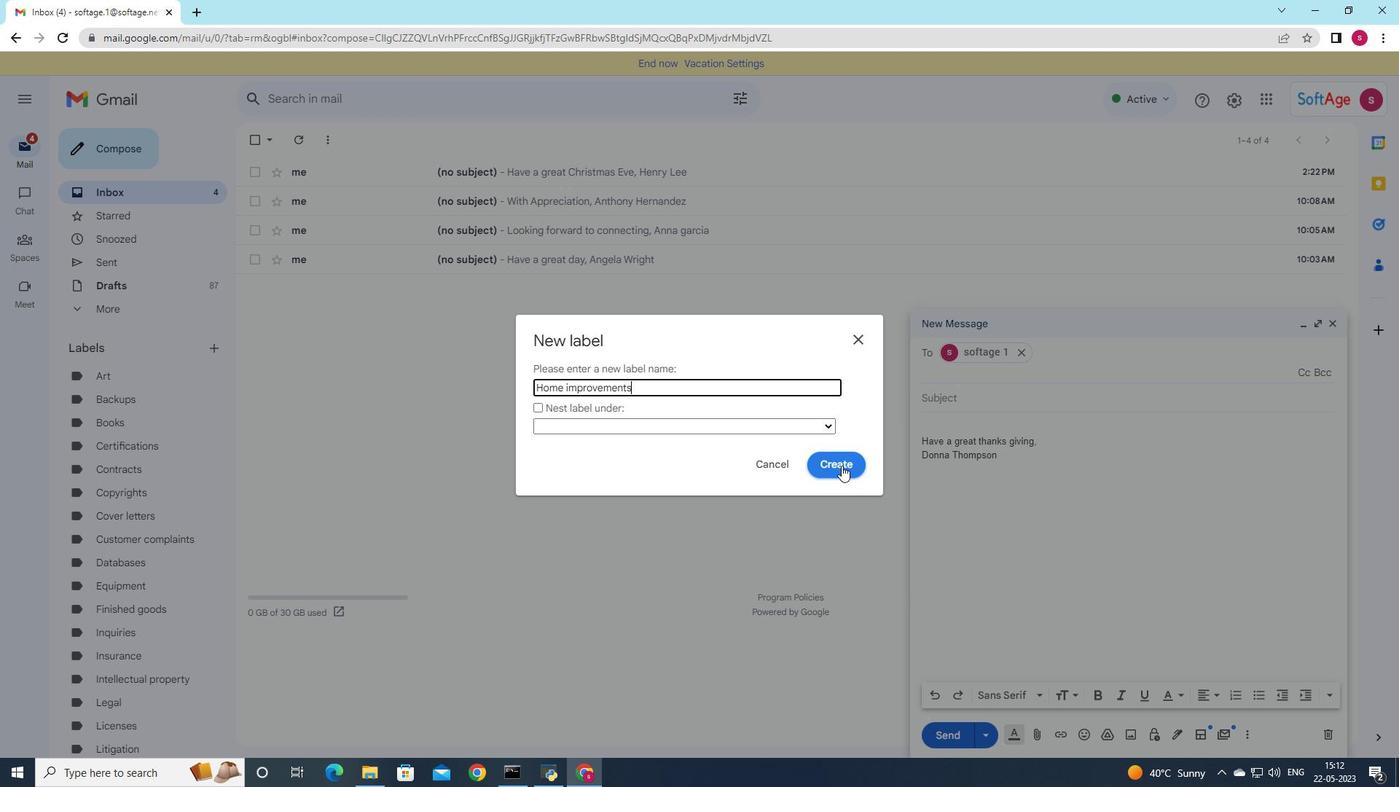 
Action: Mouse moved to (948, 442)
Screenshot: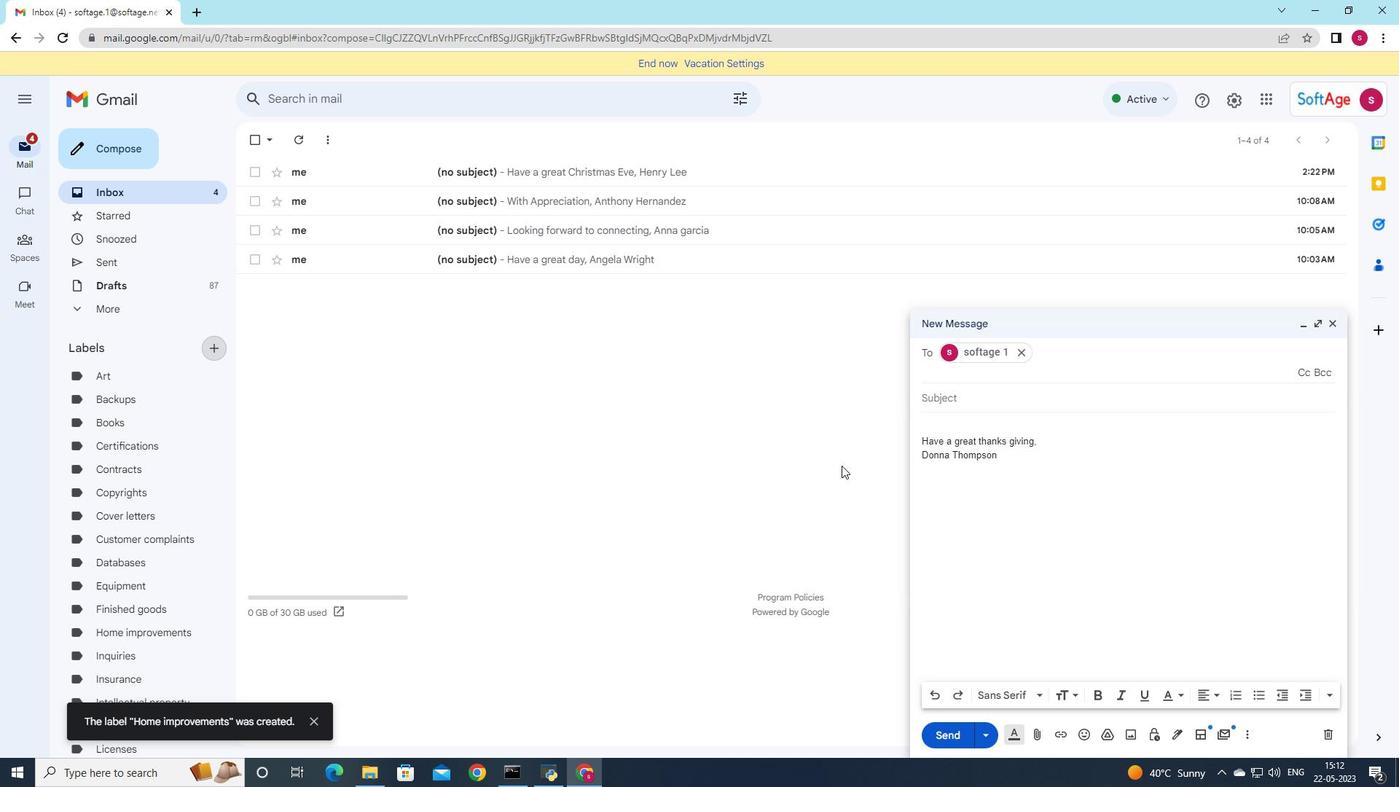 
